 Task: Look for Airbnb properties in Koforidua, Ghana from 2nd December, 2023 to 10th December, 2023 for 1 adult.1  bedroom having 1 bed and 1 bathroom. Property type can be hotel. Look for 4 properties as per requirement.
Action: Mouse moved to (608, 81)
Screenshot: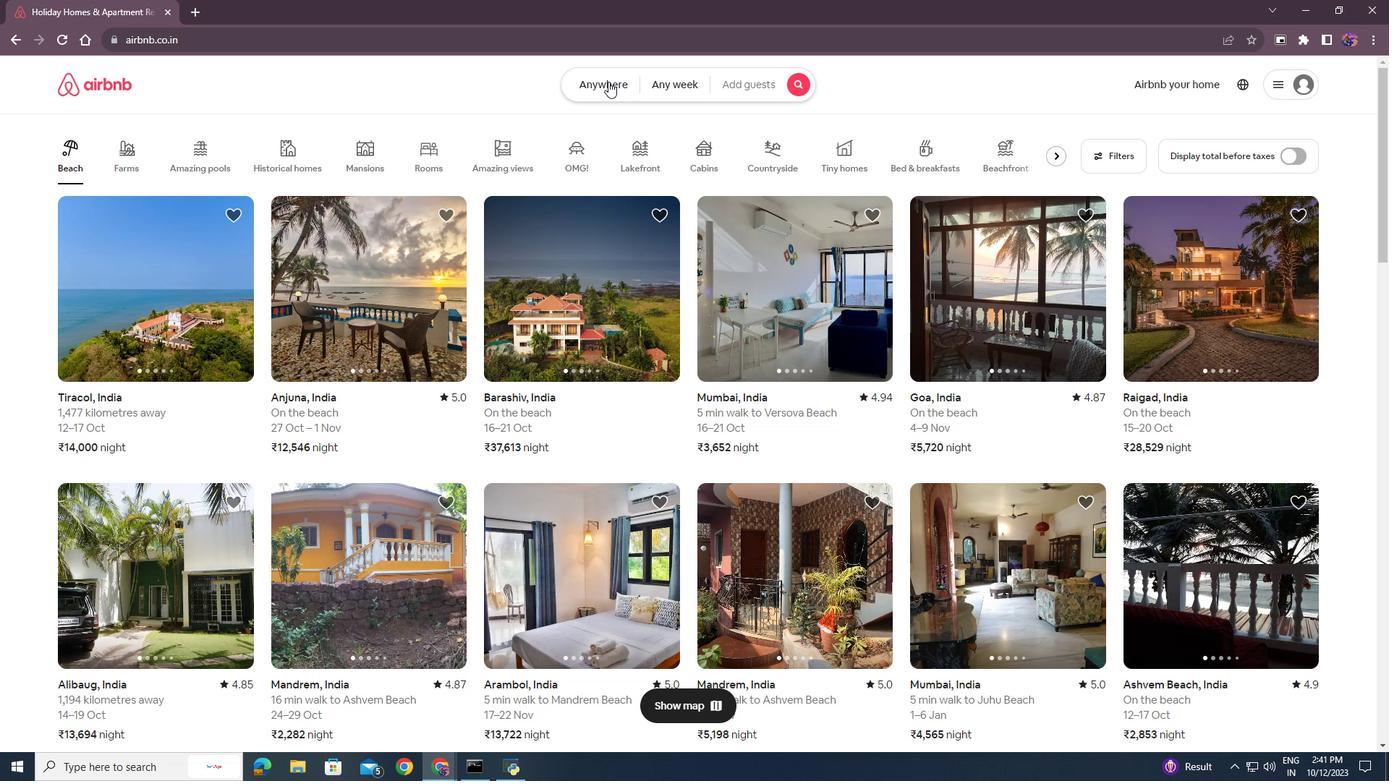 
Action: Mouse pressed left at (608, 81)
Screenshot: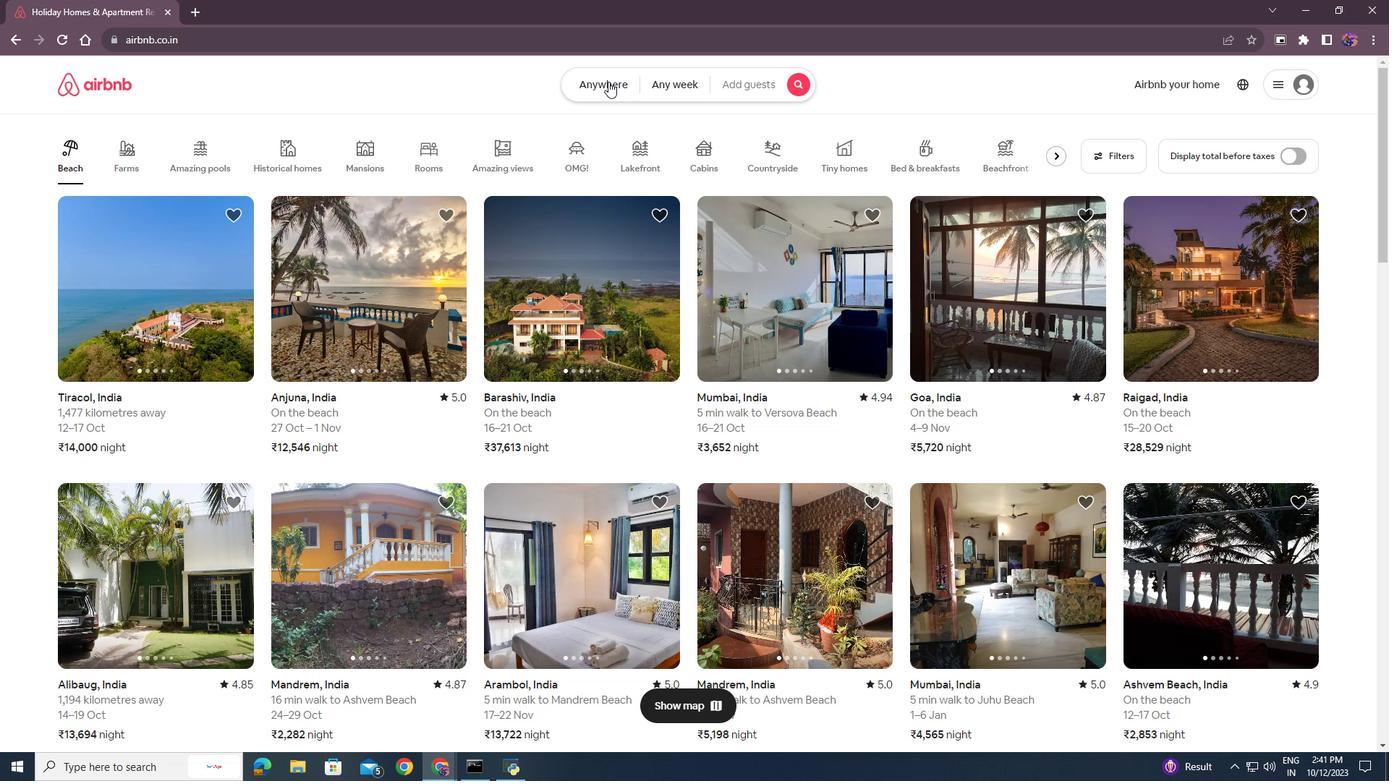 
Action: Mouse moved to (461, 140)
Screenshot: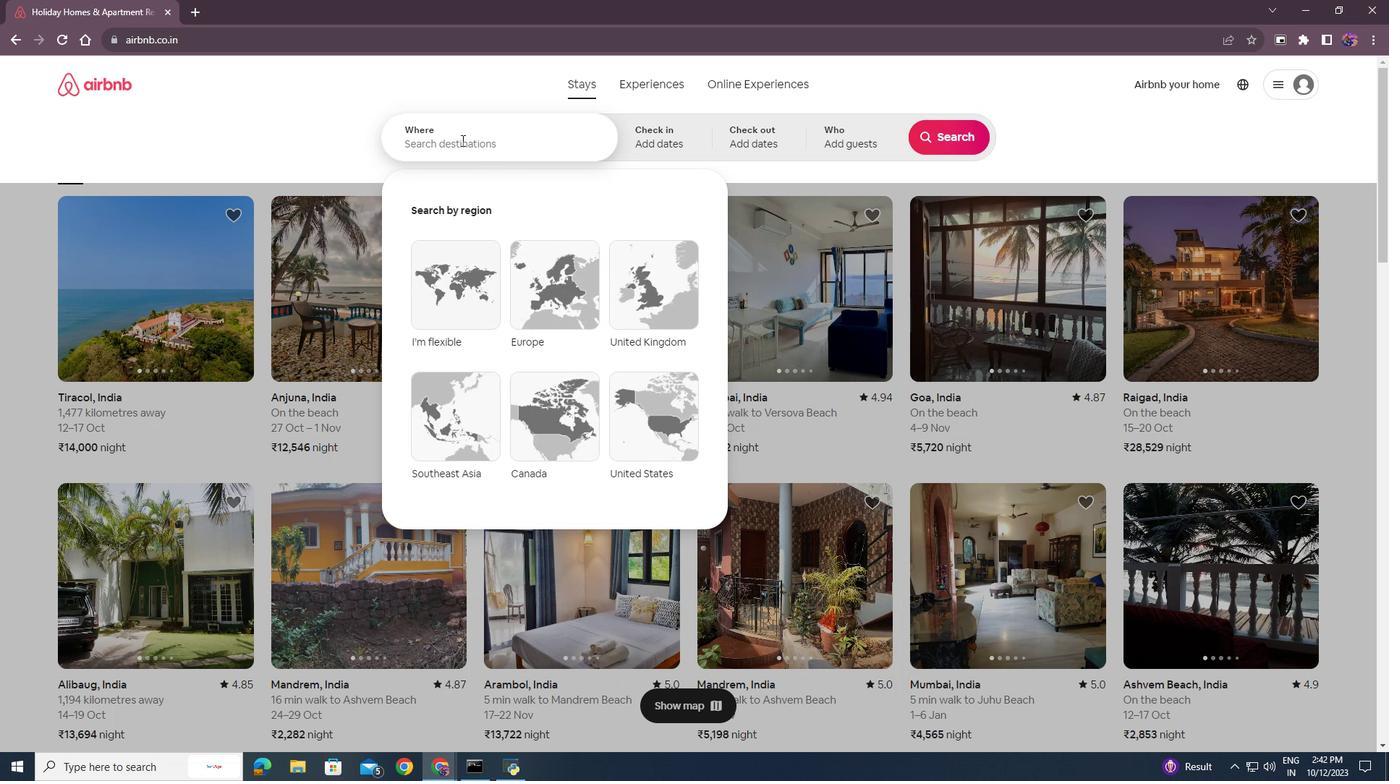 
Action: Mouse pressed left at (461, 140)
Screenshot: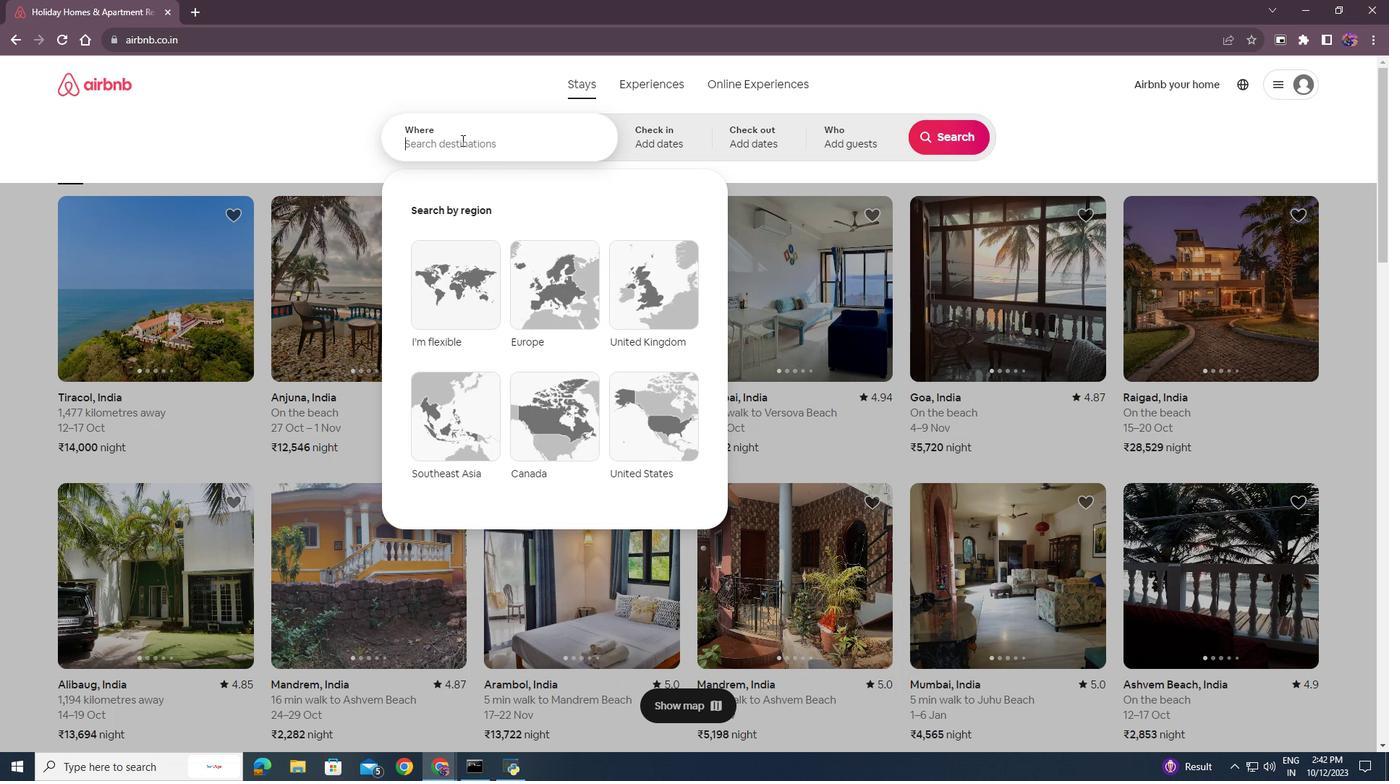 
Action: Key pressed <Key.shift>Koforidua<Key.space>ghana
Screenshot: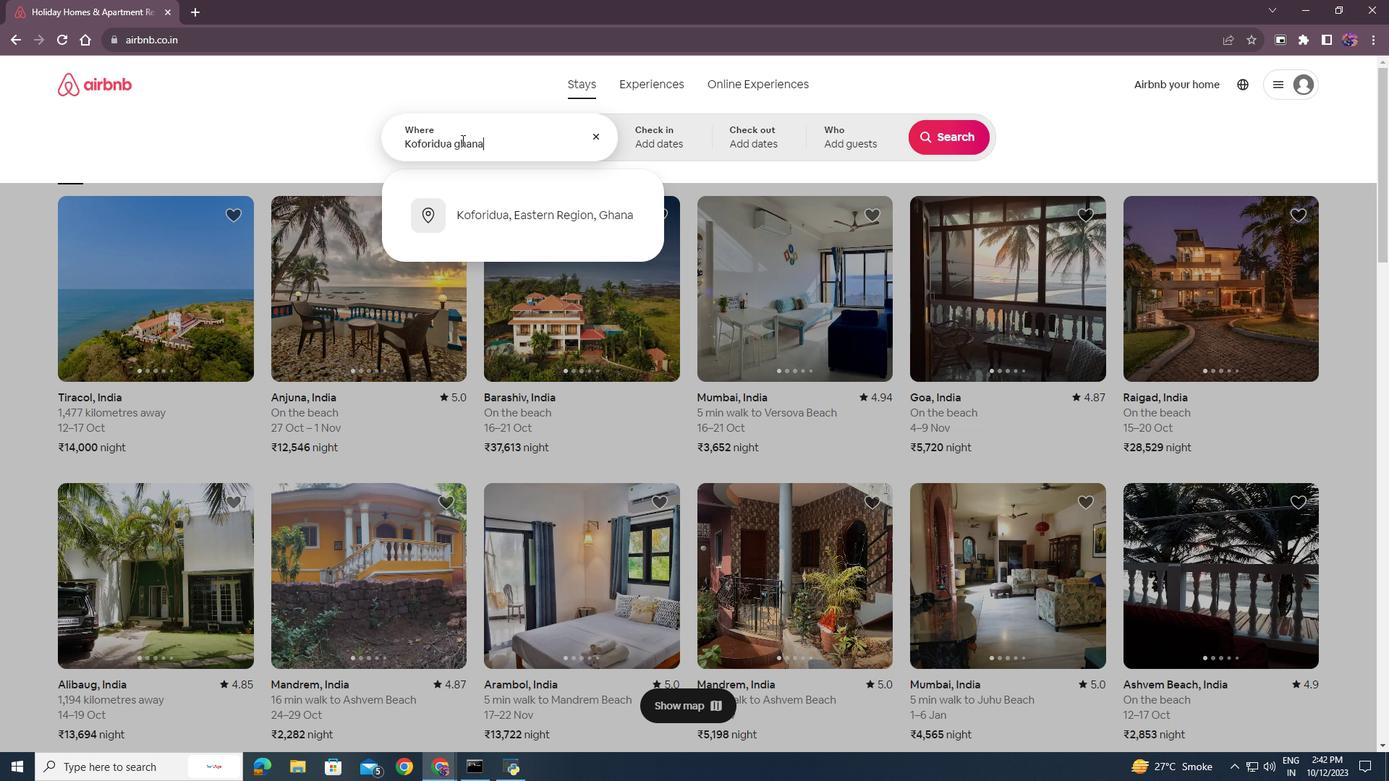
Action: Mouse moved to (646, 131)
Screenshot: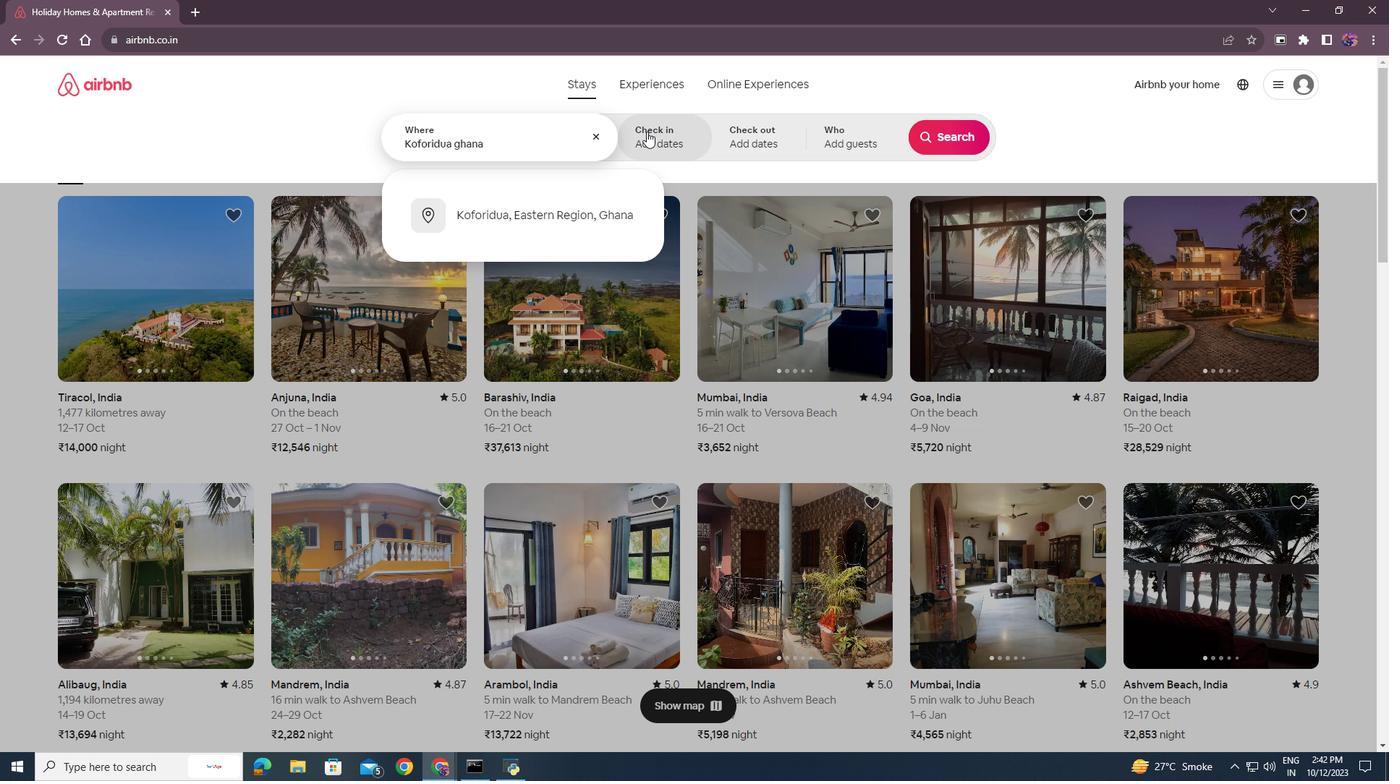 
Action: Mouse pressed left at (646, 131)
Screenshot: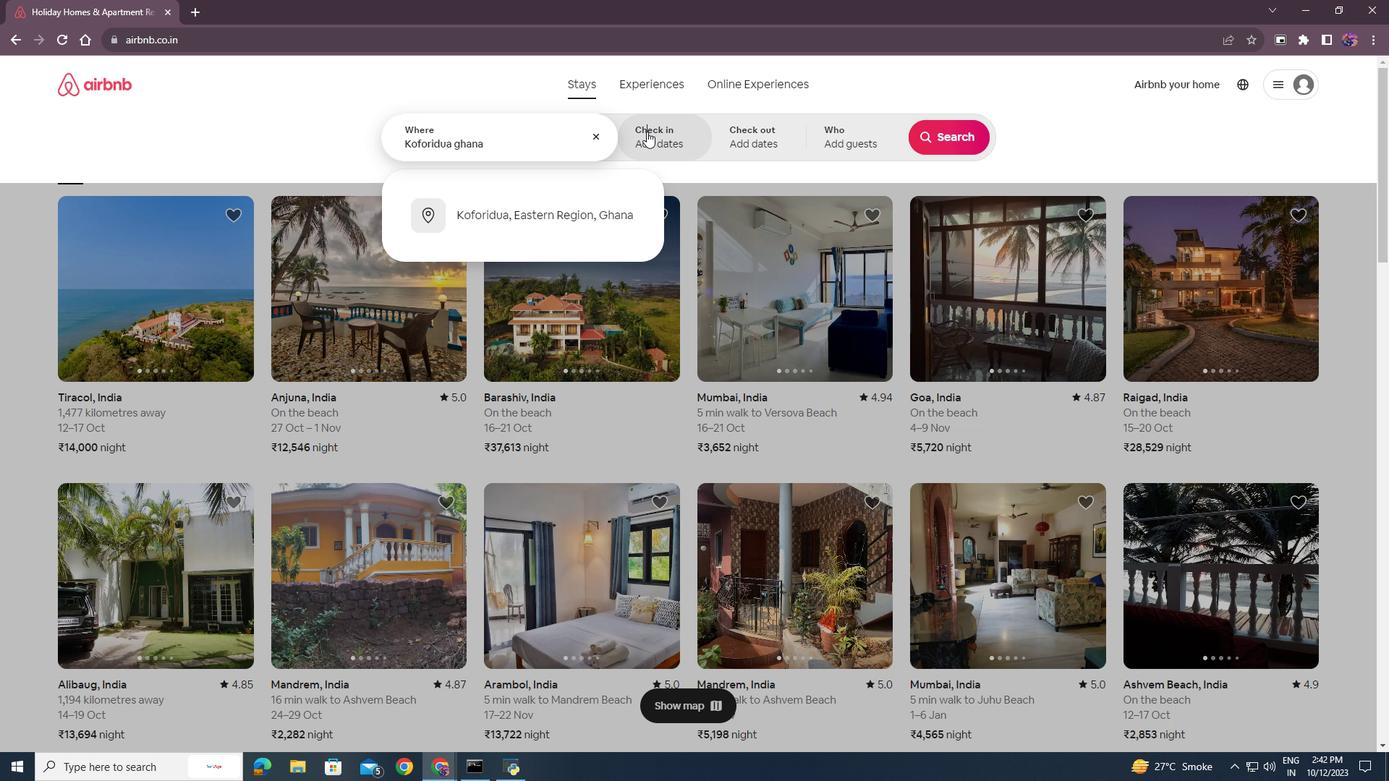 
Action: Mouse moved to (944, 253)
Screenshot: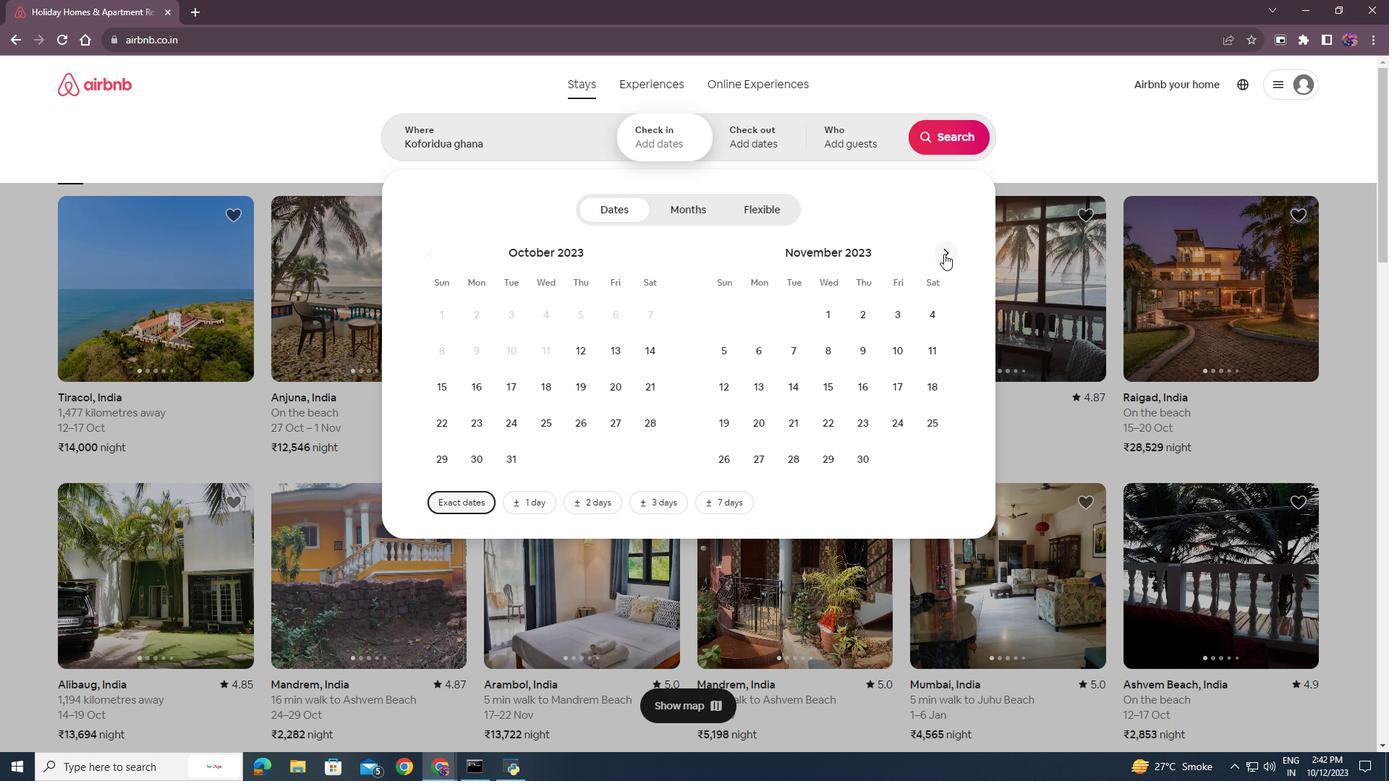 
Action: Mouse pressed left at (944, 253)
Screenshot: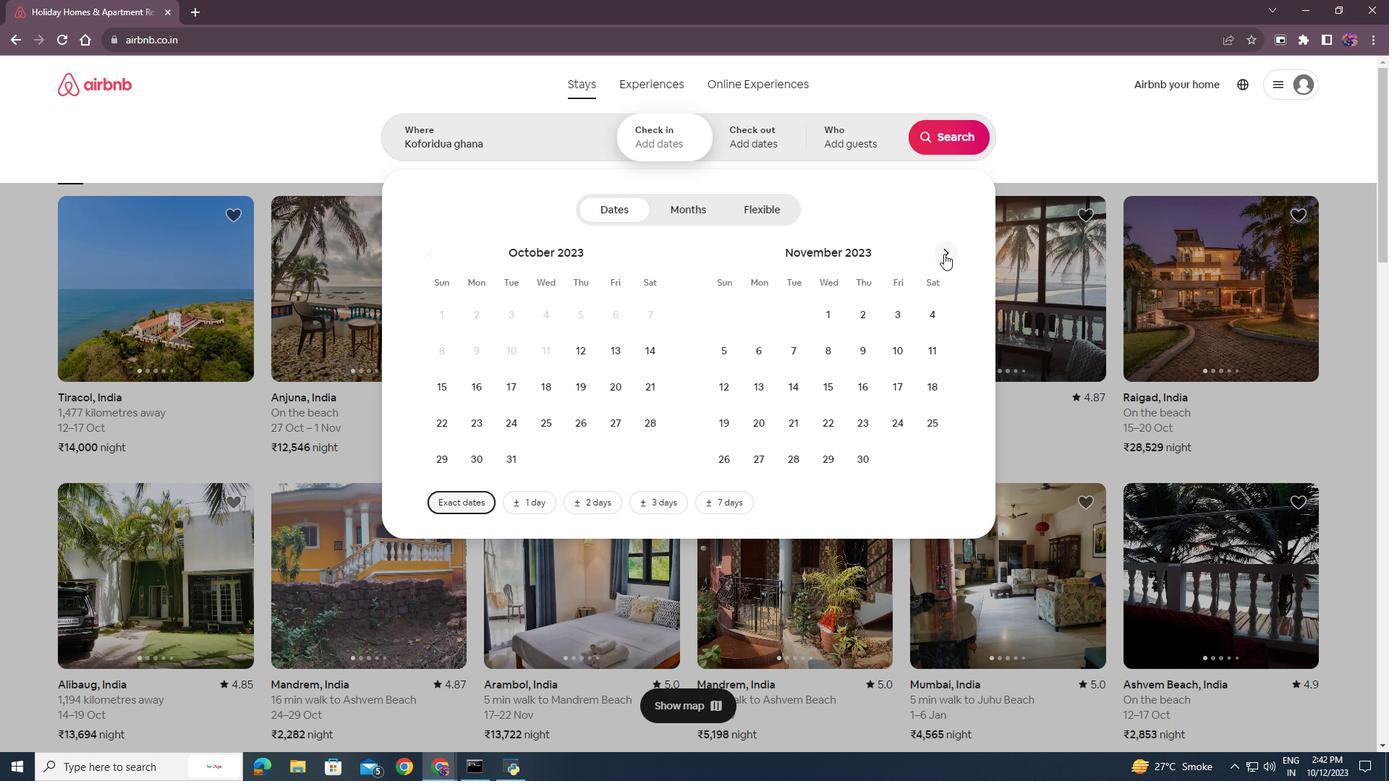 
Action: Mouse moved to (923, 317)
Screenshot: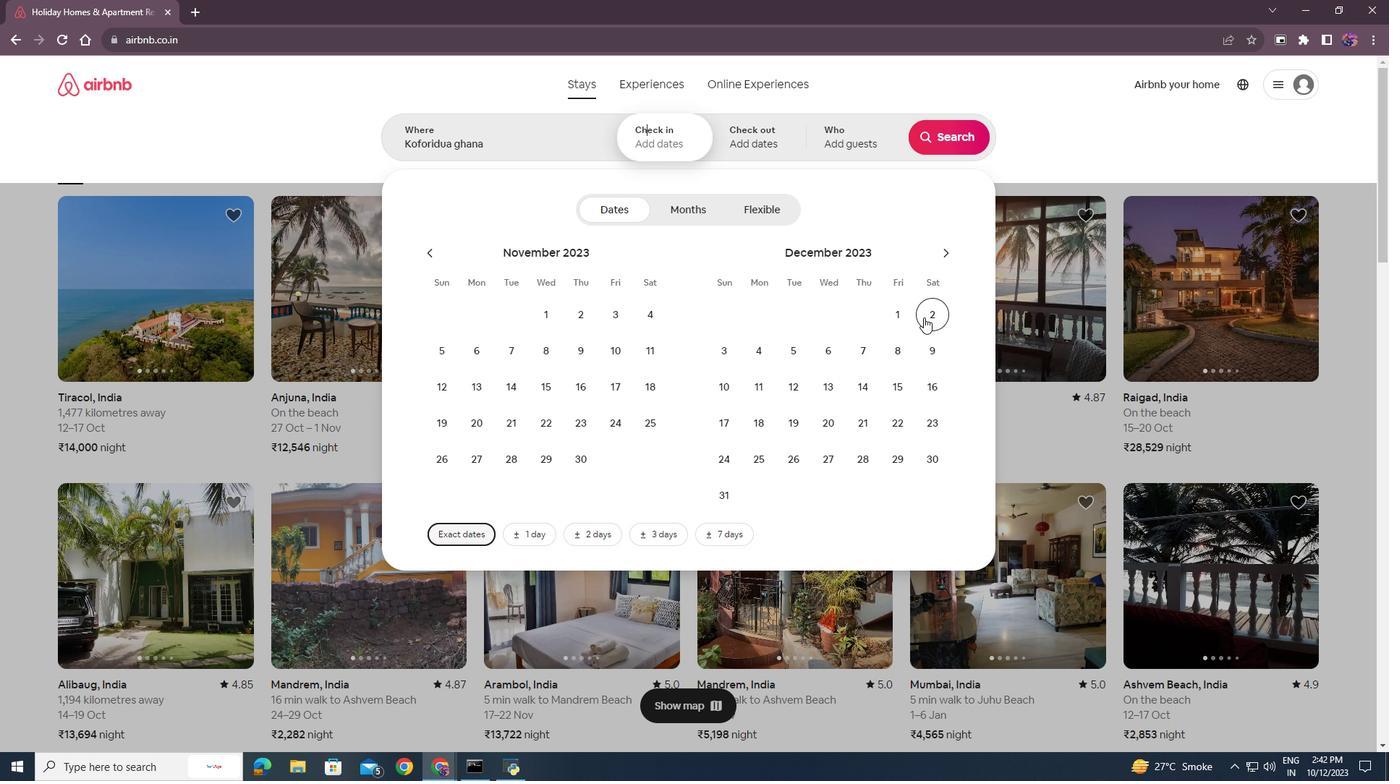 
Action: Mouse pressed left at (923, 317)
Screenshot: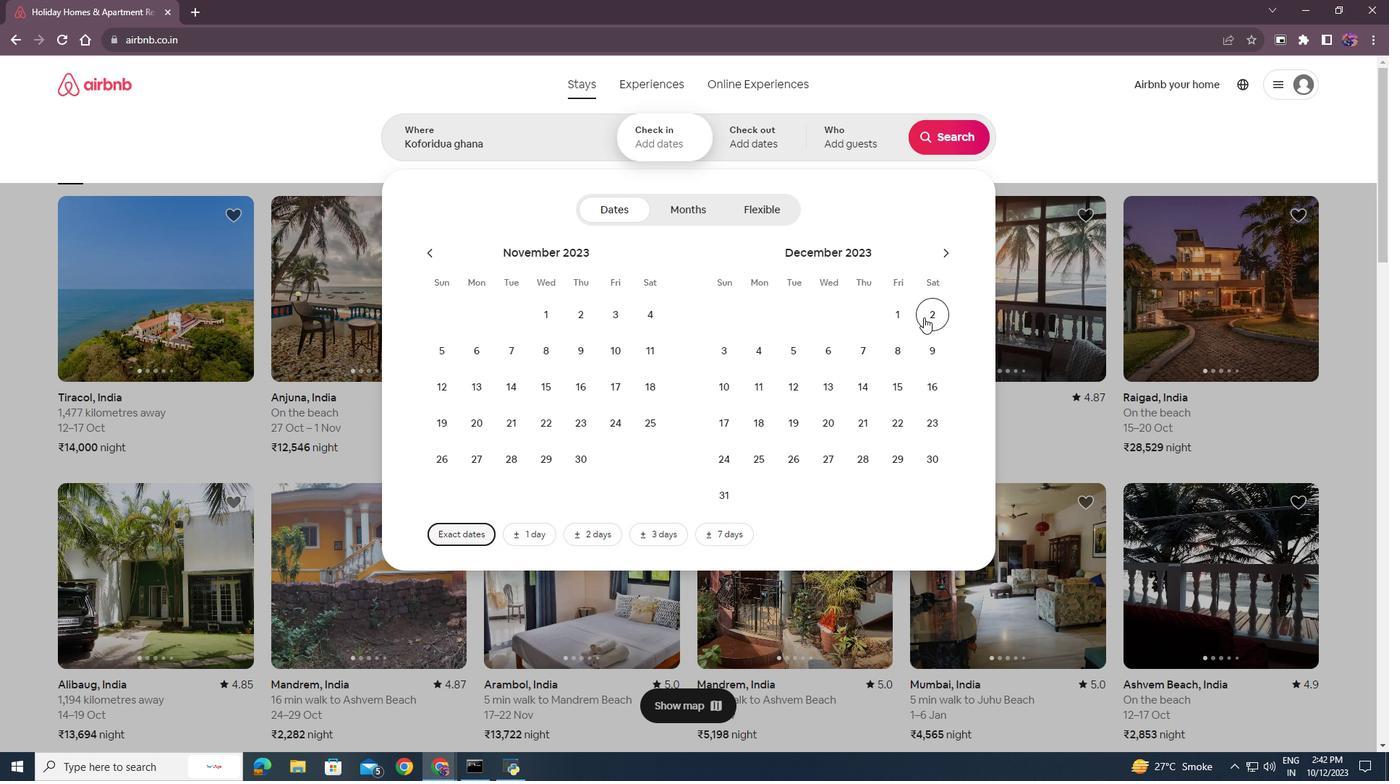 
Action: Mouse moved to (719, 384)
Screenshot: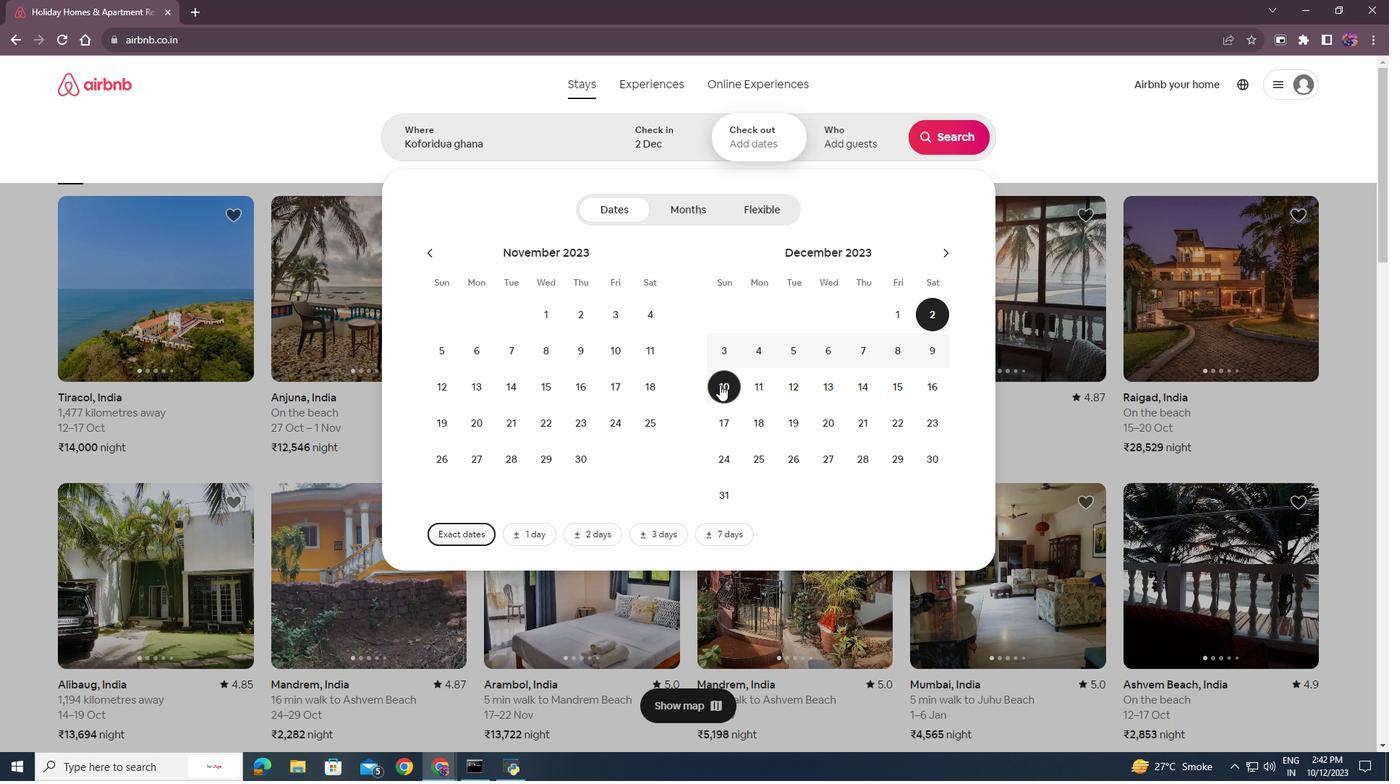 
Action: Mouse pressed left at (719, 384)
Screenshot: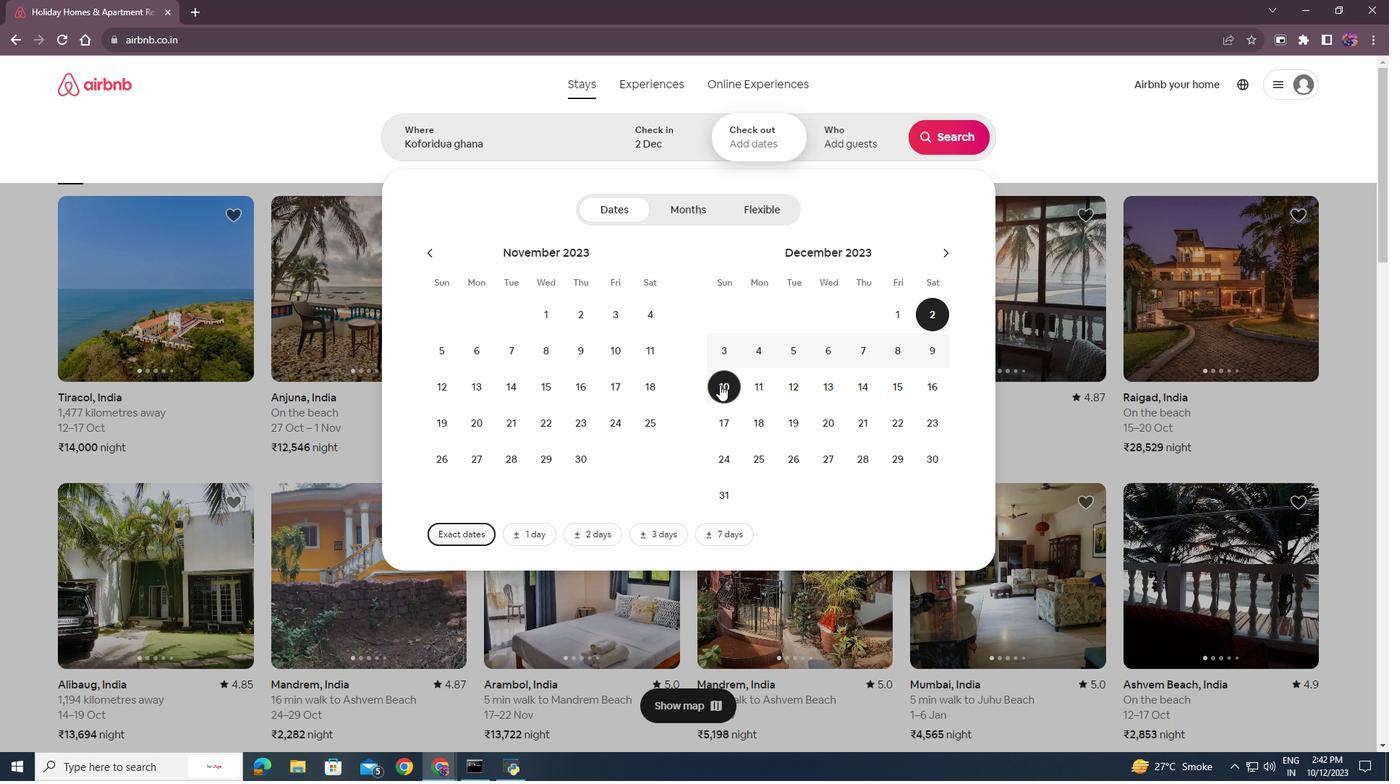 
Action: Mouse moved to (847, 140)
Screenshot: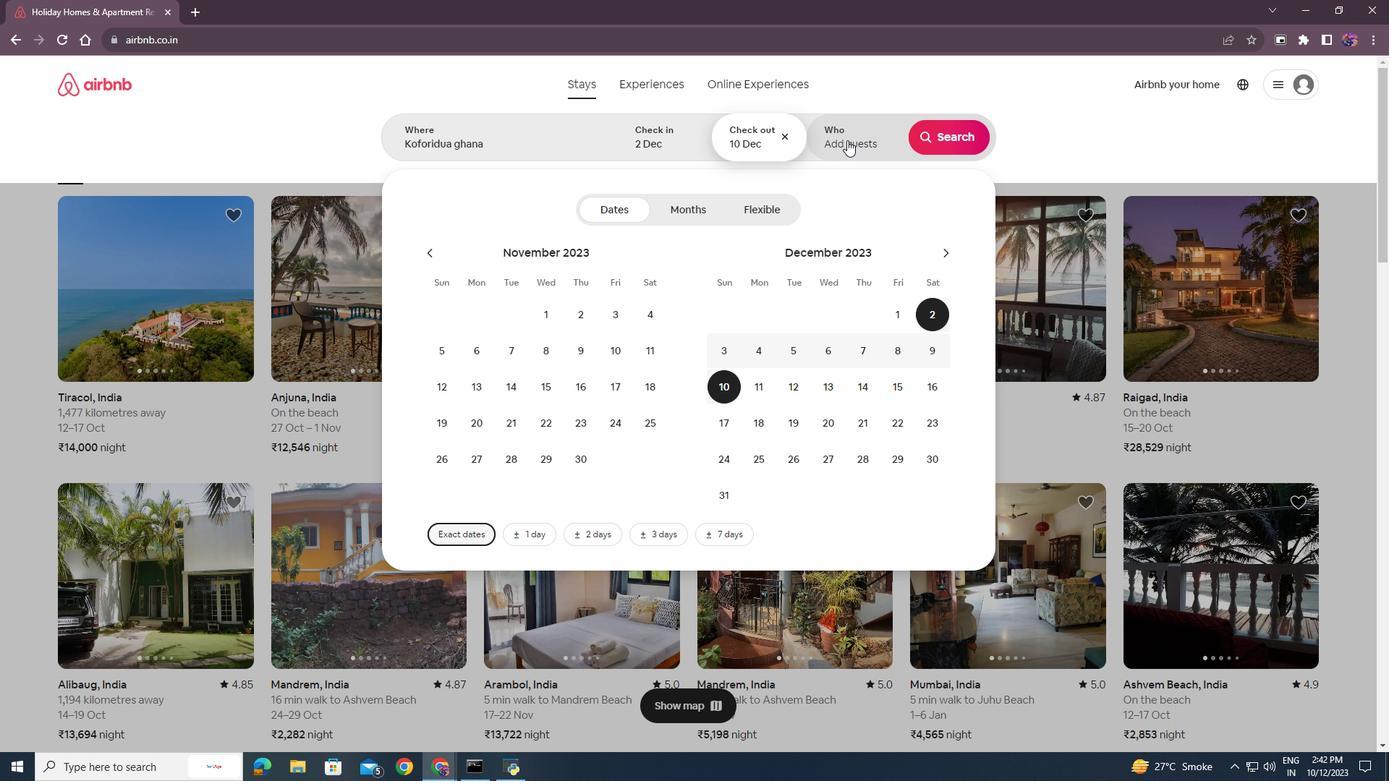 
Action: Mouse pressed left at (847, 140)
Screenshot: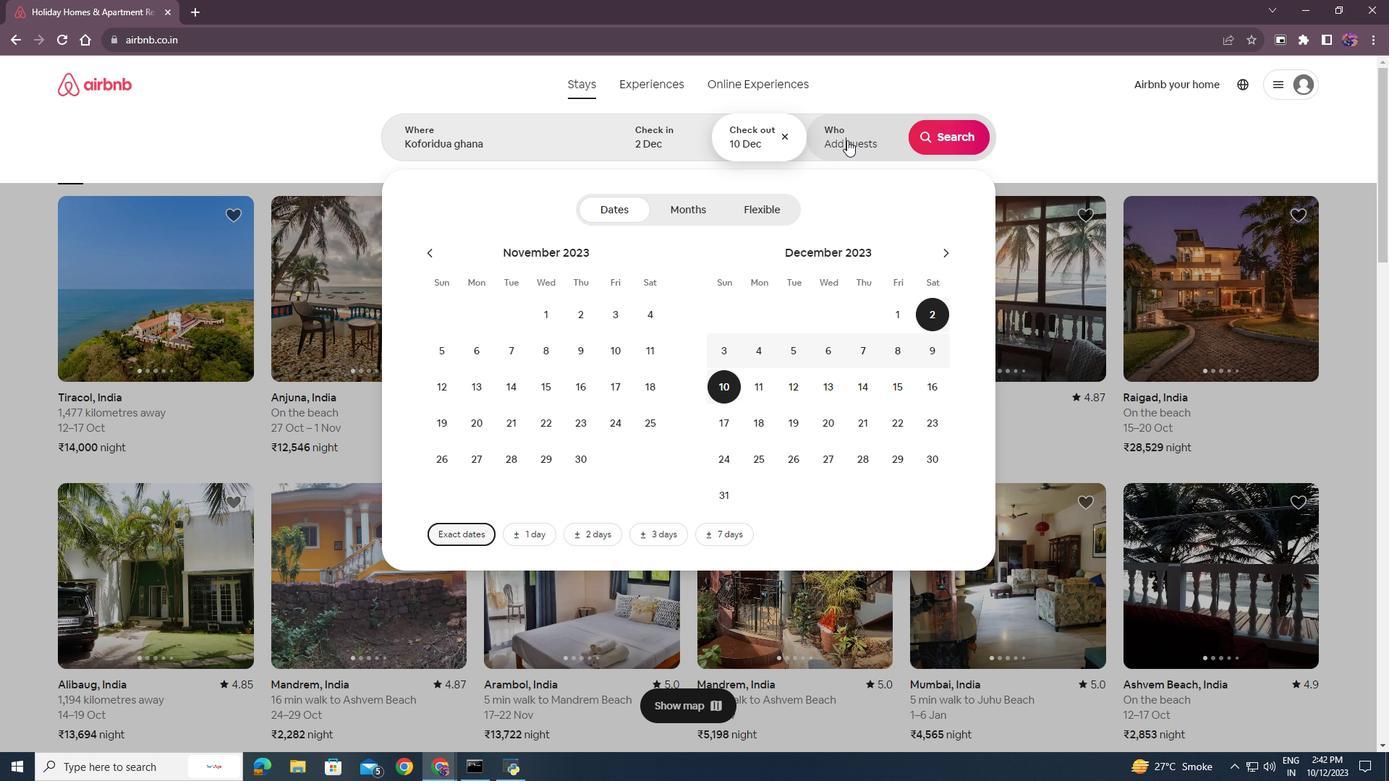 
Action: Mouse moved to (946, 217)
Screenshot: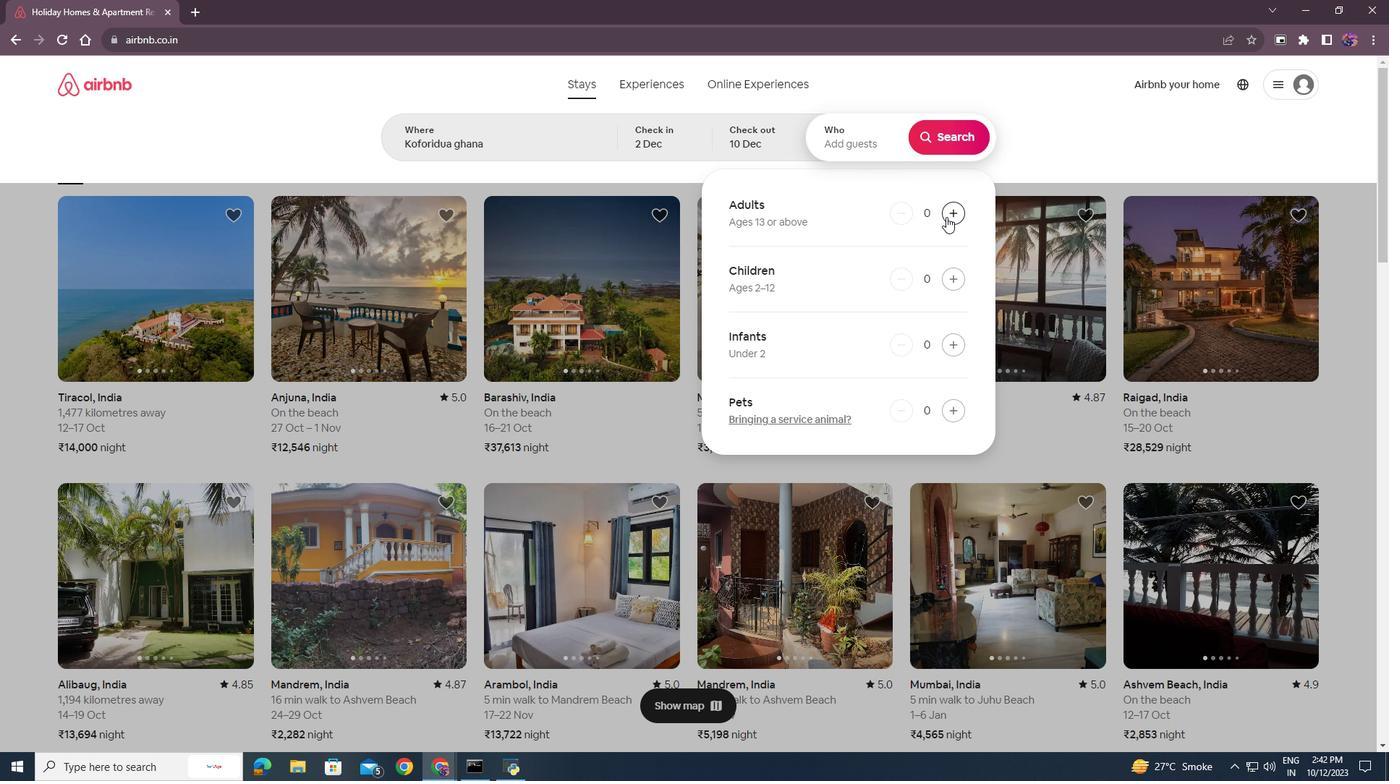 
Action: Mouse pressed left at (946, 217)
Screenshot: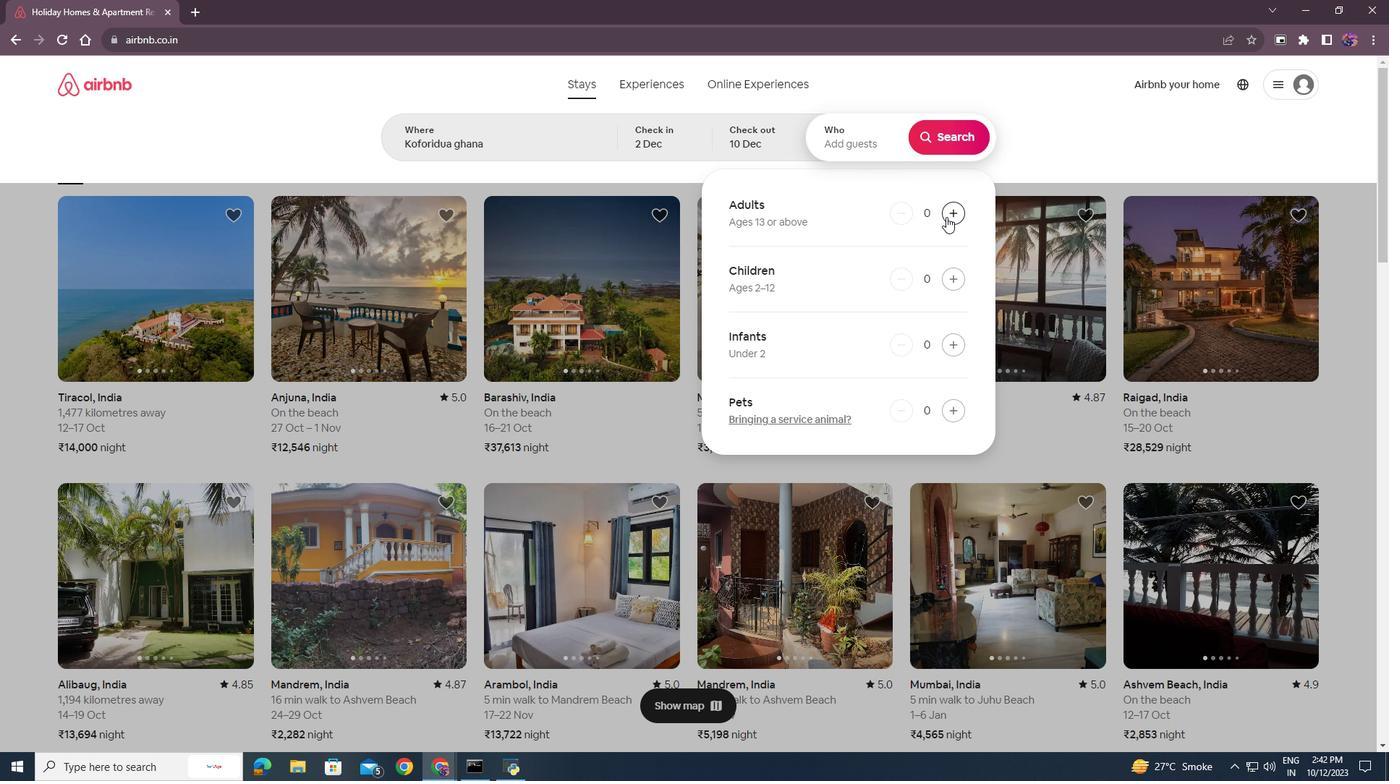 
Action: Mouse moved to (947, 124)
Screenshot: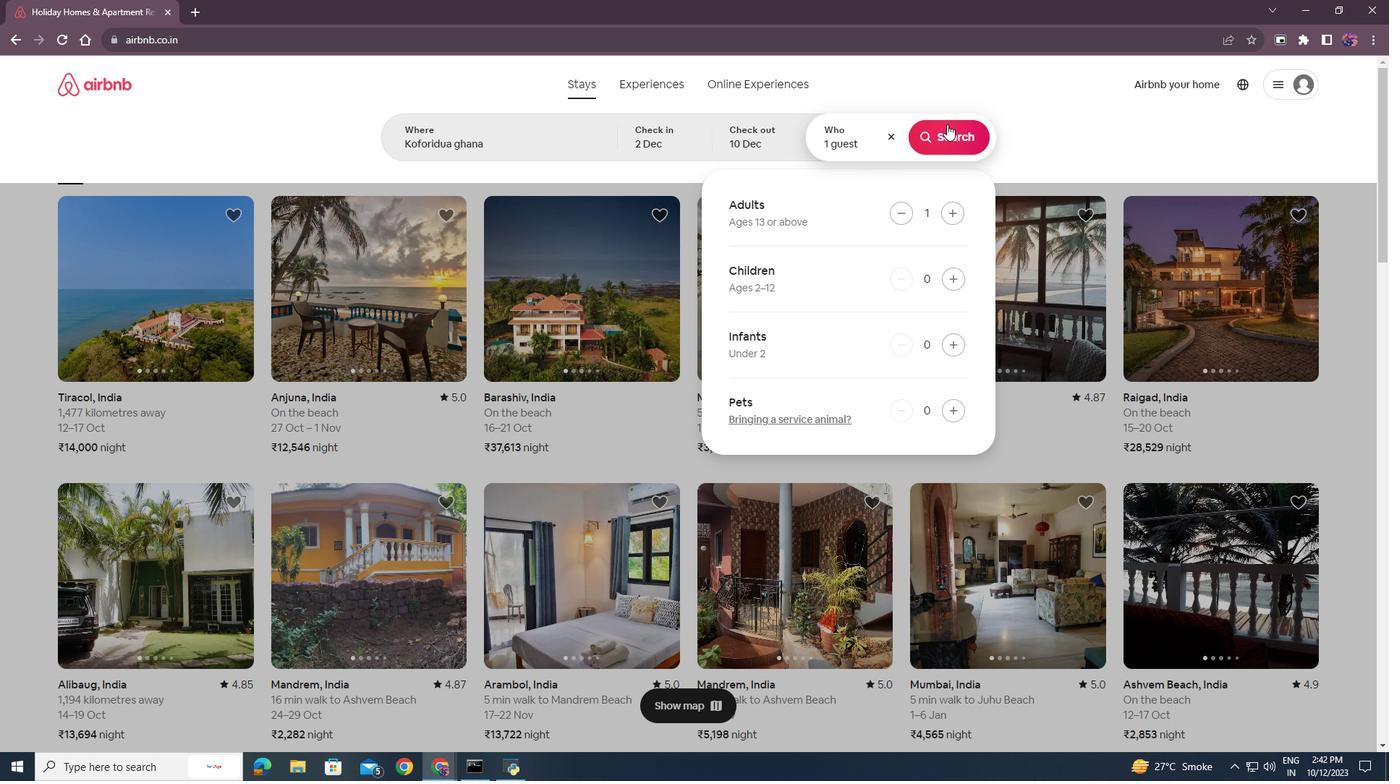 
Action: Mouse pressed left at (947, 124)
Screenshot: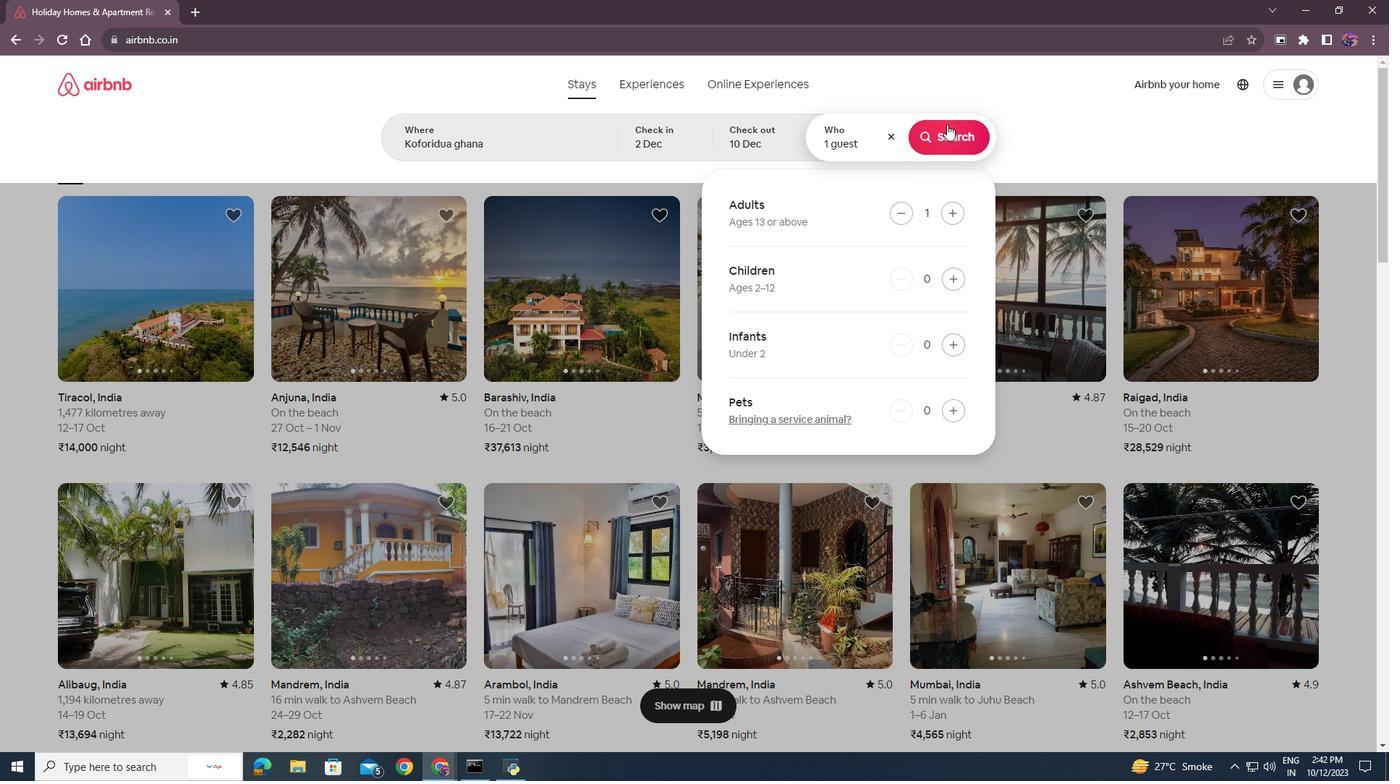 
Action: Mouse moved to (1160, 140)
Screenshot: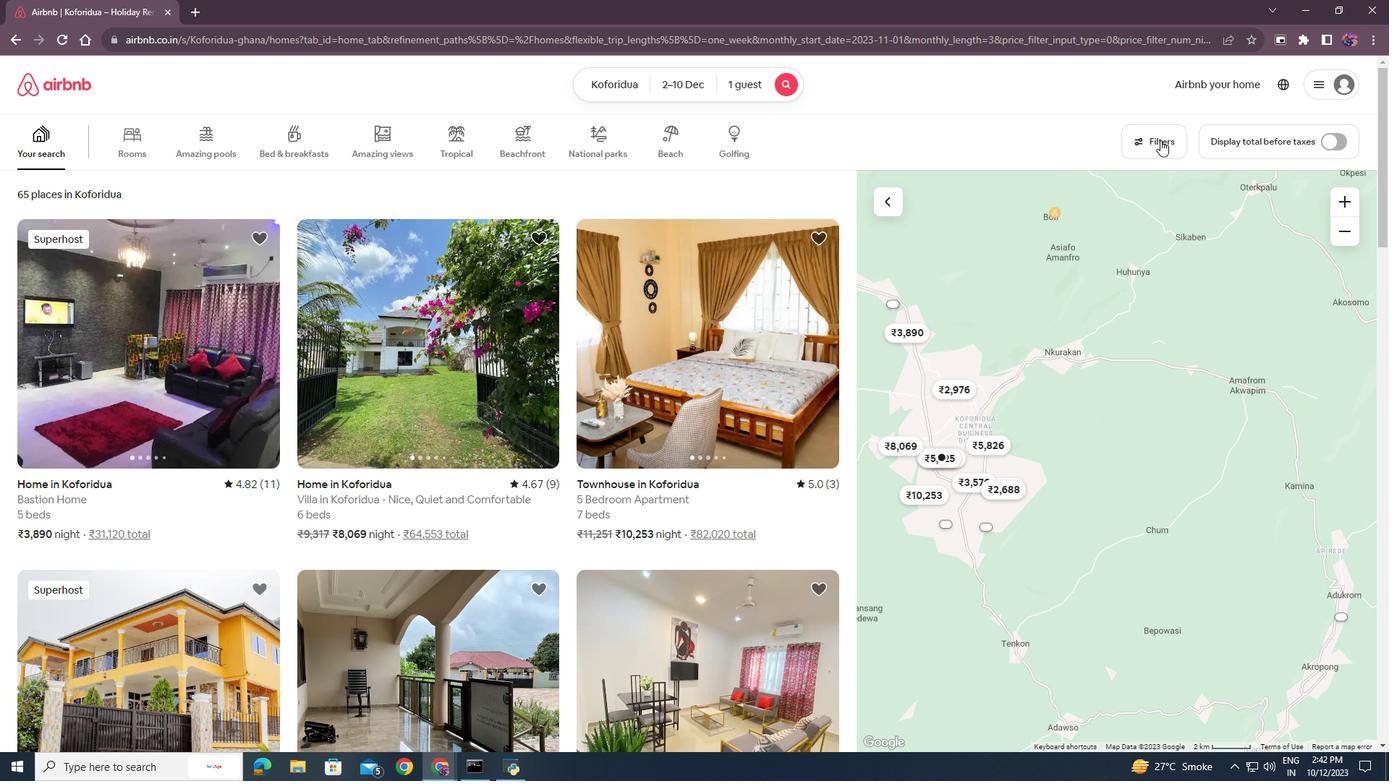
Action: Mouse pressed left at (1160, 140)
Screenshot: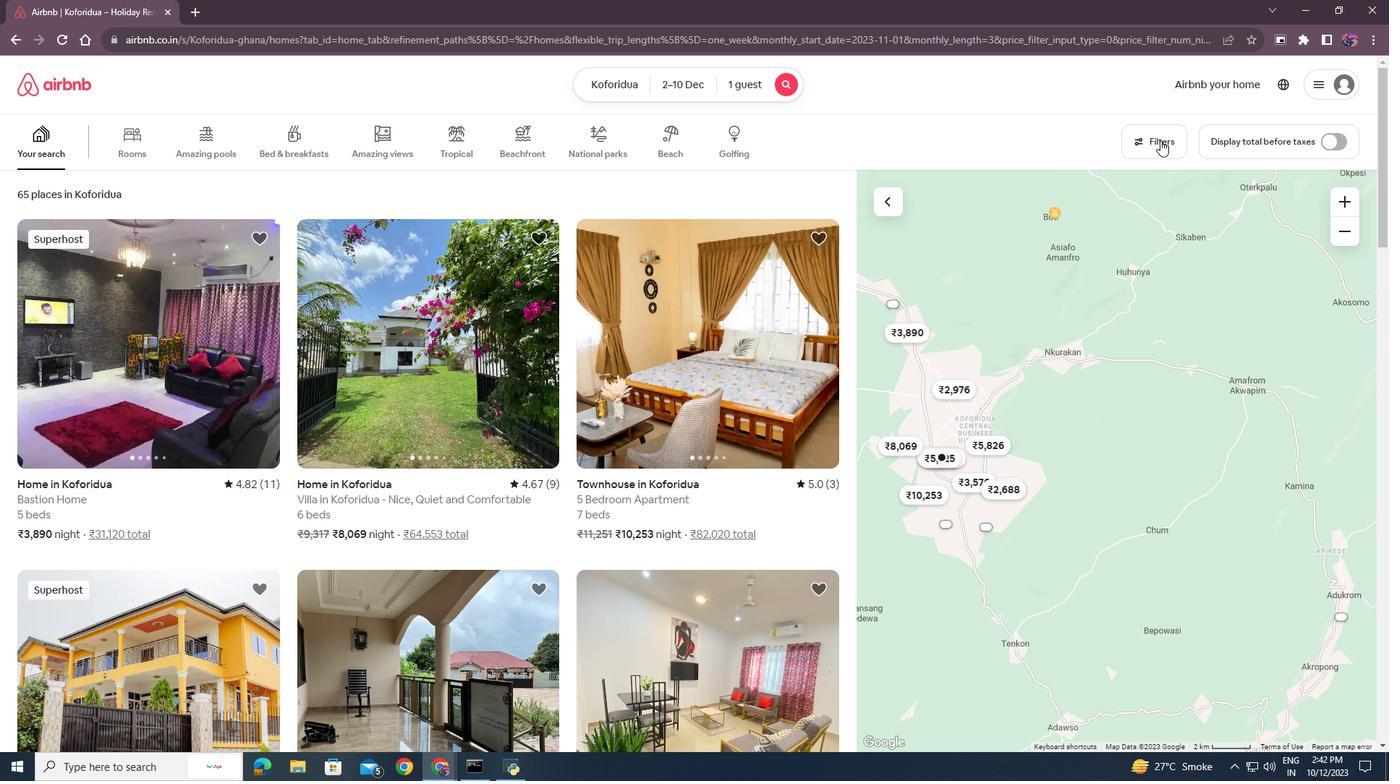 
Action: Mouse moved to (582, 456)
Screenshot: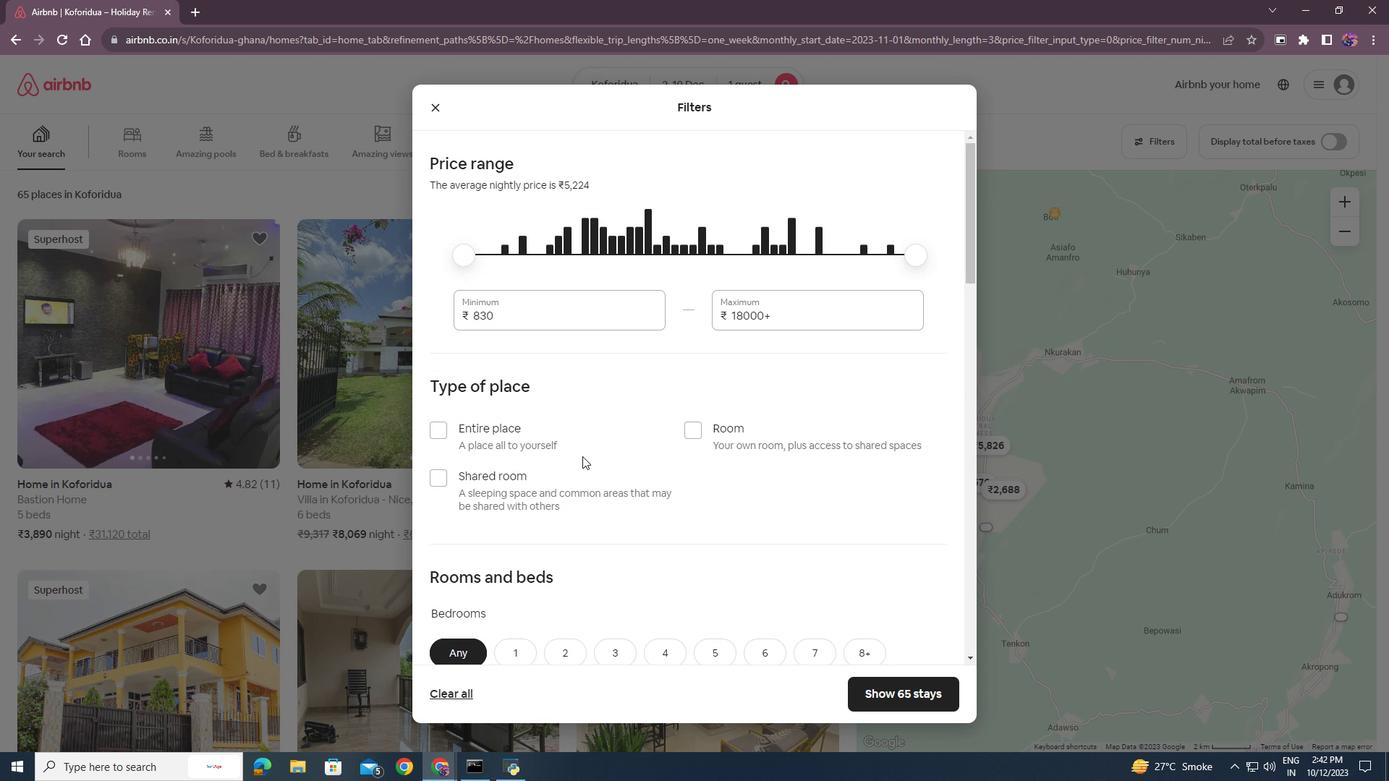 
Action: Mouse scrolled (582, 455) with delta (0, 0)
Screenshot: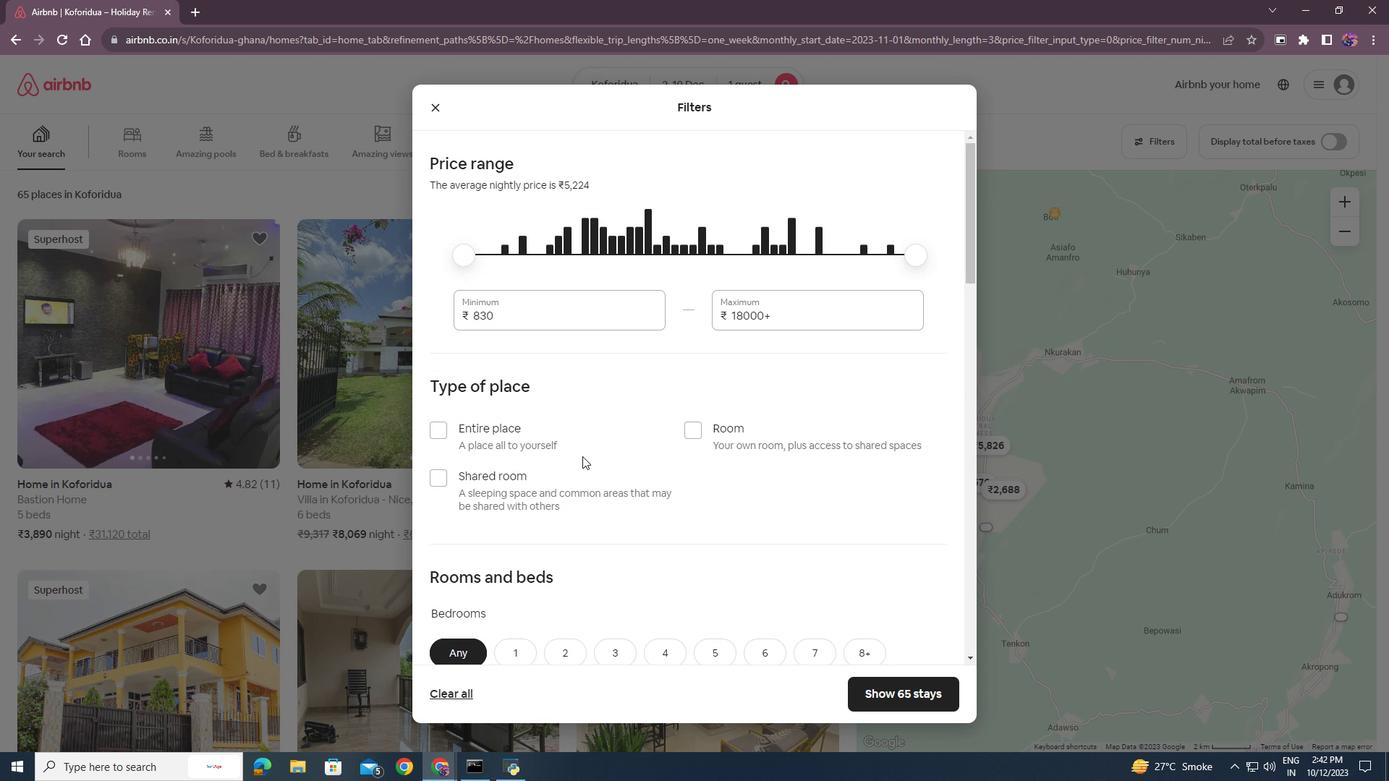 
Action: Mouse scrolled (582, 455) with delta (0, 0)
Screenshot: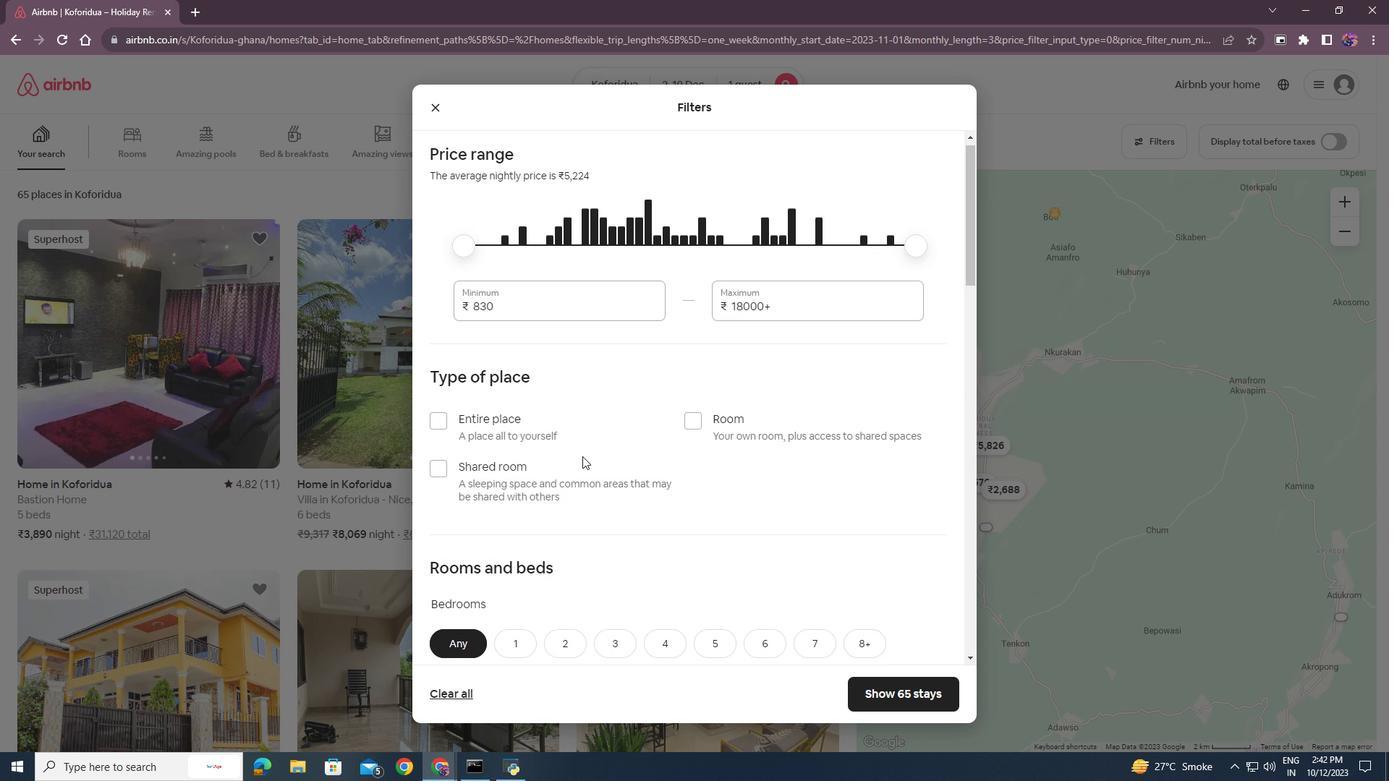 
Action: Mouse moved to (505, 507)
Screenshot: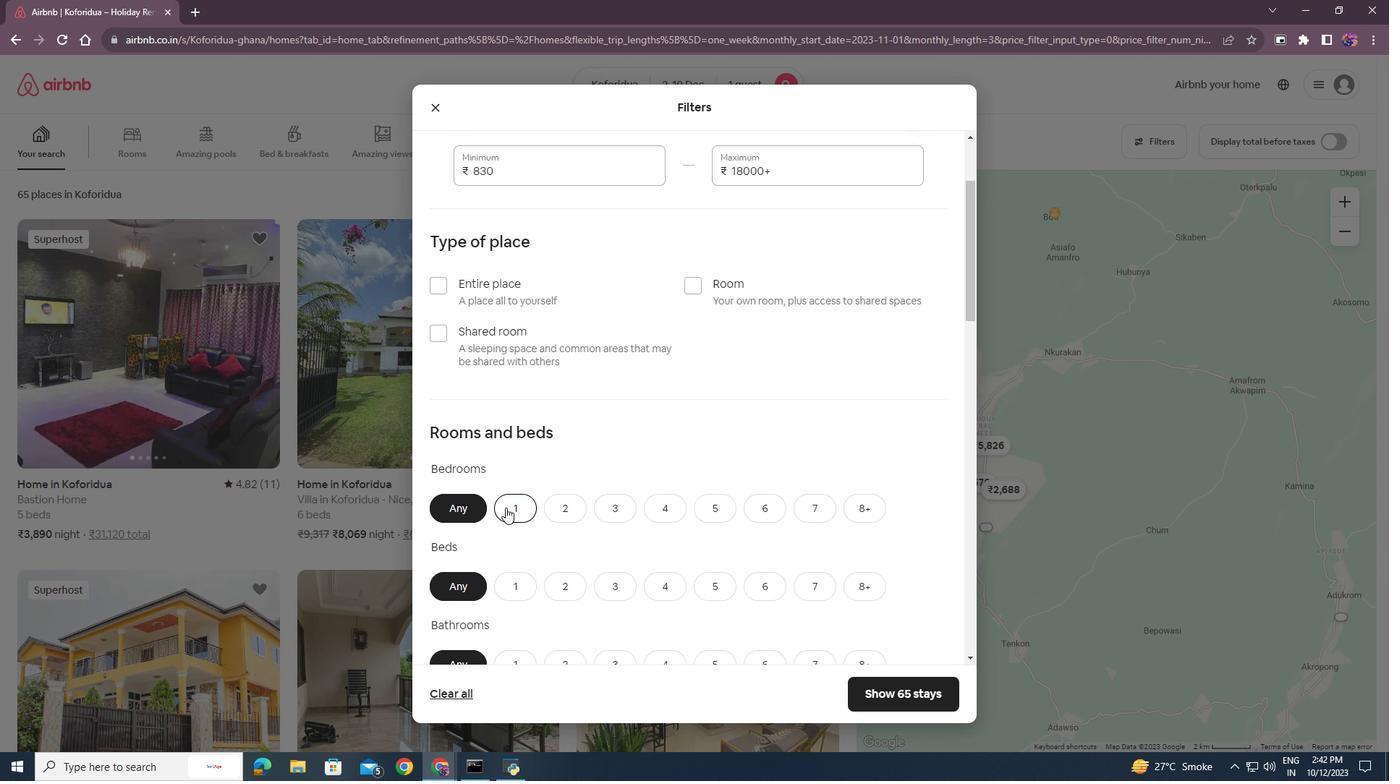 
Action: Mouse pressed left at (505, 507)
Screenshot: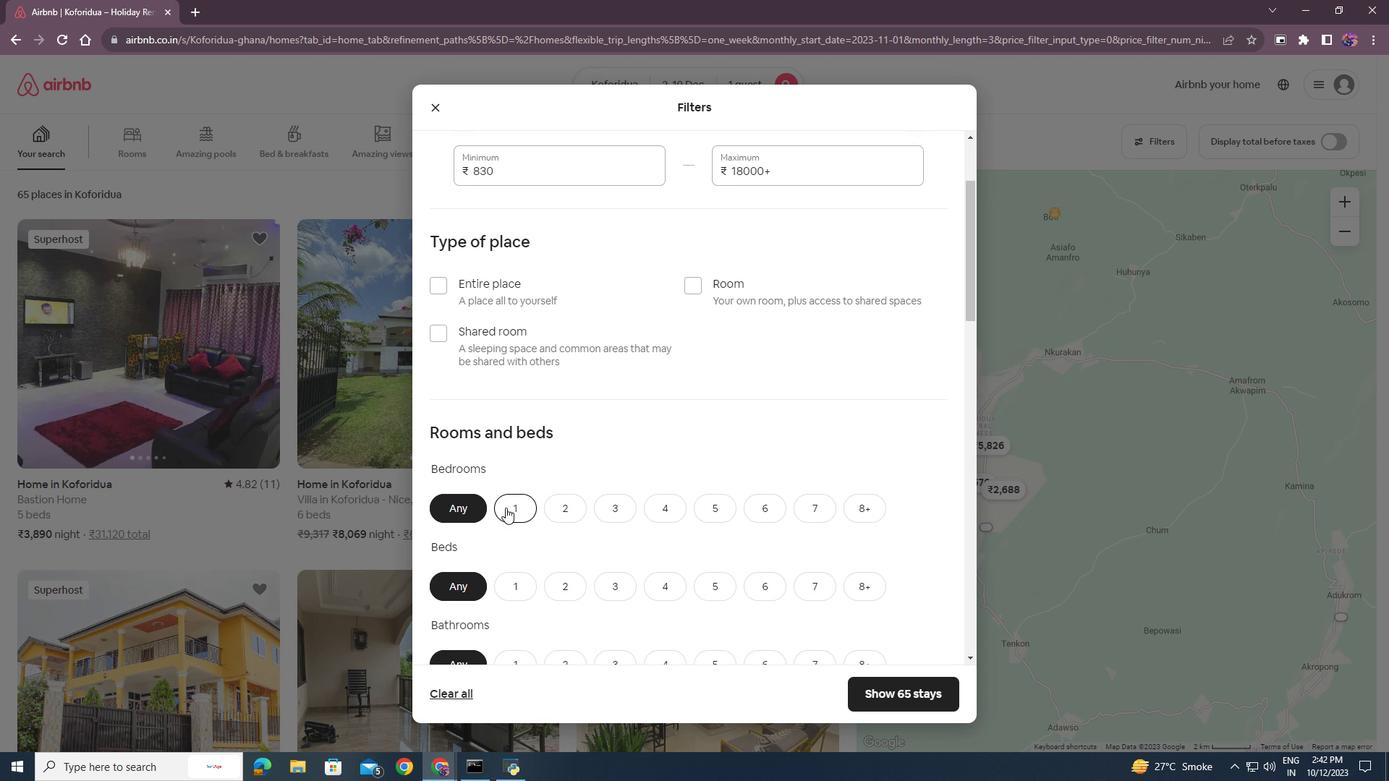 
Action: Mouse moved to (515, 507)
Screenshot: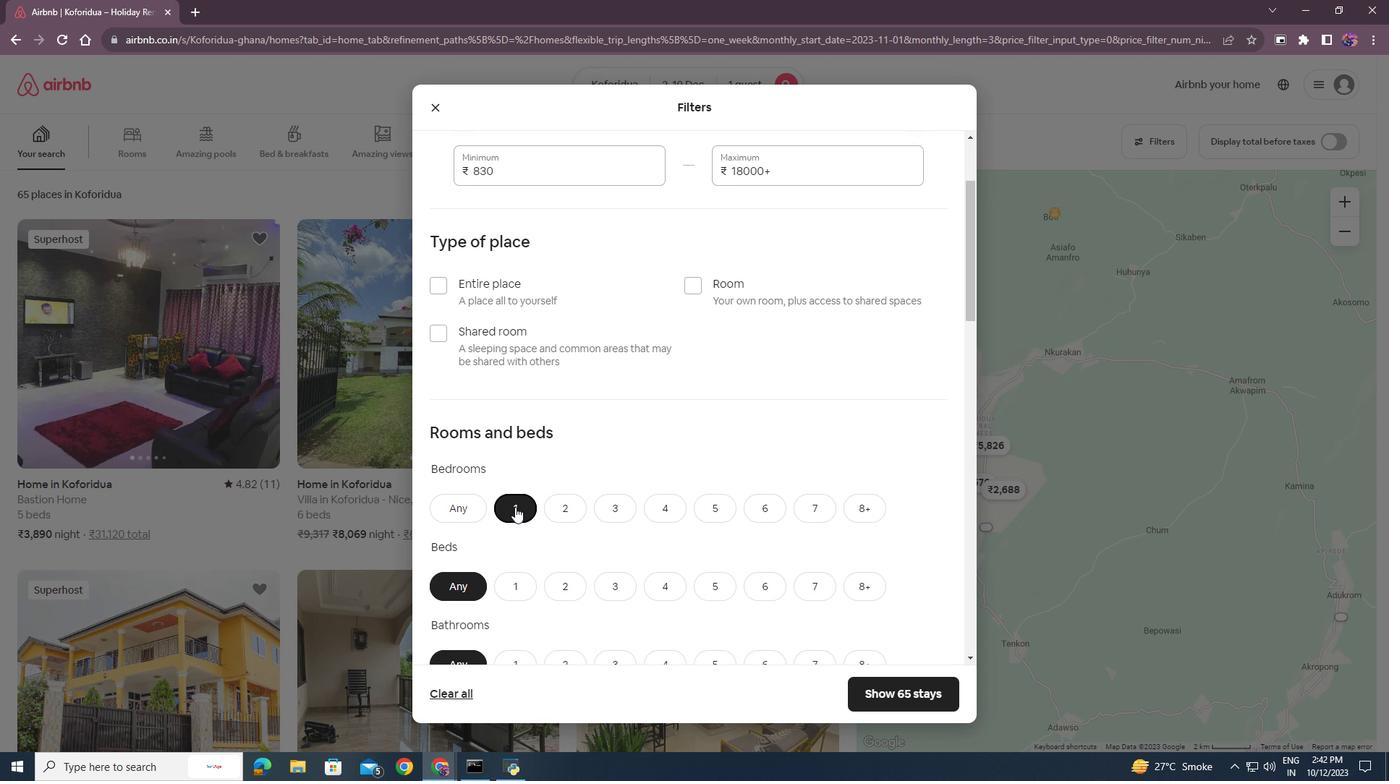 
Action: Mouse scrolled (515, 506) with delta (0, 0)
Screenshot: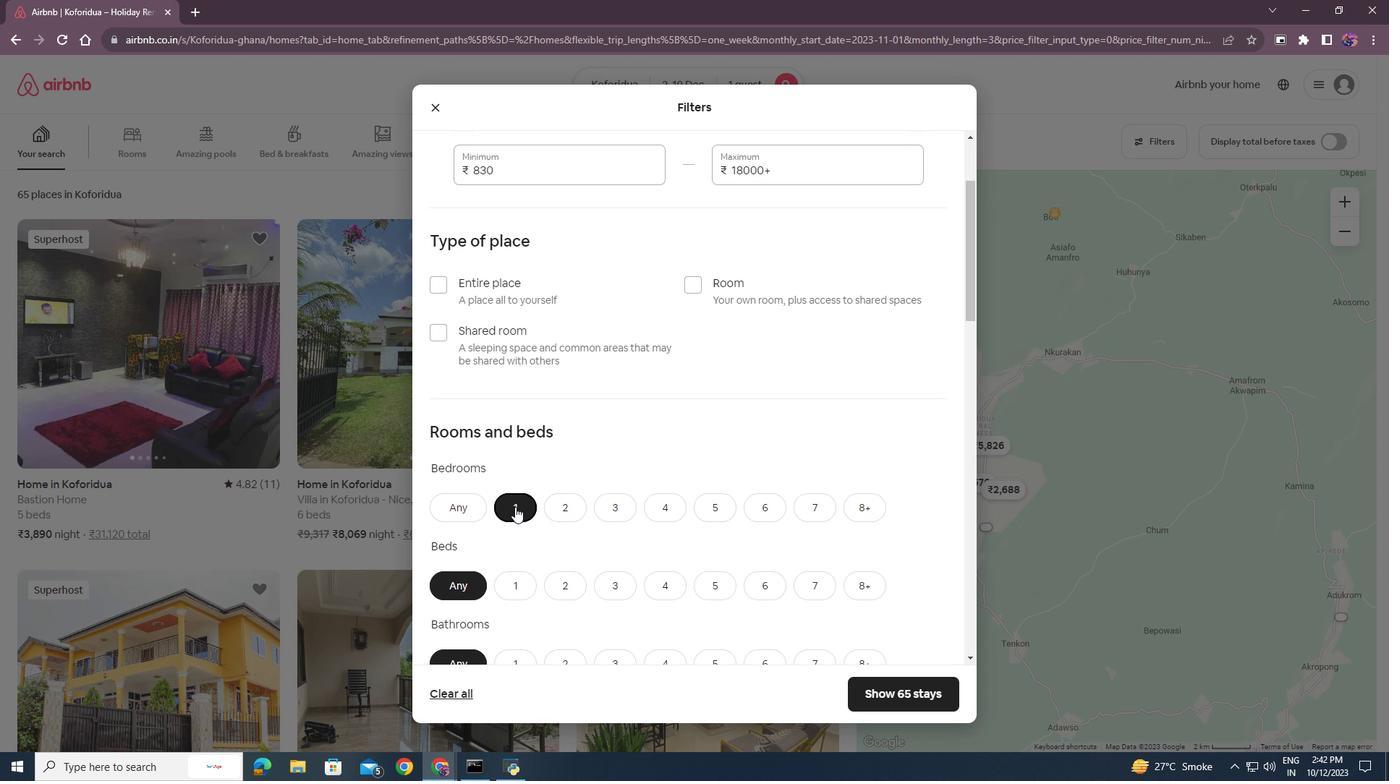 
Action: Mouse scrolled (515, 506) with delta (0, 0)
Screenshot: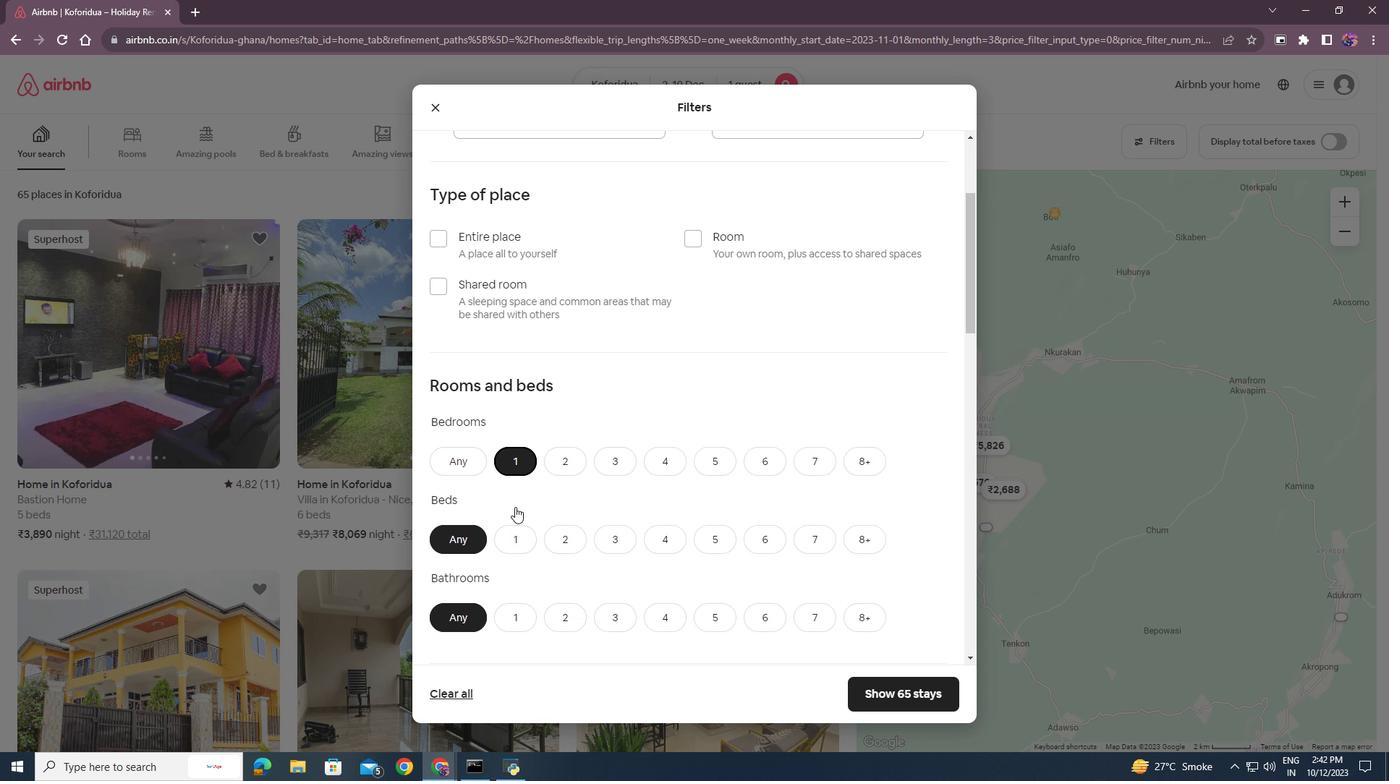 
Action: Mouse moved to (510, 437)
Screenshot: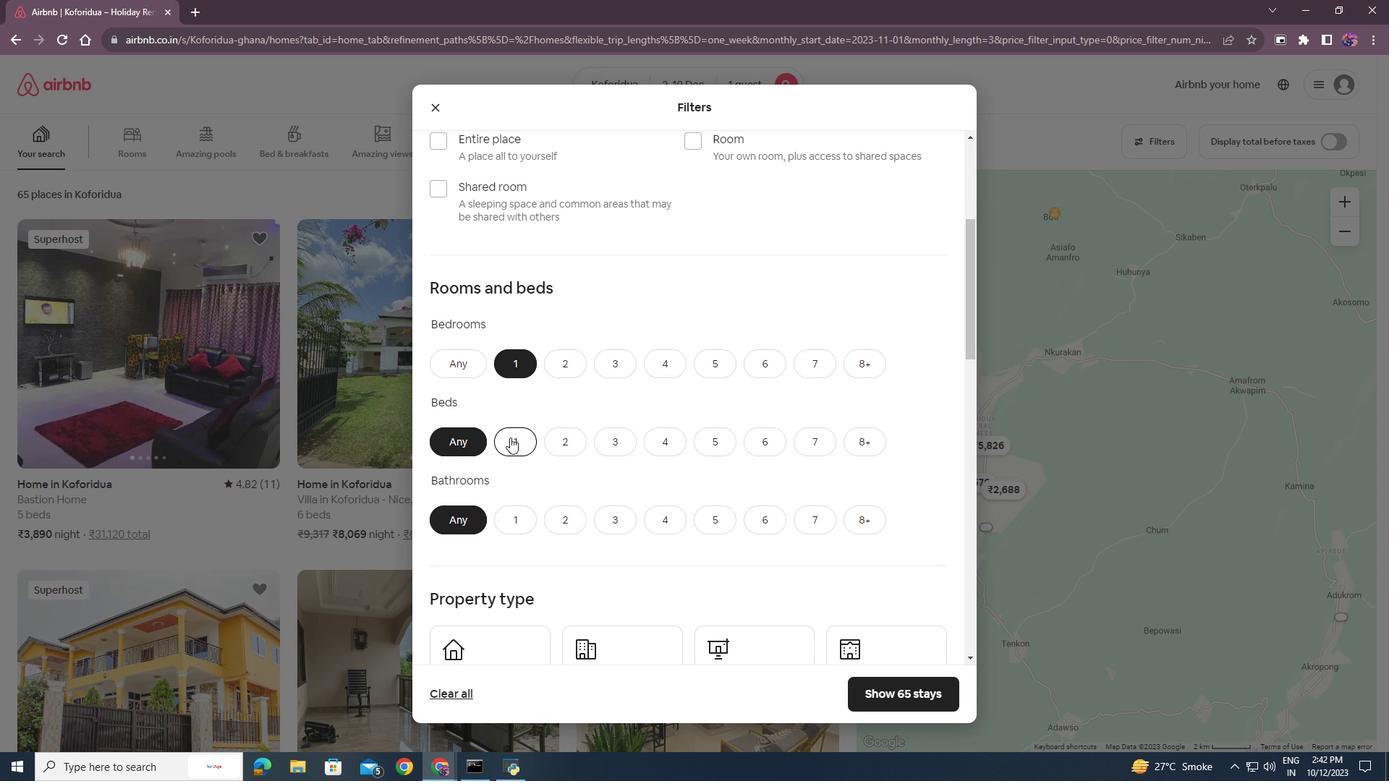 
Action: Mouse pressed left at (510, 437)
Screenshot: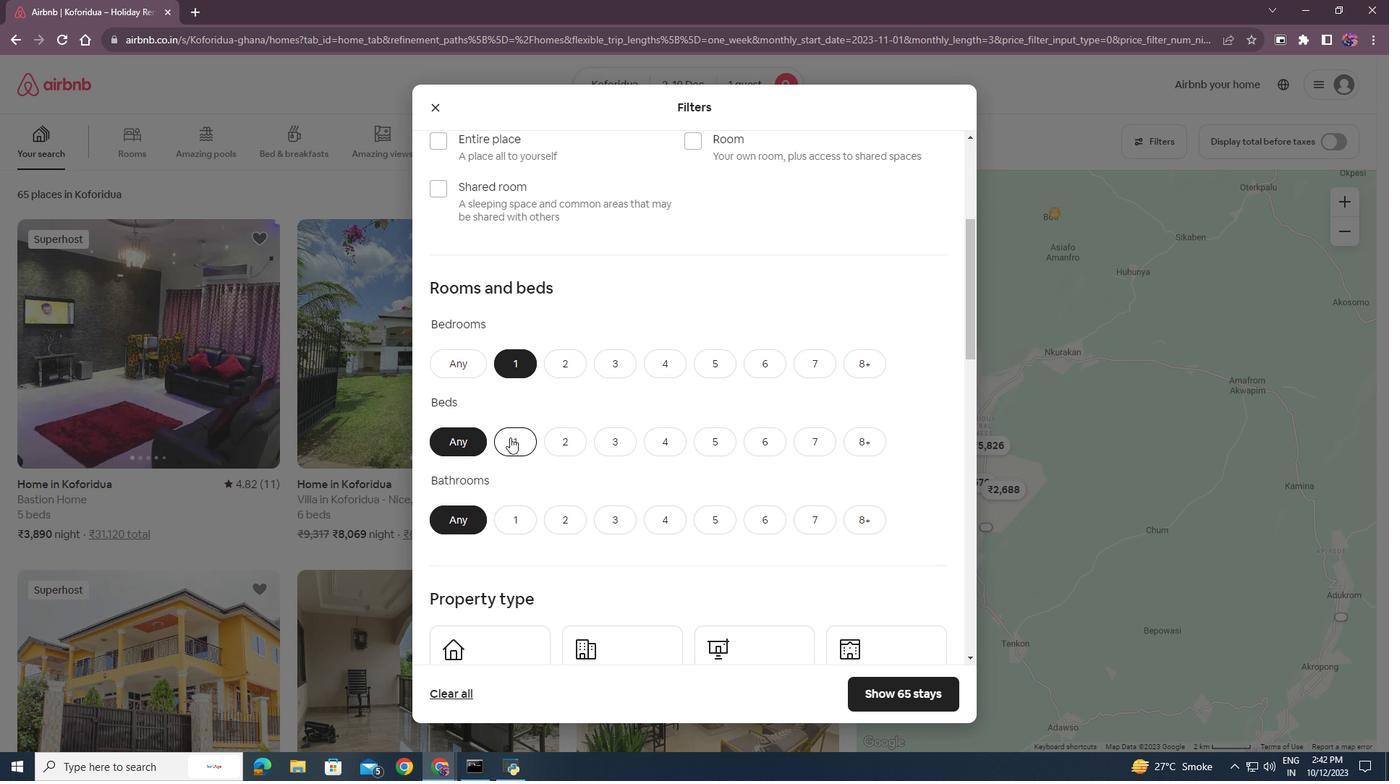 
Action: Mouse moved to (525, 484)
Screenshot: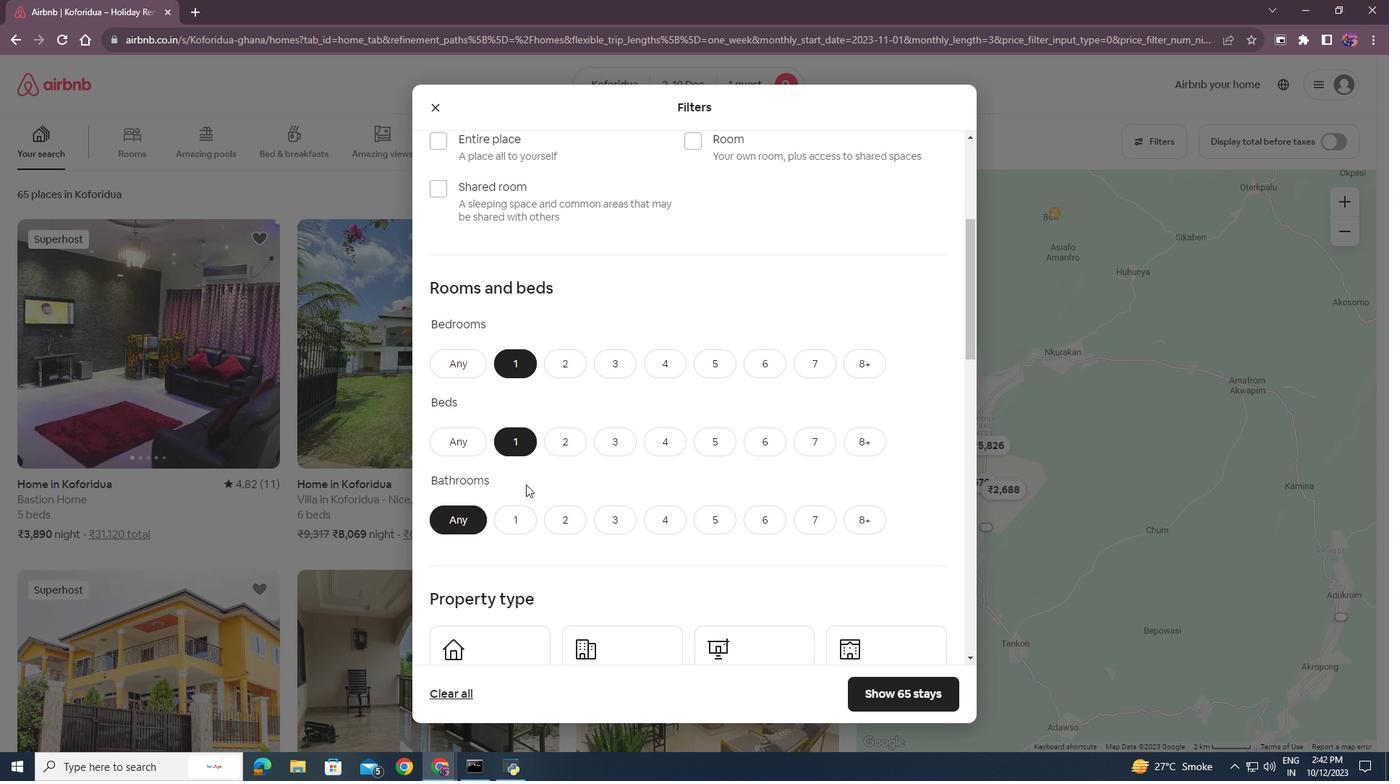 
Action: Mouse scrolled (525, 484) with delta (0, 0)
Screenshot: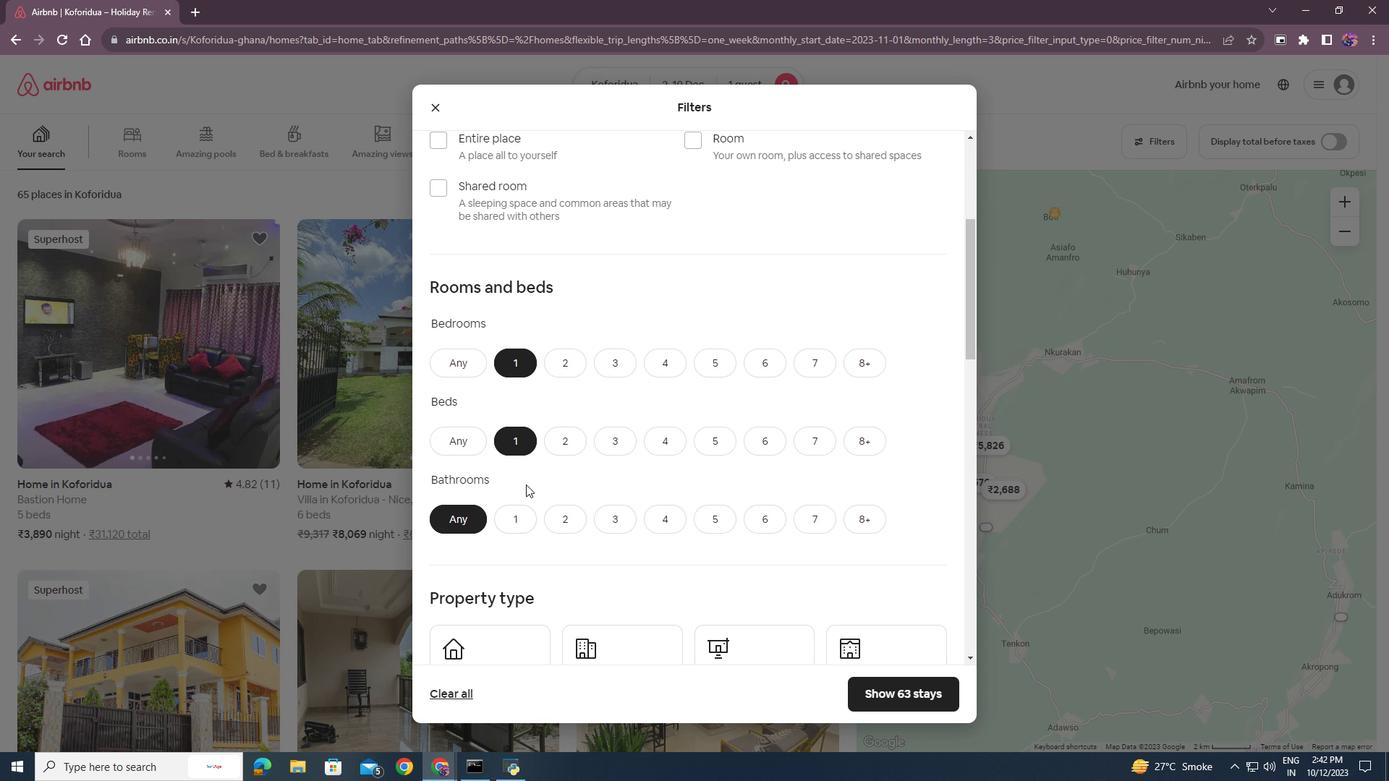 
Action: Mouse moved to (570, 487)
Screenshot: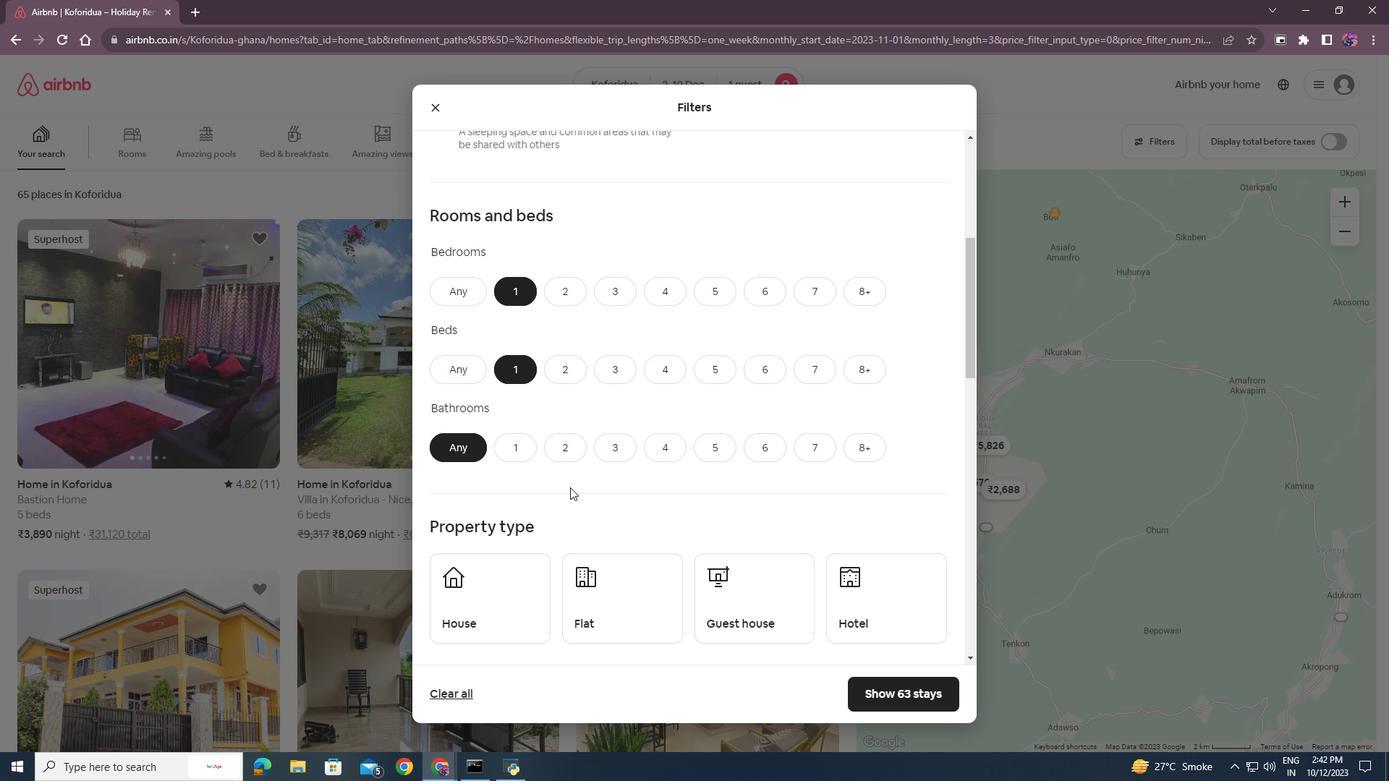 
Action: Mouse scrolled (570, 486) with delta (0, 0)
Screenshot: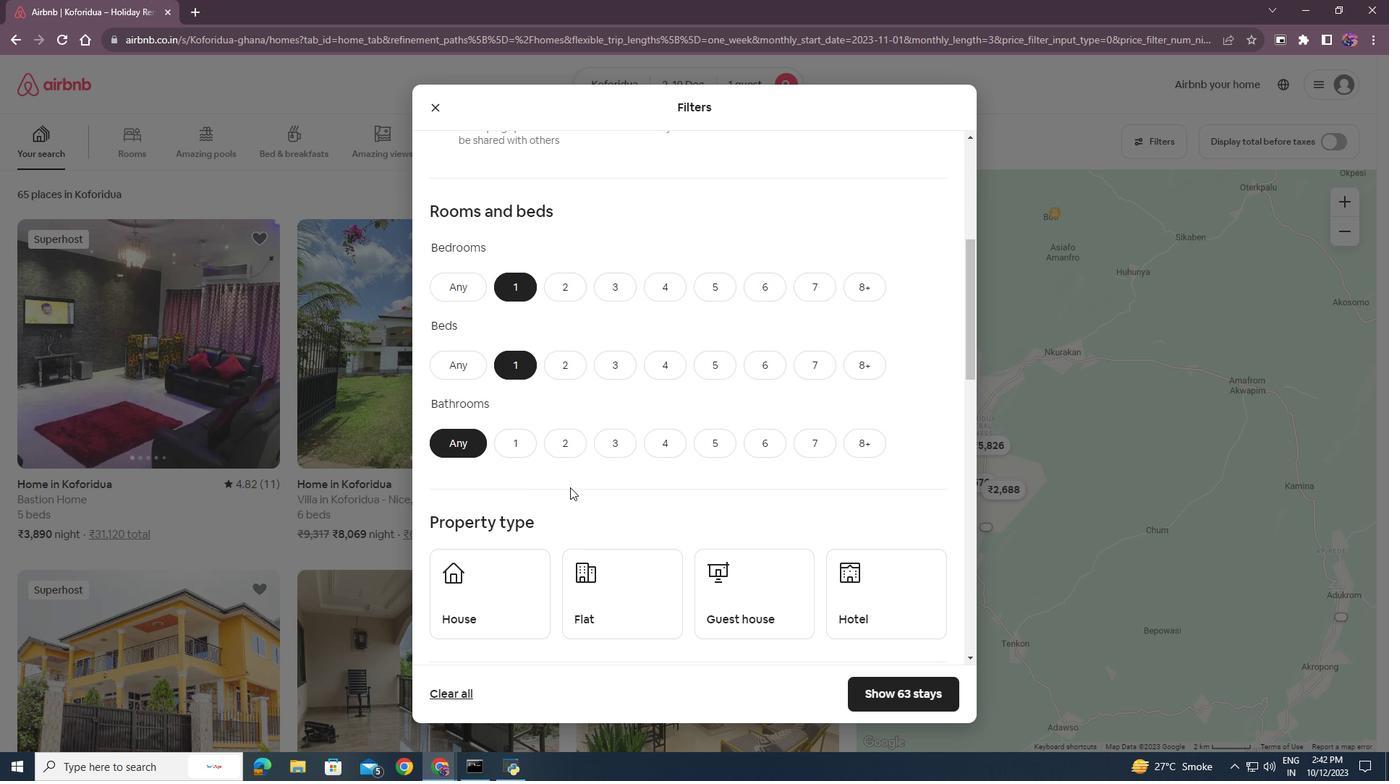 
Action: Mouse moved to (521, 371)
Screenshot: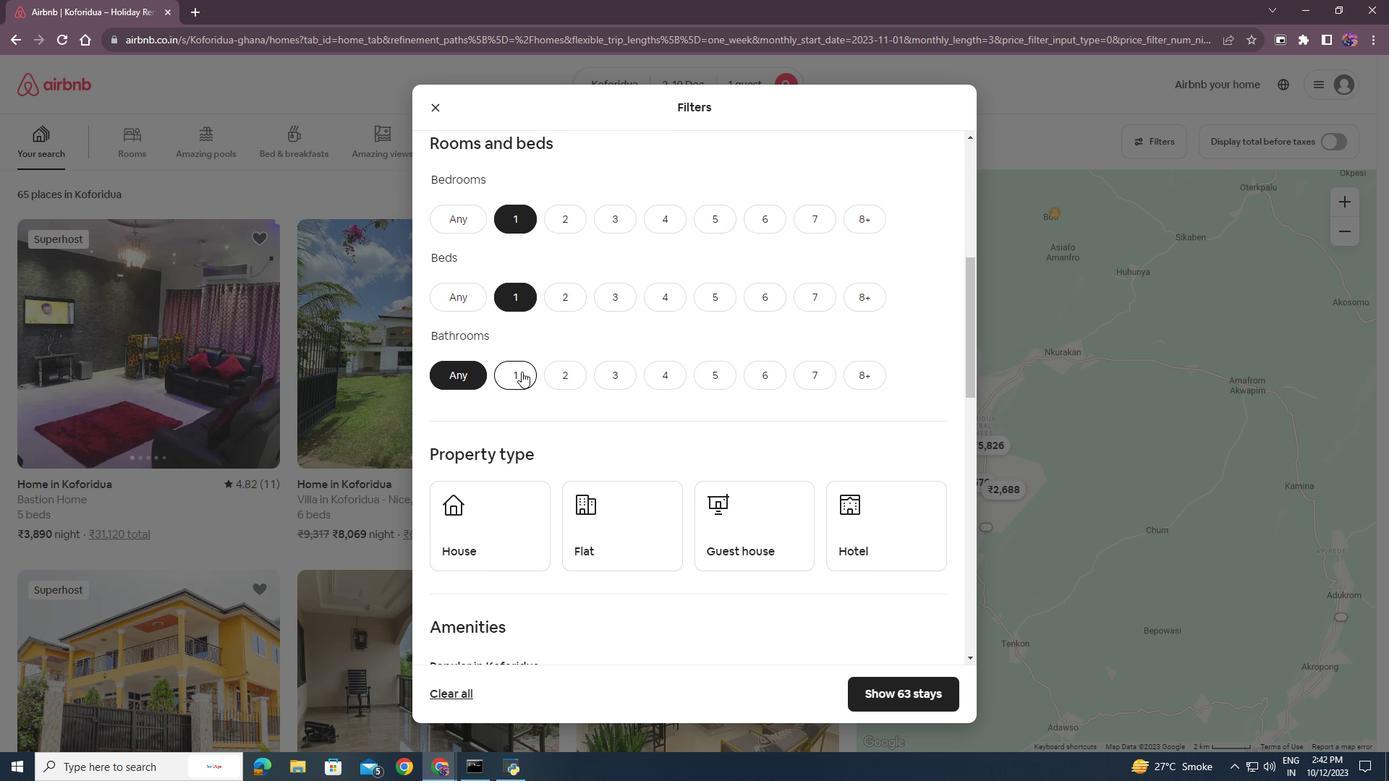 
Action: Mouse pressed left at (521, 371)
Screenshot: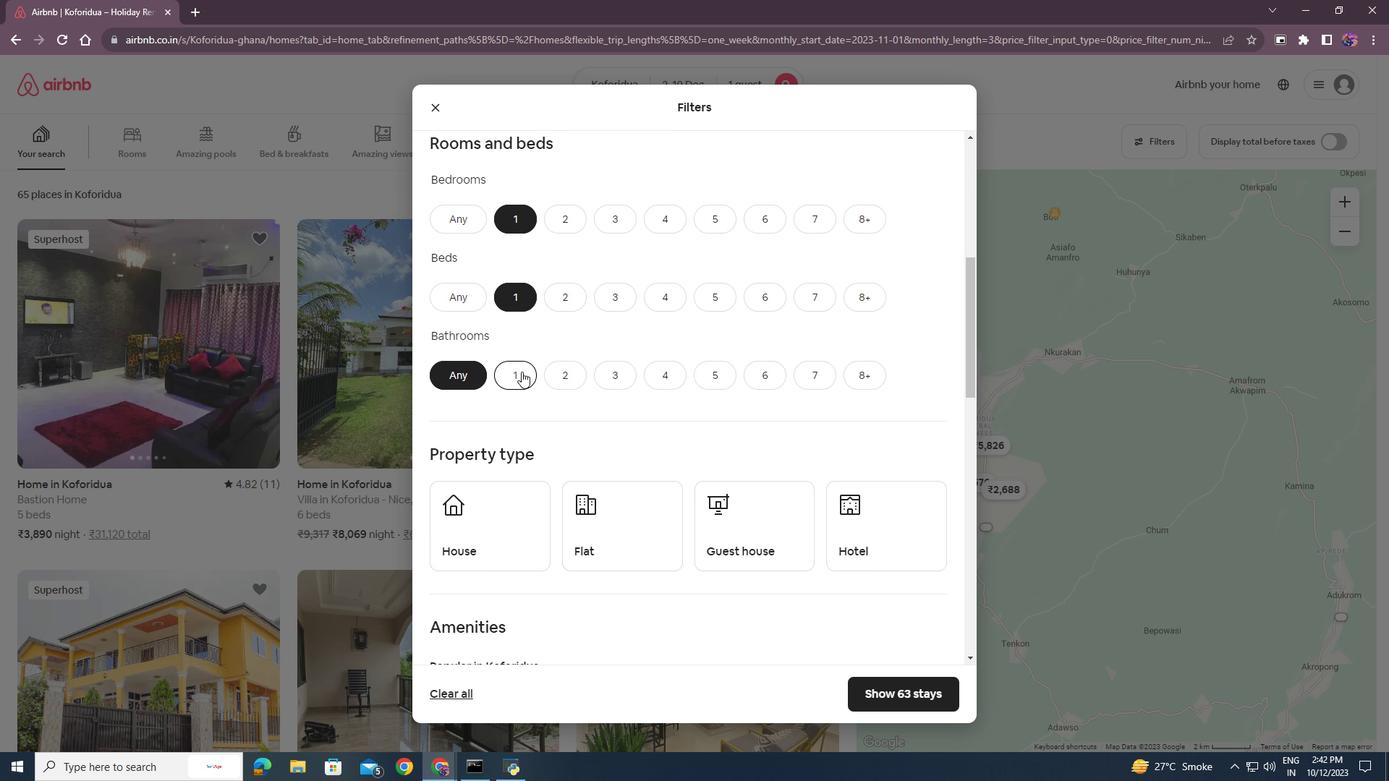 
Action: Mouse moved to (555, 402)
Screenshot: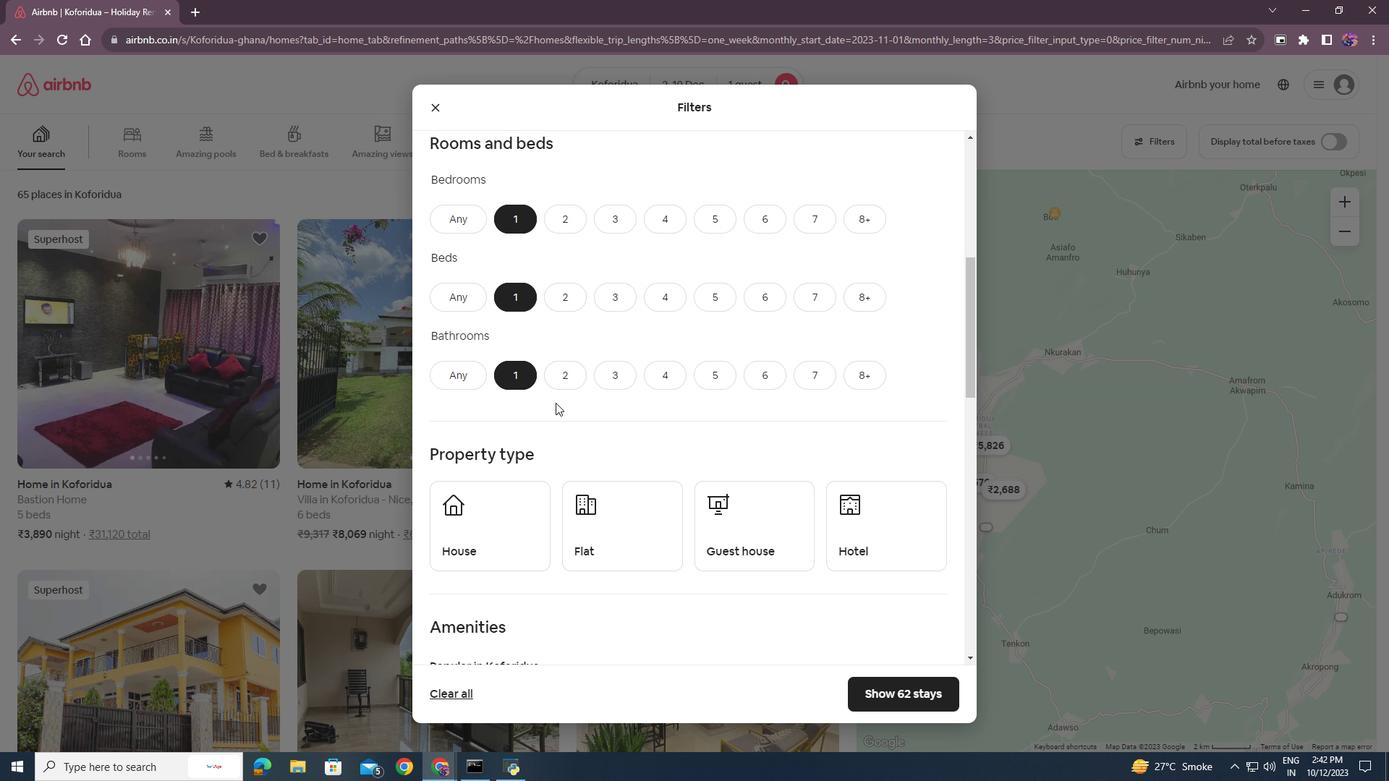 
Action: Mouse scrolled (555, 402) with delta (0, 0)
Screenshot: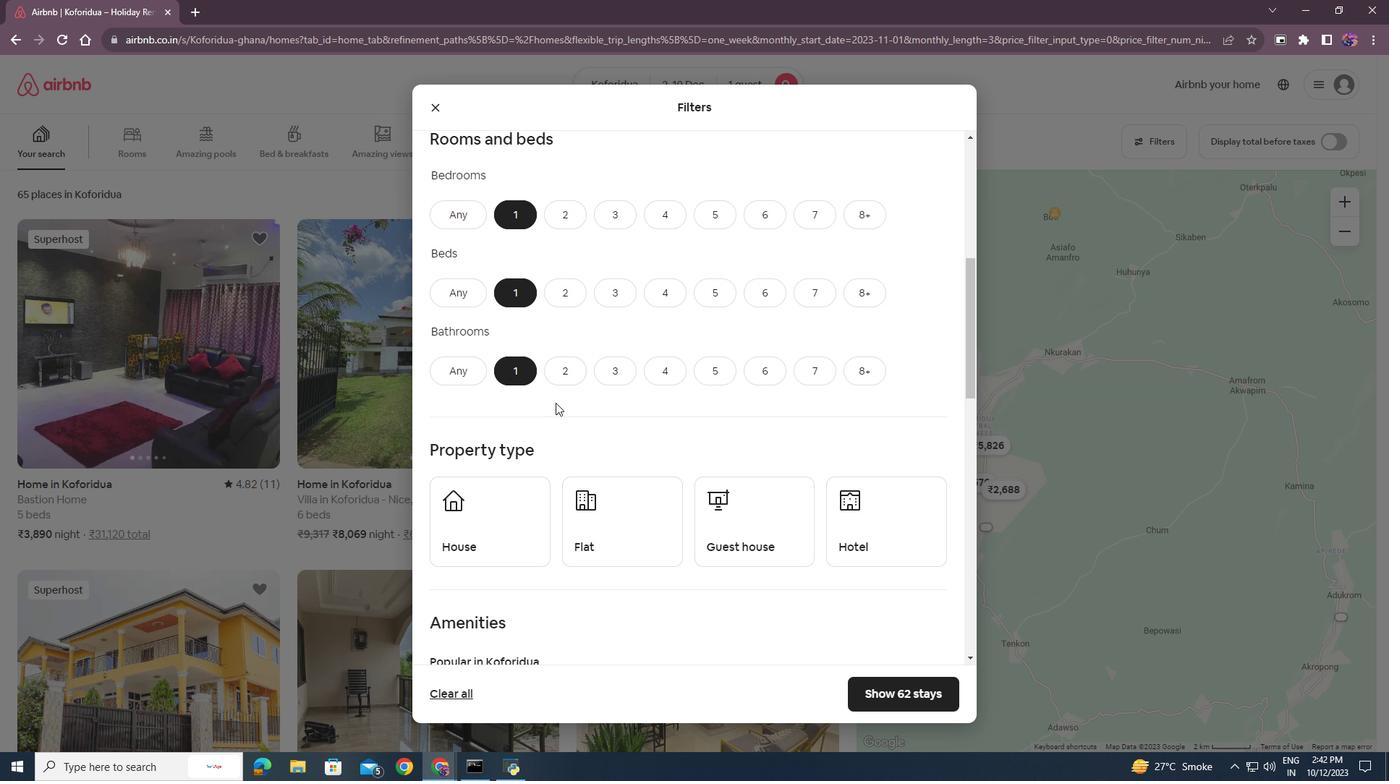 
Action: Mouse moved to (622, 541)
Screenshot: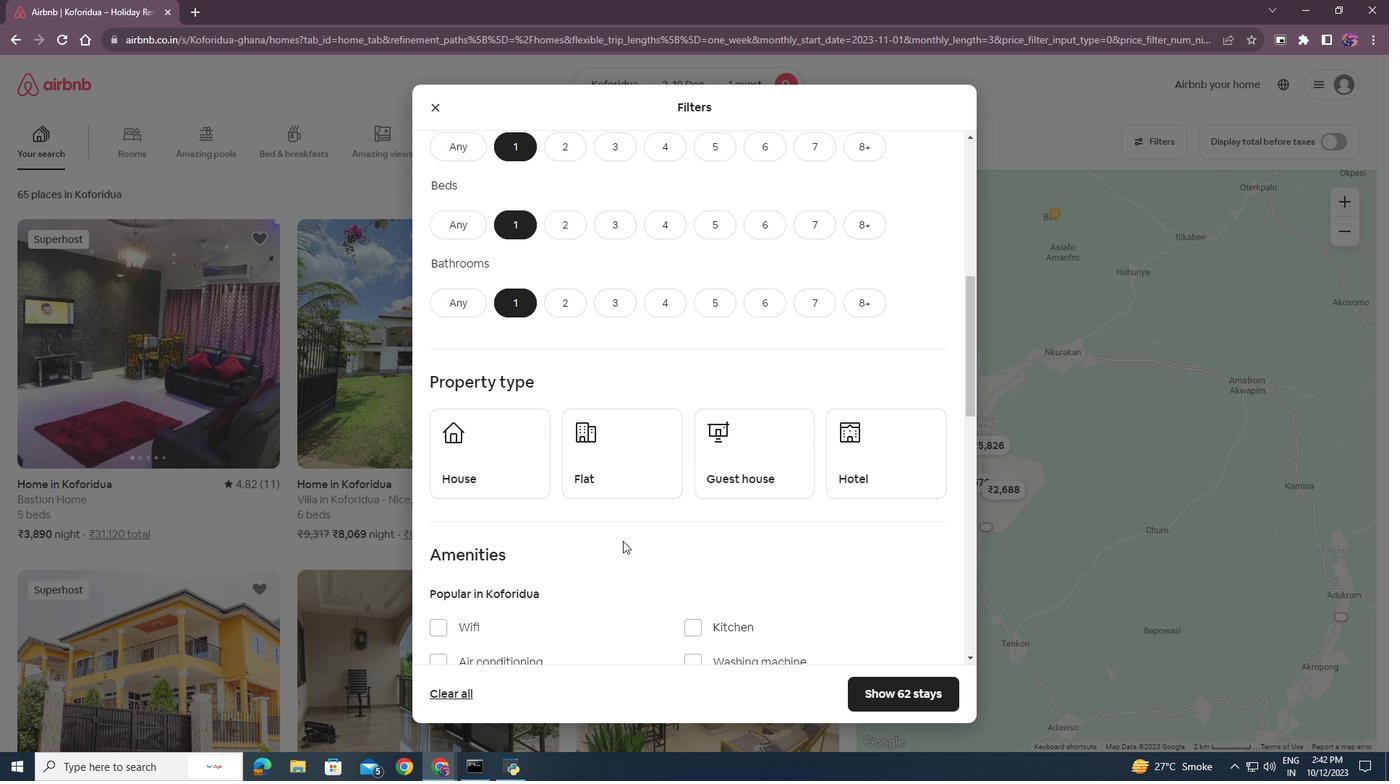 
Action: Mouse scrolled (622, 540) with delta (0, 0)
Screenshot: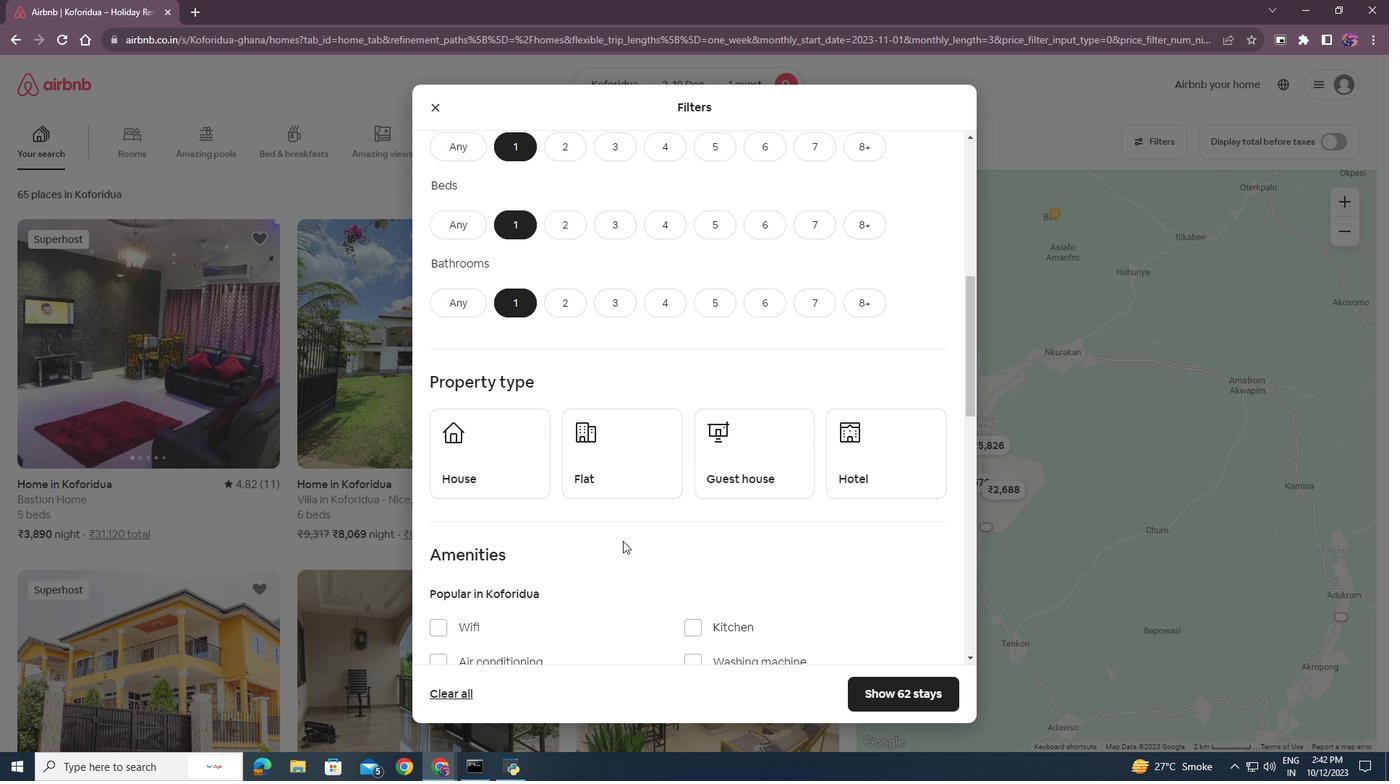 
Action: Mouse moved to (630, 532)
Screenshot: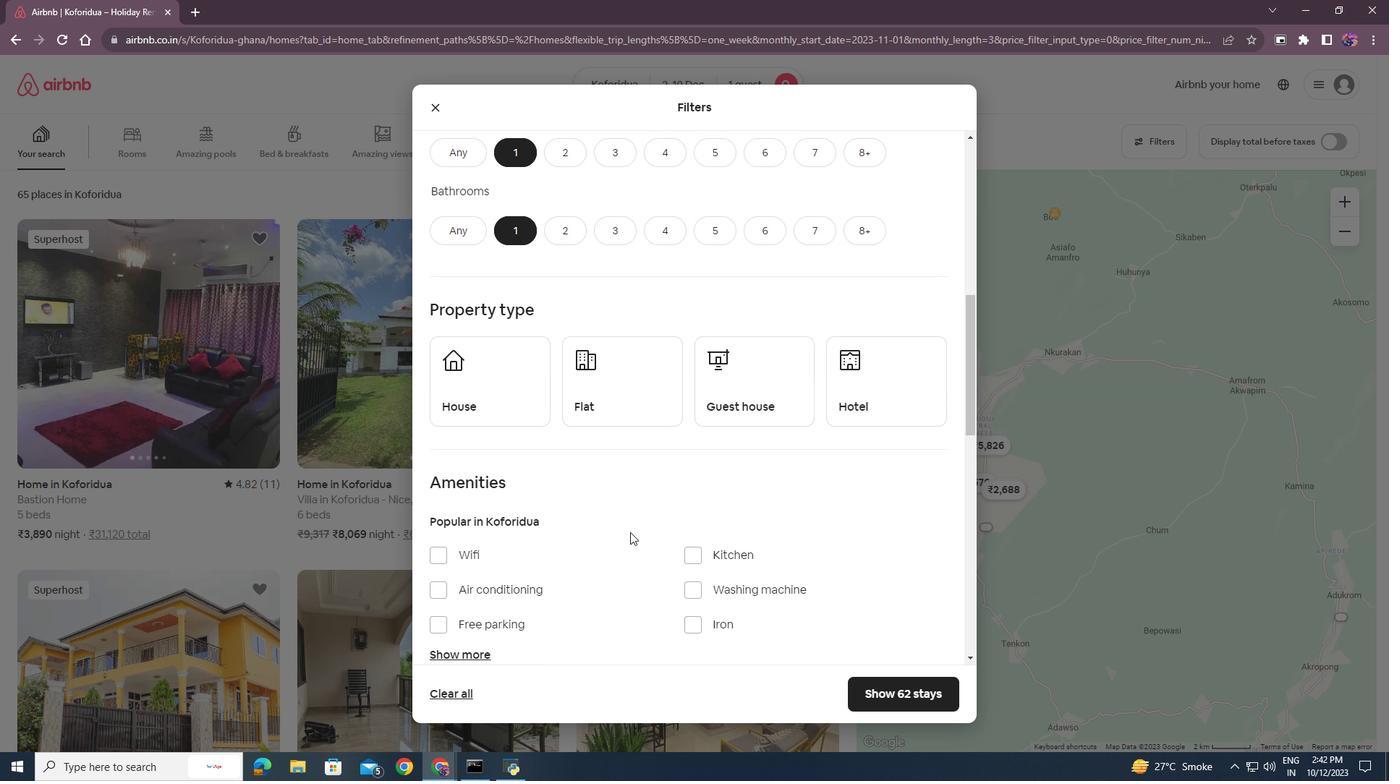 
Action: Mouse scrolled (630, 531) with delta (0, 0)
Screenshot: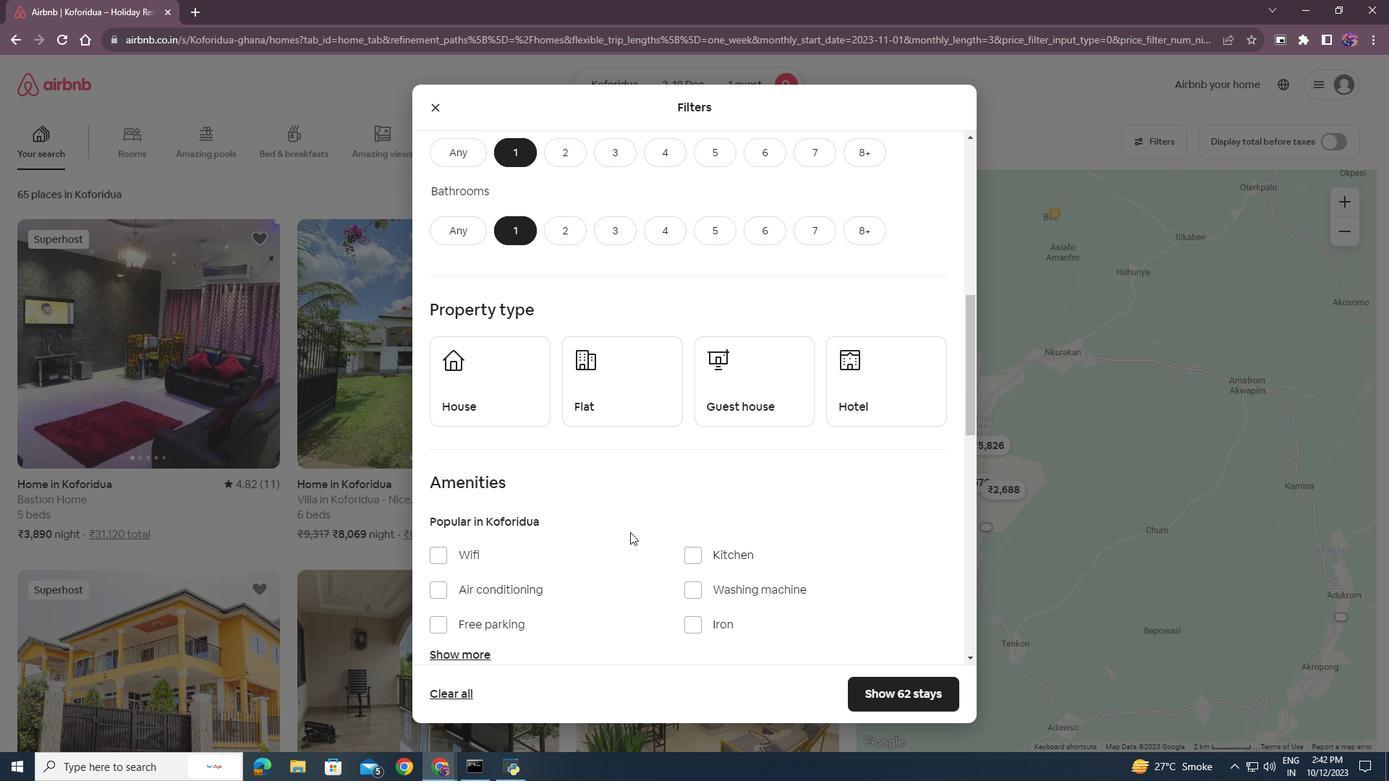 
Action: Mouse moved to (868, 308)
Screenshot: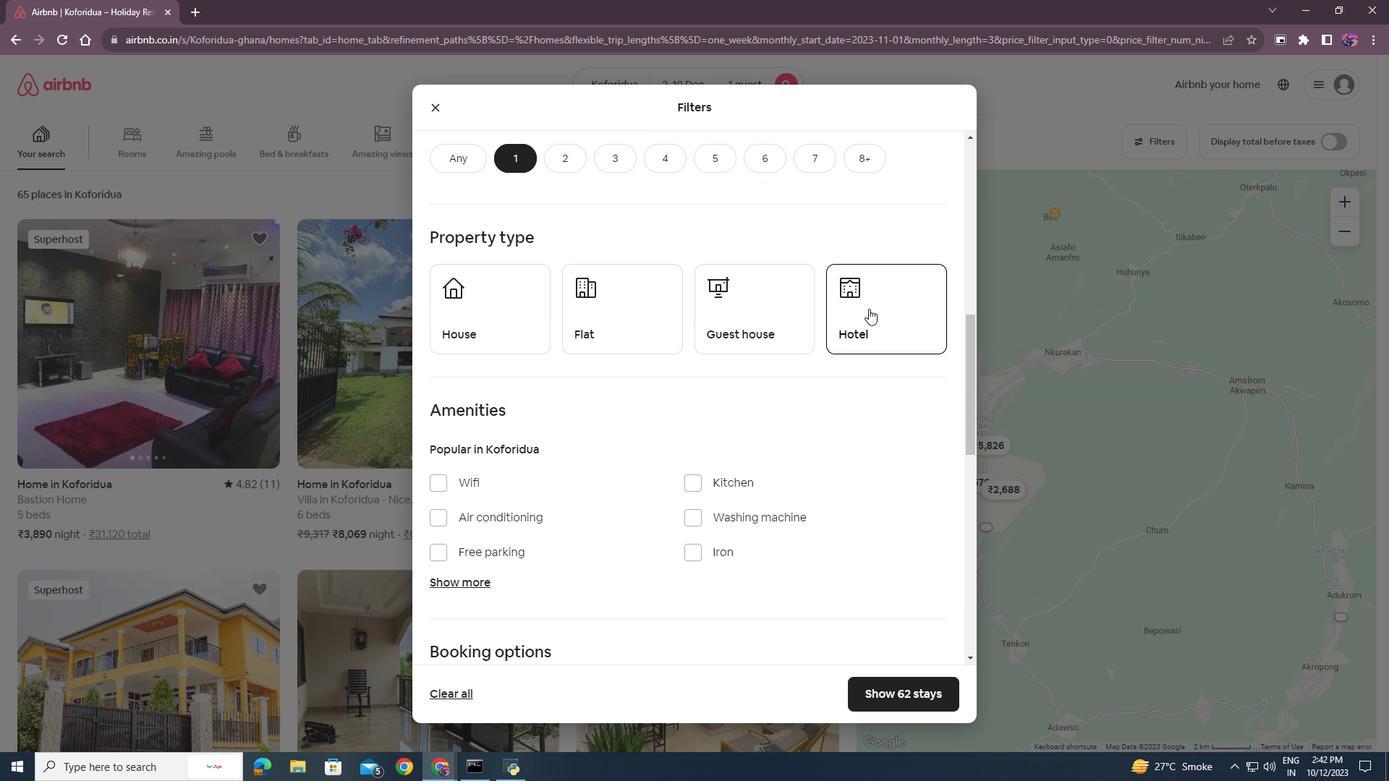 
Action: Mouse pressed left at (868, 308)
Screenshot: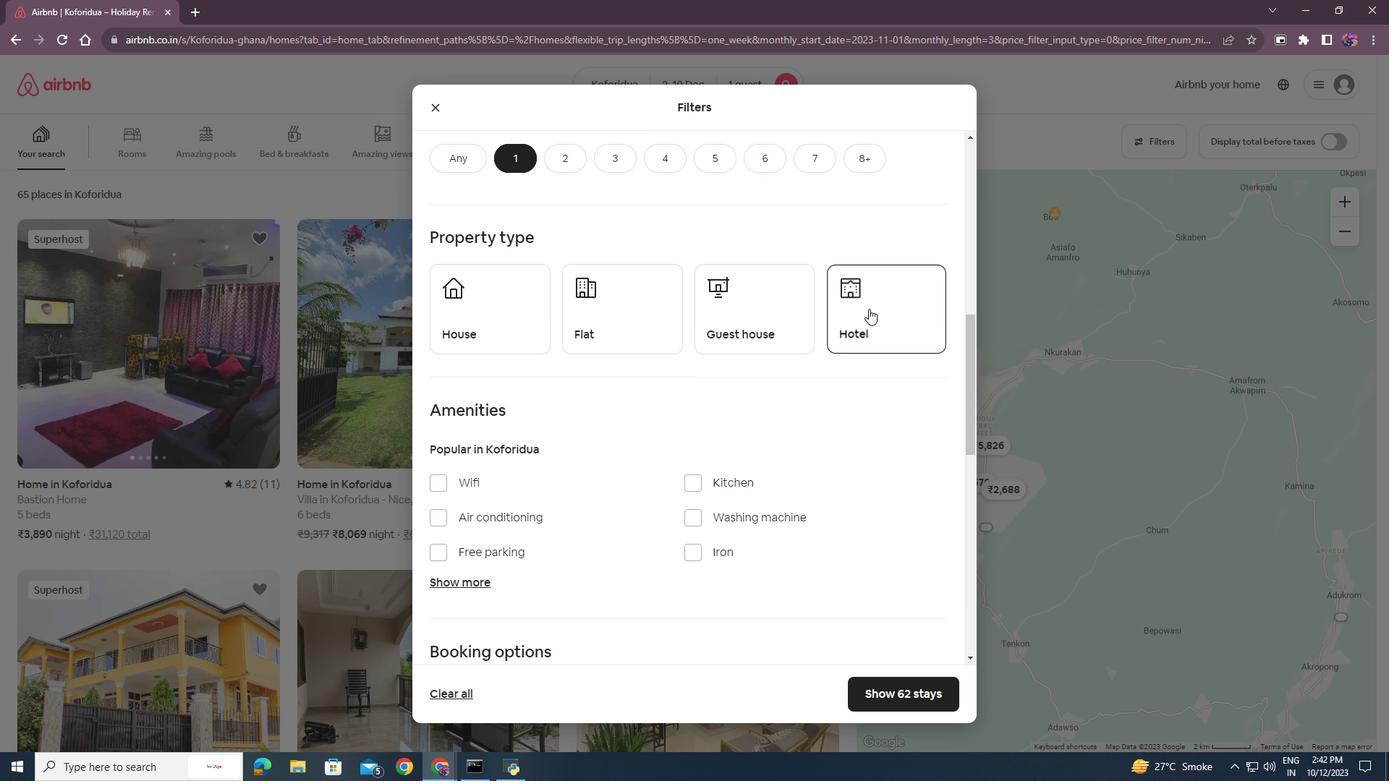 
Action: Mouse moved to (641, 480)
Screenshot: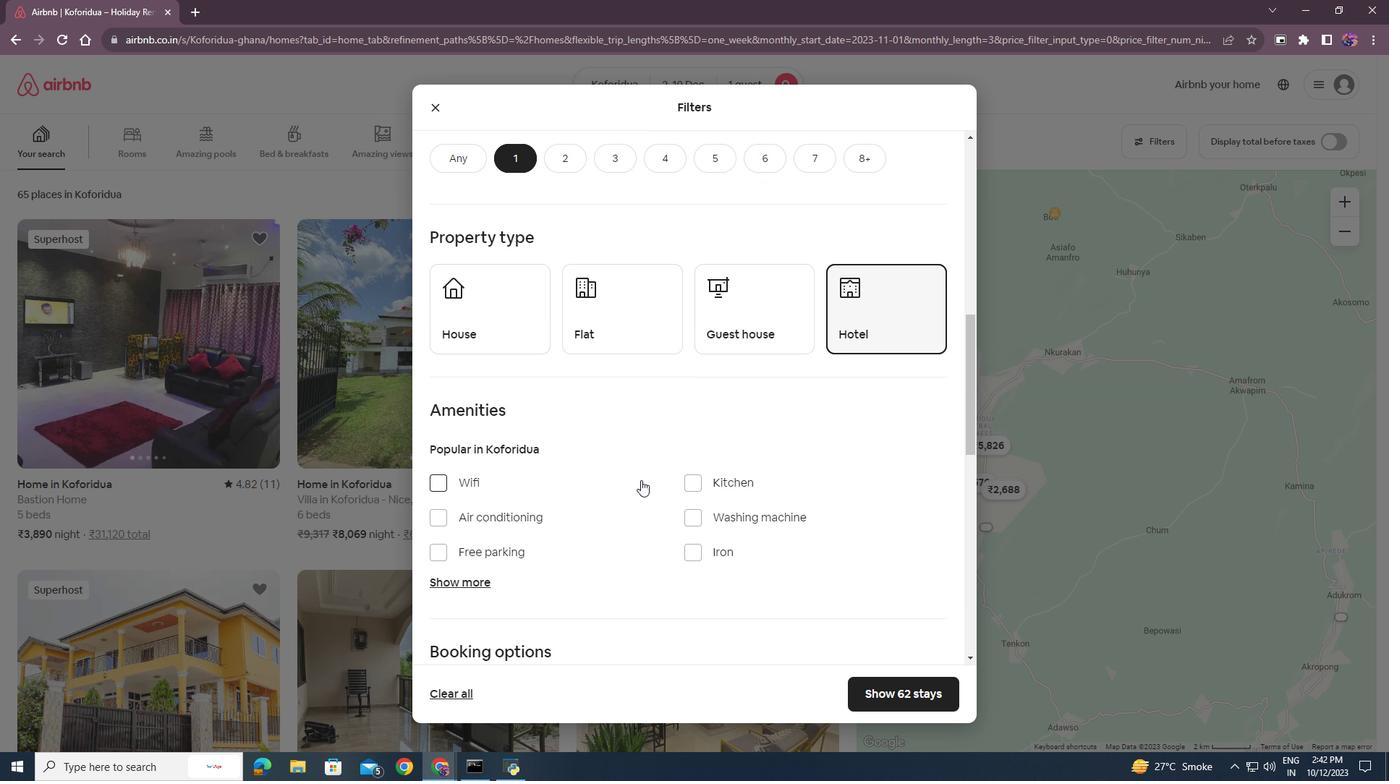 
Action: Mouse scrolled (641, 479) with delta (0, 0)
Screenshot: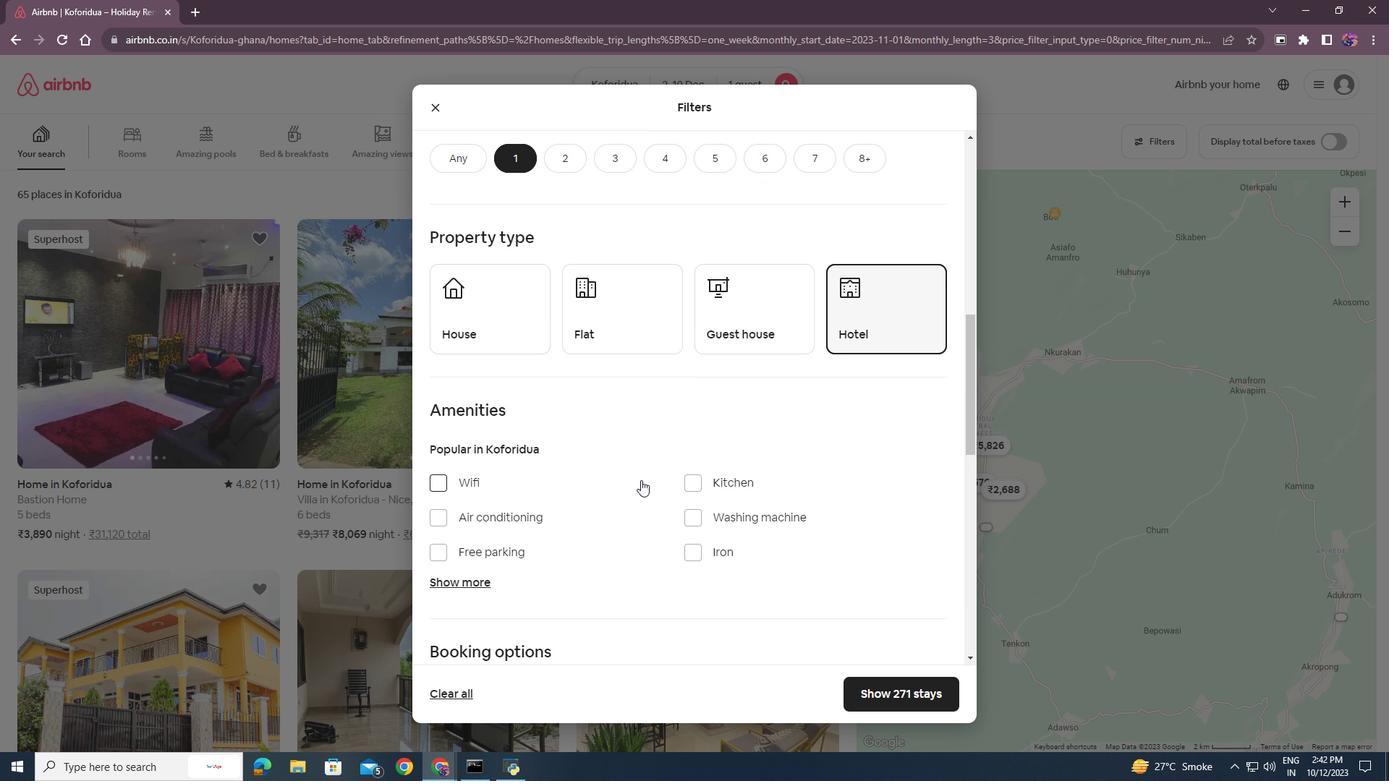 
Action: Mouse moved to (904, 691)
Screenshot: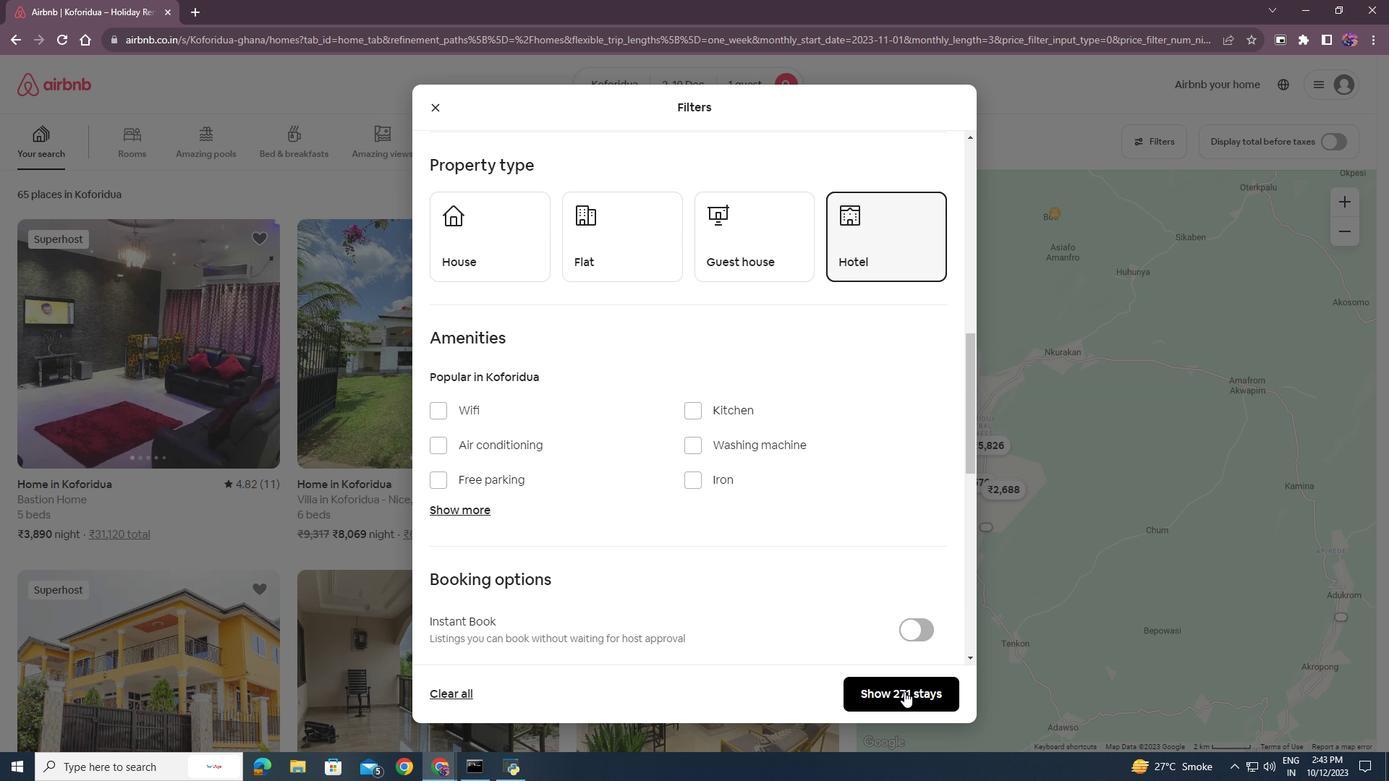 
Action: Mouse pressed left at (904, 691)
Screenshot: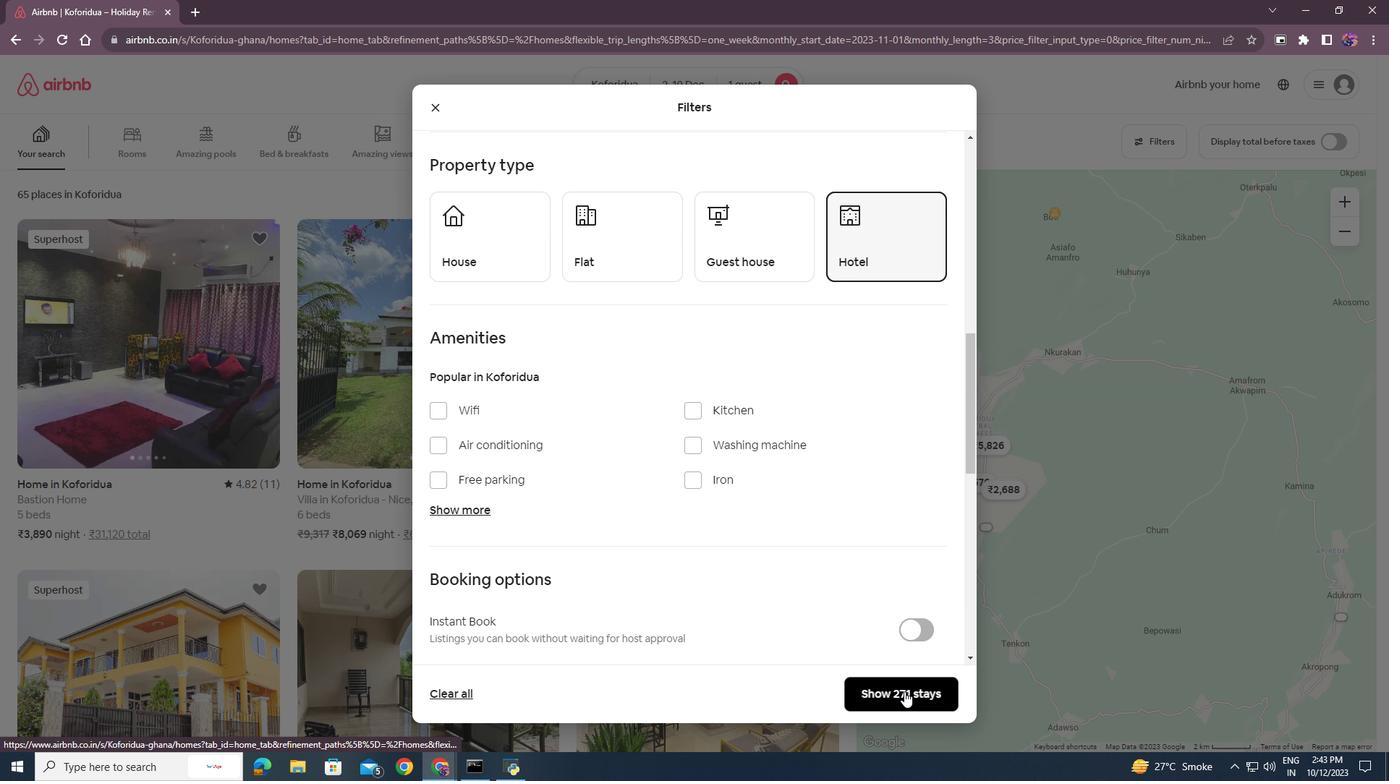 
Action: Mouse moved to (185, 333)
Screenshot: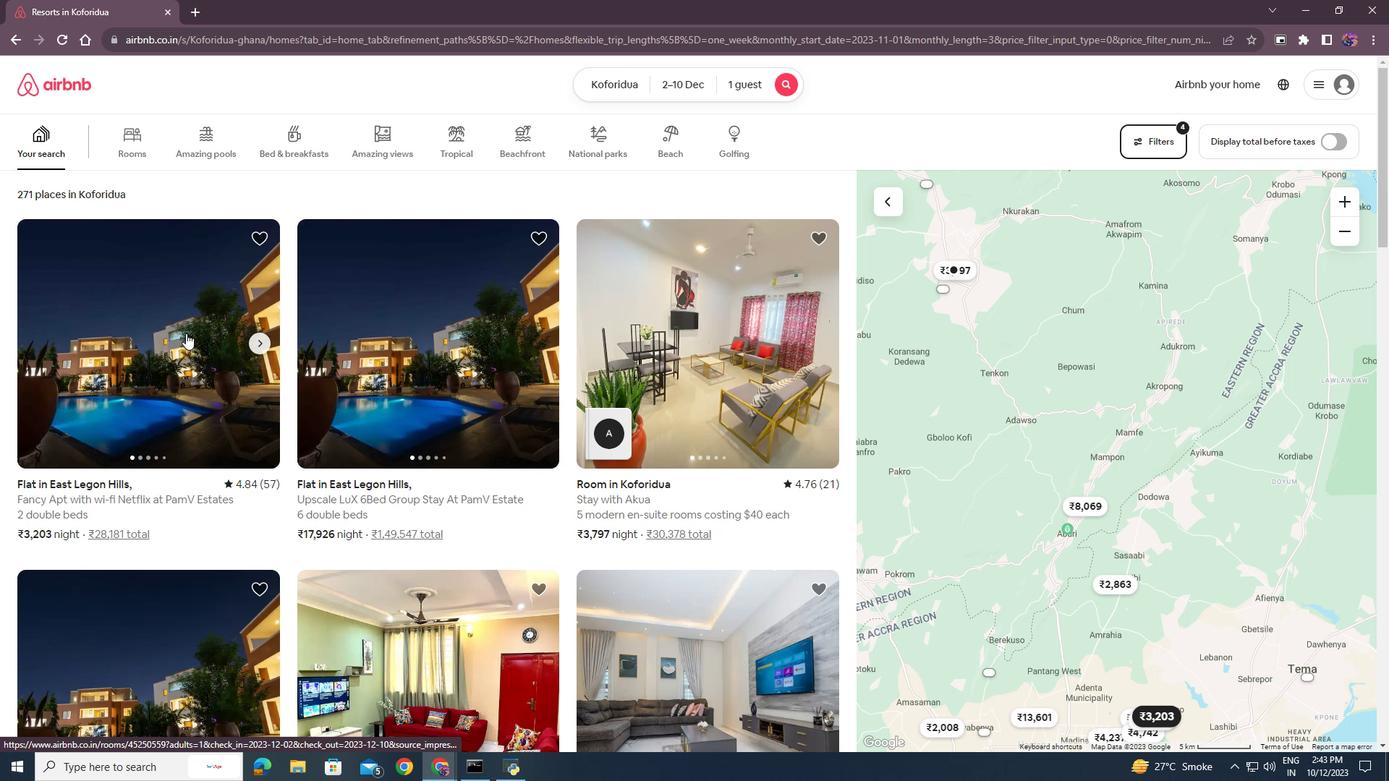 
Action: Mouse pressed left at (185, 333)
Screenshot: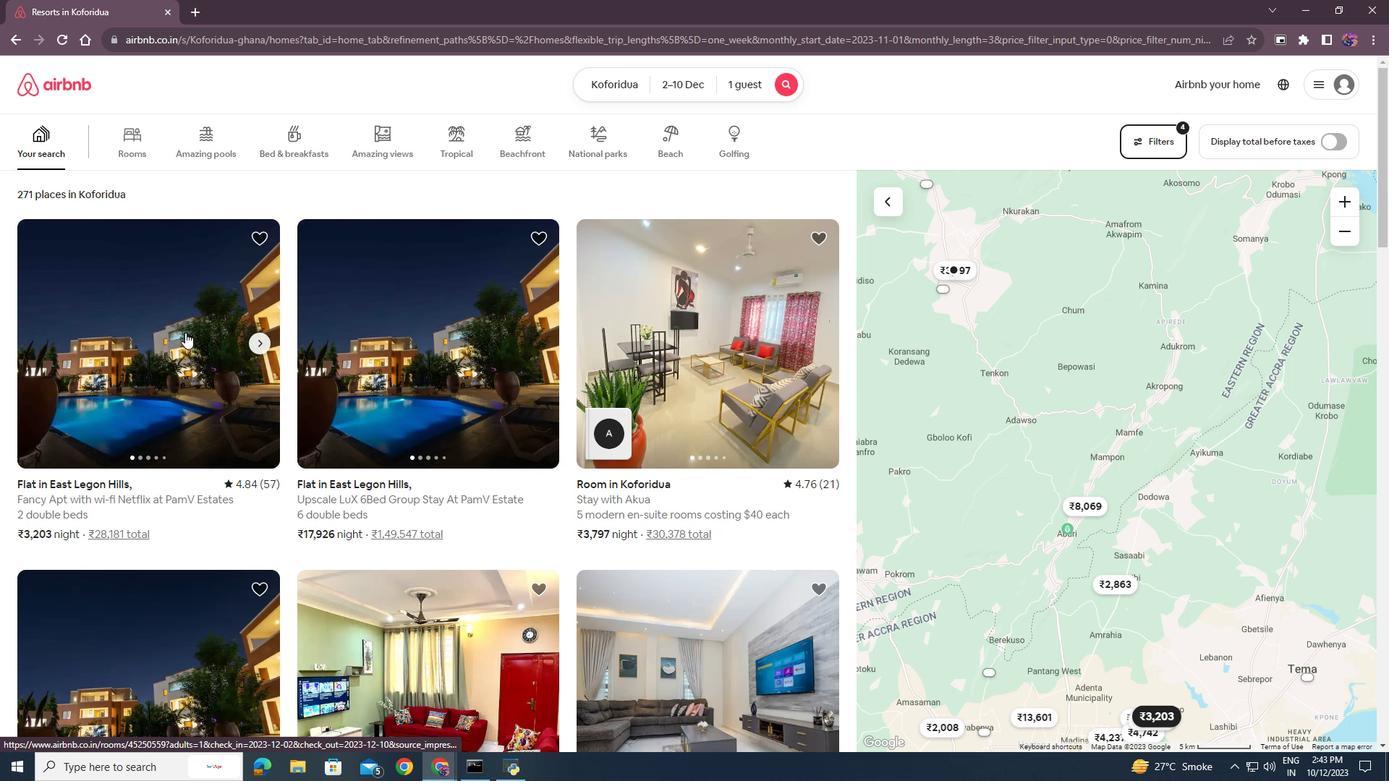 
Action: Mouse moved to (494, 461)
Screenshot: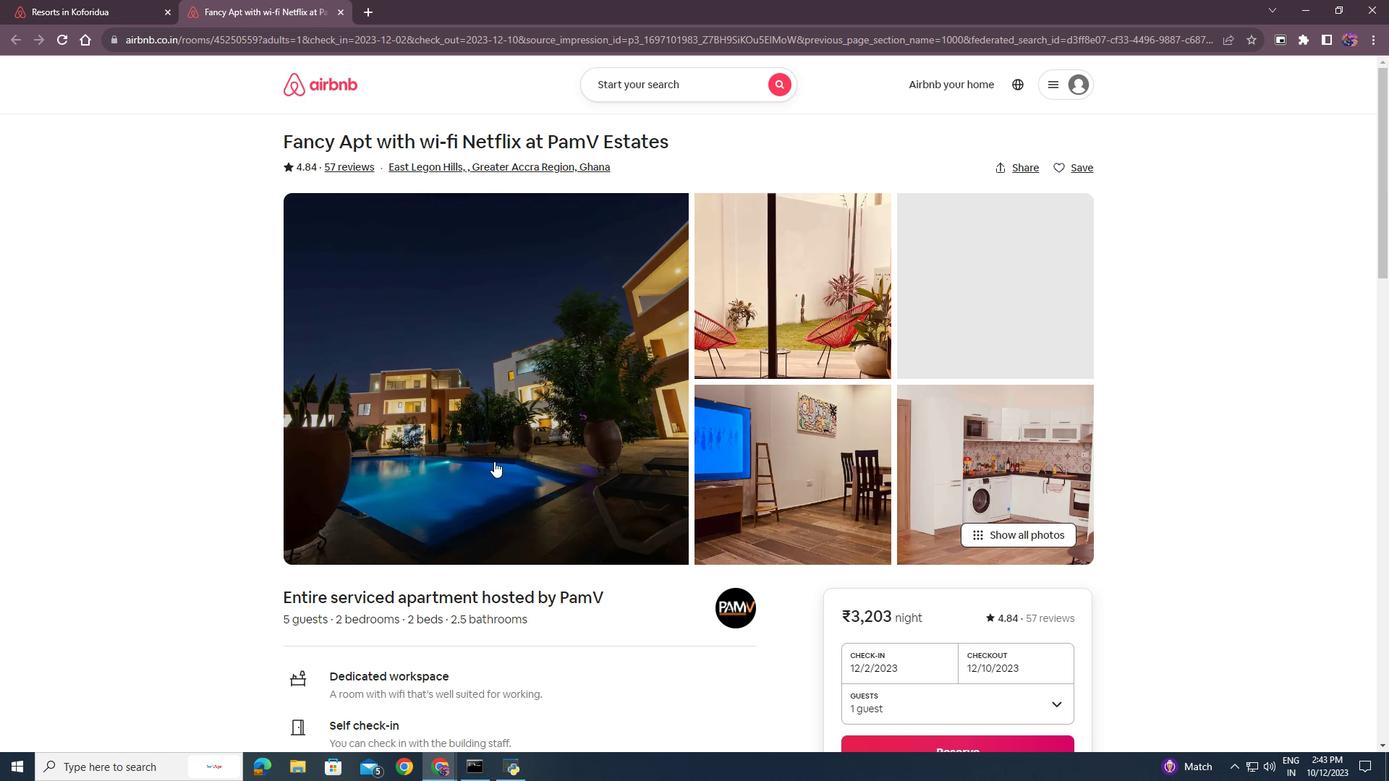 
Action: Mouse scrolled (494, 460) with delta (0, 0)
Screenshot: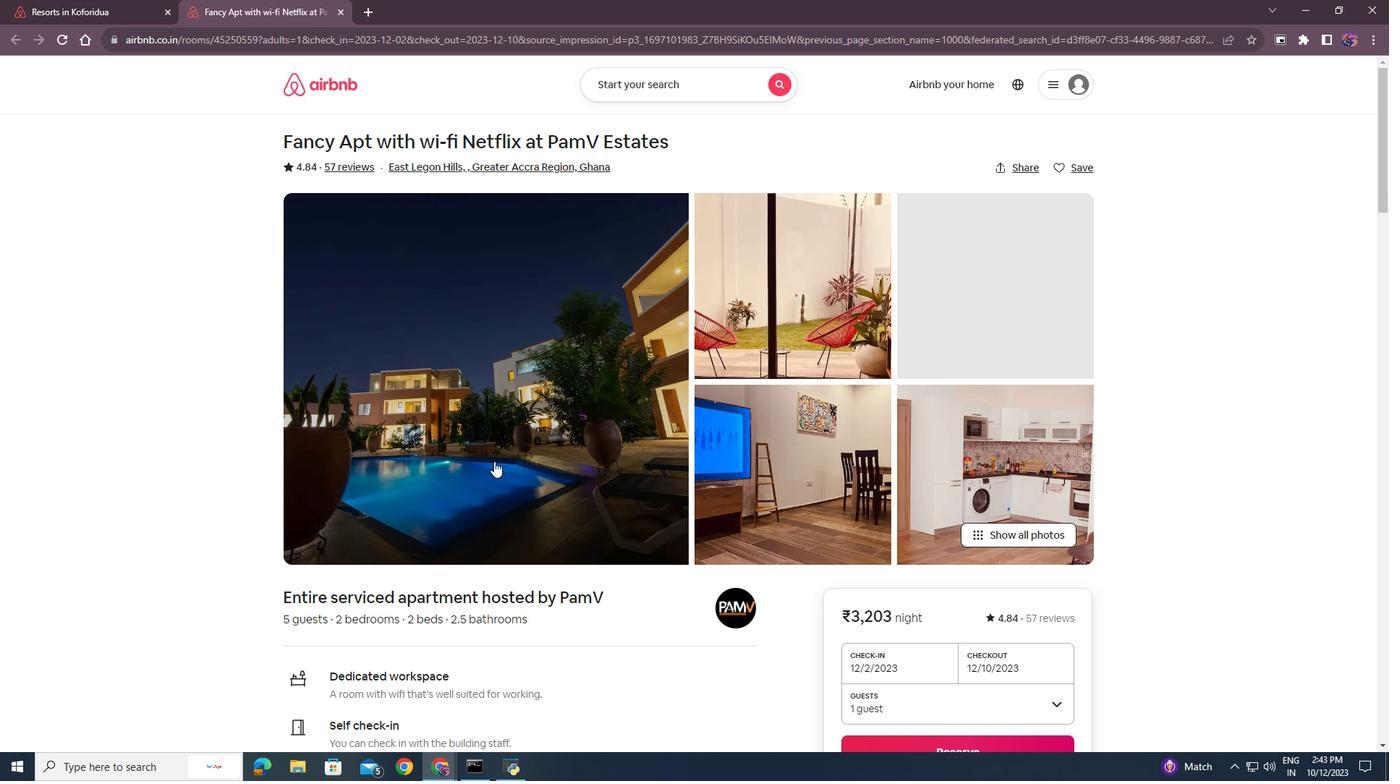 
Action: Mouse moved to (510, 359)
Screenshot: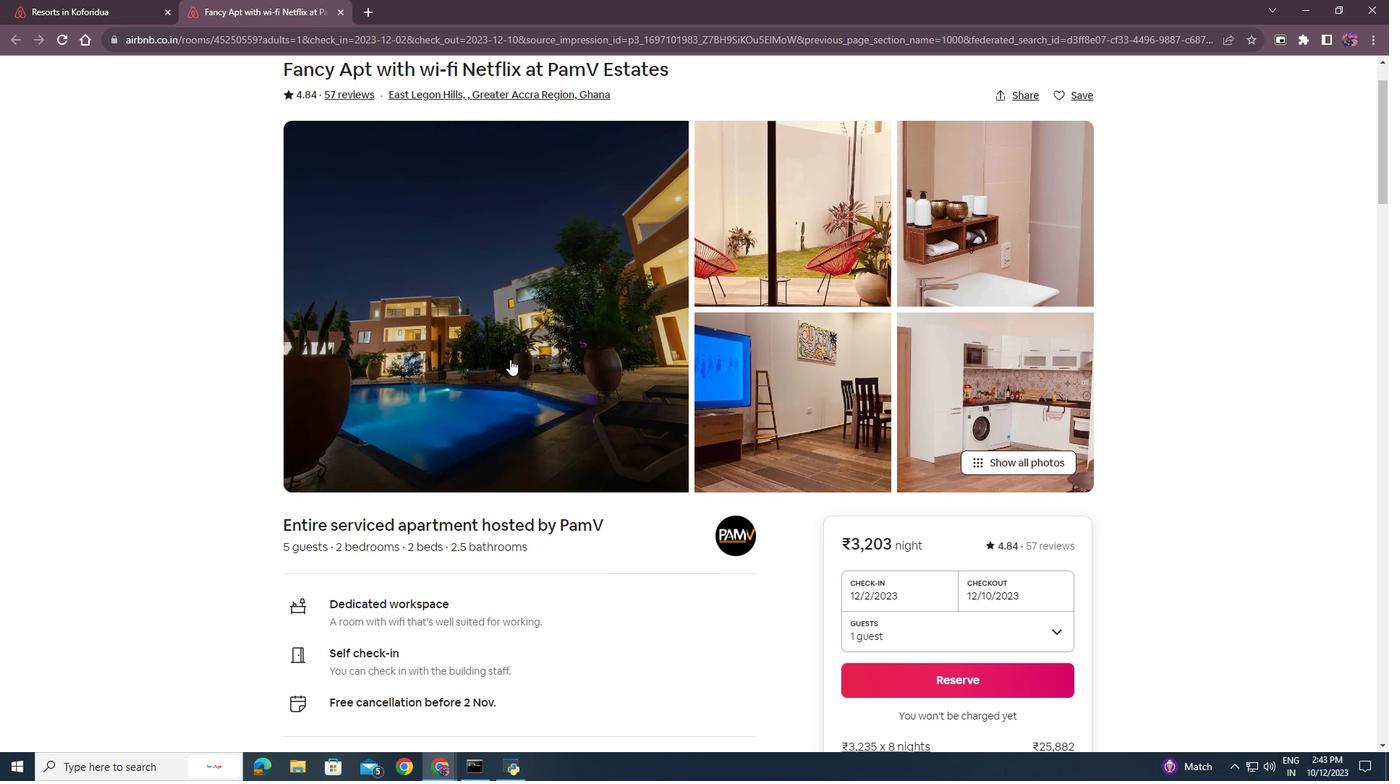
Action: Mouse pressed left at (510, 359)
Screenshot: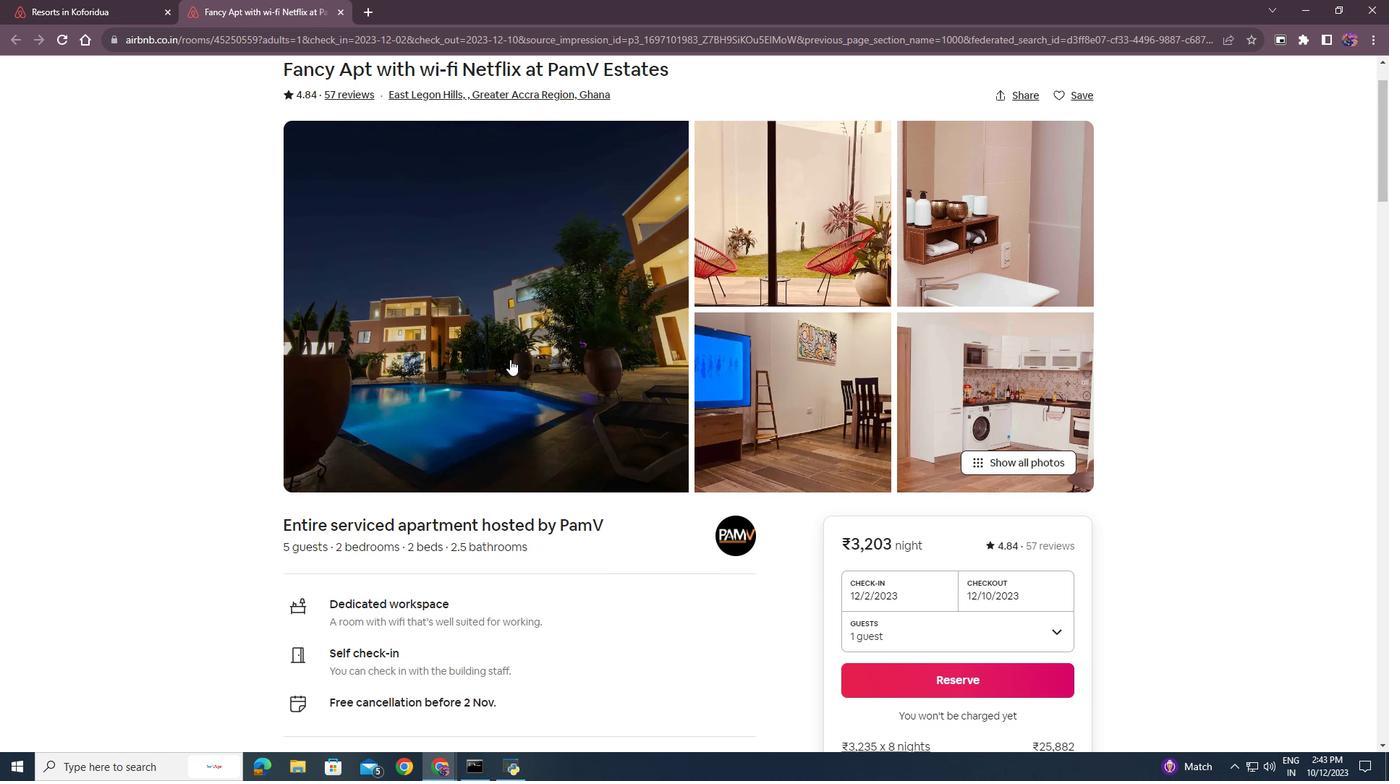 
Action: Mouse moved to (571, 476)
Screenshot: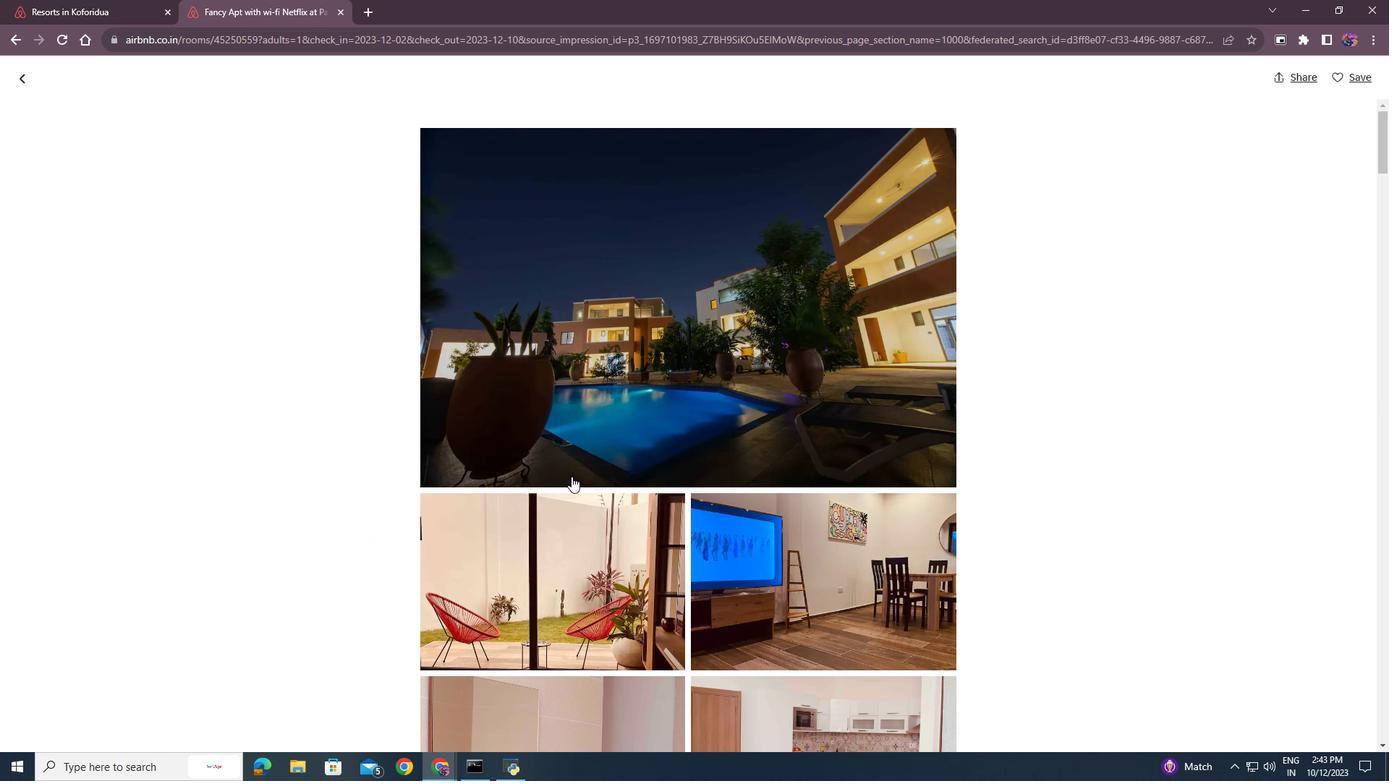 
Action: Mouse scrolled (571, 476) with delta (0, 0)
Screenshot: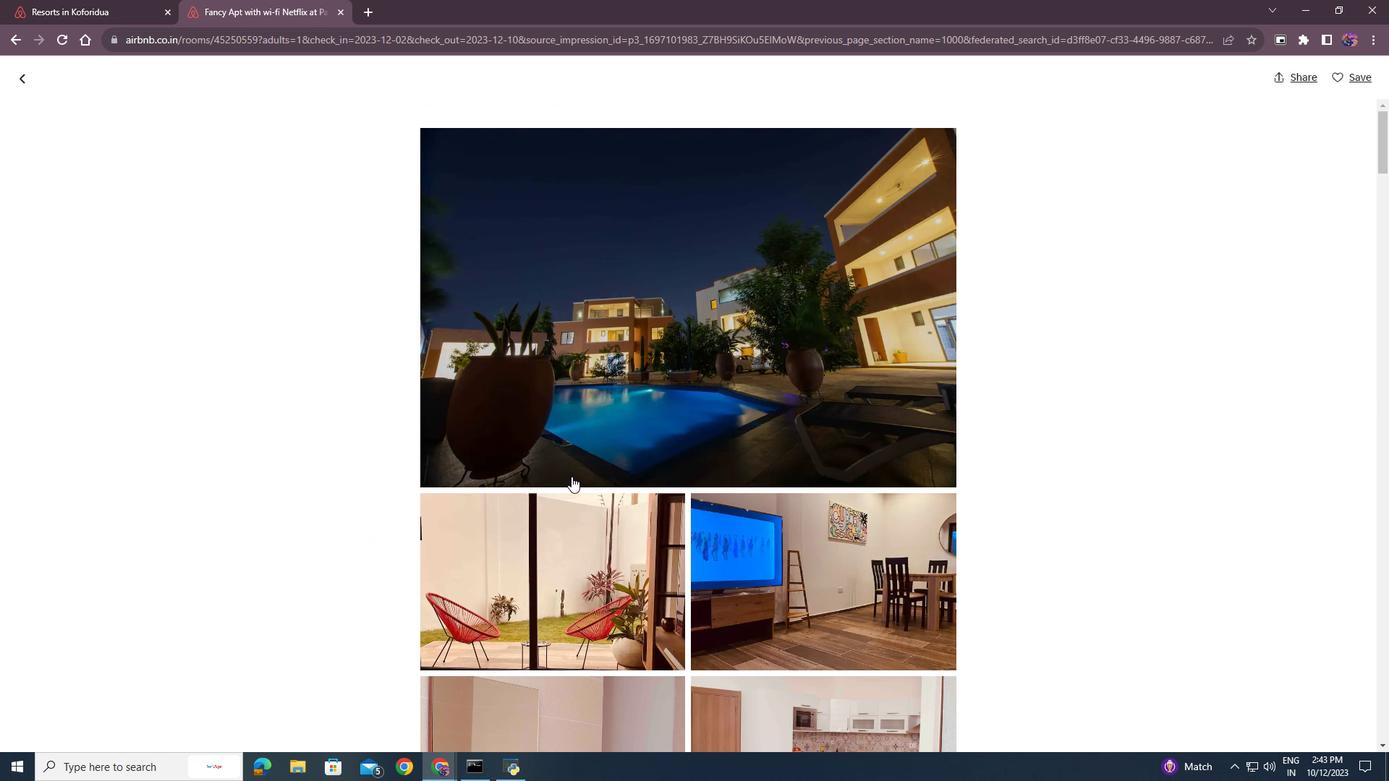 
Action: Mouse scrolled (571, 476) with delta (0, 0)
Screenshot: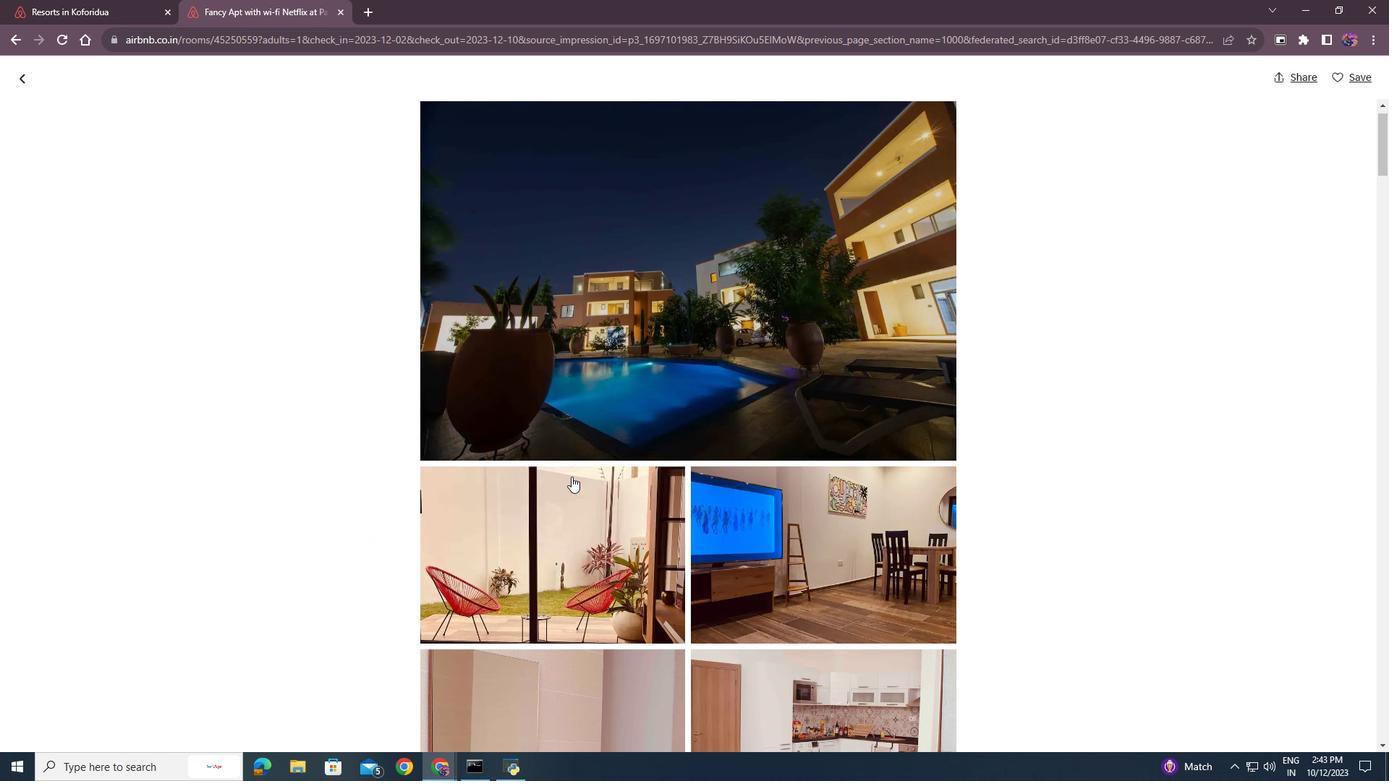 
Action: Mouse scrolled (571, 476) with delta (0, 0)
Screenshot: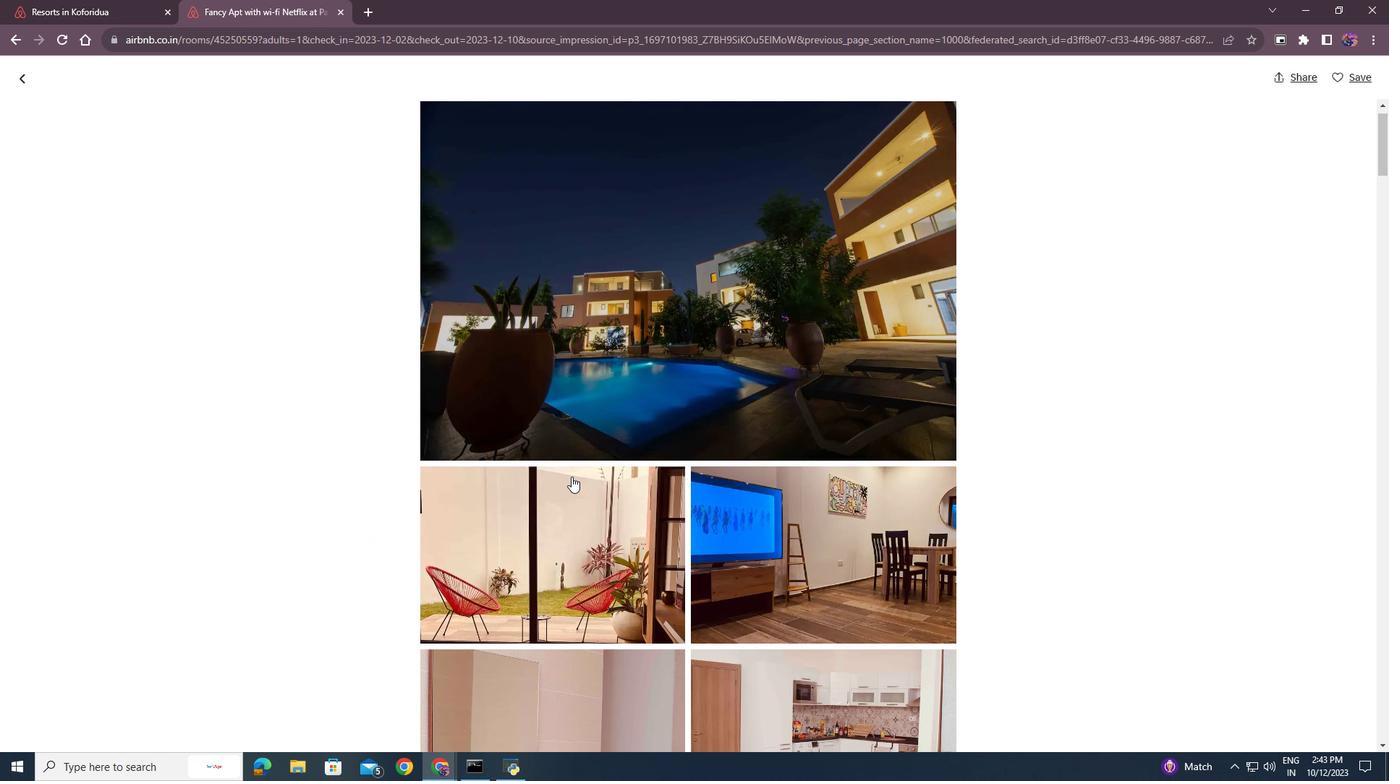 
Action: Mouse scrolled (571, 476) with delta (0, 0)
Screenshot: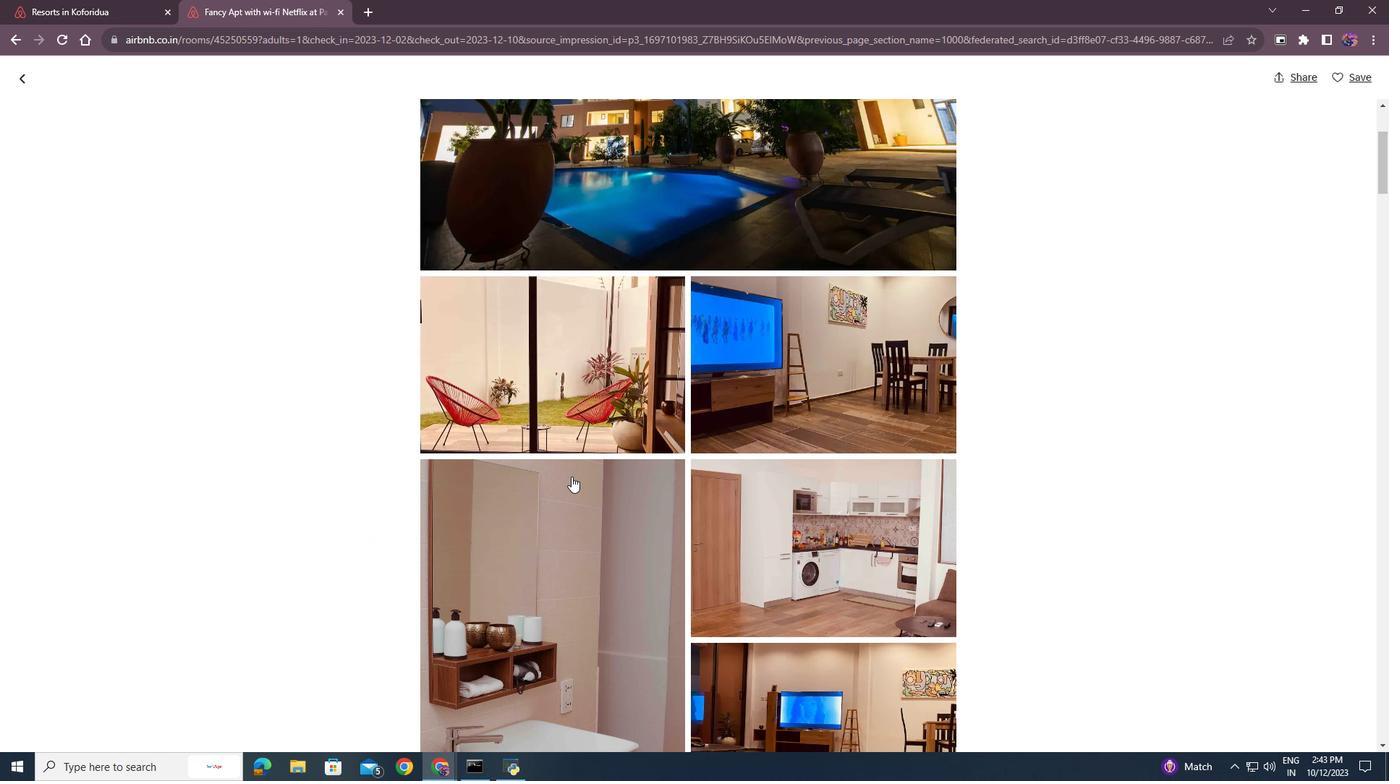 
Action: Mouse scrolled (571, 476) with delta (0, 0)
Screenshot: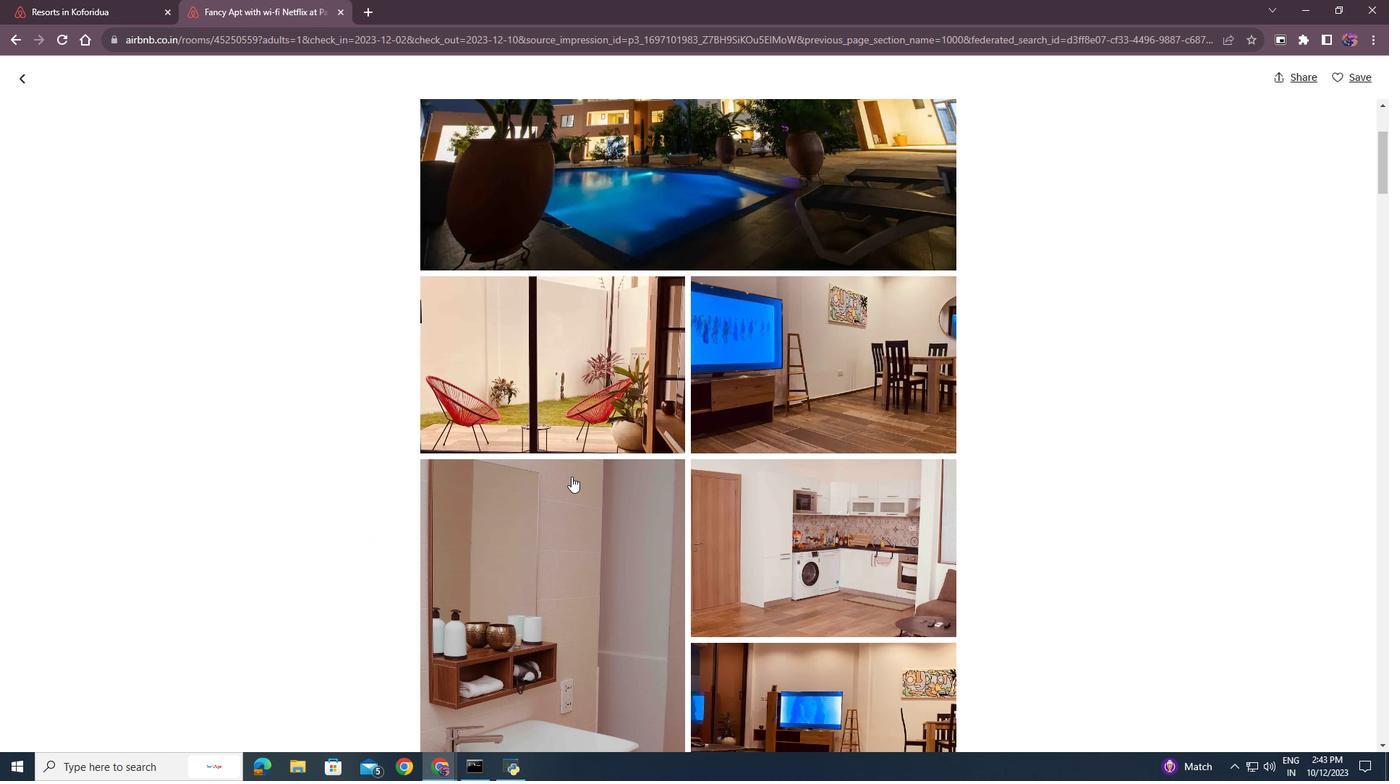 
Action: Mouse scrolled (571, 476) with delta (0, 0)
Screenshot: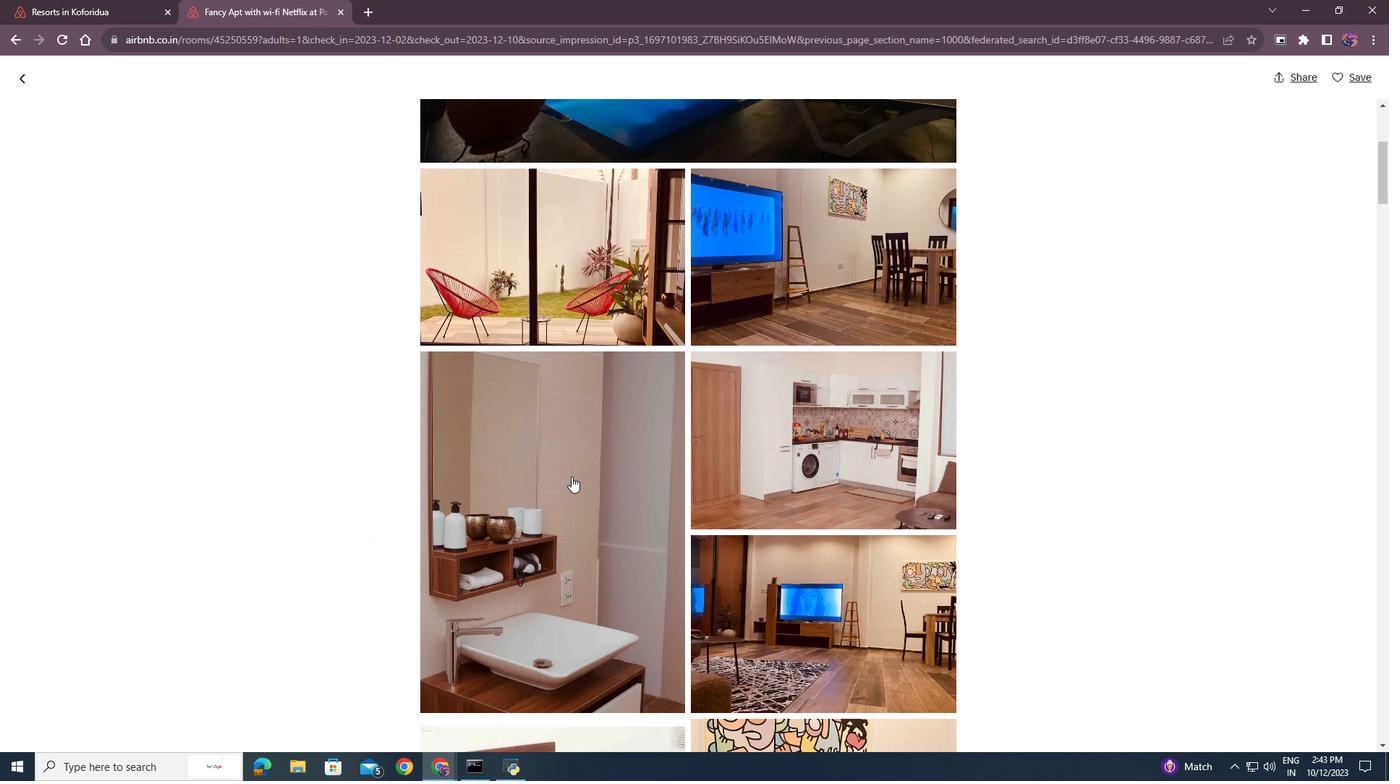 
Action: Mouse scrolled (571, 476) with delta (0, 0)
Screenshot: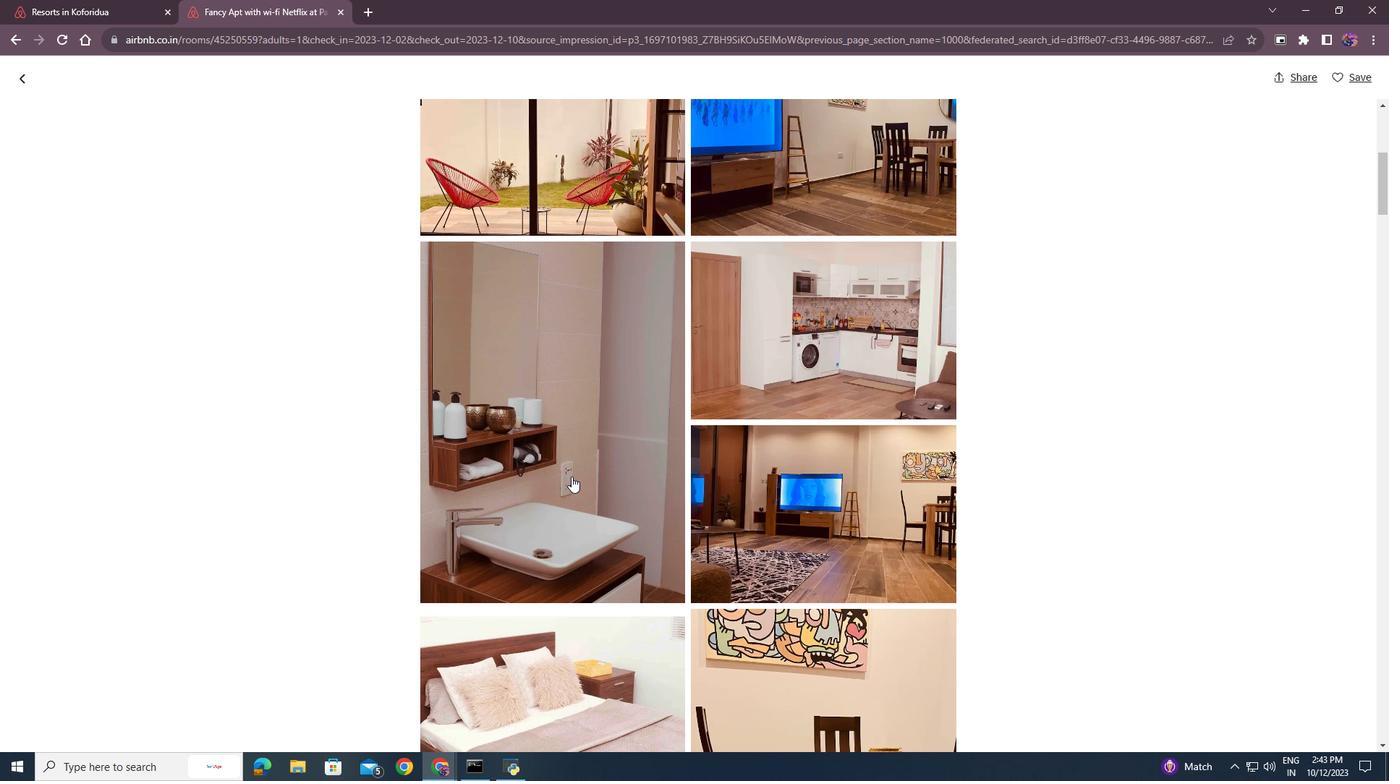 
Action: Mouse scrolled (571, 476) with delta (0, 0)
Screenshot: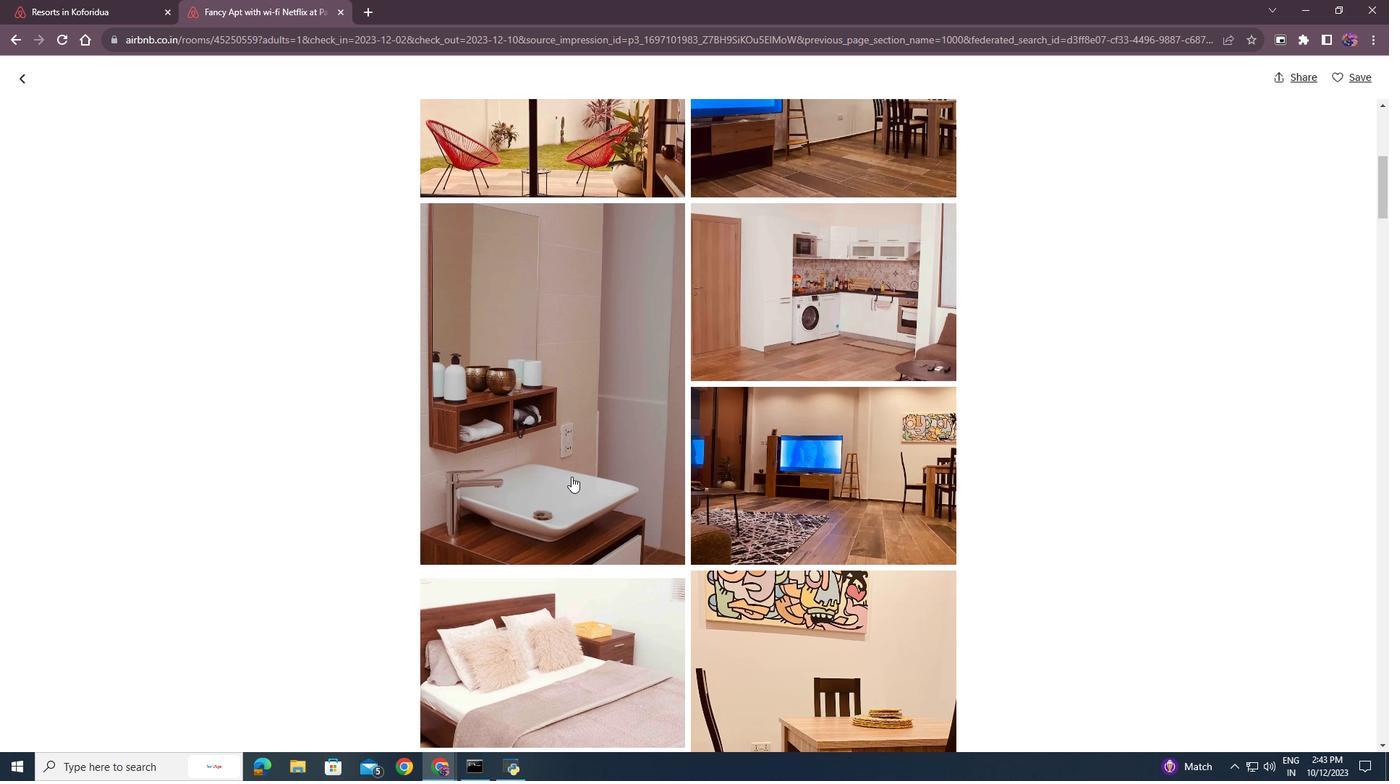 
Action: Mouse scrolled (571, 476) with delta (0, 0)
Screenshot: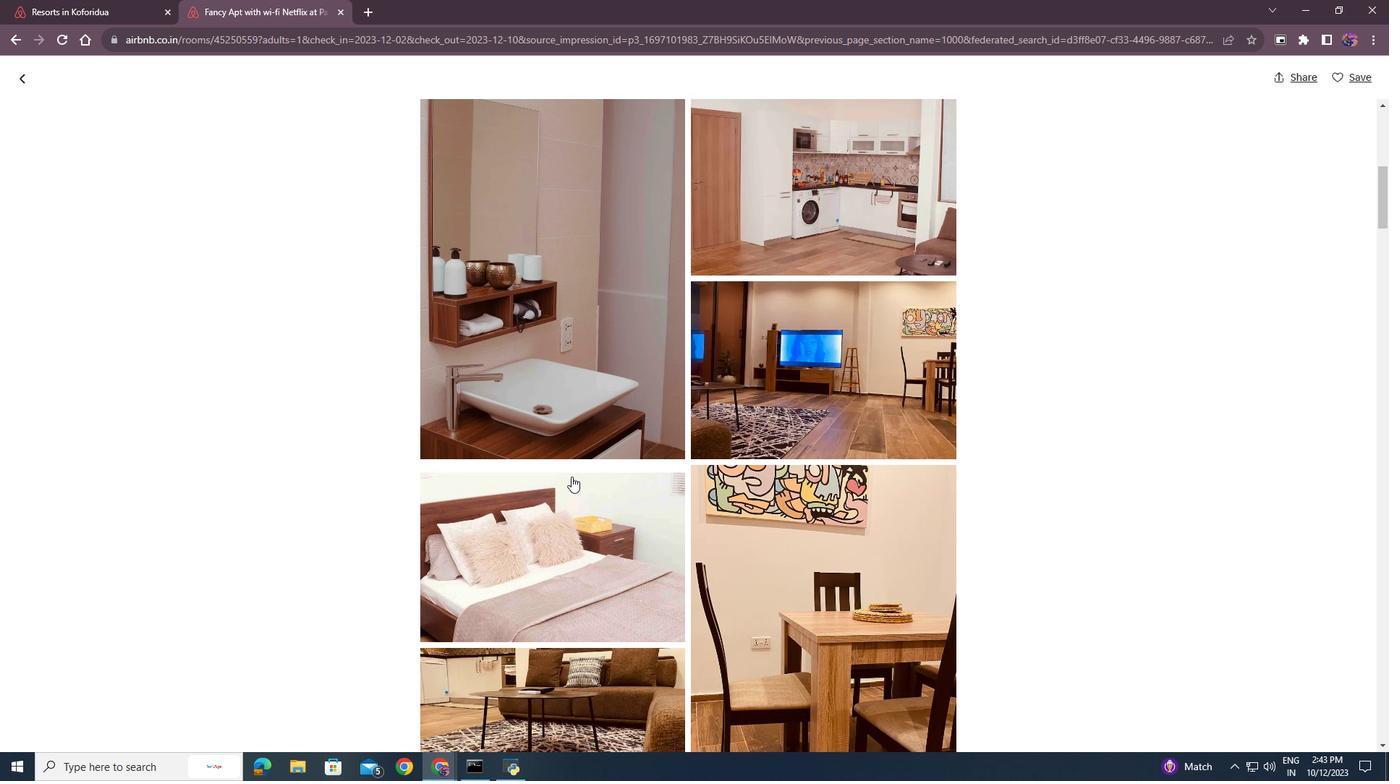 
Action: Mouse scrolled (571, 476) with delta (0, 0)
Screenshot: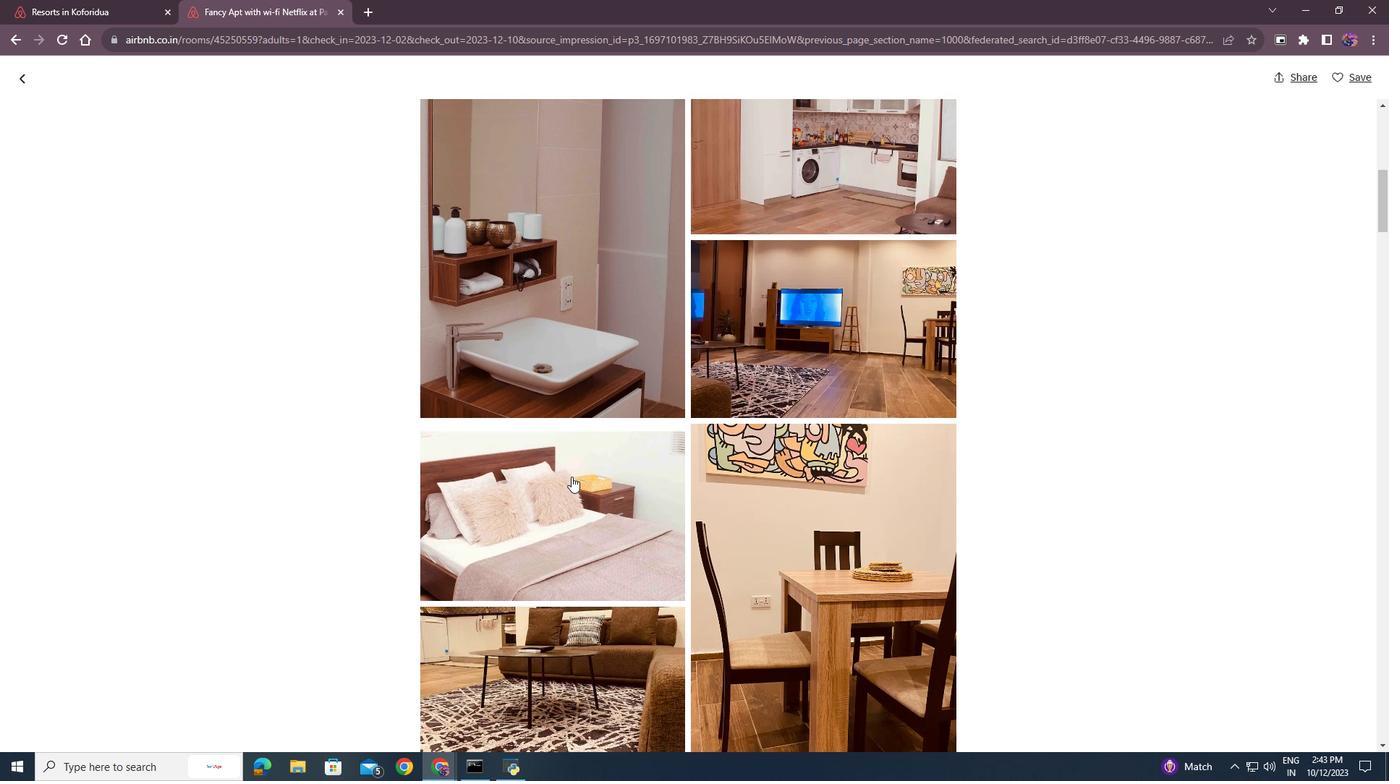
Action: Mouse scrolled (571, 476) with delta (0, 0)
Screenshot: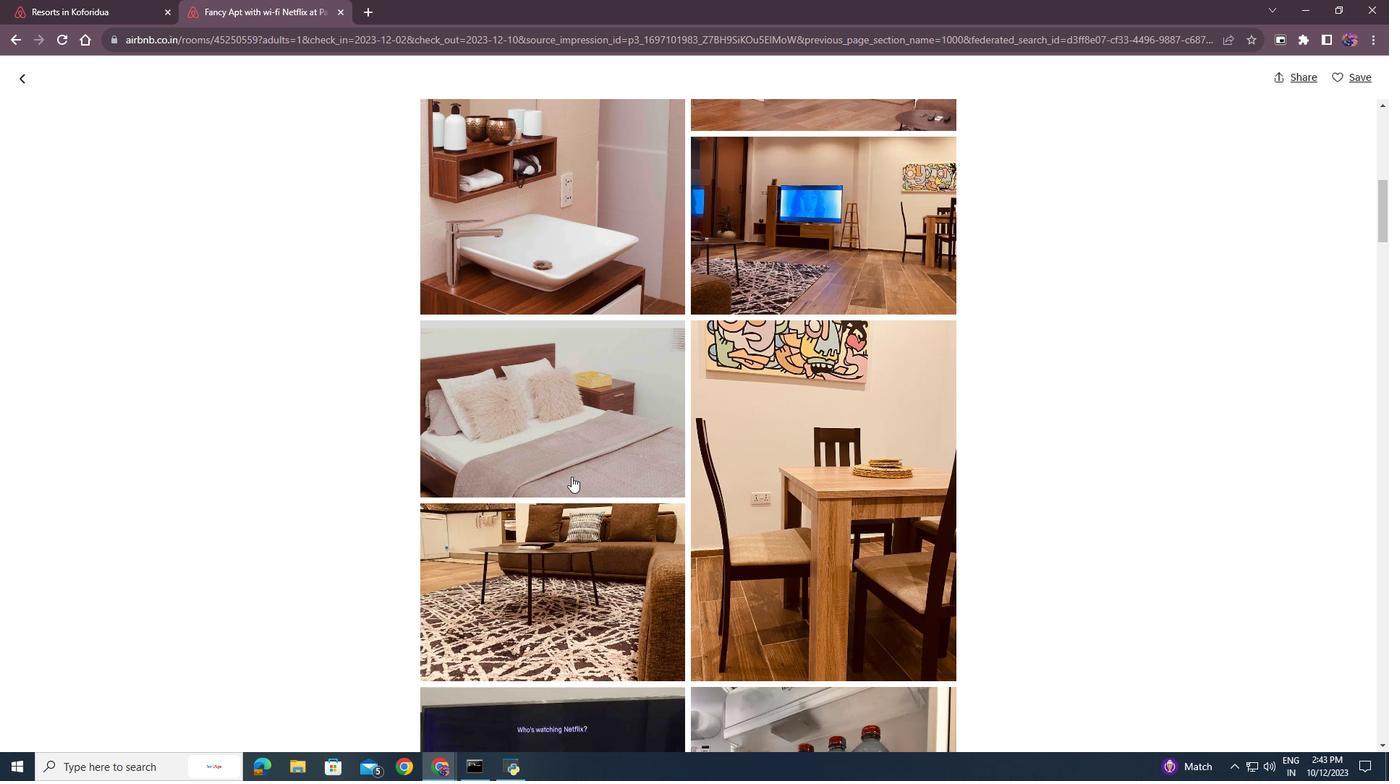
Action: Mouse scrolled (571, 476) with delta (0, 0)
Screenshot: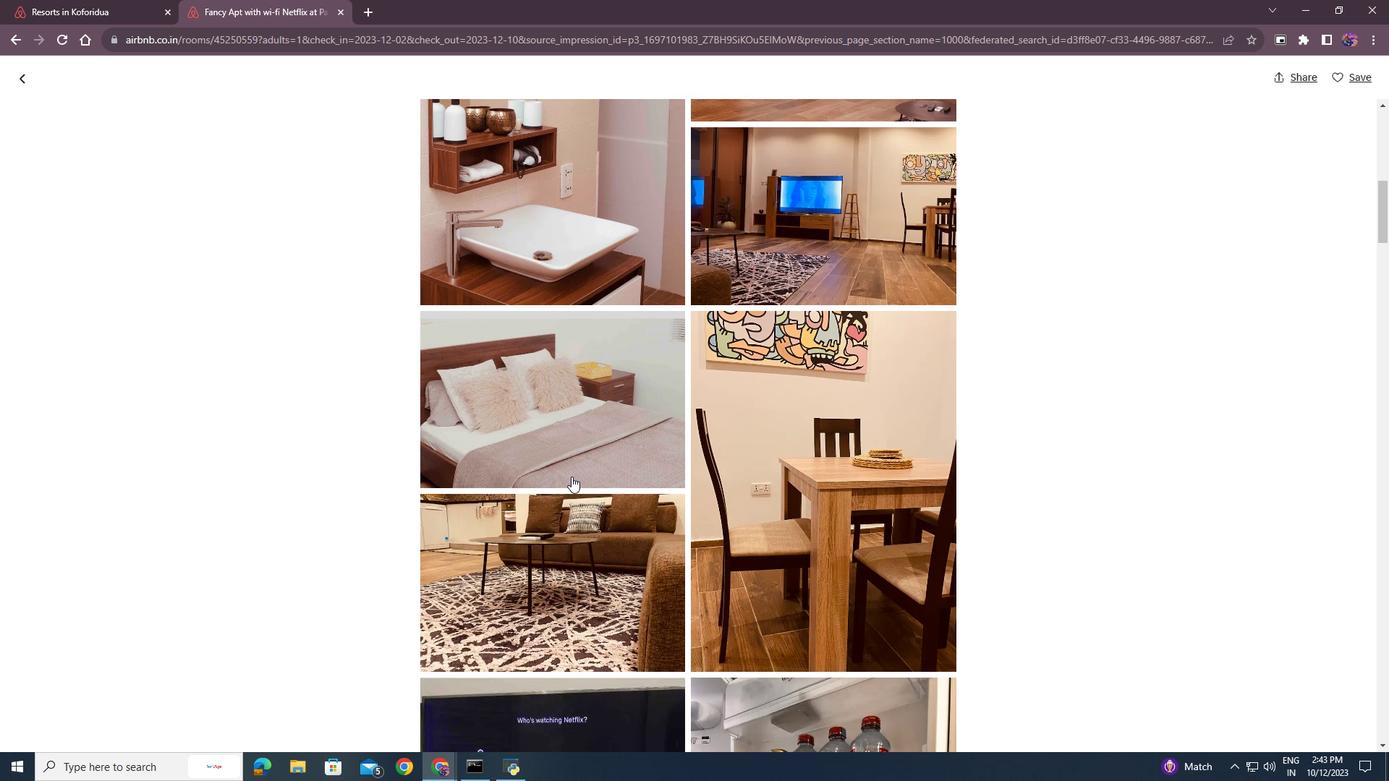 
Action: Mouse scrolled (571, 476) with delta (0, 0)
Screenshot: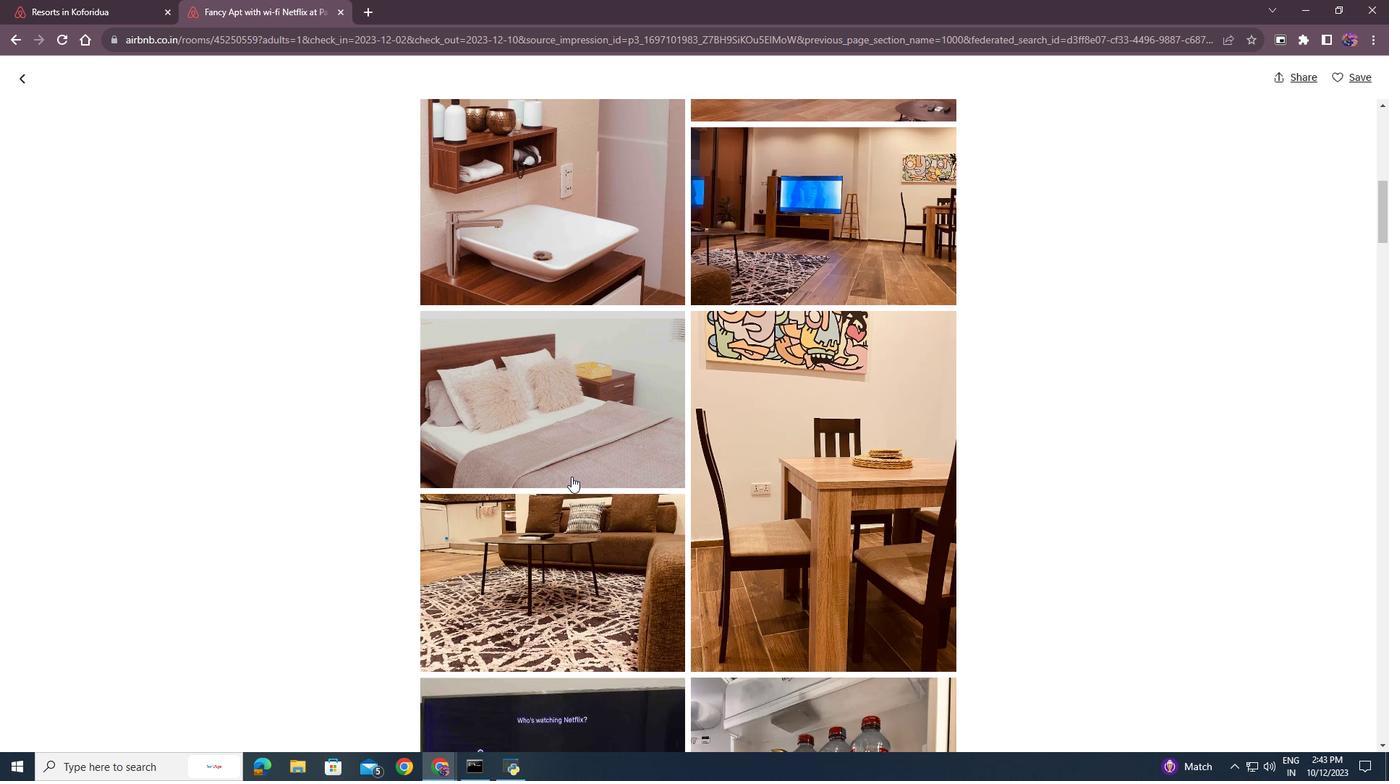 
Action: Mouse scrolled (571, 476) with delta (0, 0)
Screenshot: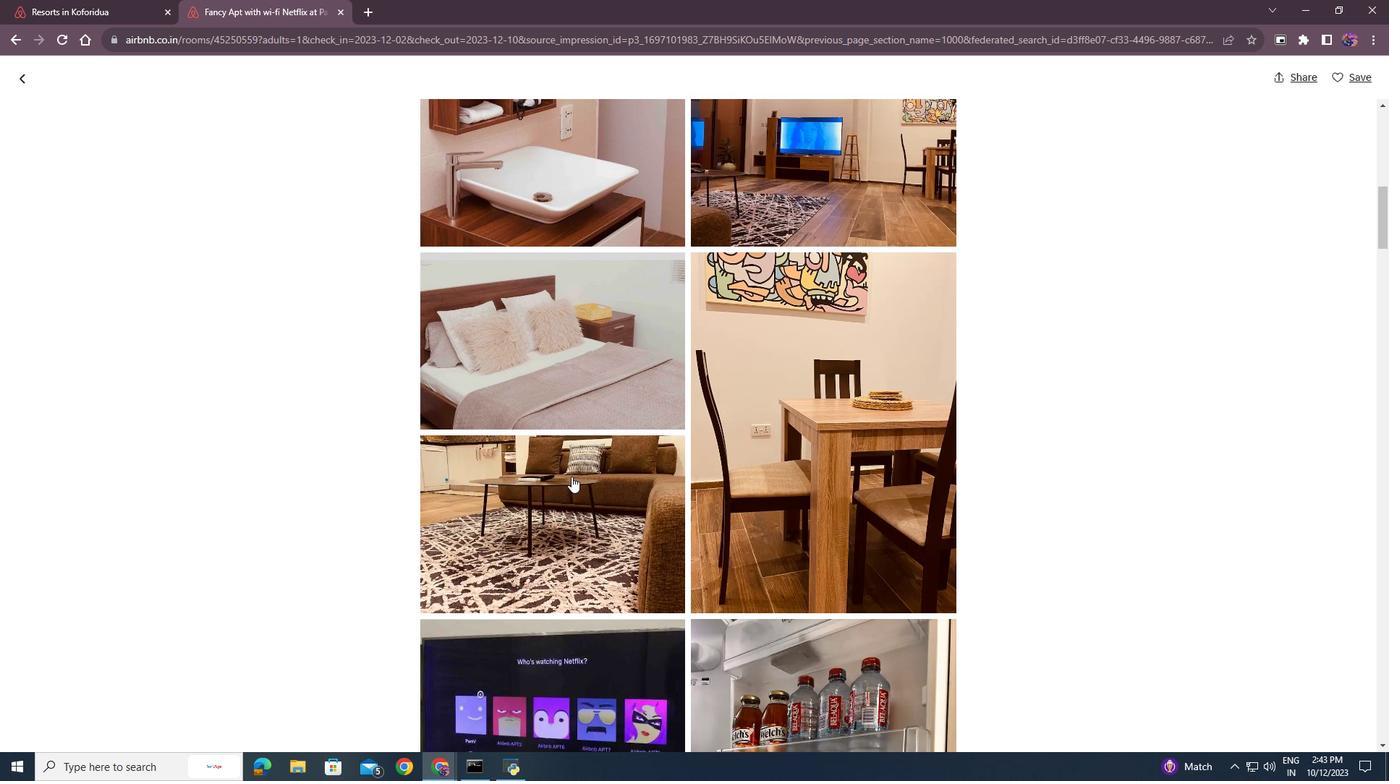 
Action: Mouse scrolled (571, 476) with delta (0, 0)
Screenshot: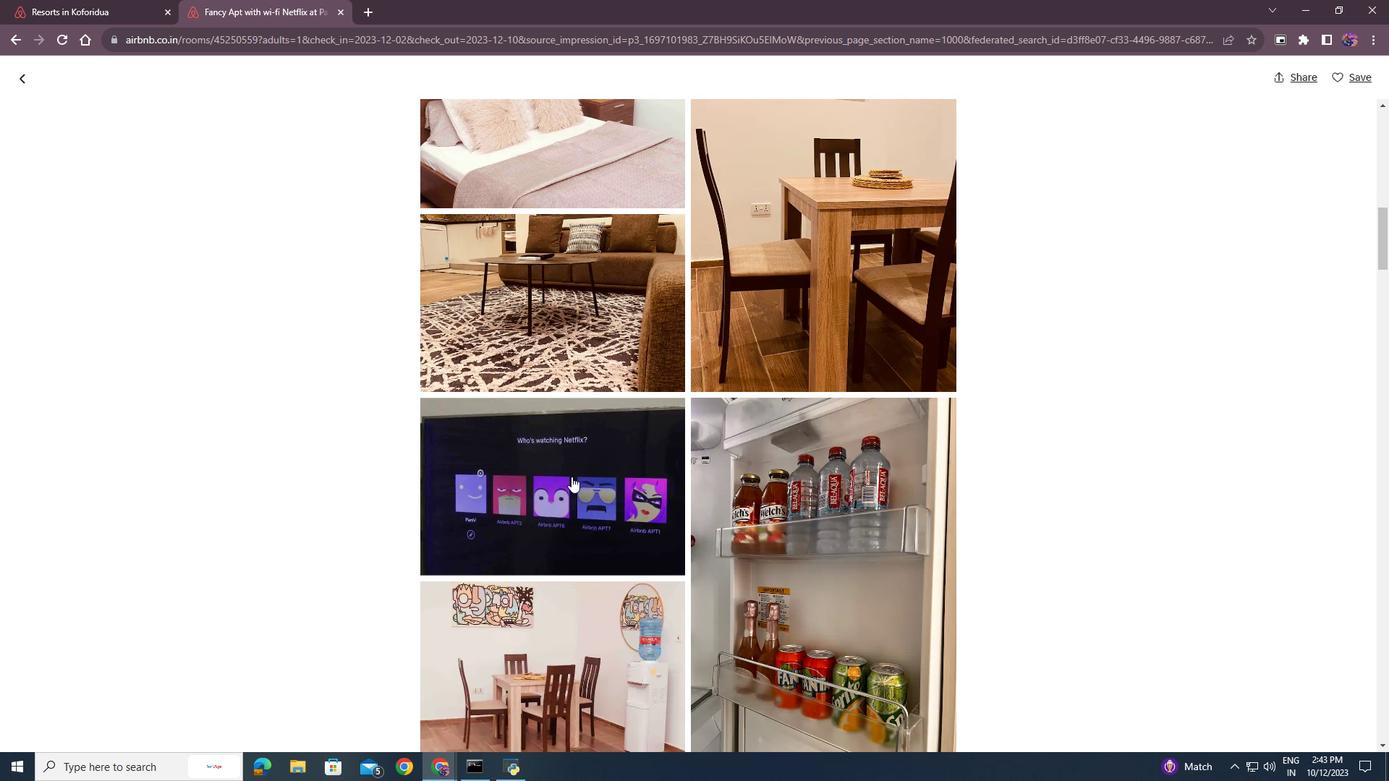 
Action: Mouse scrolled (571, 476) with delta (0, 0)
Screenshot: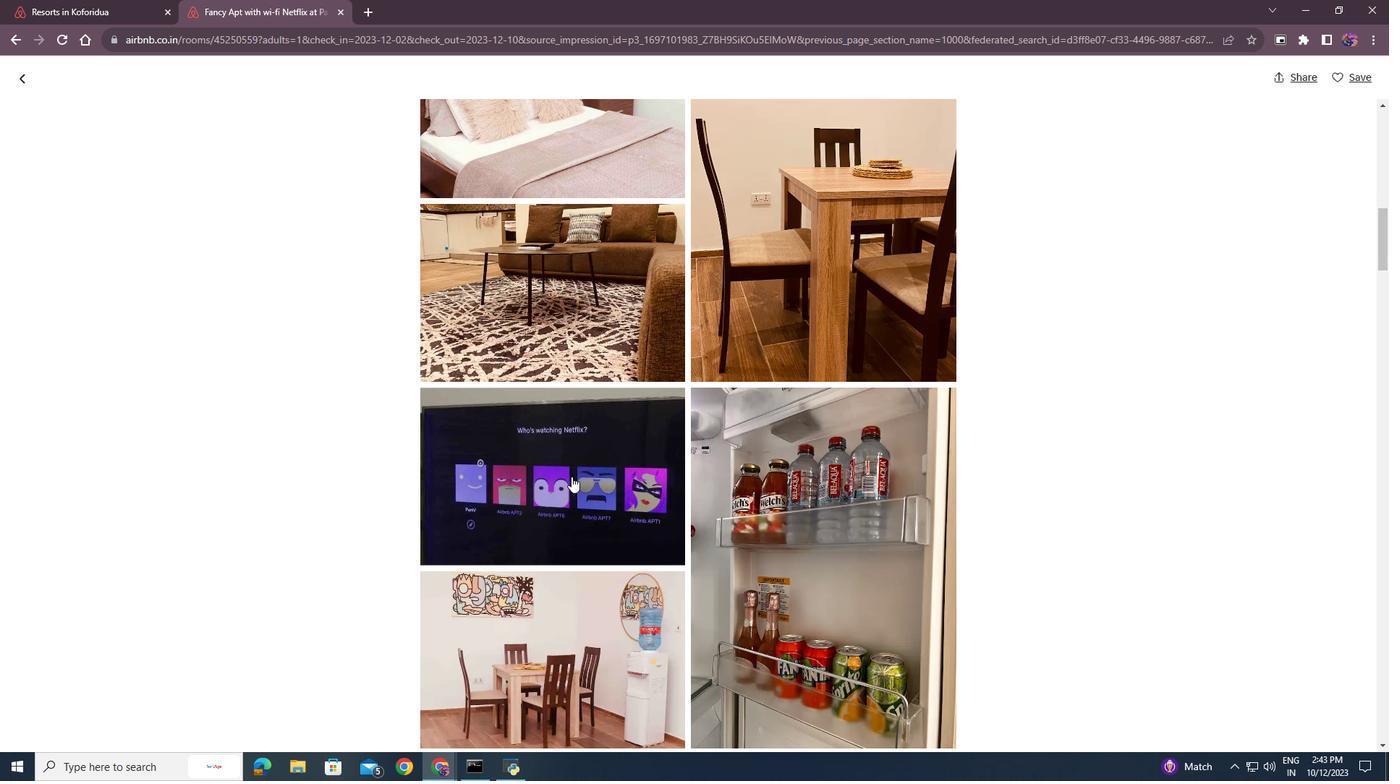 
Action: Mouse scrolled (571, 476) with delta (0, 0)
Screenshot: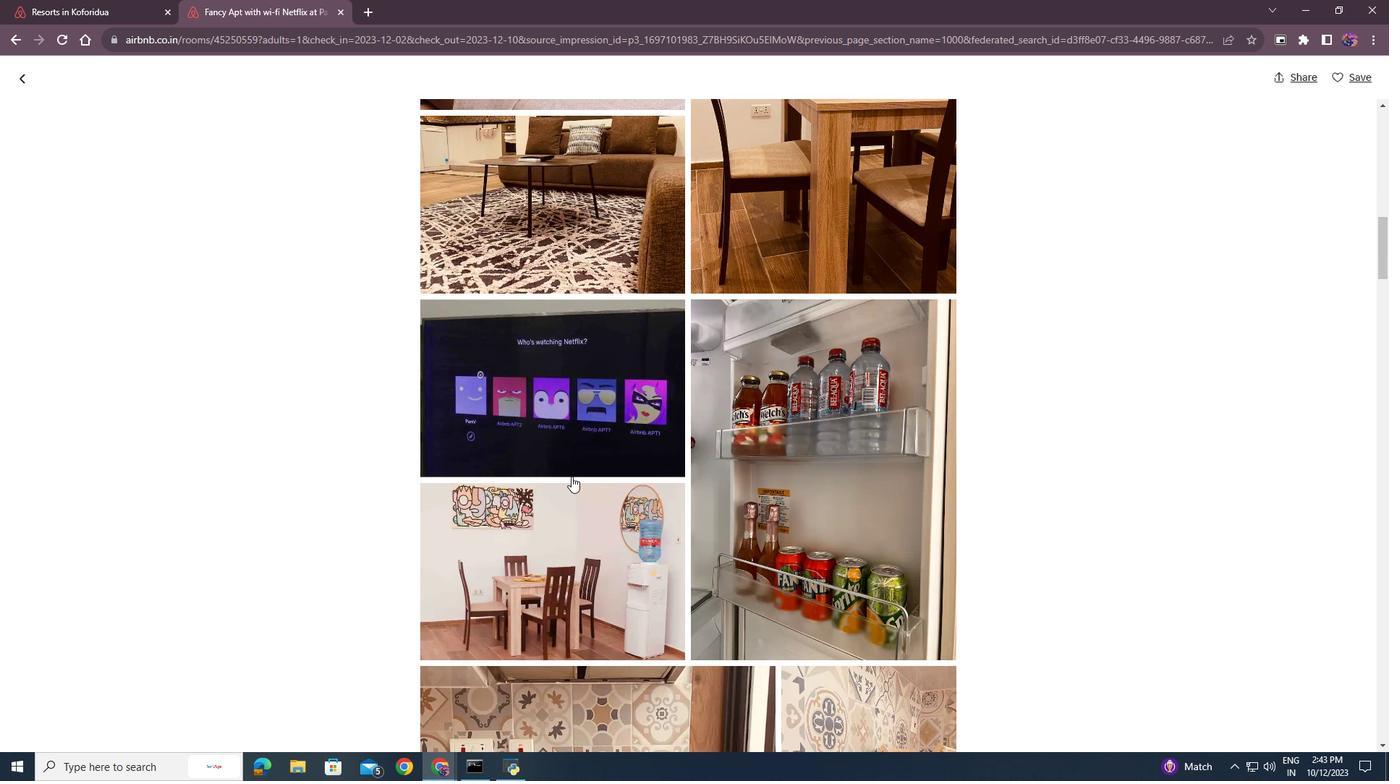 
Action: Mouse scrolled (571, 476) with delta (0, 0)
Screenshot: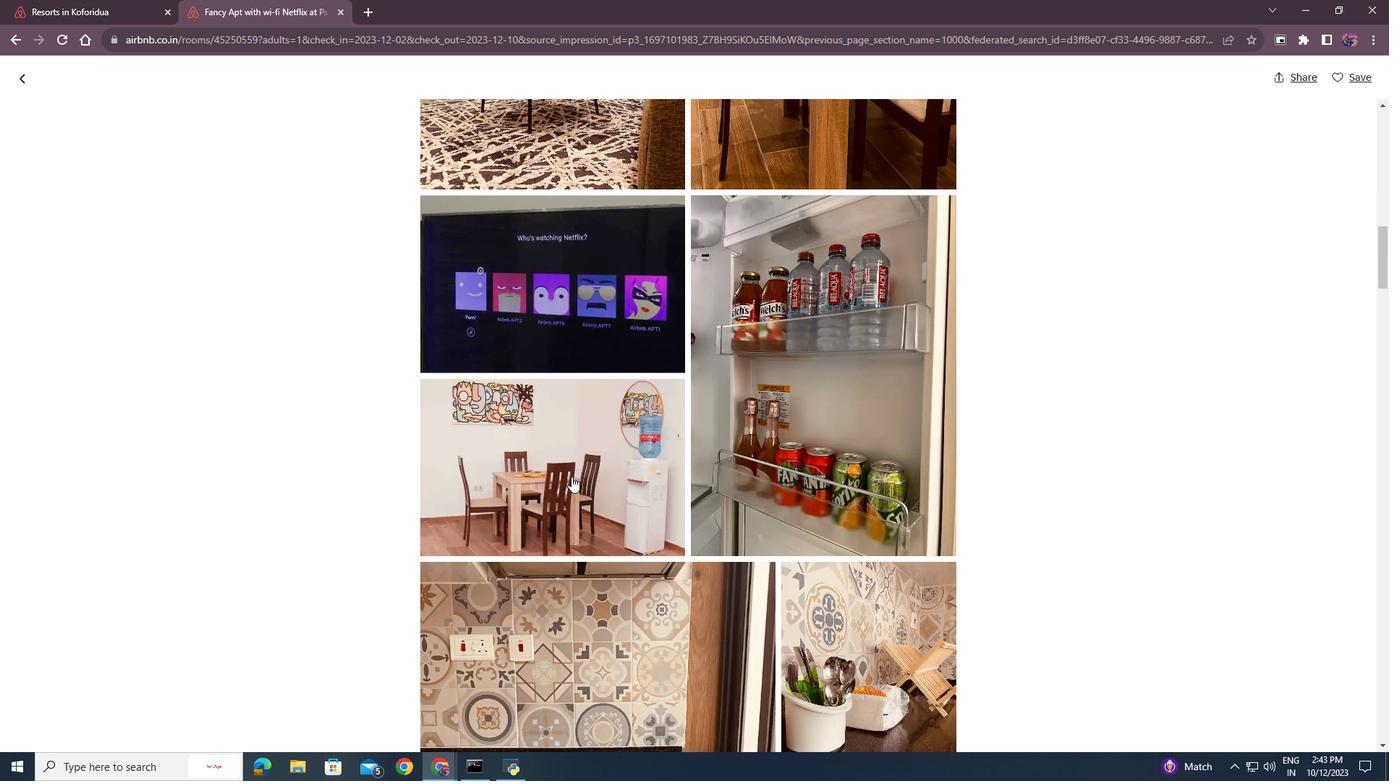 
Action: Mouse scrolled (571, 476) with delta (0, 0)
Screenshot: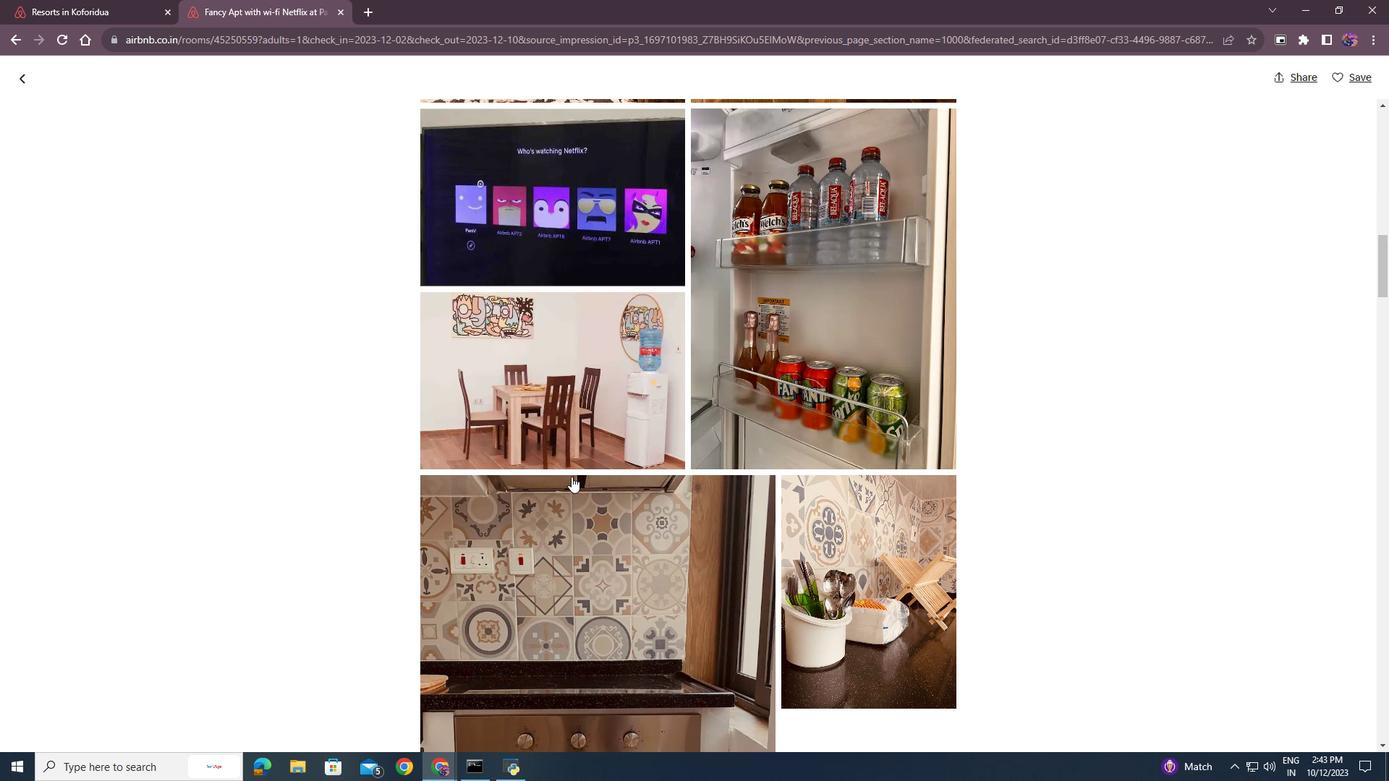 
Action: Mouse scrolled (571, 476) with delta (0, 0)
Screenshot: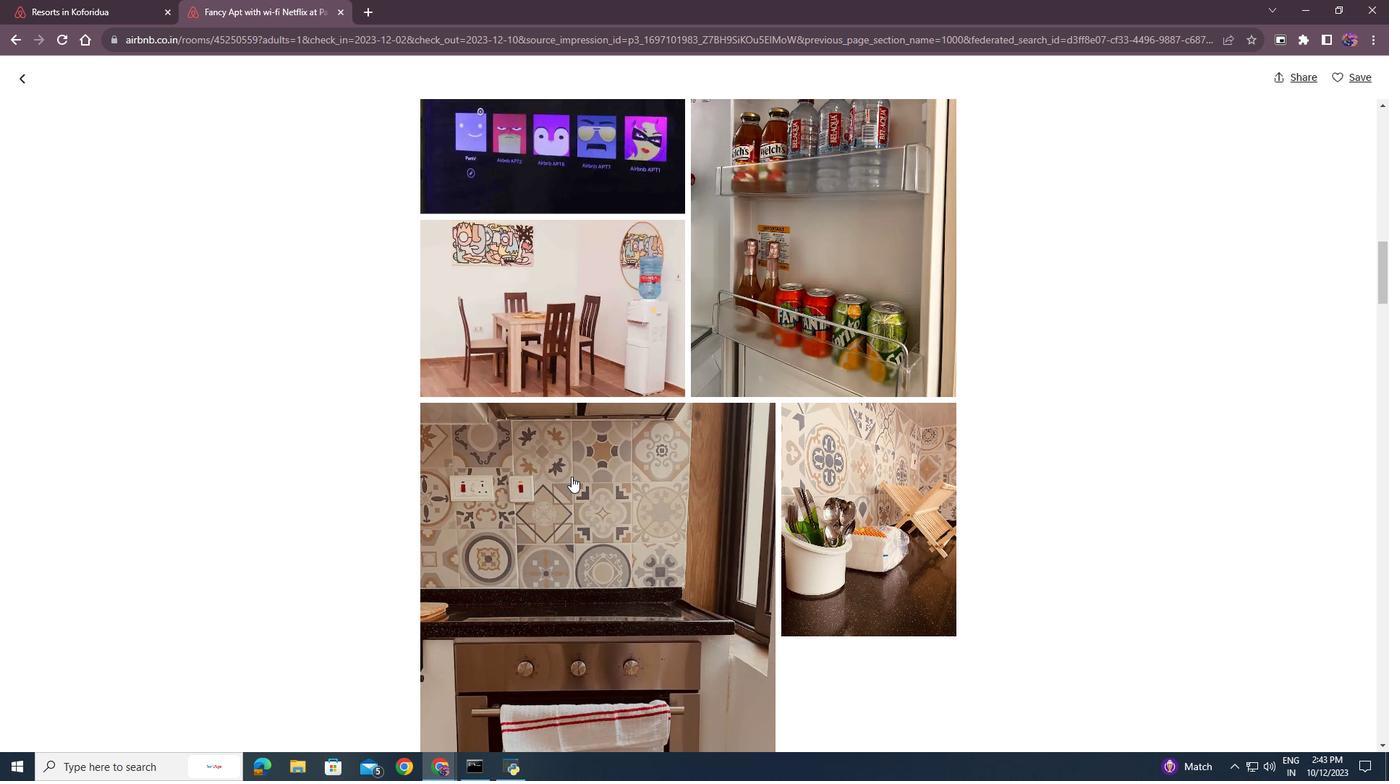 
Action: Mouse scrolled (571, 476) with delta (0, 0)
Screenshot: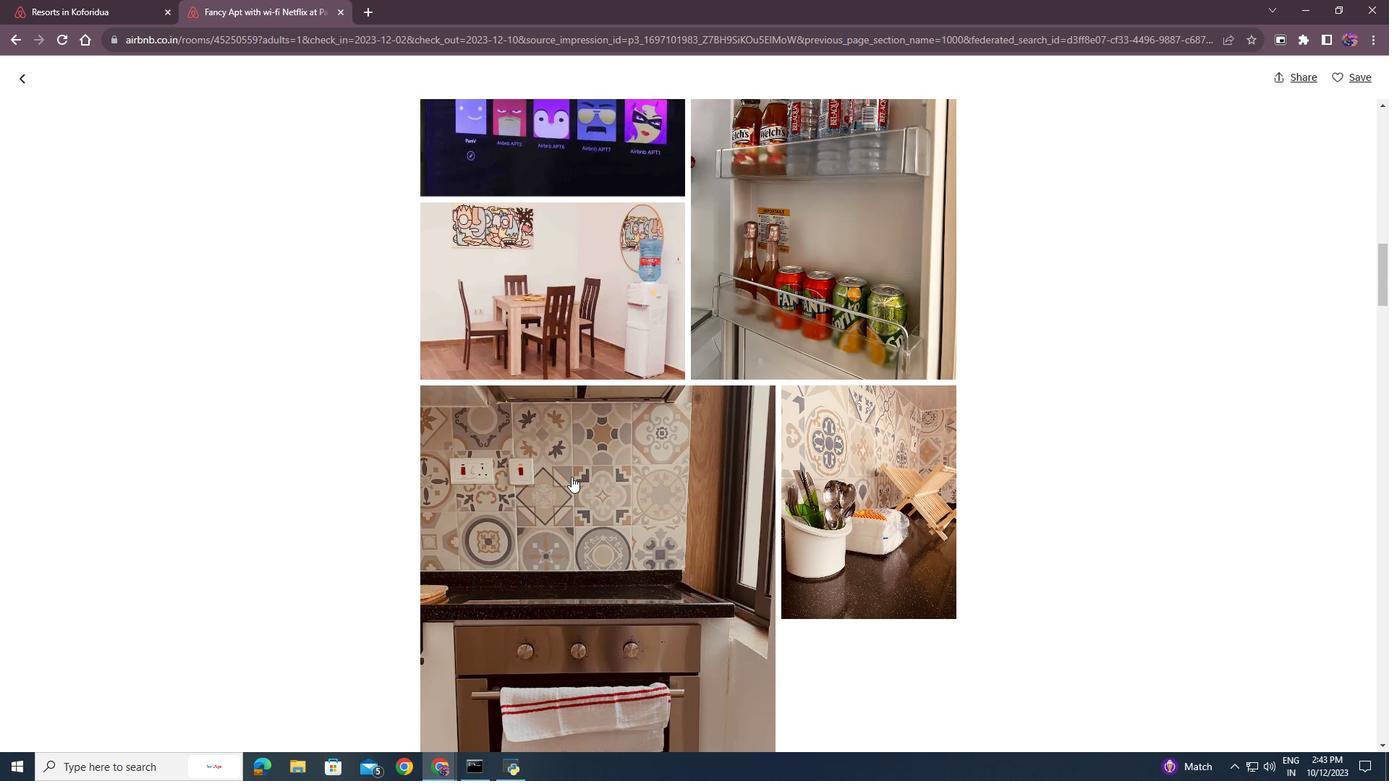 
Action: Mouse scrolled (571, 476) with delta (0, 0)
Screenshot: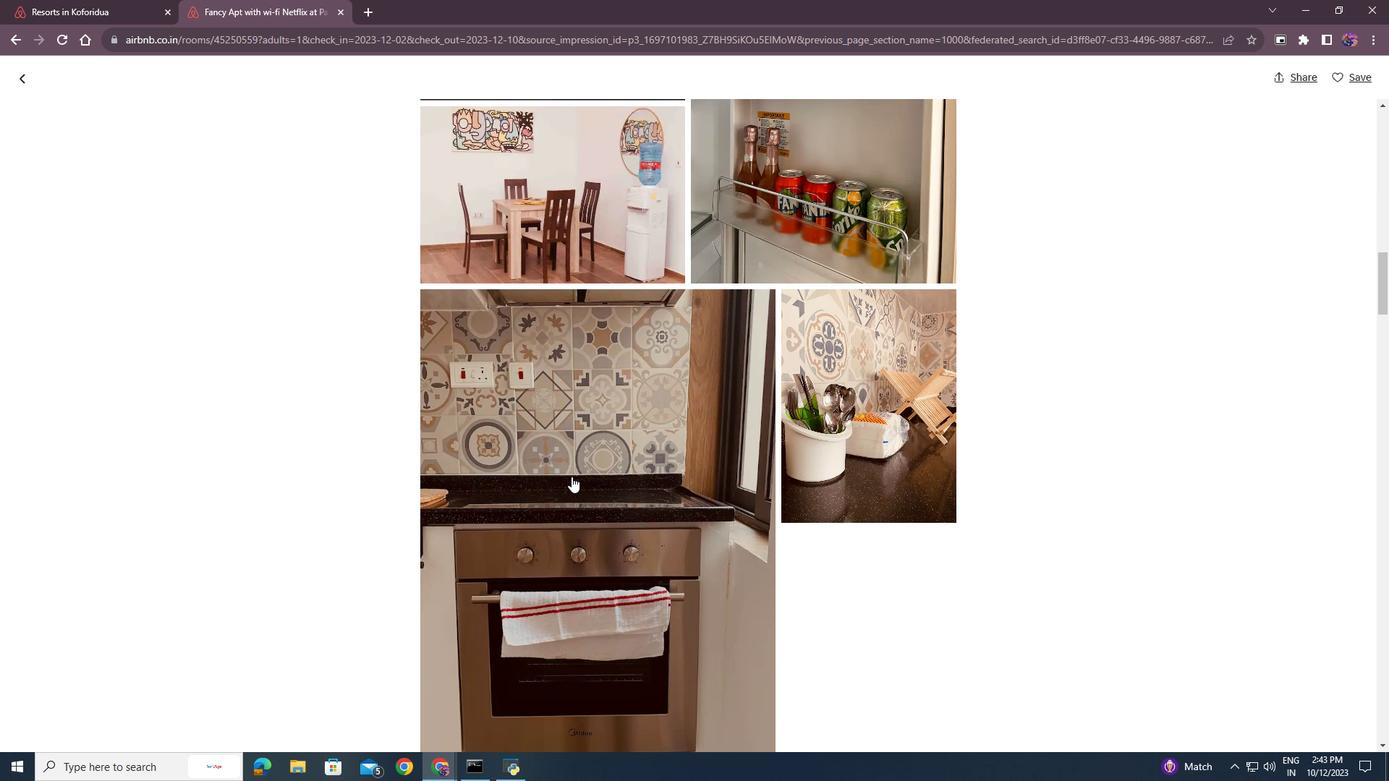 
Action: Mouse scrolled (571, 476) with delta (0, 0)
Screenshot: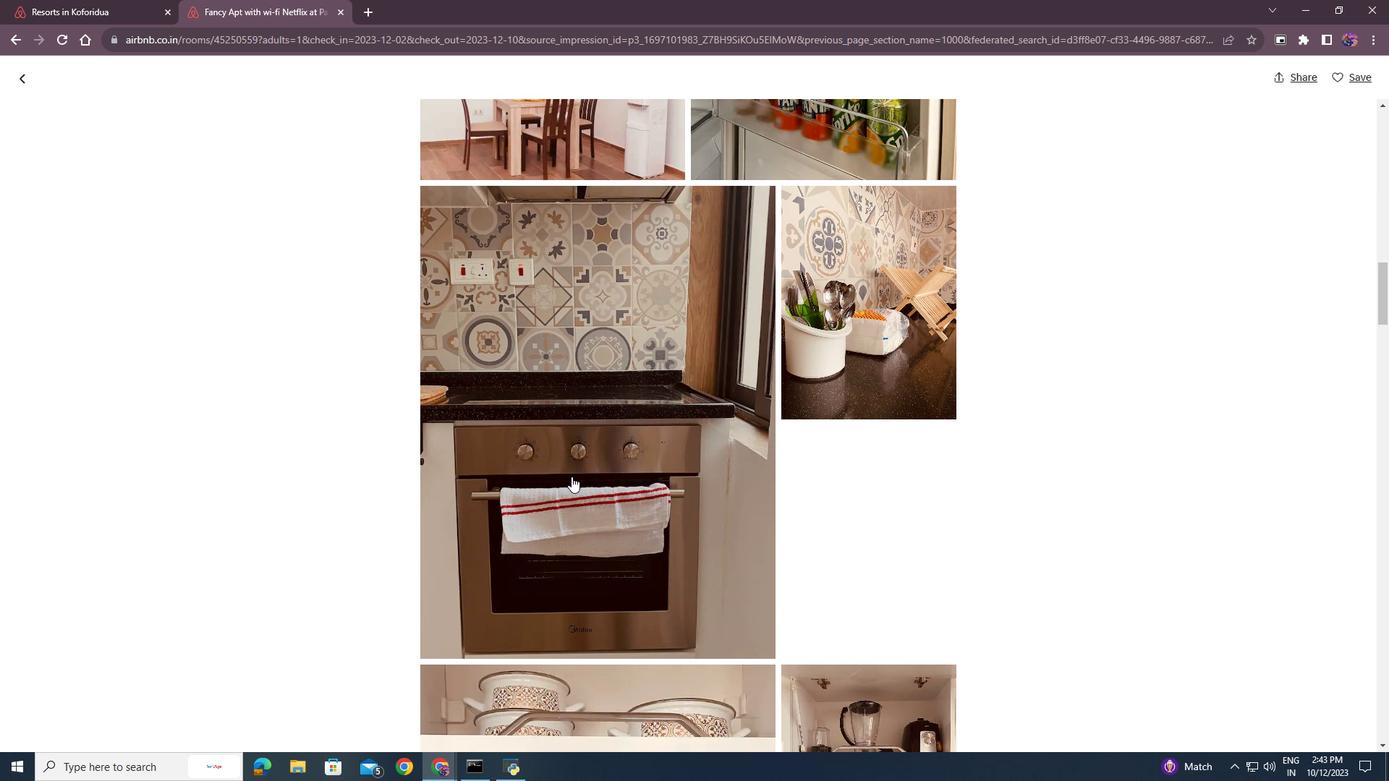 
Action: Mouse scrolled (571, 476) with delta (0, 0)
Screenshot: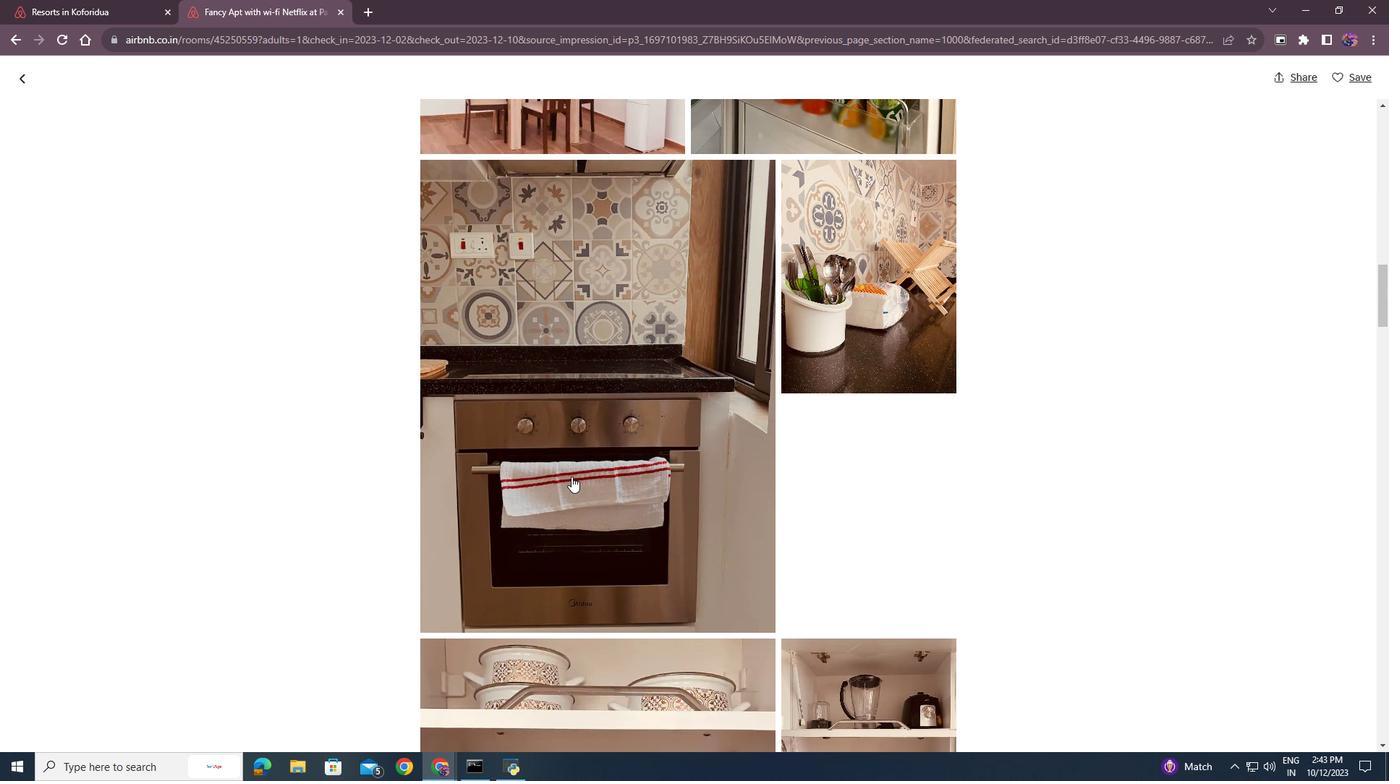 
Action: Mouse scrolled (571, 476) with delta (0, 0)
Screenshot: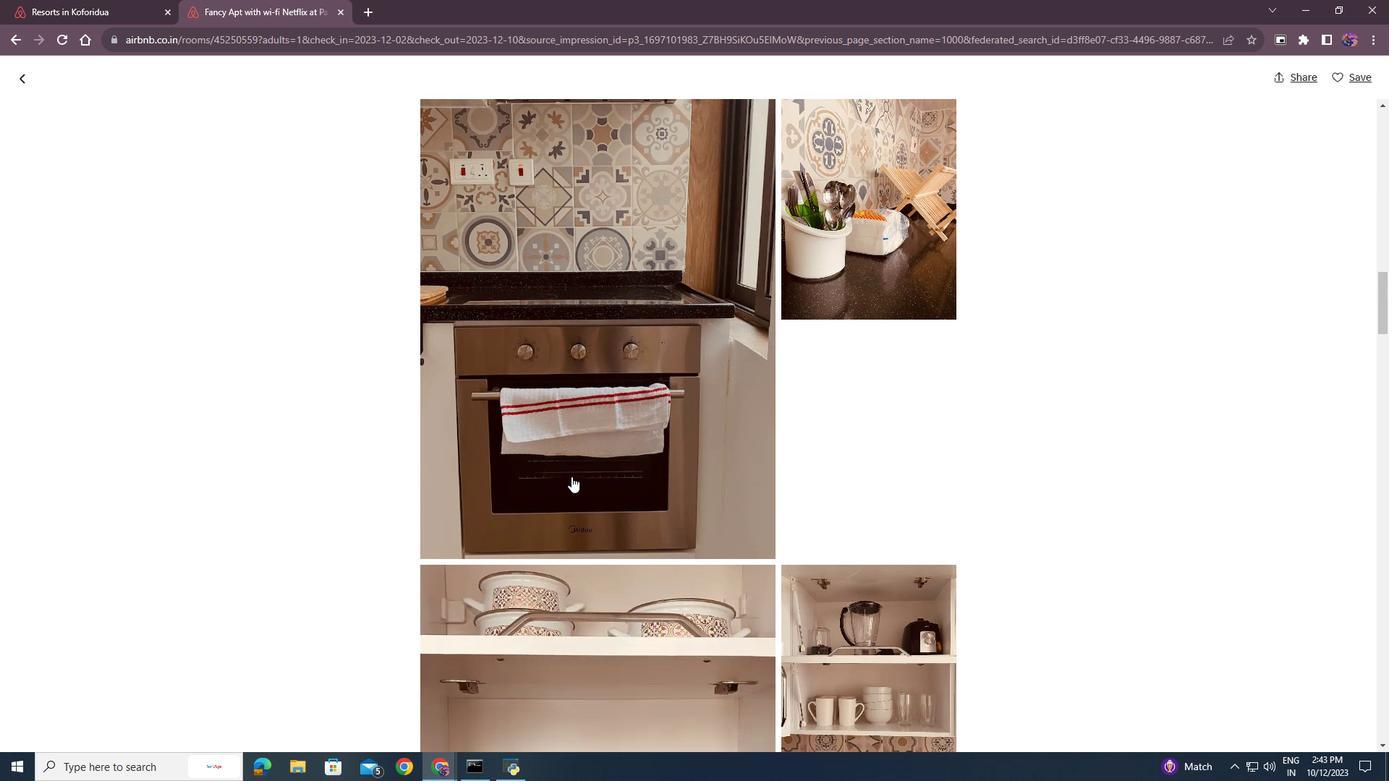 
Action: Mouse scrolled (571, 476) with delta (0, 0)
Screenshot: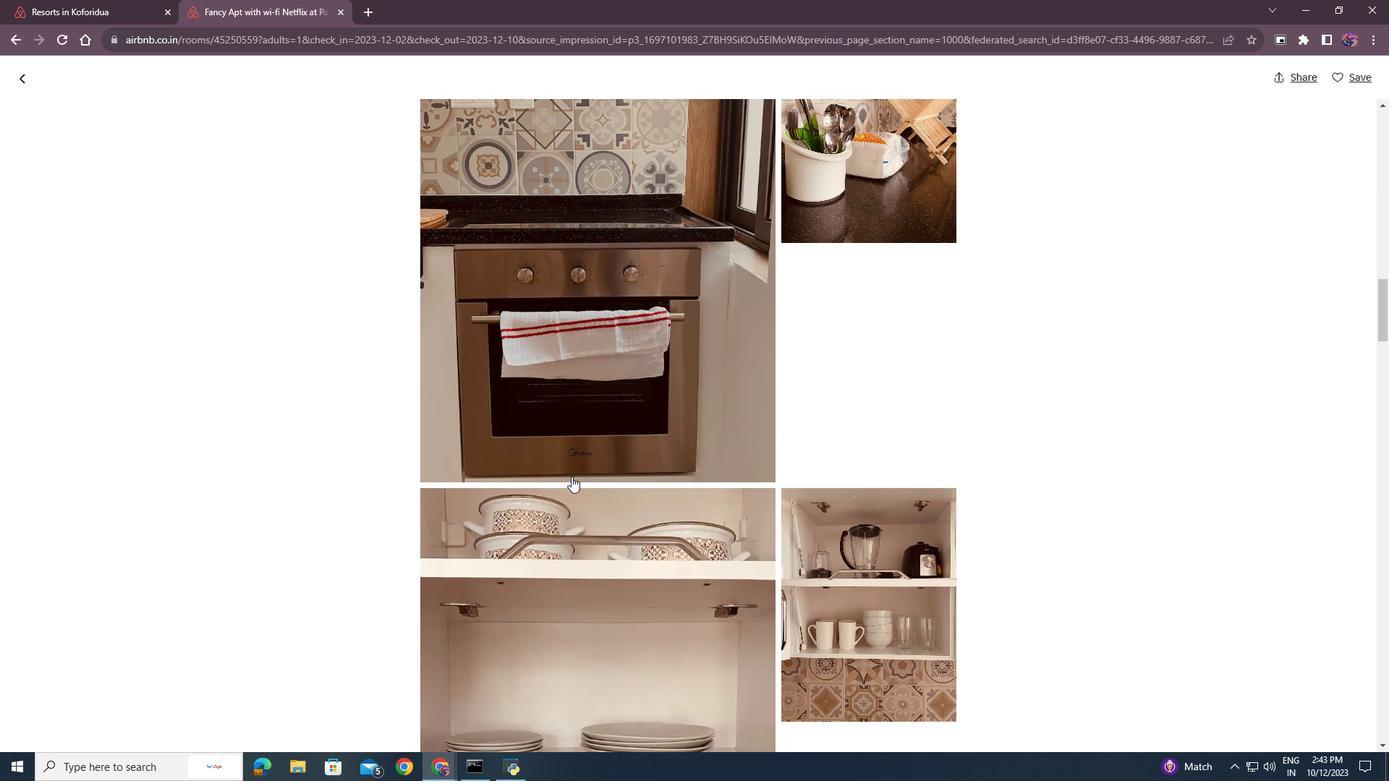 
Action: Mouse scrolled (571, 476) with delta (0, 0)
Screenshot: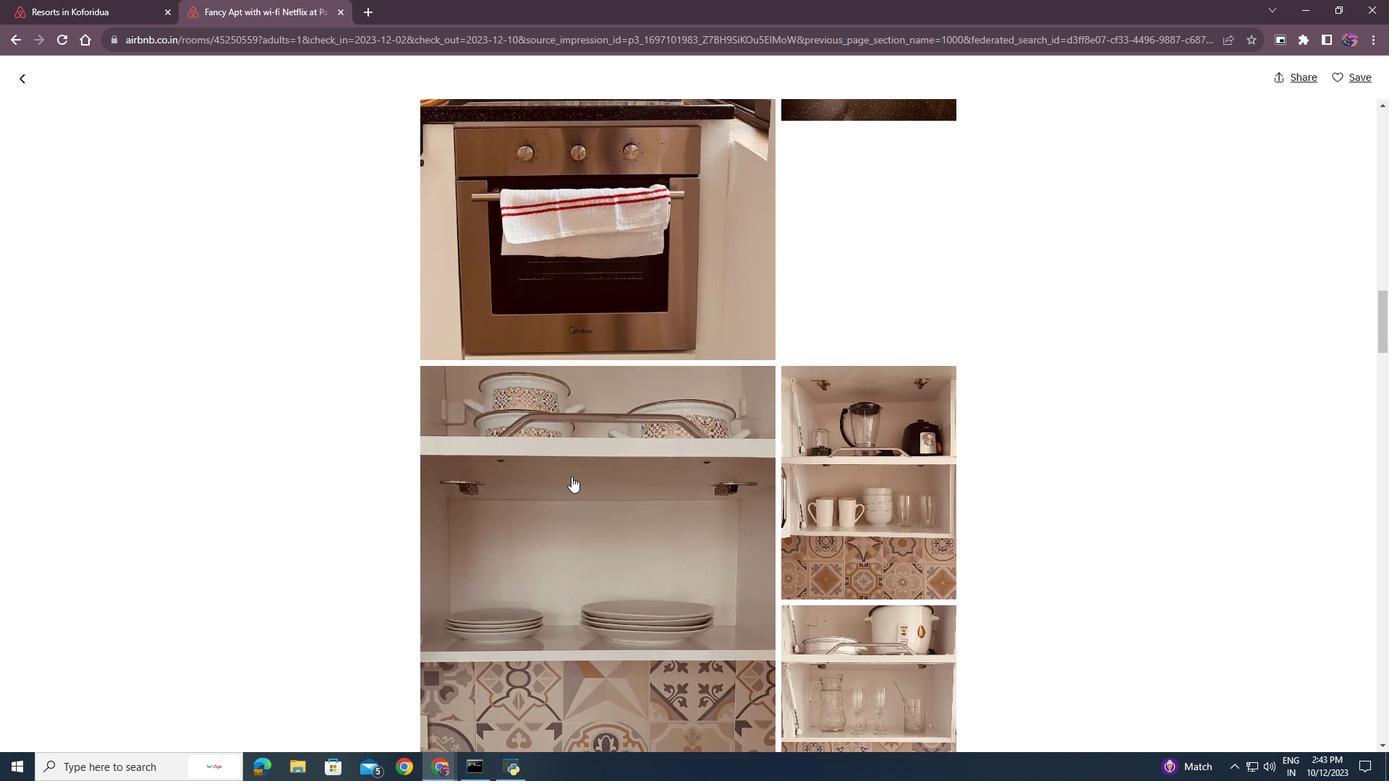 
Action: Mouse scrolled (571, 476) with delta (0, 0)
Screenshot: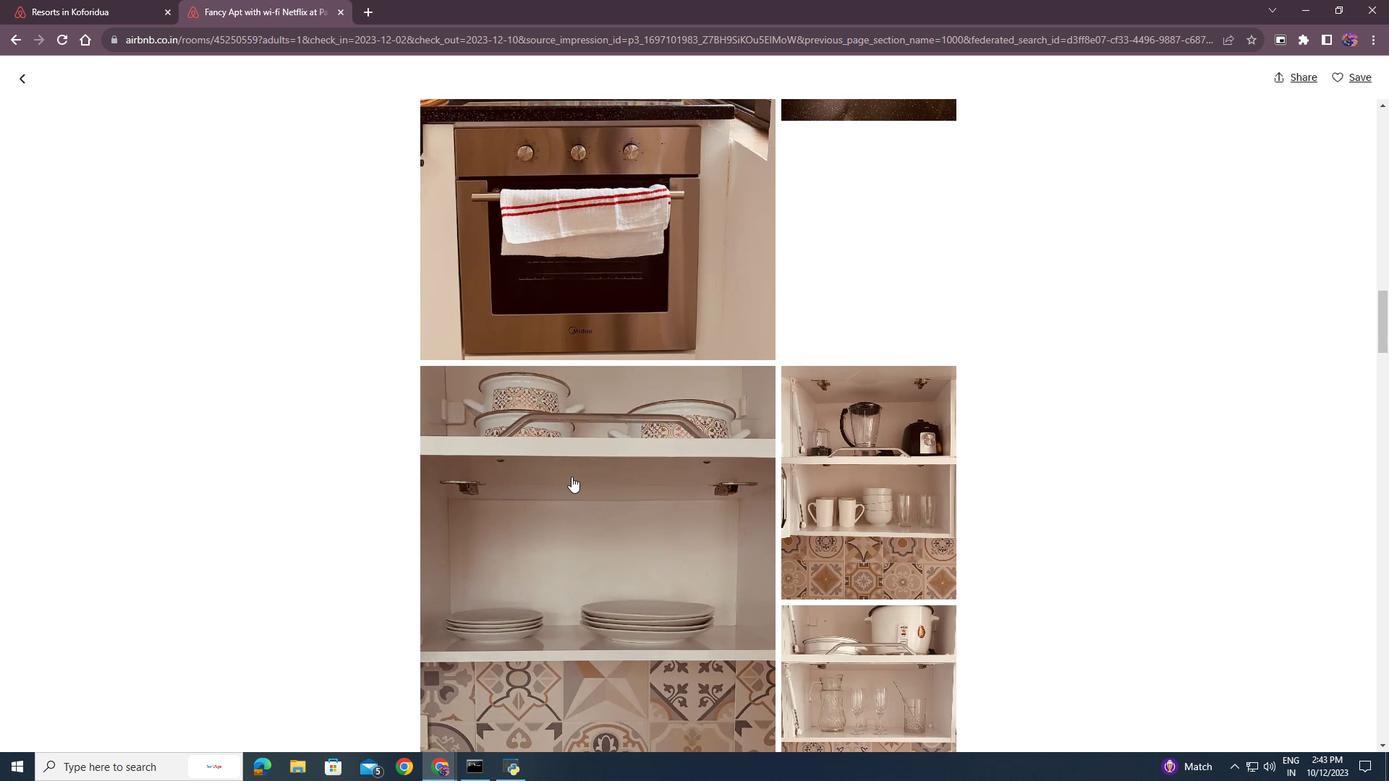 
Action: Mouse scrolled (571, 476) with delta (0, 0)
Screenshot: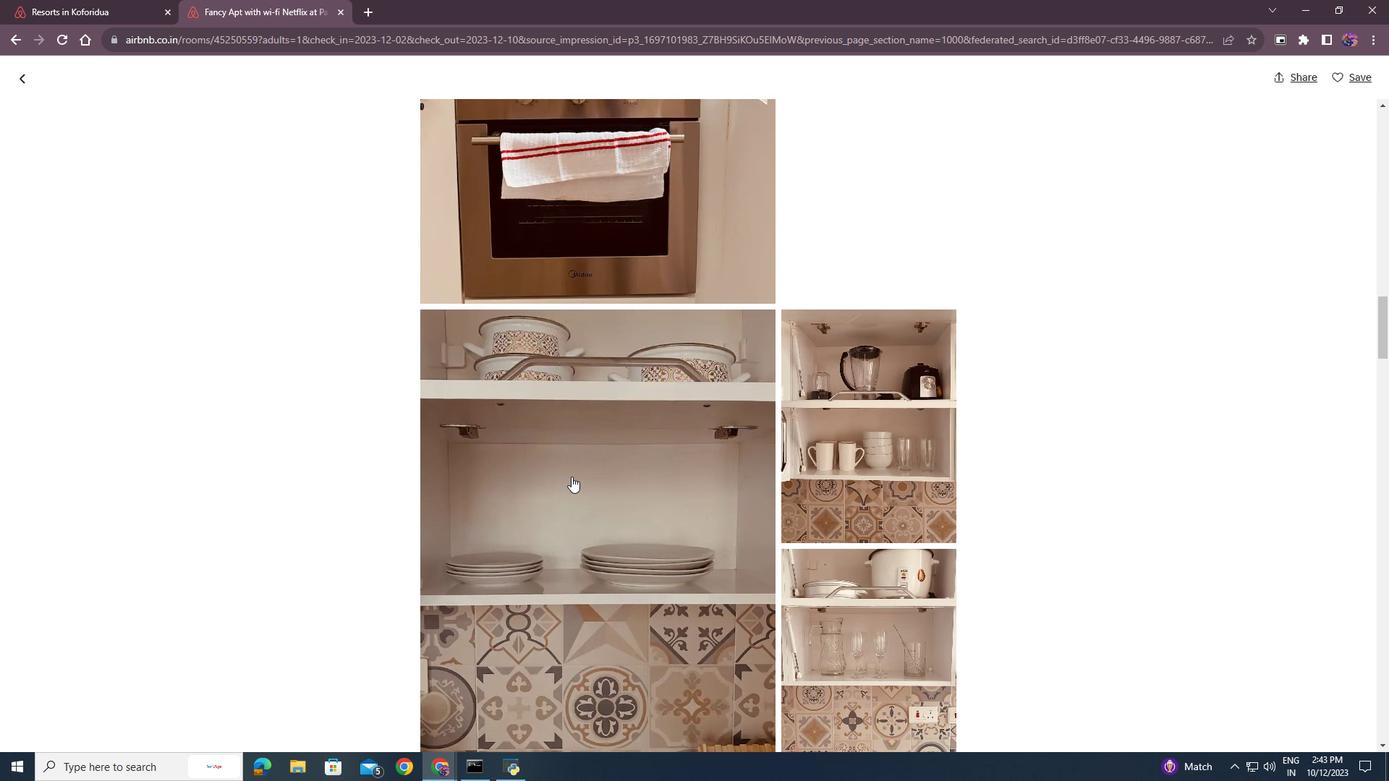 
Action: Mouse scrolled (571, 476) with delta (0, 0)
Screenshot: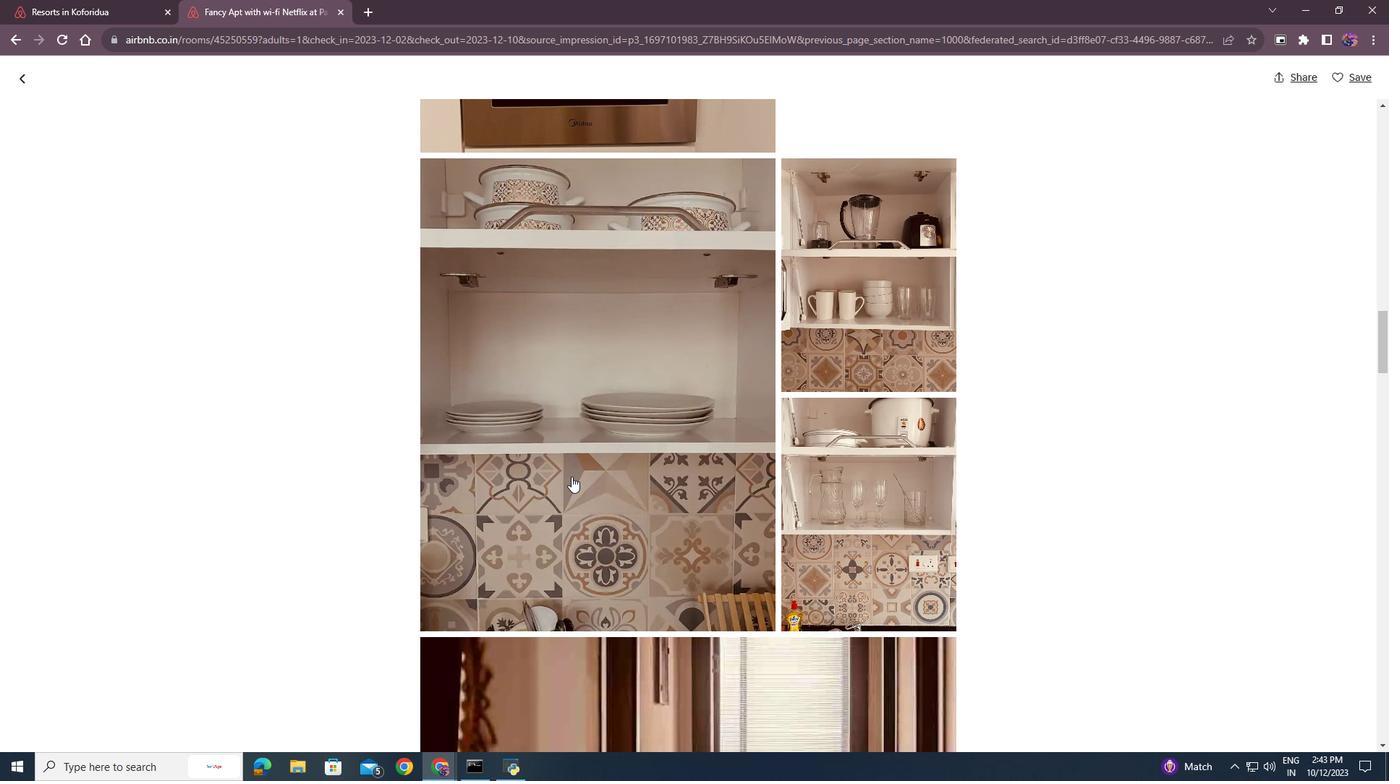 
Action: Mouse scrolled (571, 476) with delta (0, 0)
Screenshot: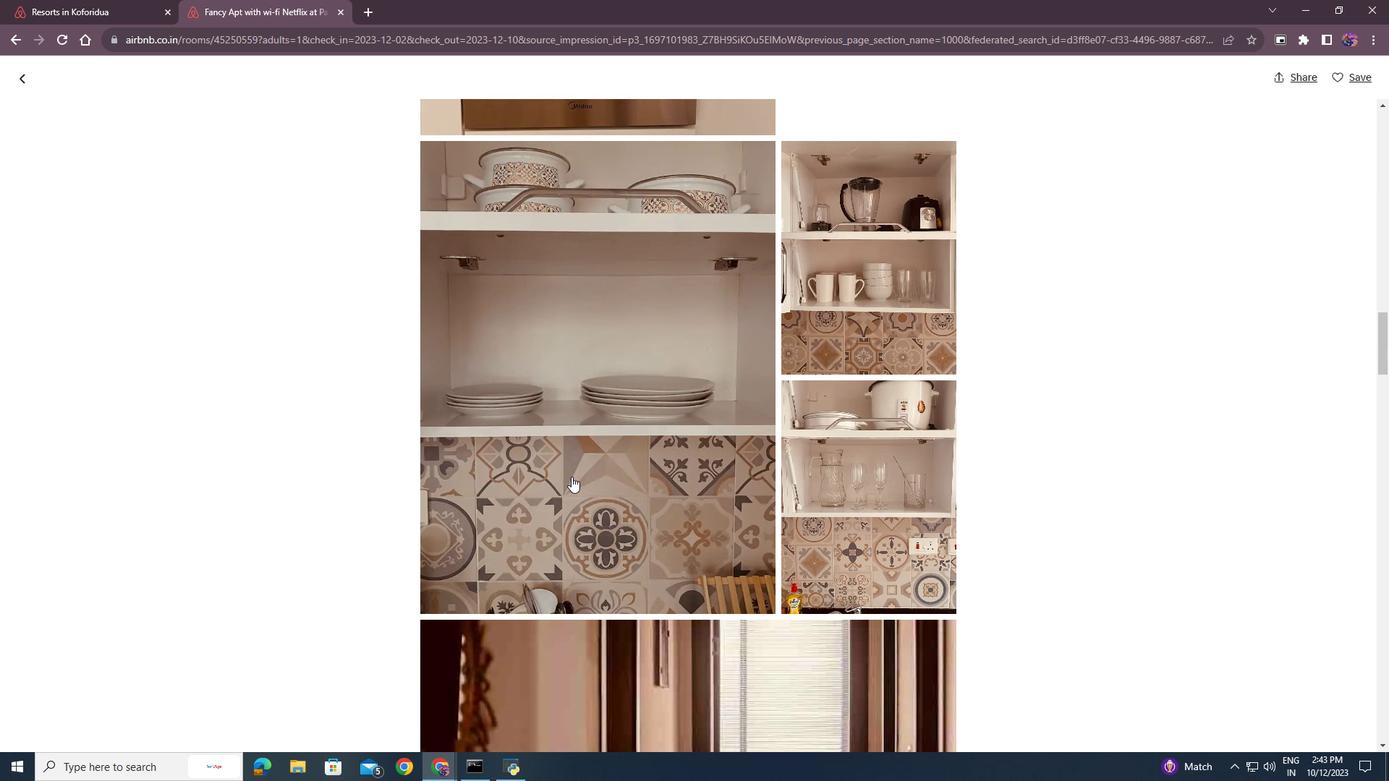 
Action: Mouse scrolled (571, 476) with delta (0, 0)
Screenshot: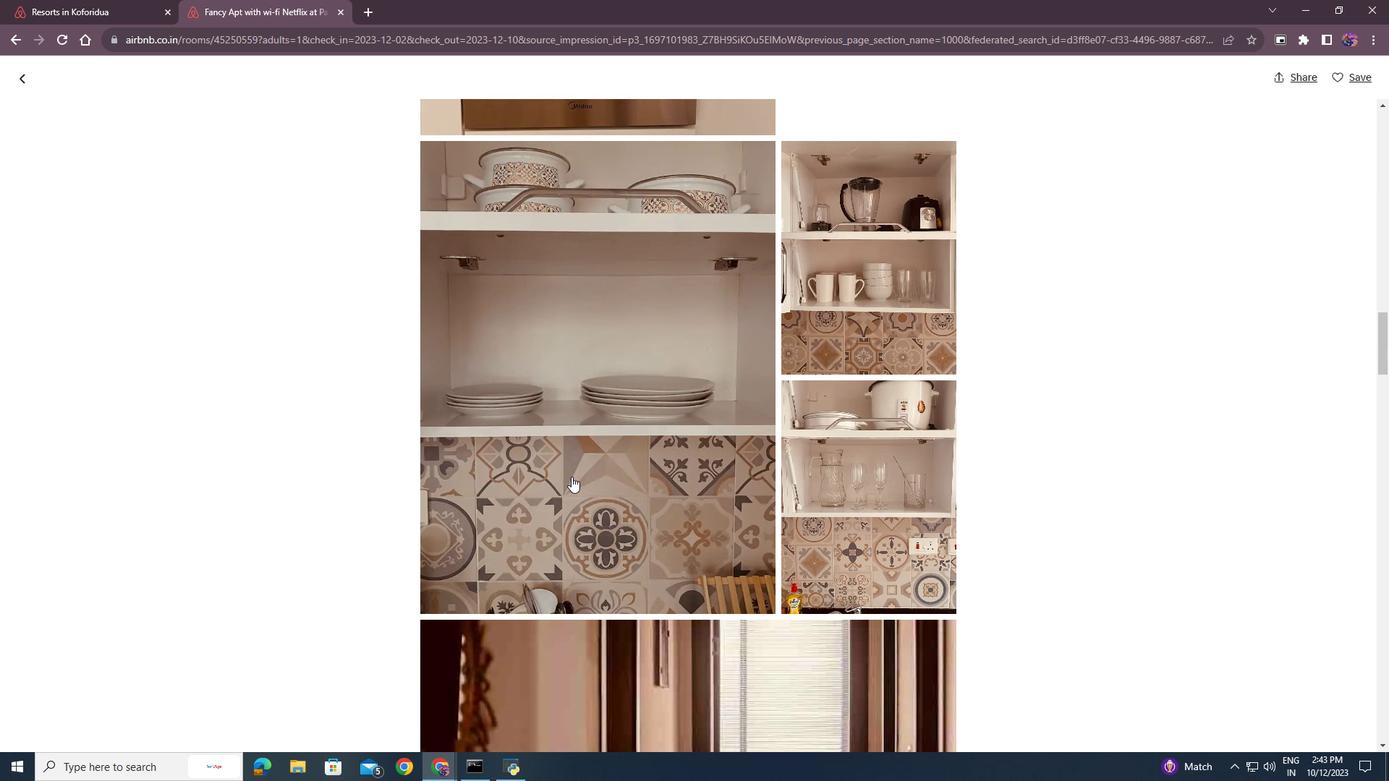 
Action: Mouse scrolled (571, 476) with delta (0, 0)
Screenshot: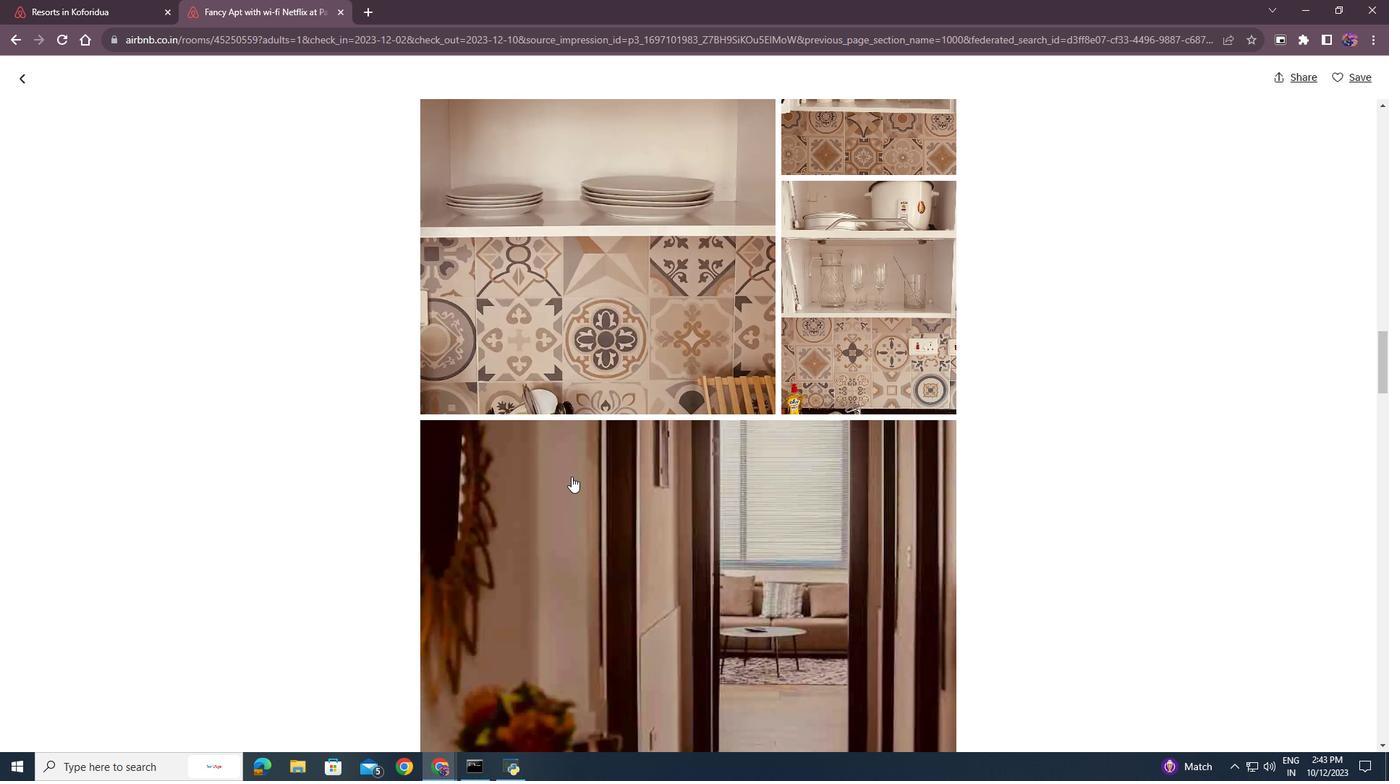 
Action: Mouse scrolled (571, 476) with delta (0, 0)
Screenshot: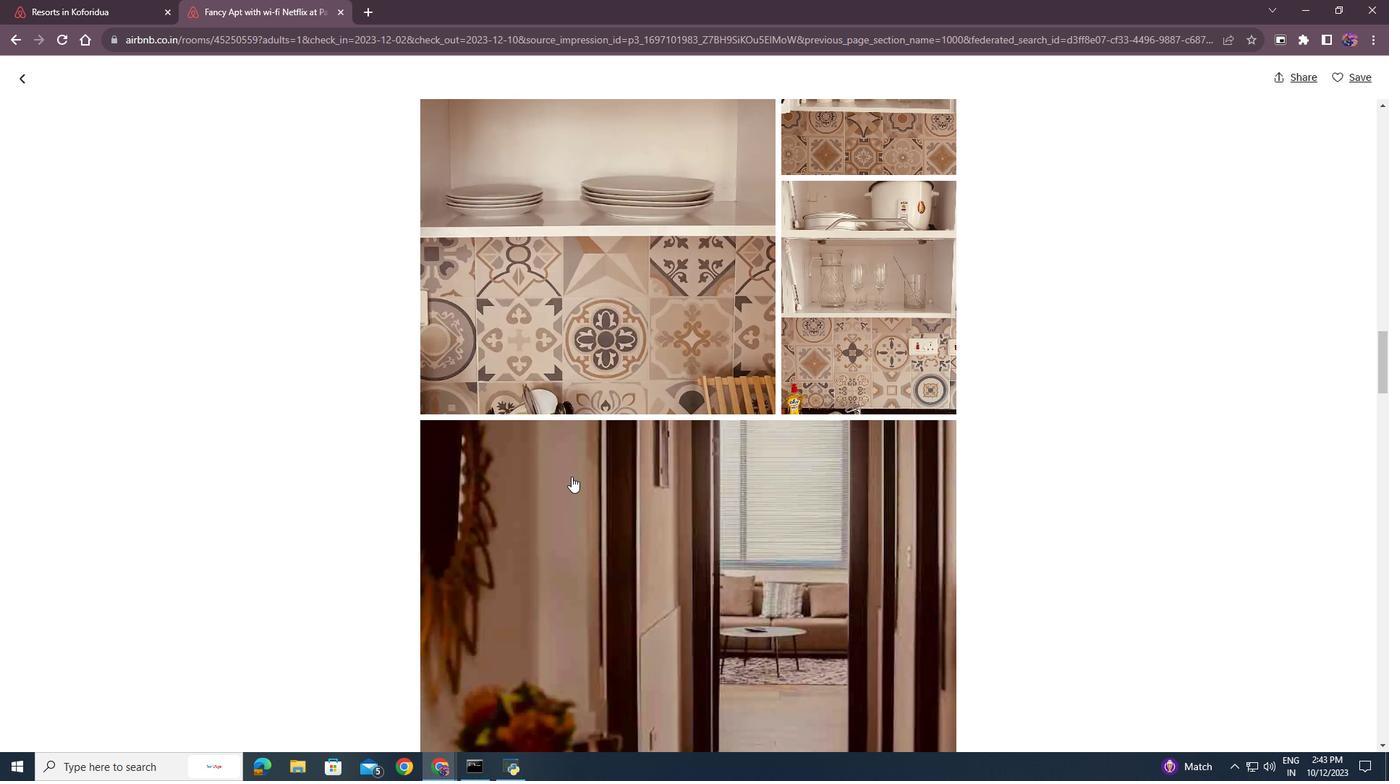
Action: Mouse scrolled (571, 476) with delta (0, 0)
Screenshot: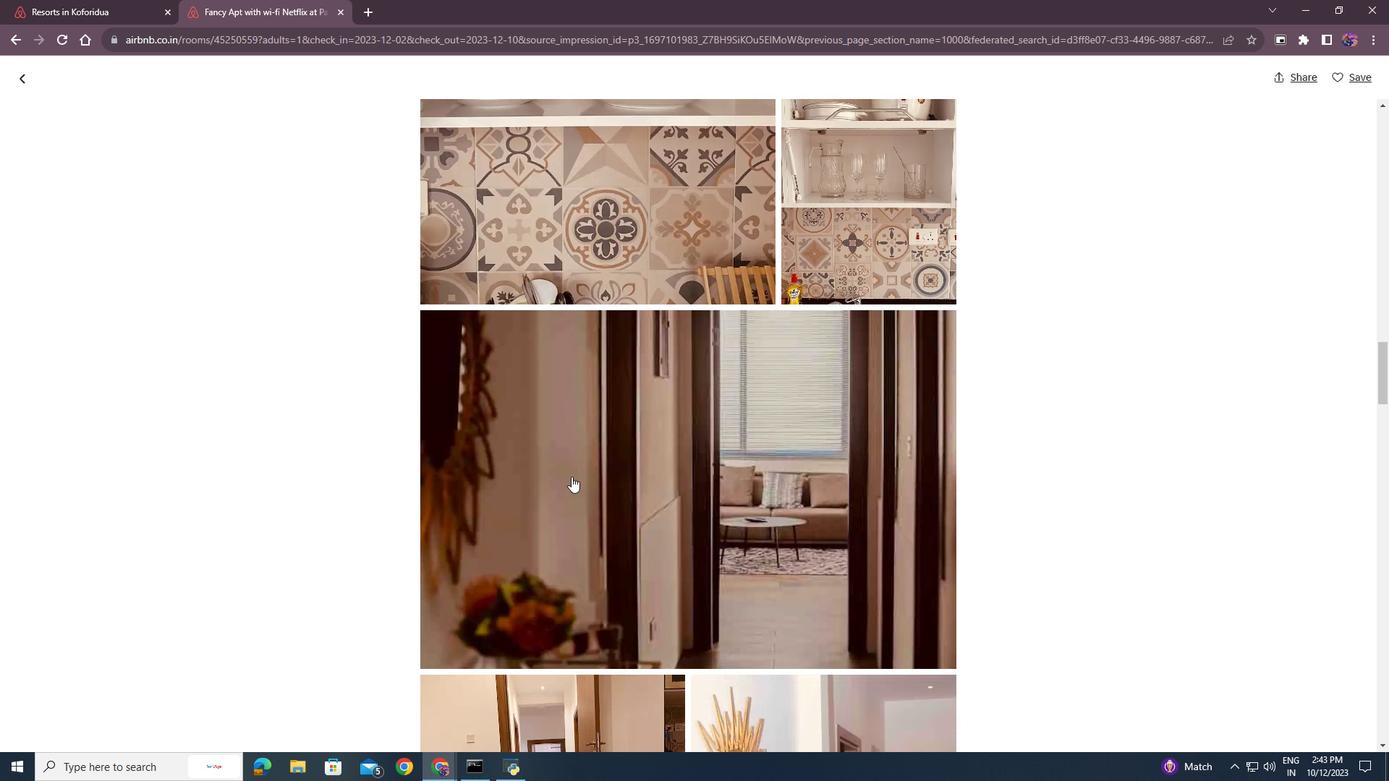 
Action: Mouse scrolled (571, 476) with delta (0, 0)
Screenshot: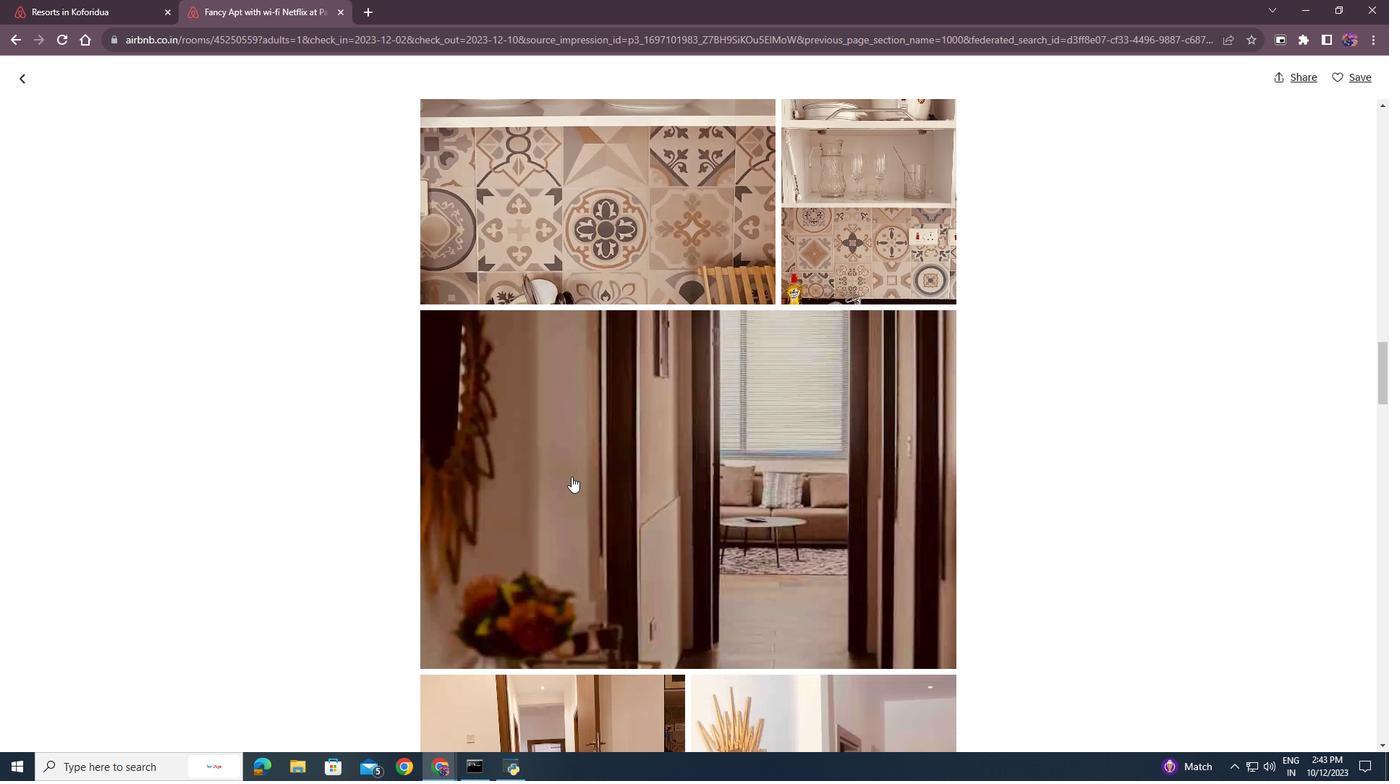 
Action: Mouse scrolled (571, 476) with delta (0, 0)
Screenshot: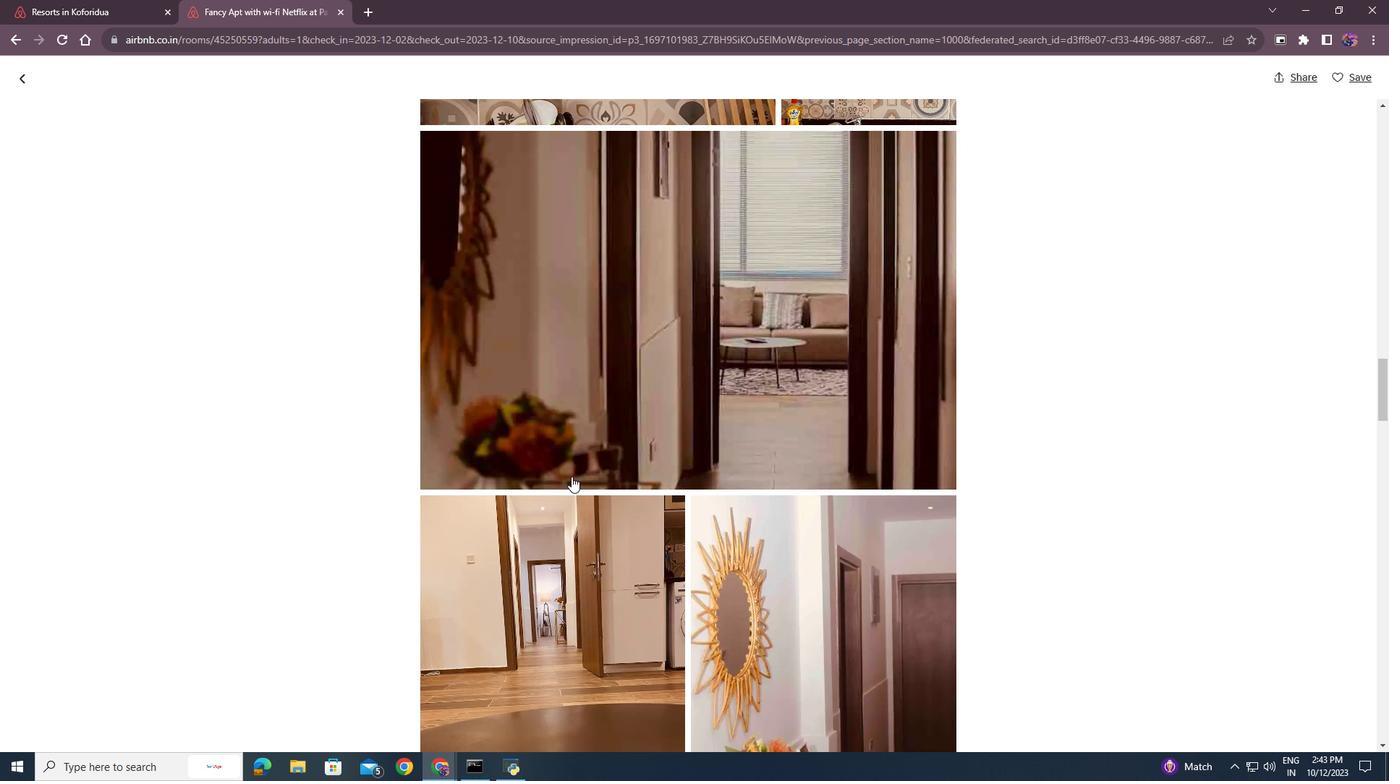 
Action: Mouse scrolled (571, 476) with delta (0, 0)
Screenshot: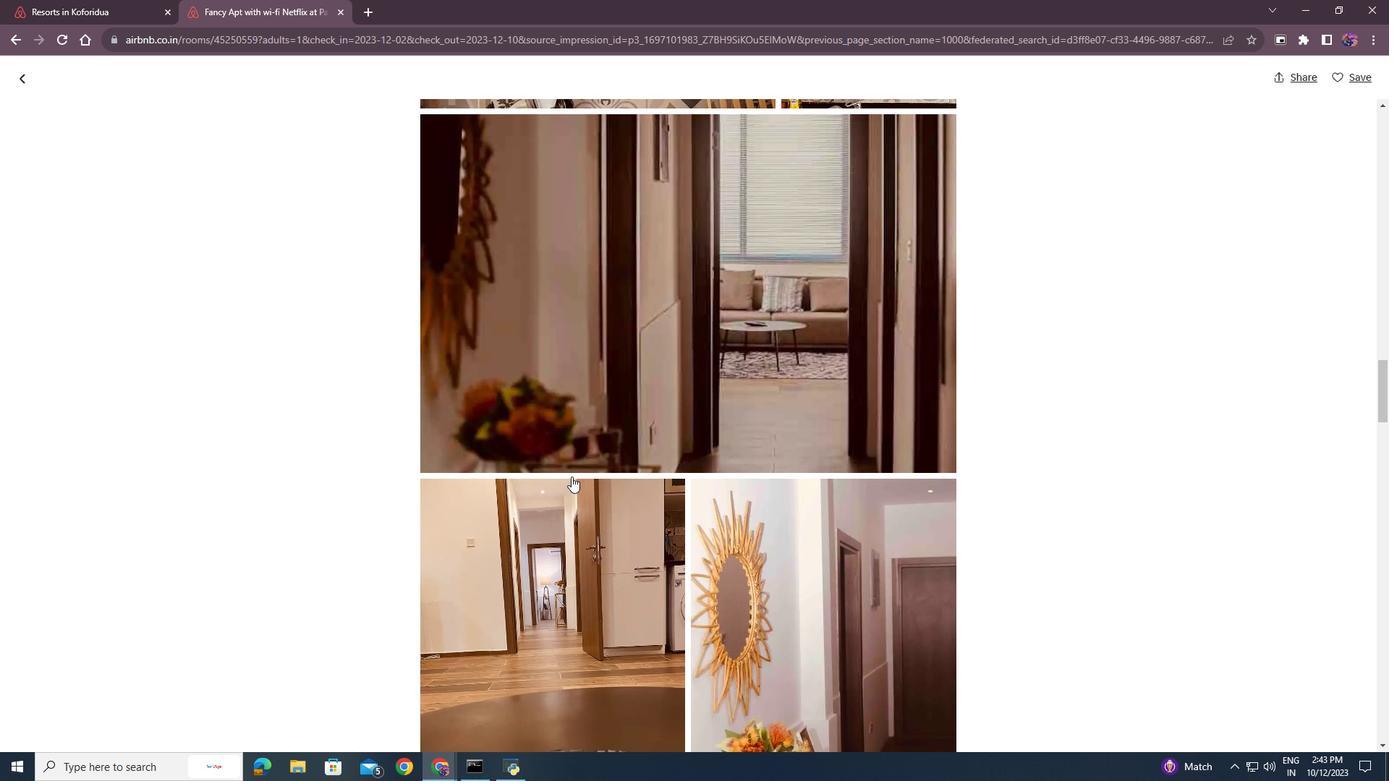 
Action: Mouse moved to (570, 476)
Screenshot: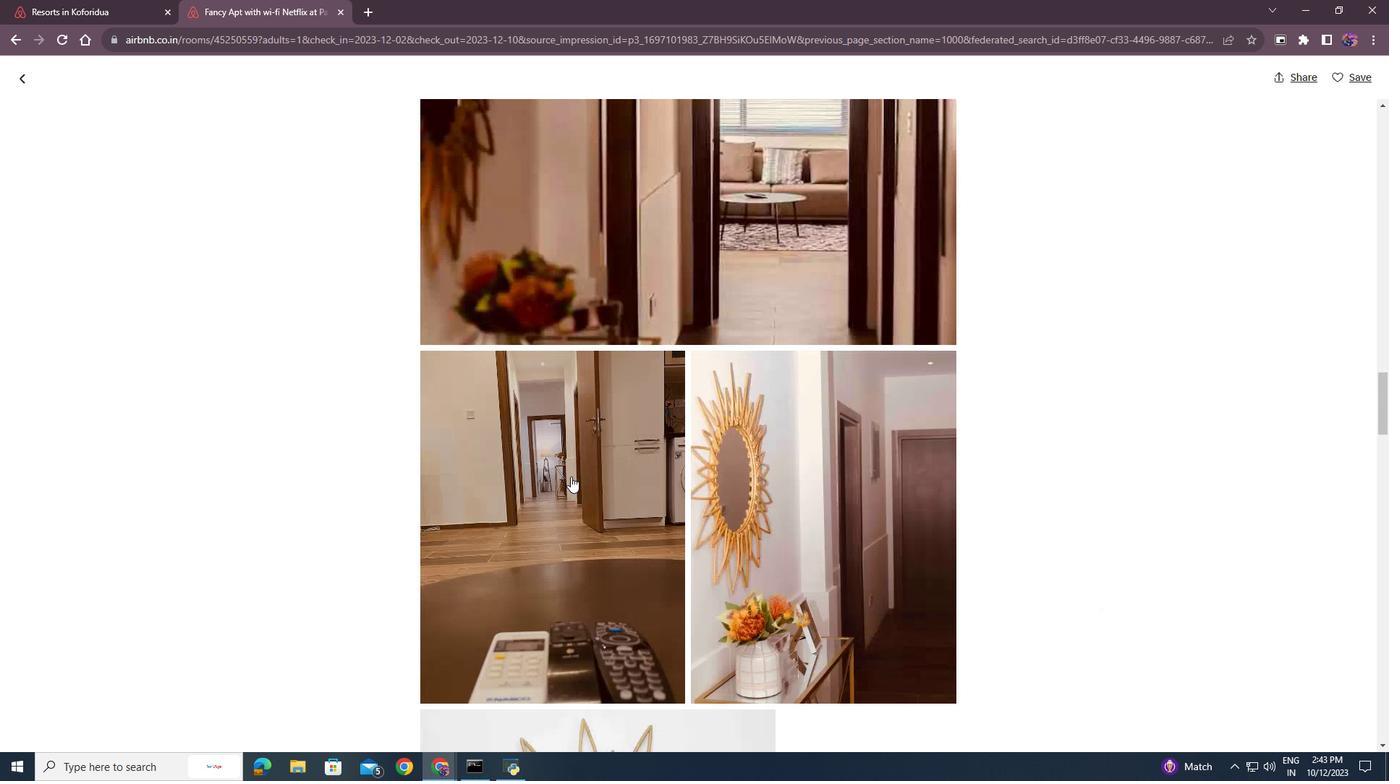 
Action: Mouse scrolled (570, 476) with delta (0, 0)
Screenshot: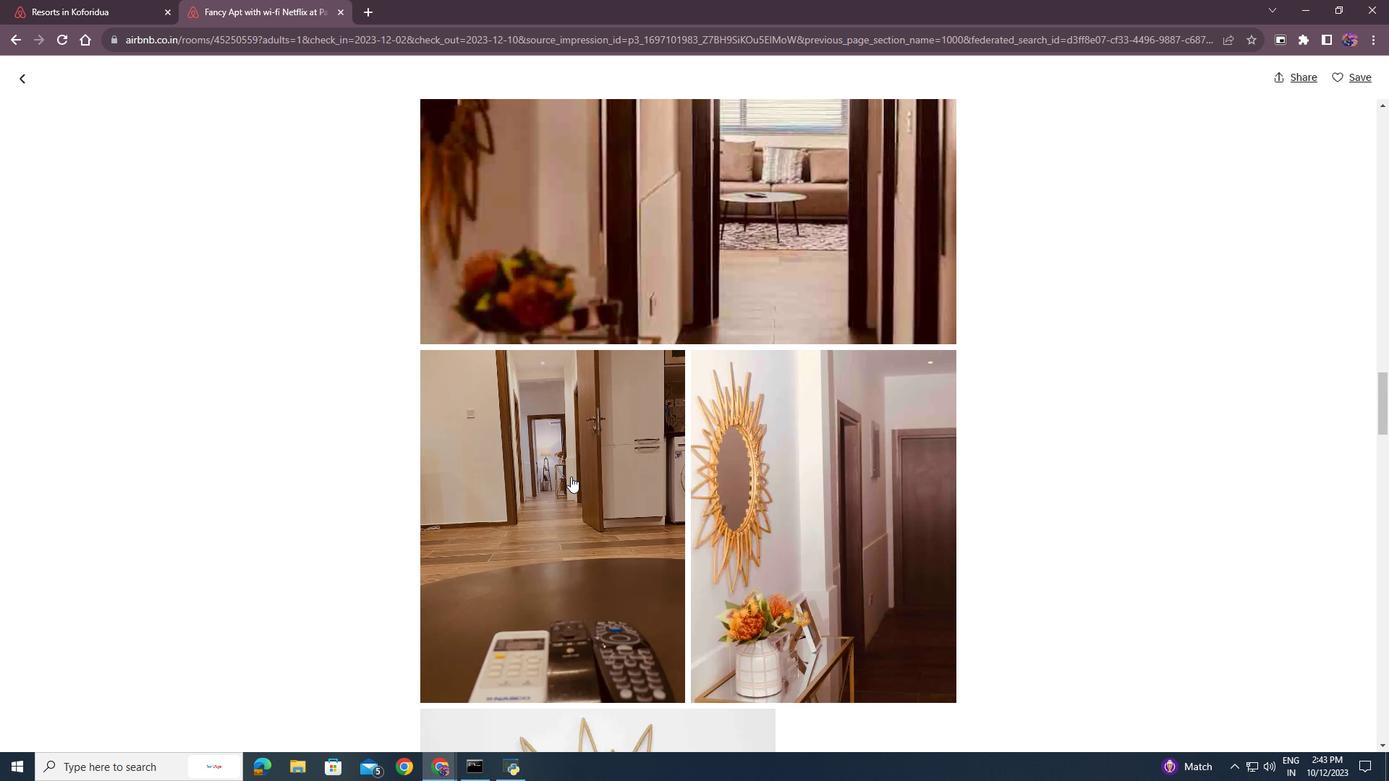 
Action: Mouse scrolled (570, 476) with delta (0, 0)
Screenshot: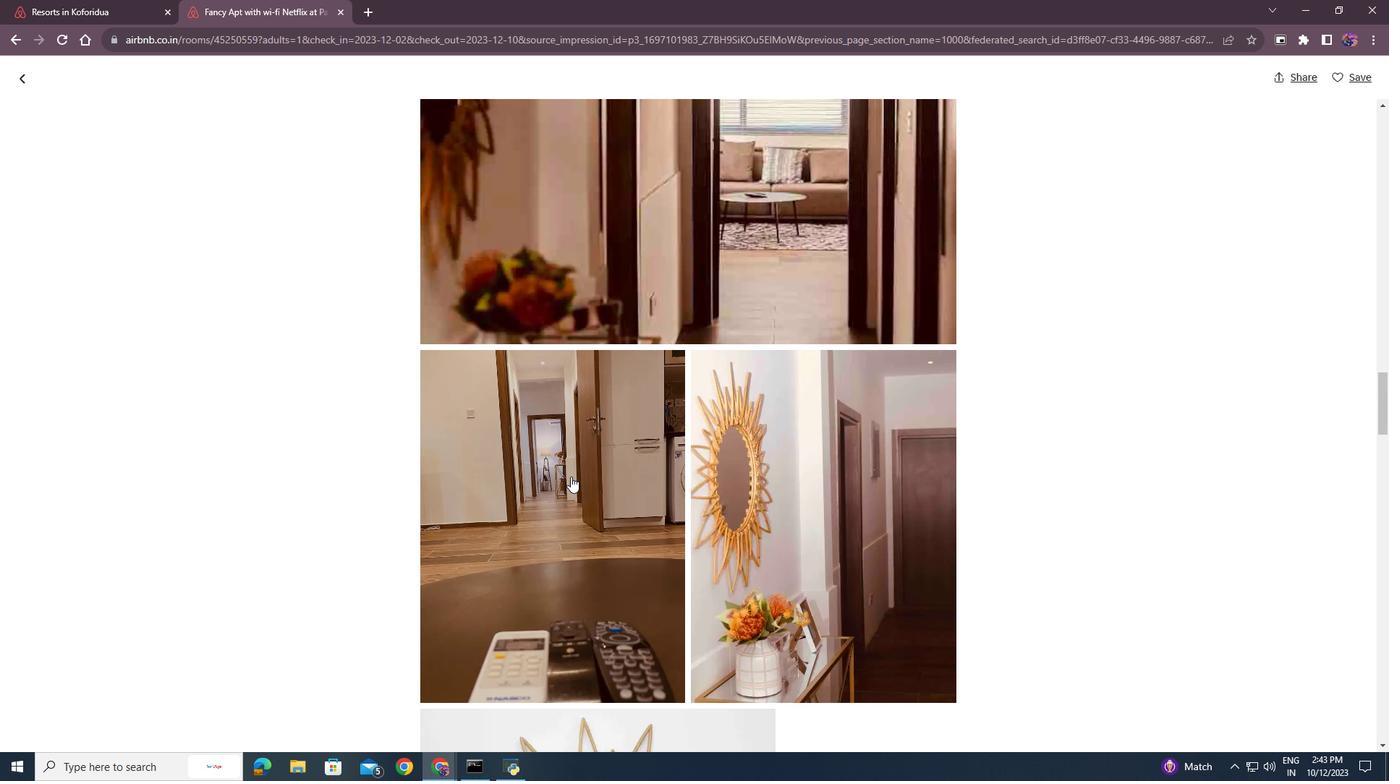 
Action: Mouse scrolled (570, 476) with delta (0, 0)
Screenshot: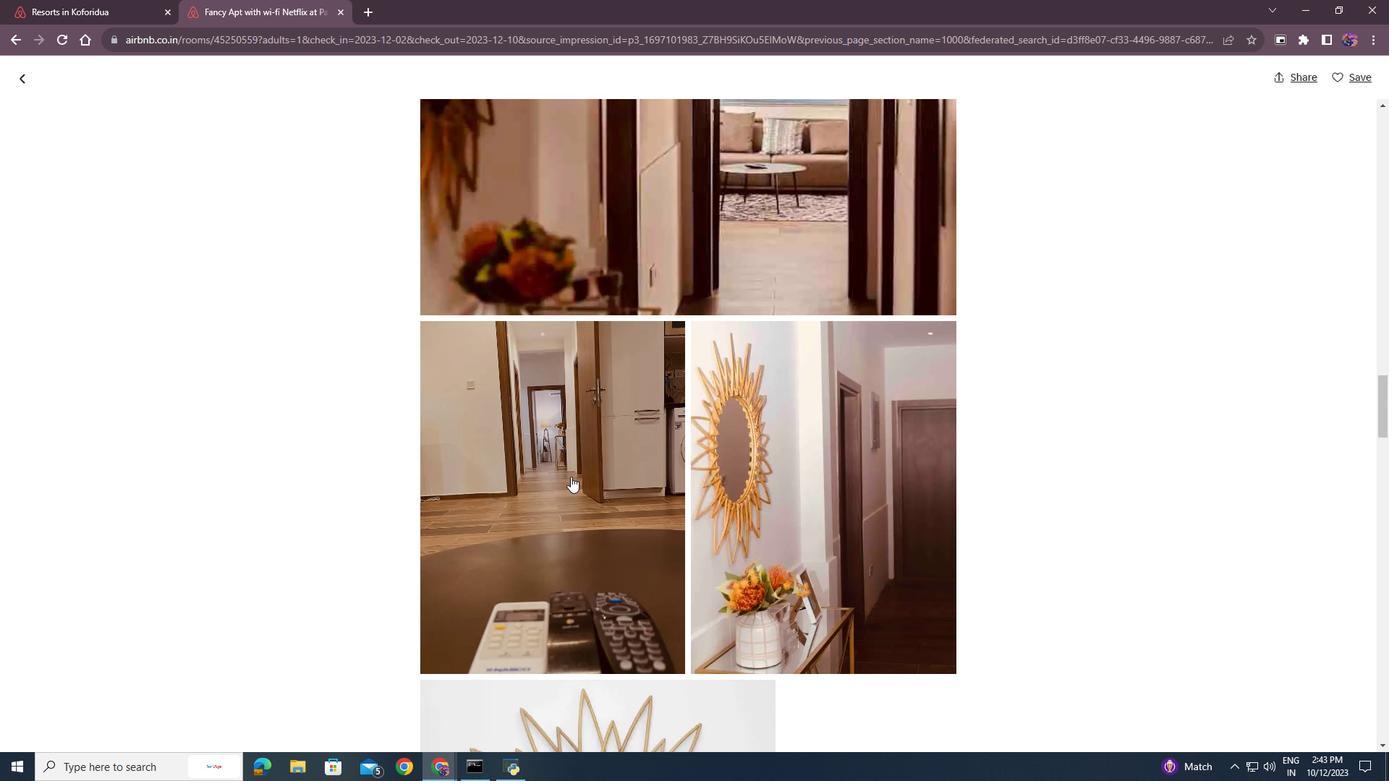 
Action: Mouse scrolled (570, 476) with delta (0, 0)
Screenshot: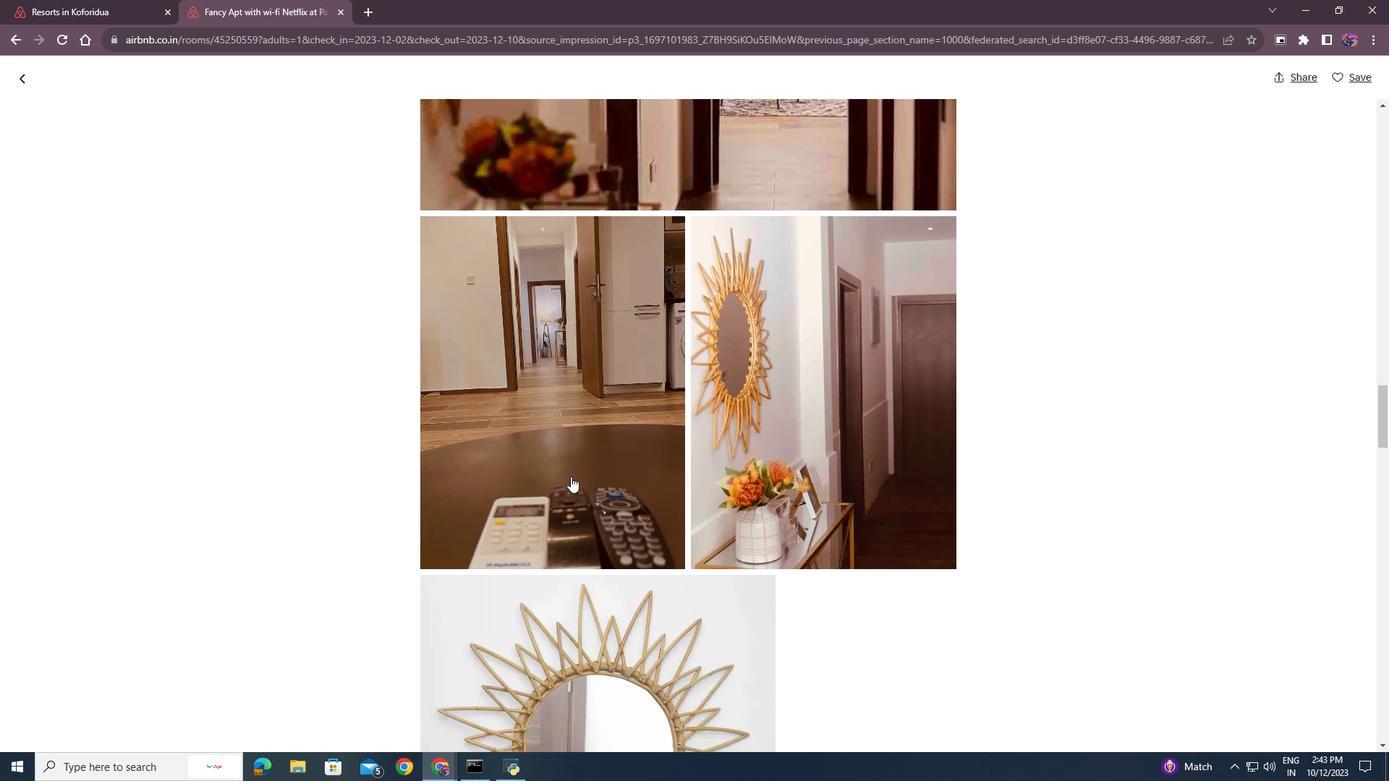 
Action: Mouse scrolled (570, 476) with delta (0, 0)
Screenshot: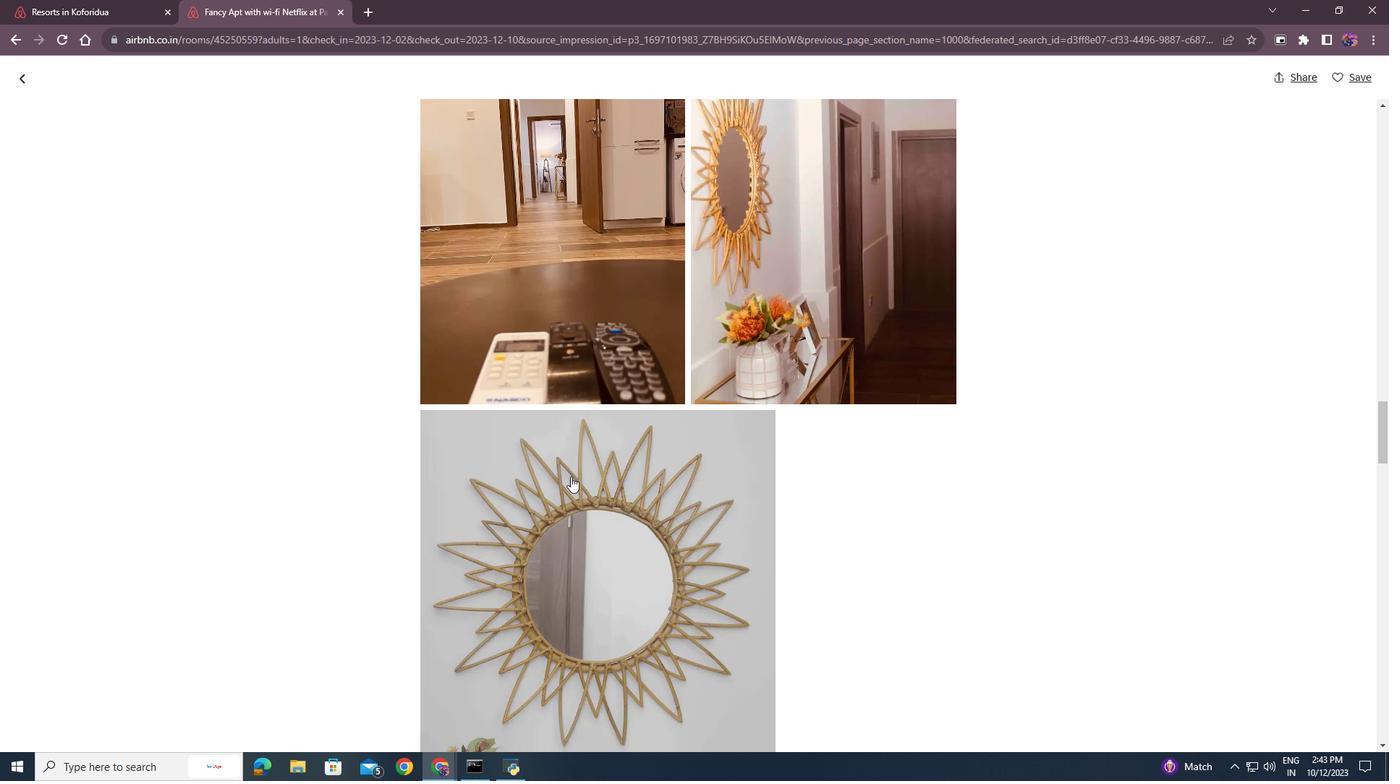 
Action: Mouse scrolled (570, 476) with delta (0, 0)
Screenshot: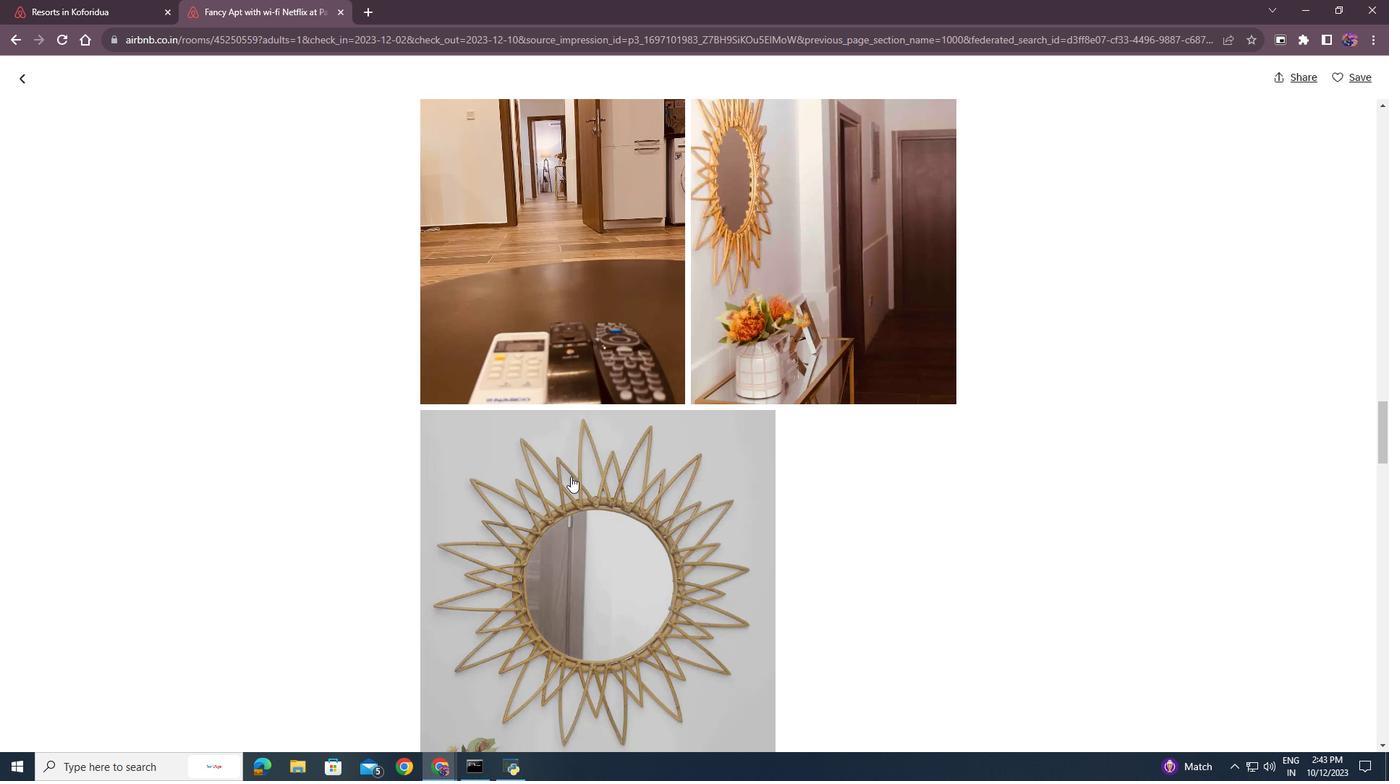 
Action: Mouse scrolled (570, 476) with delta (0, 0)
Screenshot: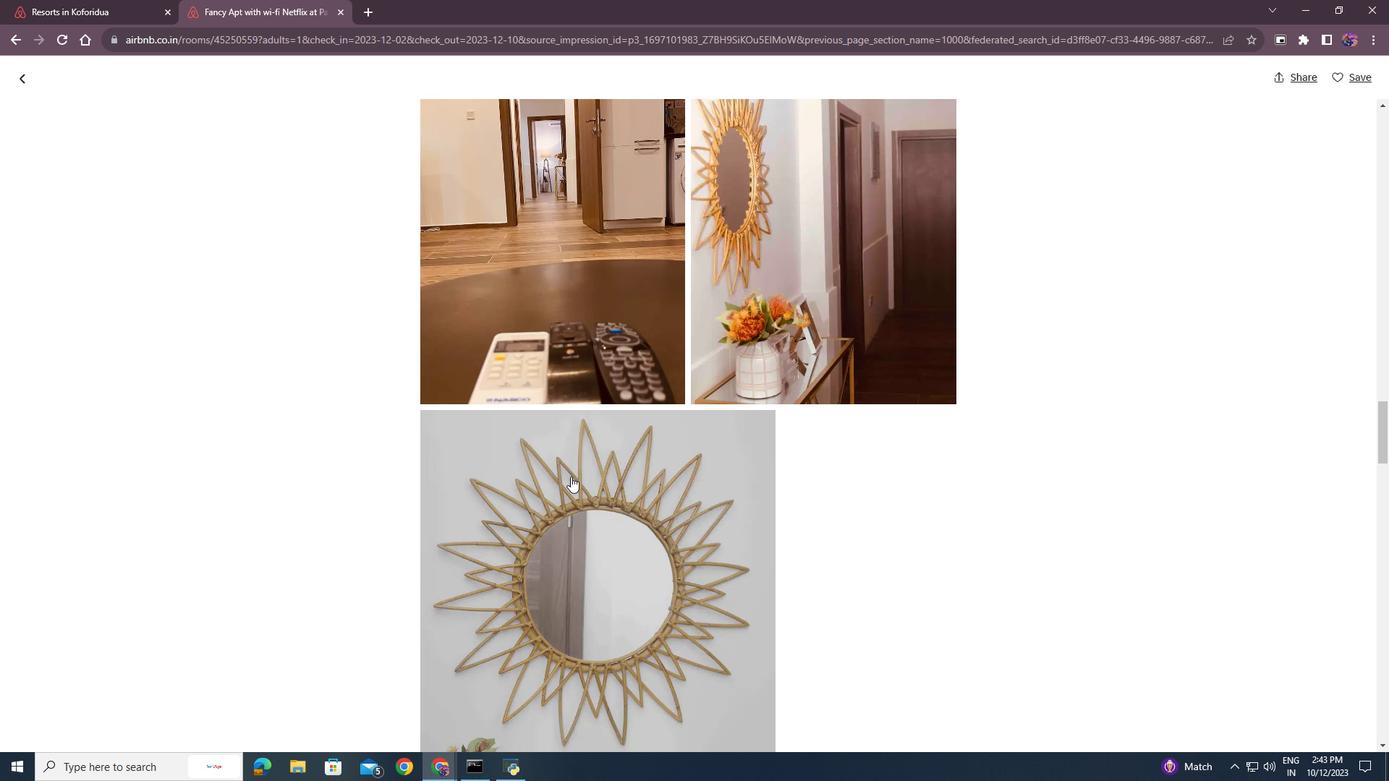 
Action: Mouse scrolled (570, 476) with delta (0, 0)
Screenshot: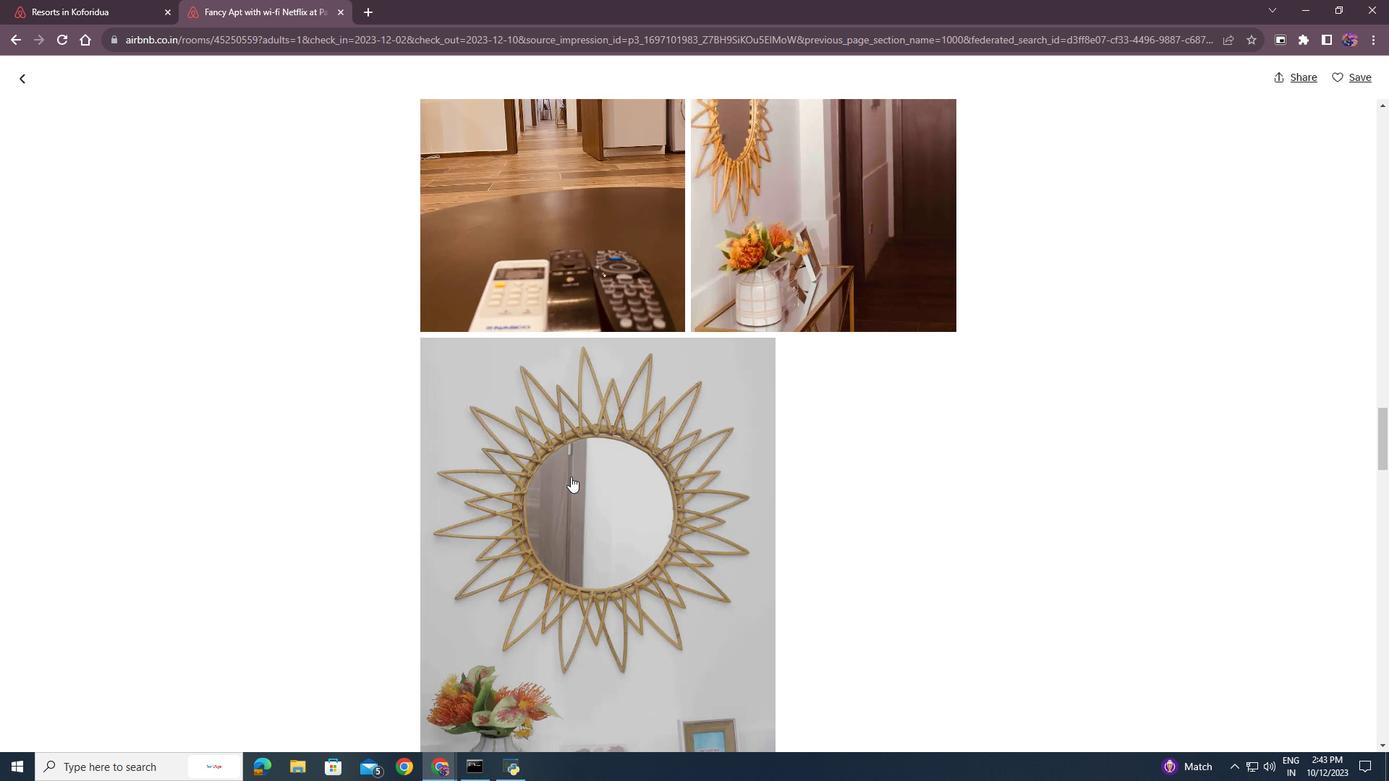 
Action: Mouse scrolled (570, 476) with delta (0, 0)
Screenshot: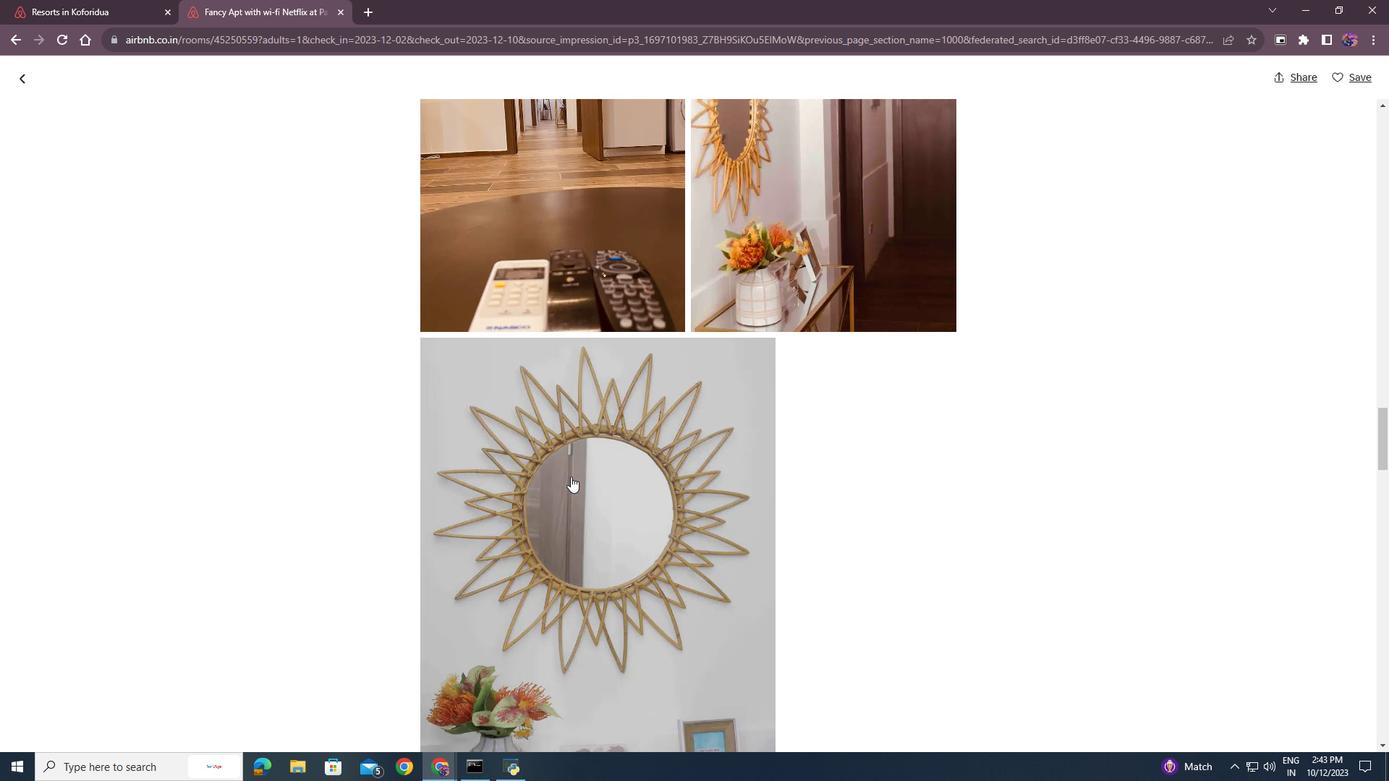 
Action: Mouse scrolled (570, 476) with delta (0, 0)
Screenshot: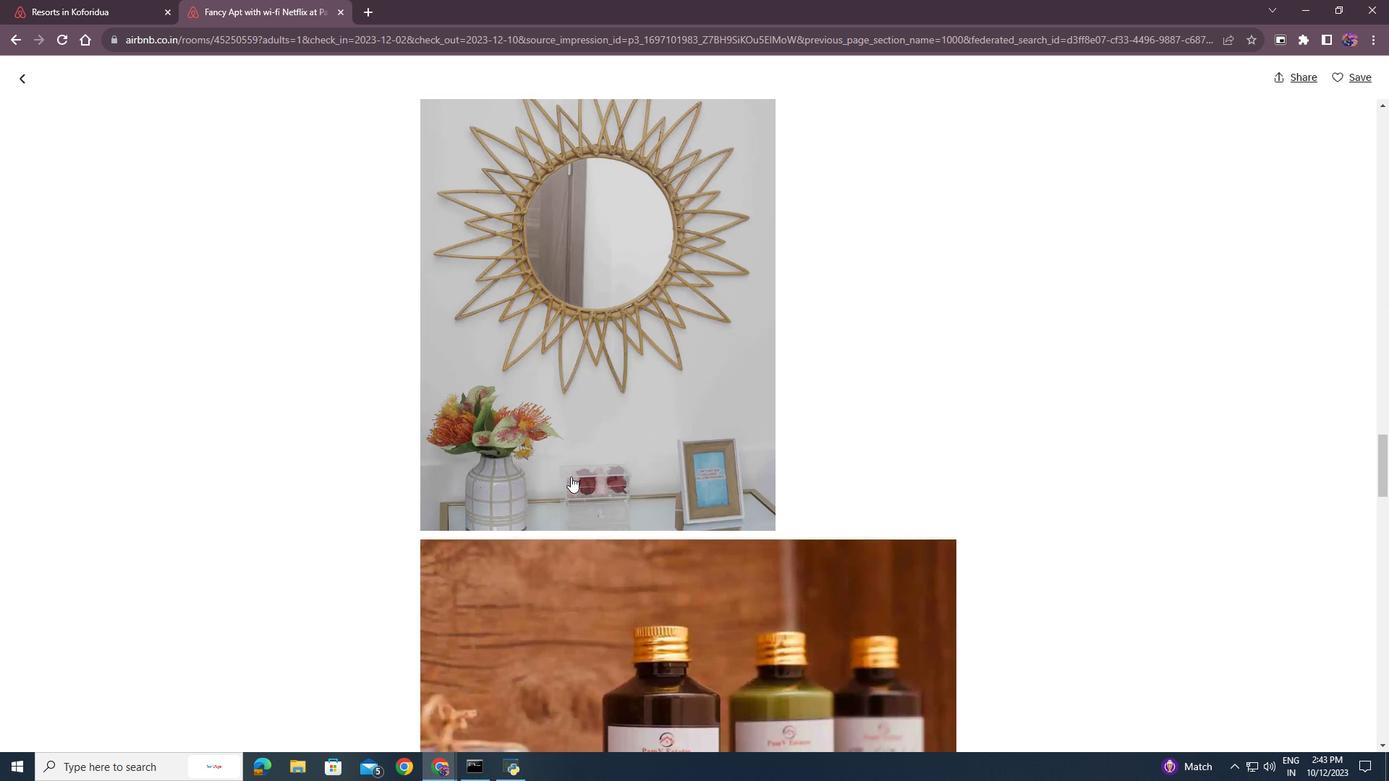 
Action: Mouse scrolled (570, 476) with delta (0, 0)
Screenshot: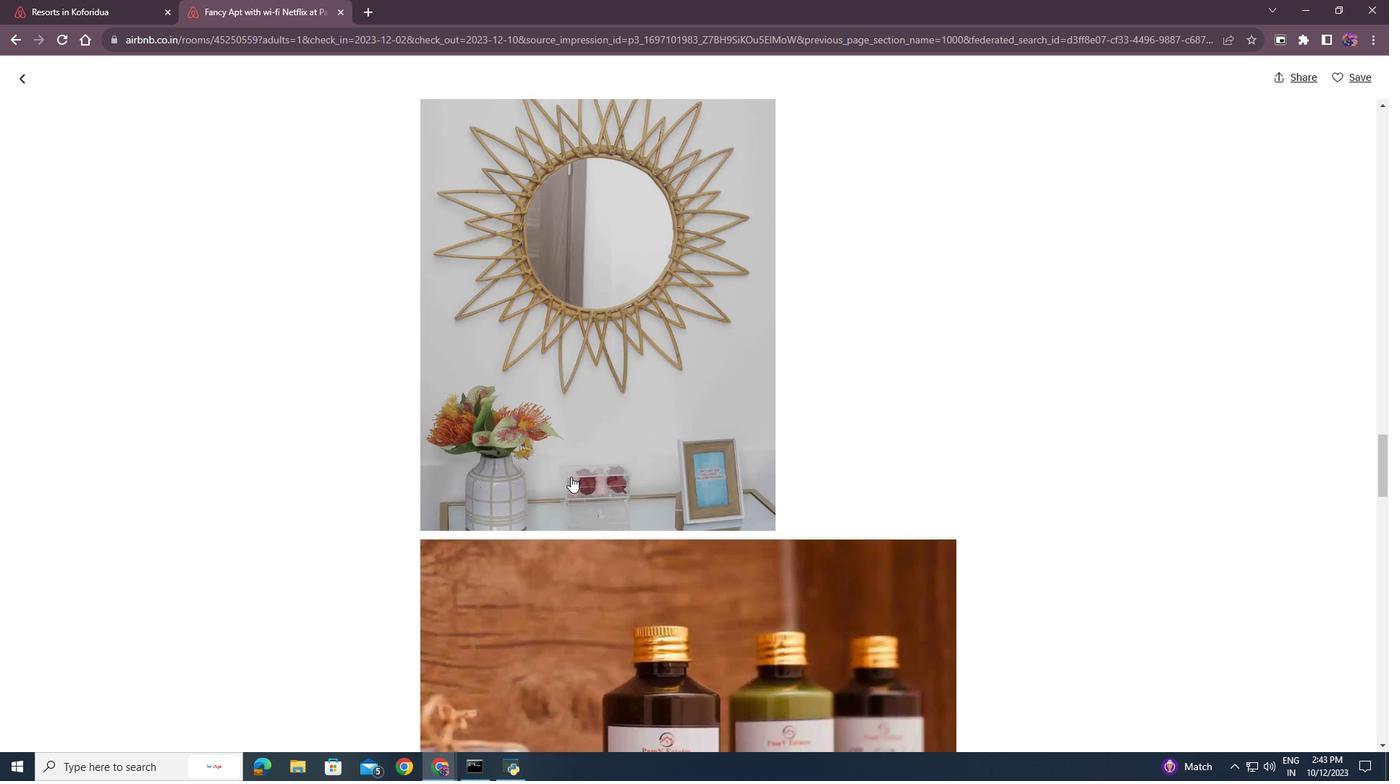 
Action: Mouse scrolled (570, 476) with delta (0, 0)
Screenshot: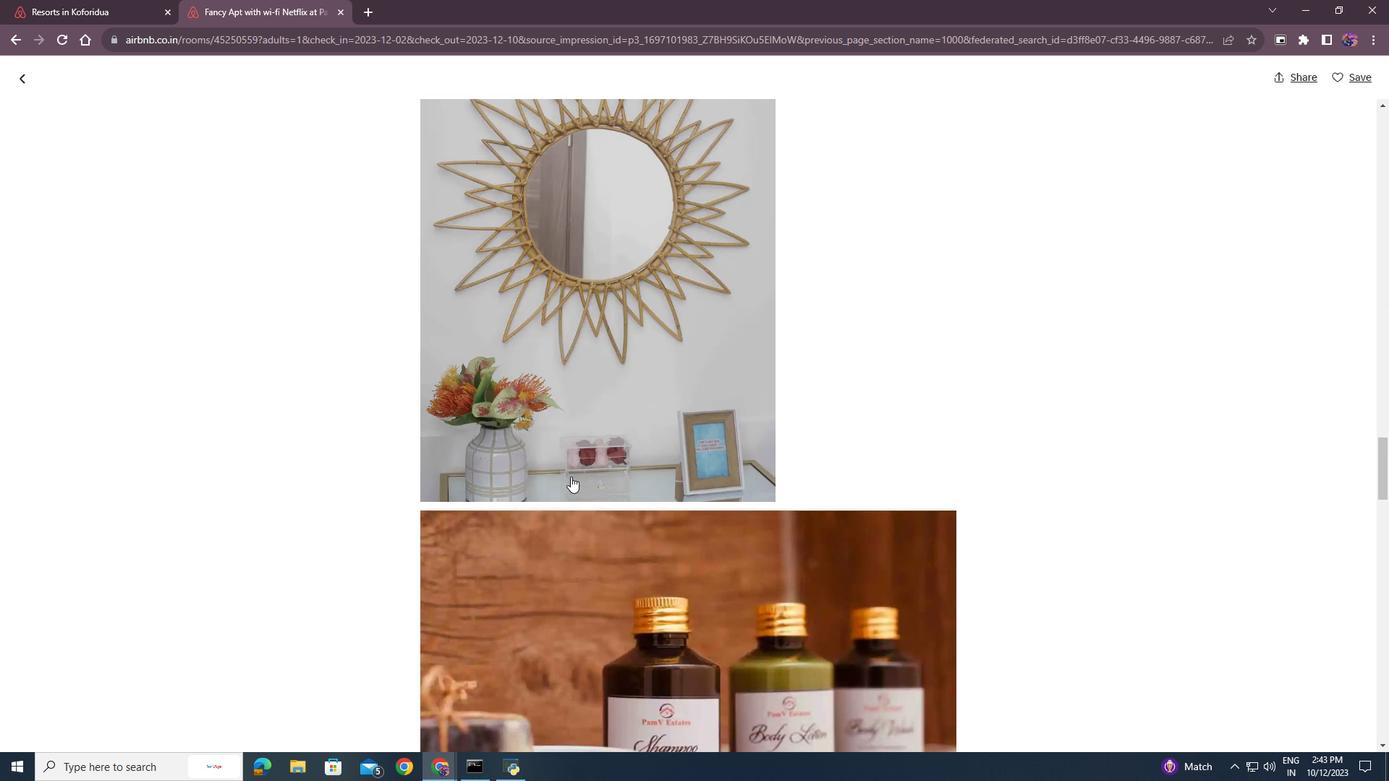 
Action: Mouse scrolled (570, 476) with delta (0, 0)
Screenshot: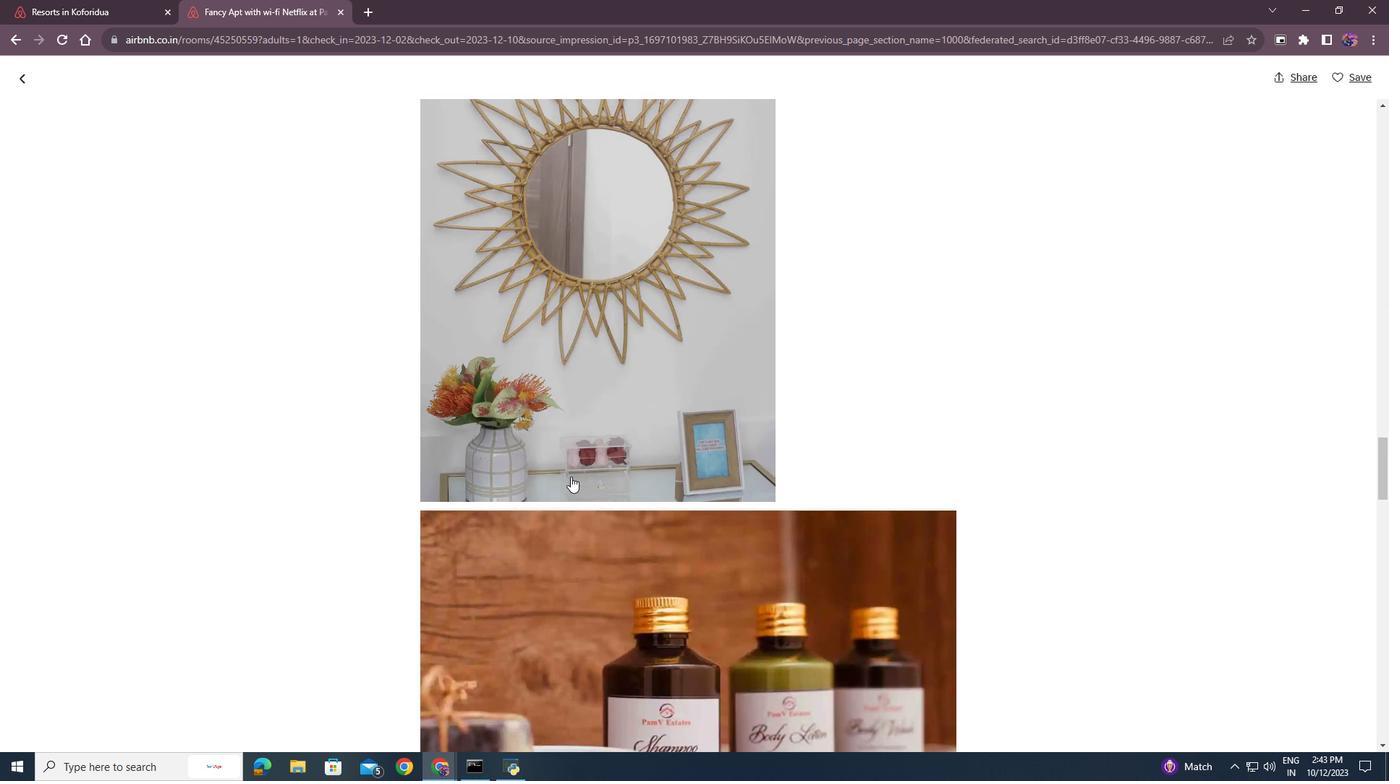
Action: Mouse scrolled (570, 476) with delta (0, 0)
Screenshot: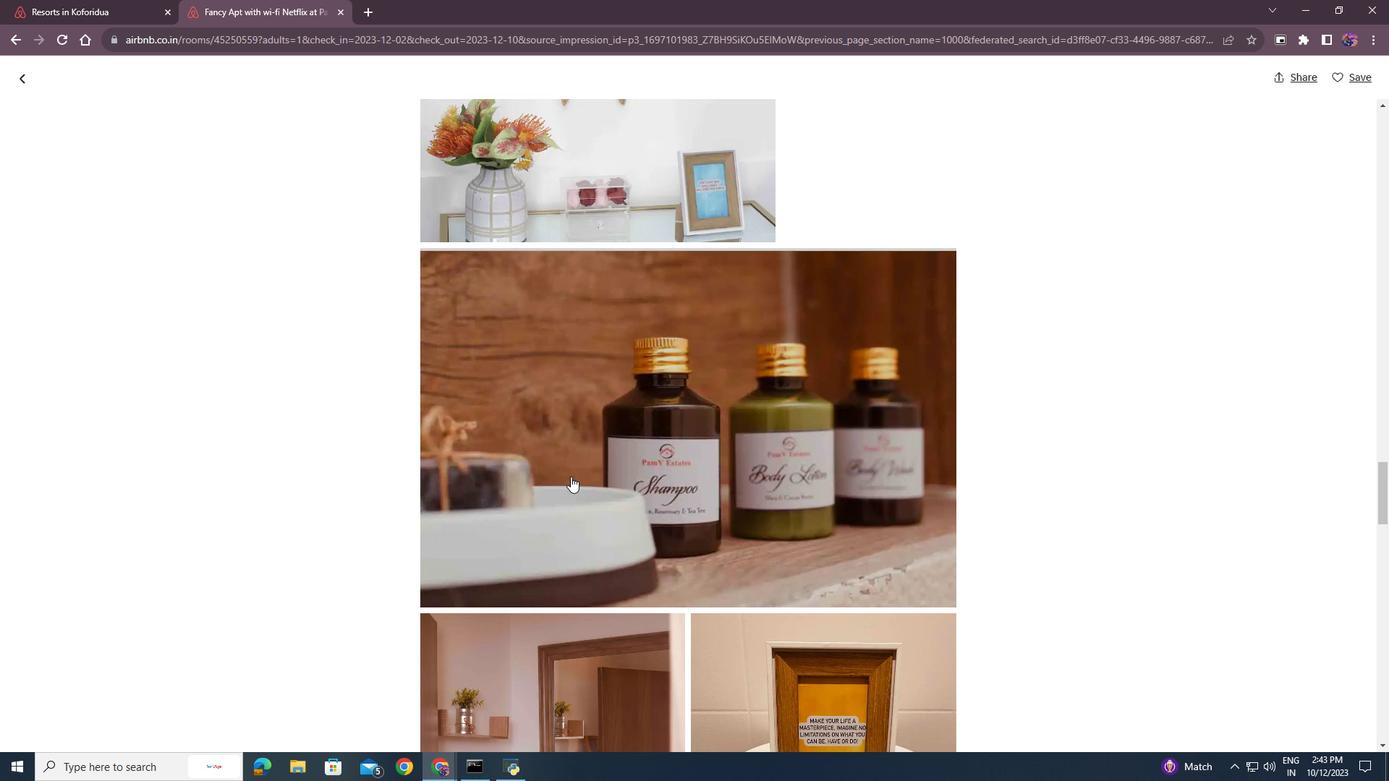
Action: Mouse scrolled (570, 476) with delta (0, 0)
Screenshot: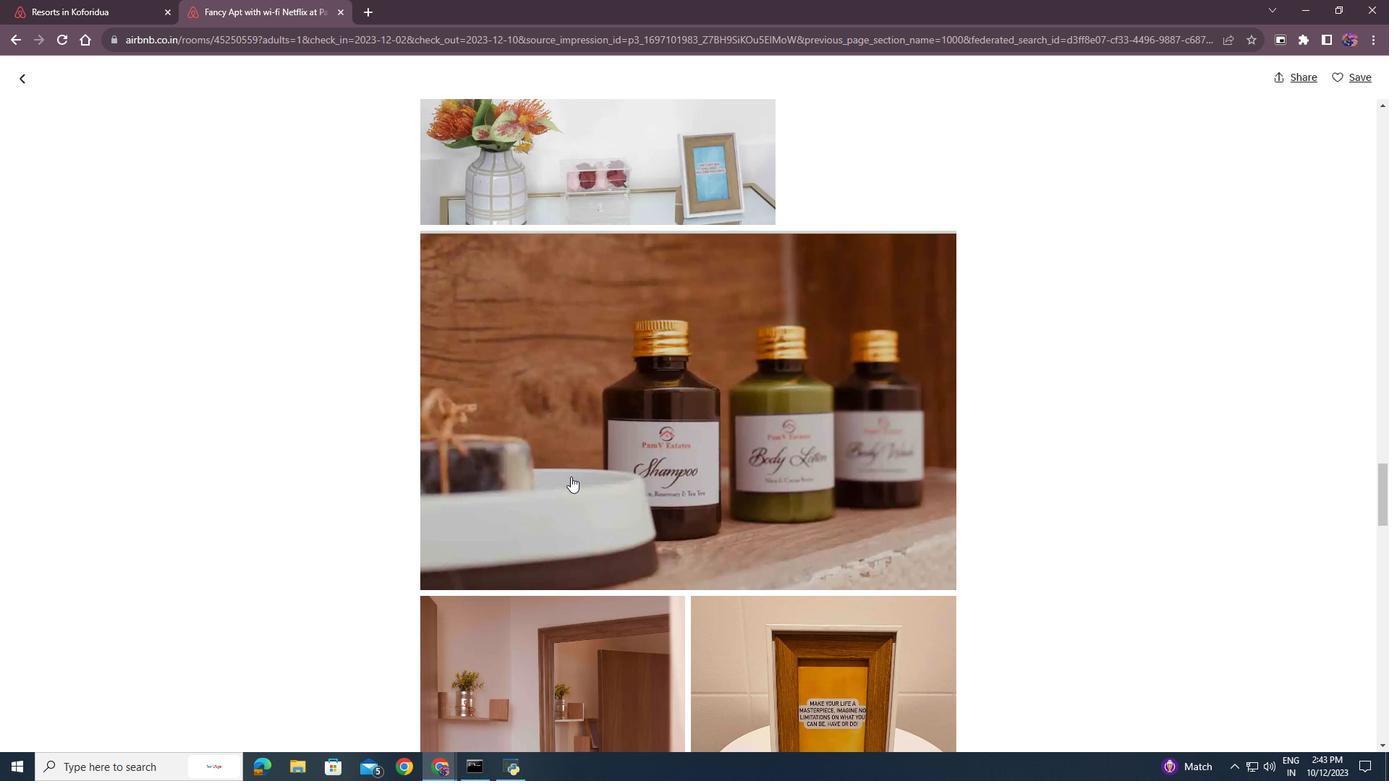 
Action: Mouse scrolled (570, 476) with delta (0, 0)
Screenshot: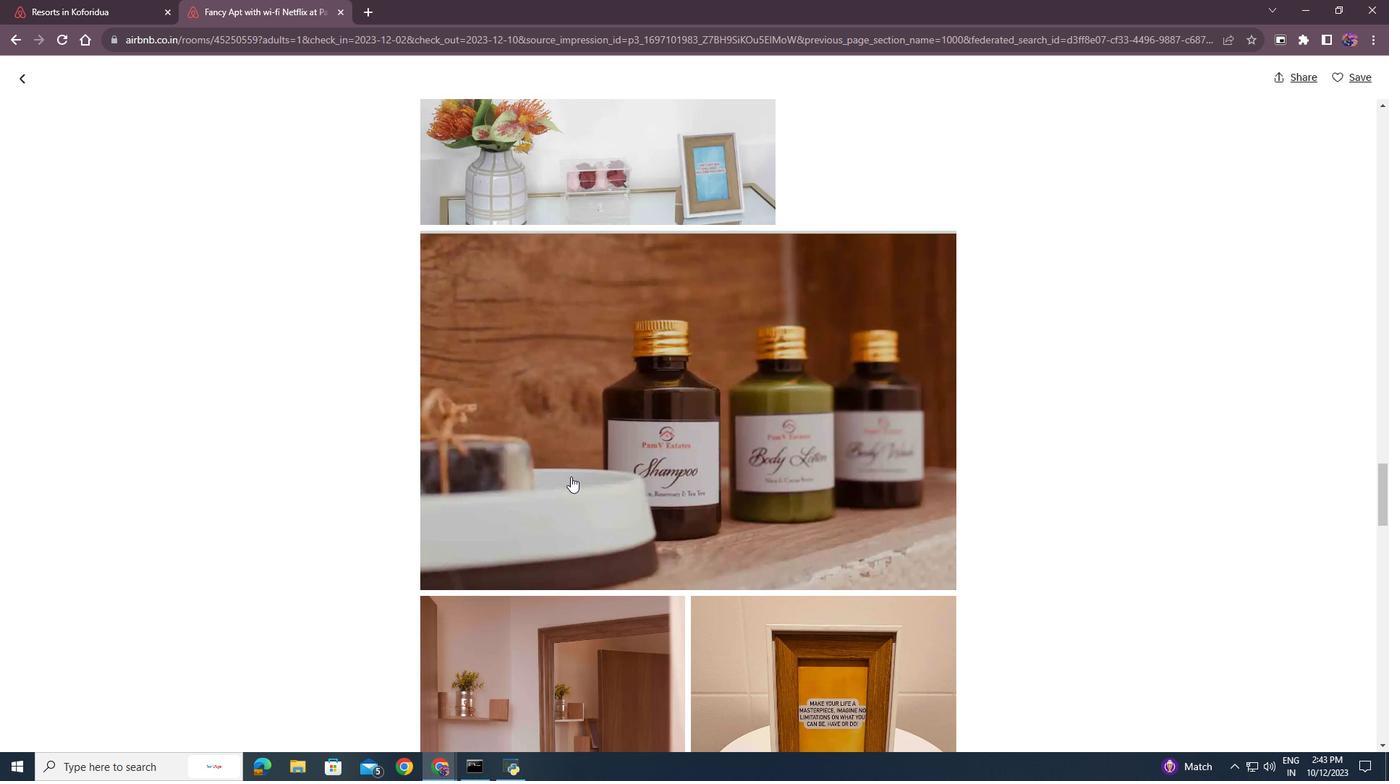 
Action: Mouse scrolled (570, 476) with delta (0, 0)
Screenshot: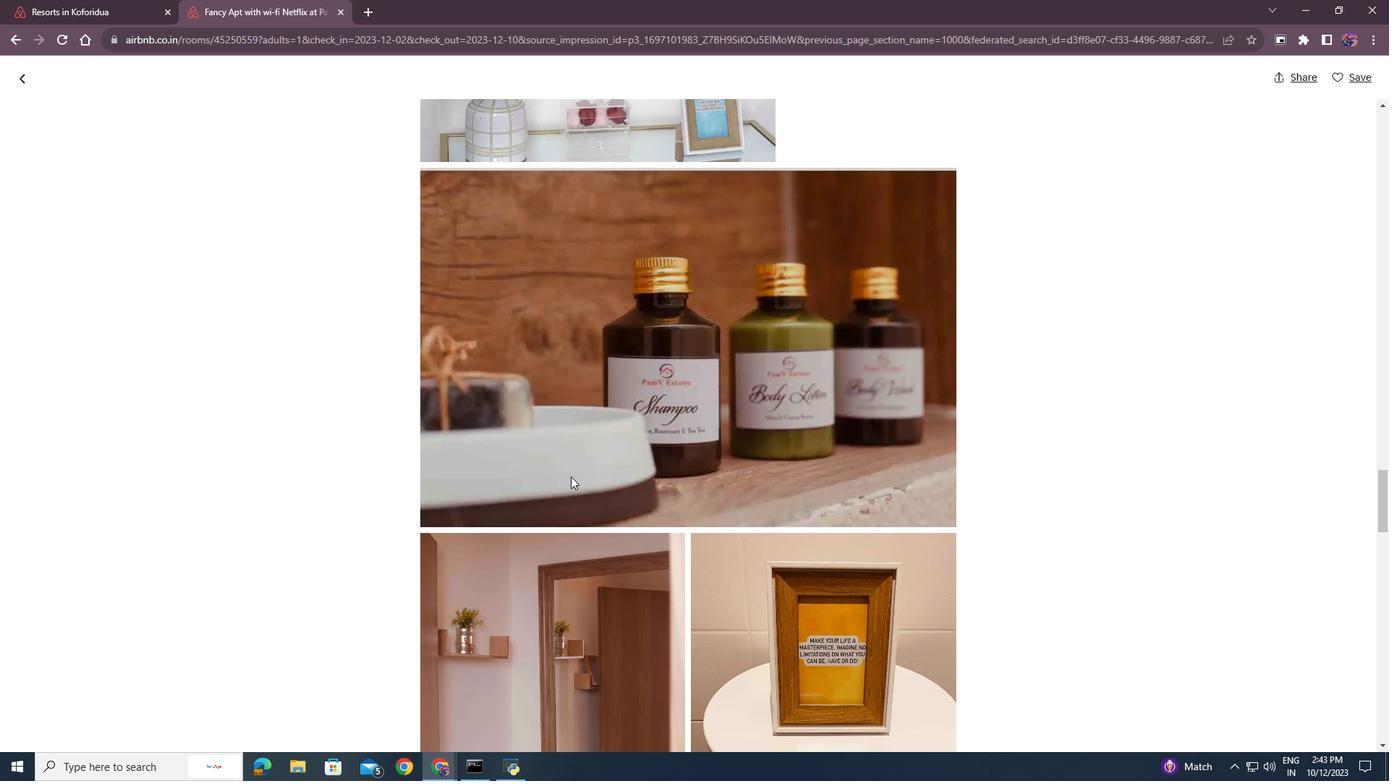 
Action: Mouse scrolled (570, 476) with delta (0, 0)
Screenshot: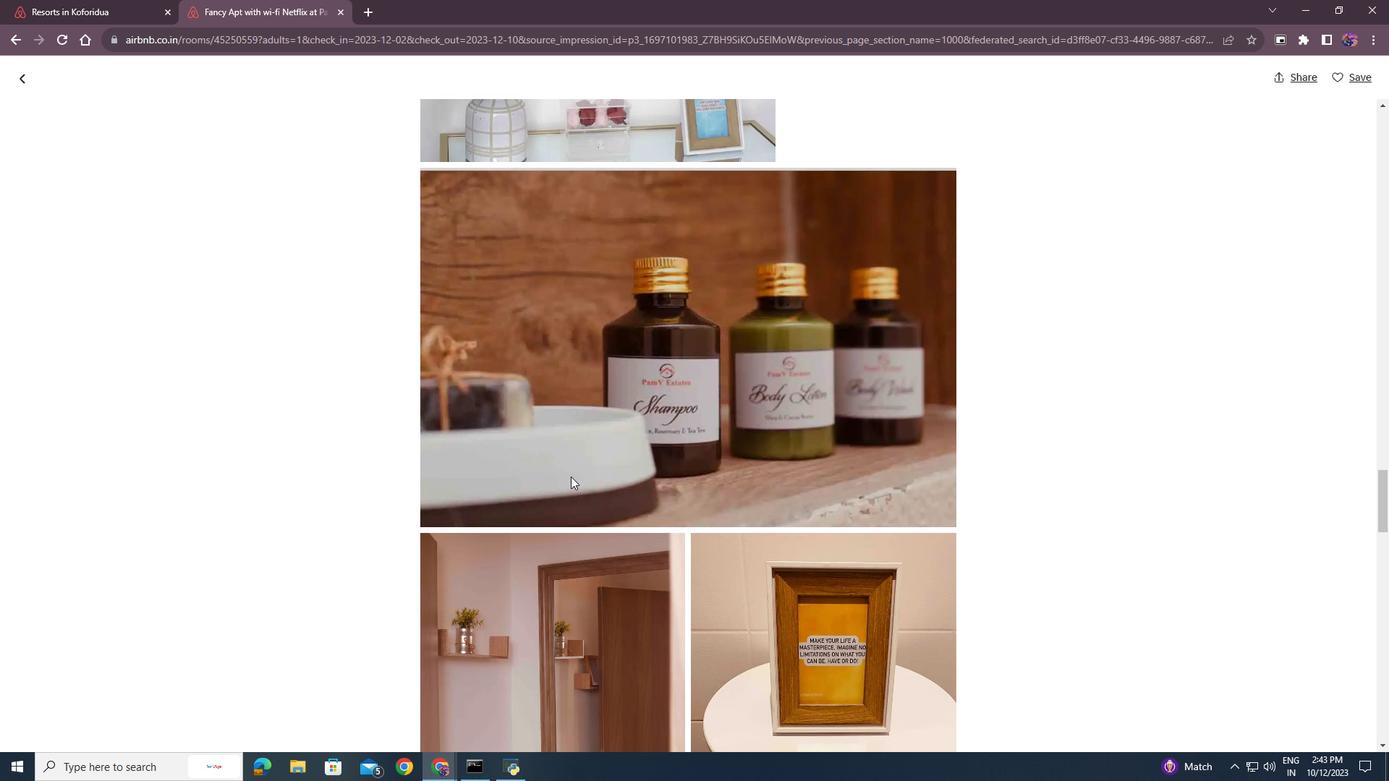 
Action: Mouse scrolled (570, 476) with delta (0, 0)
Screenshot: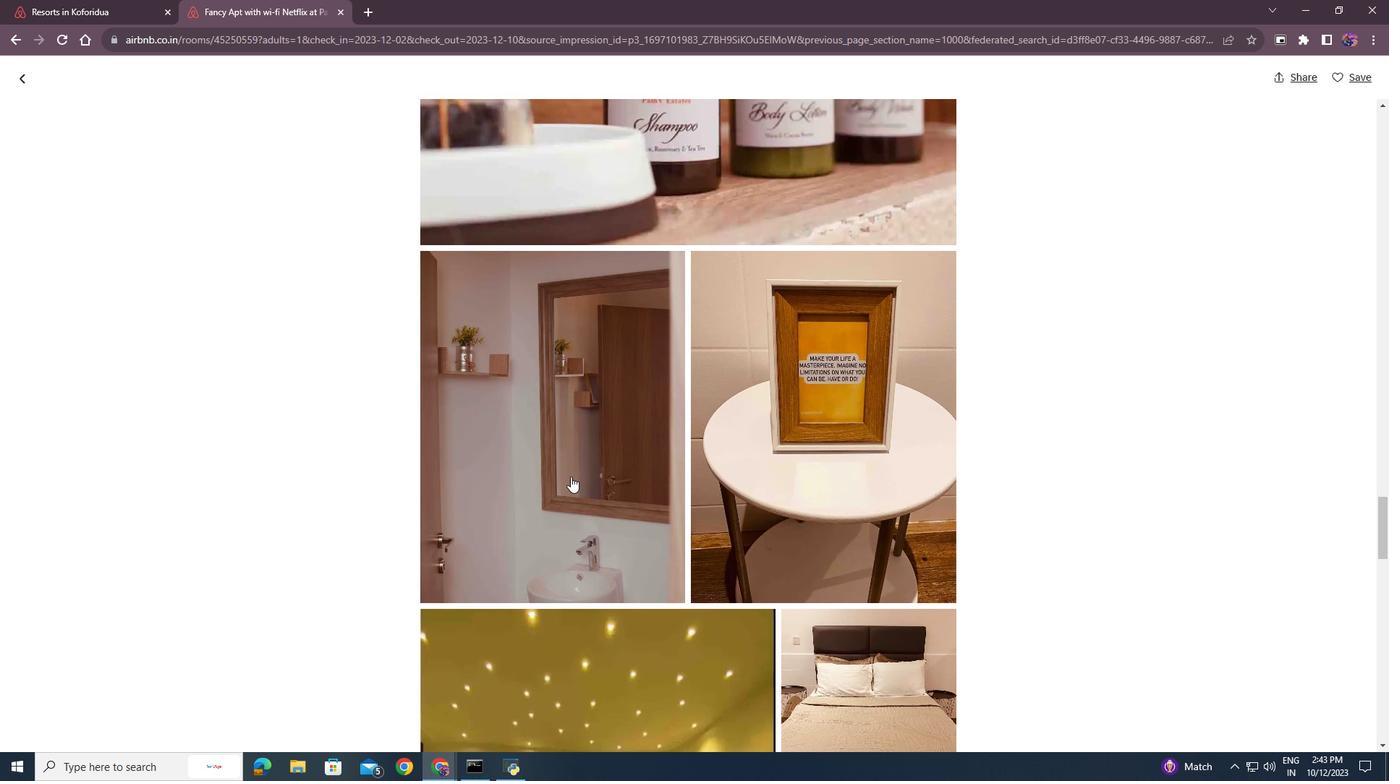 
Action: Mouse scrolled (570, 476) with delta (0, 0)
Screenshot: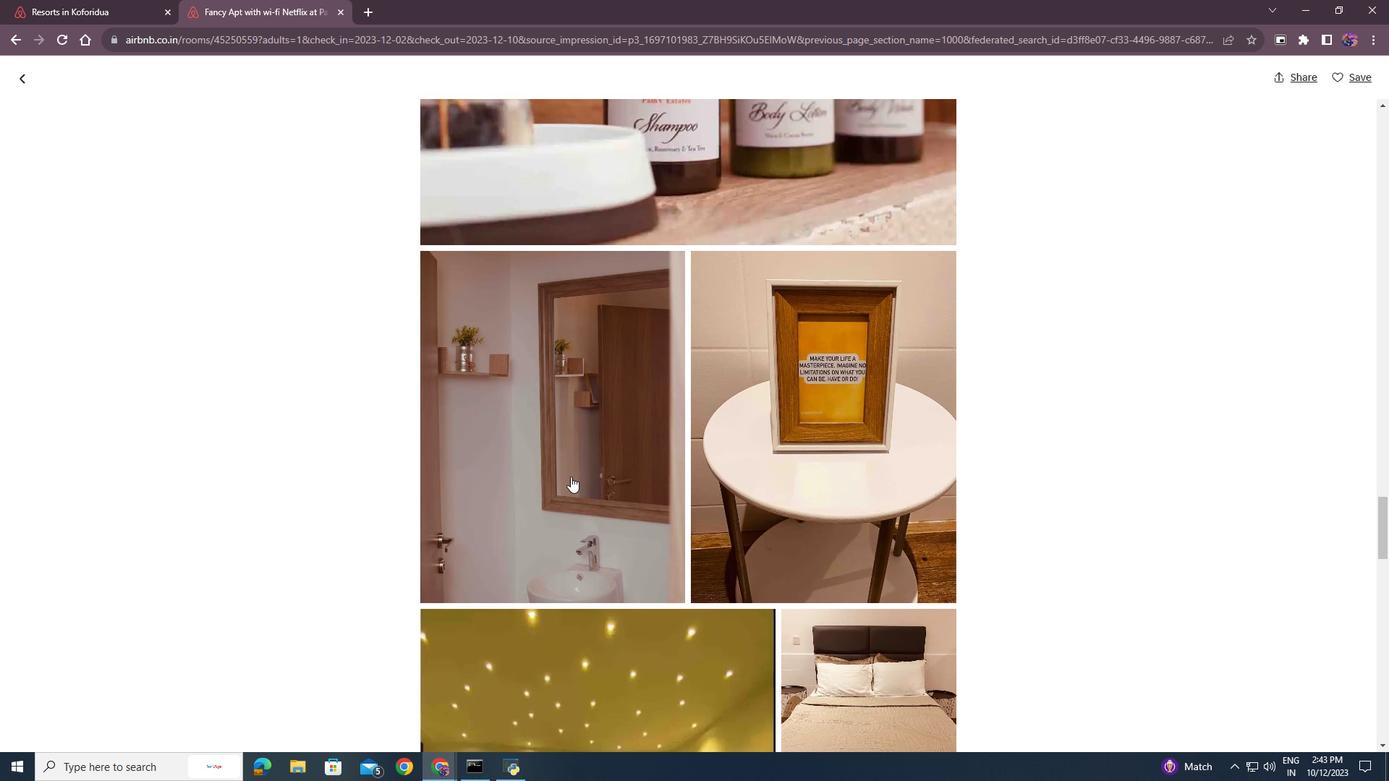 
Action: Mouse scrolled (570, 476) with delta (0, 0)
Screenshot: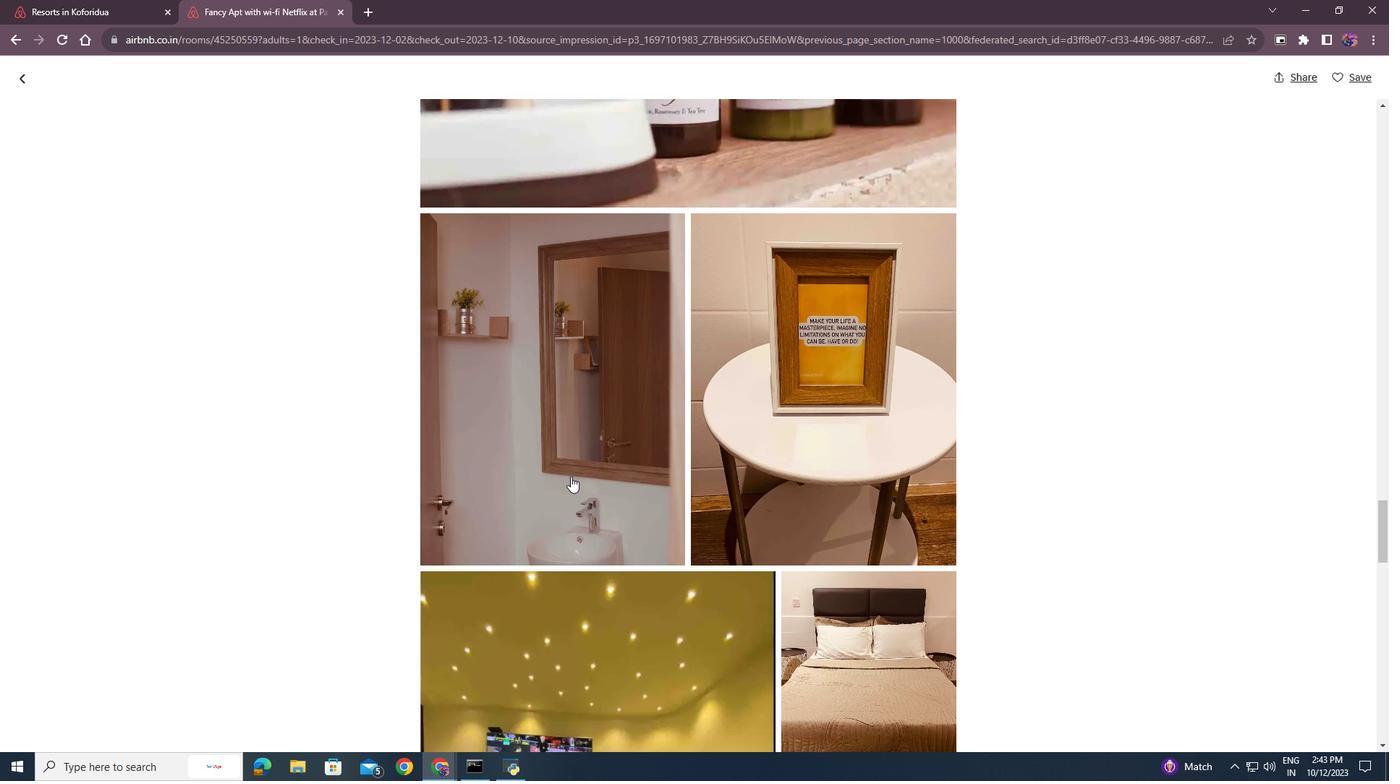 
Action: Mouse scrolled (570, 476) with delta (0, 0)
Screenshot: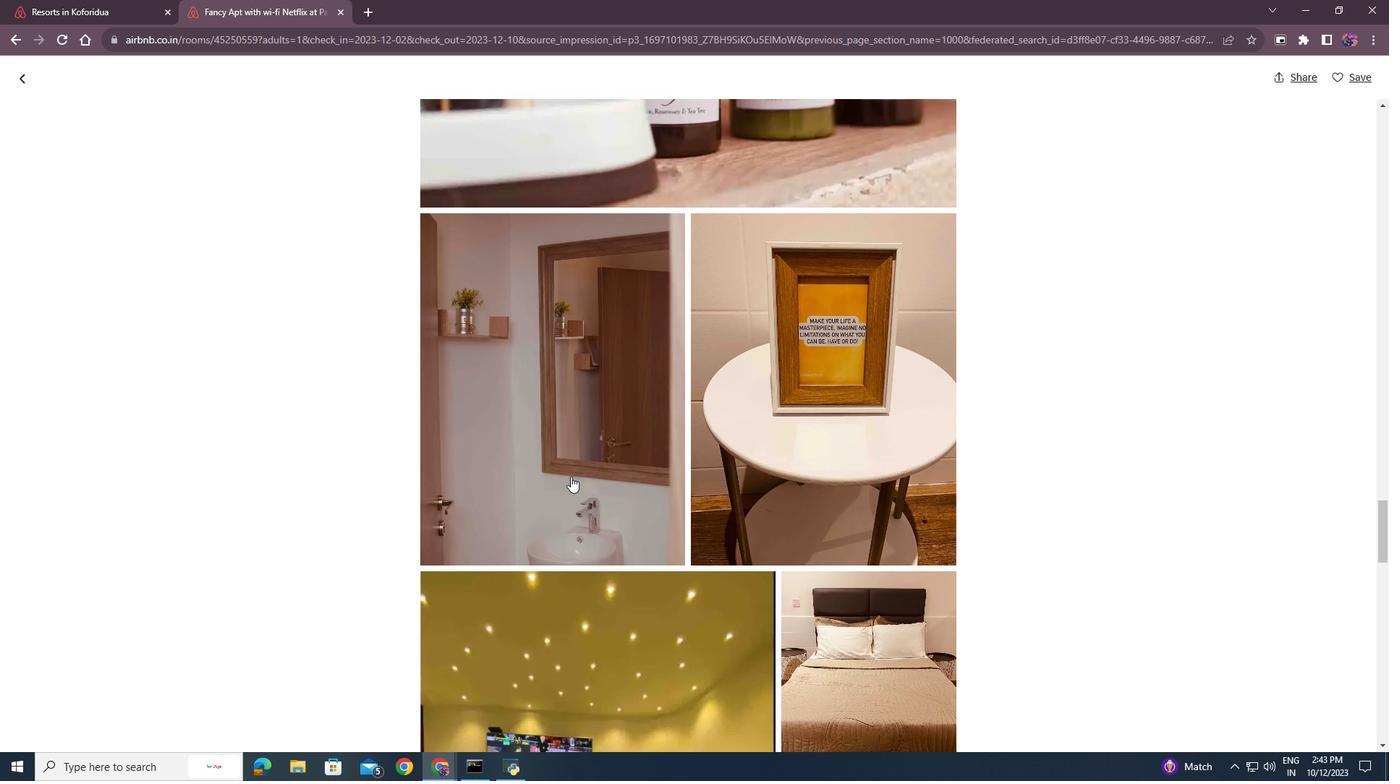 
Action: Mouse scrolled (570, 476) with delta (0, 0)
Screenshot: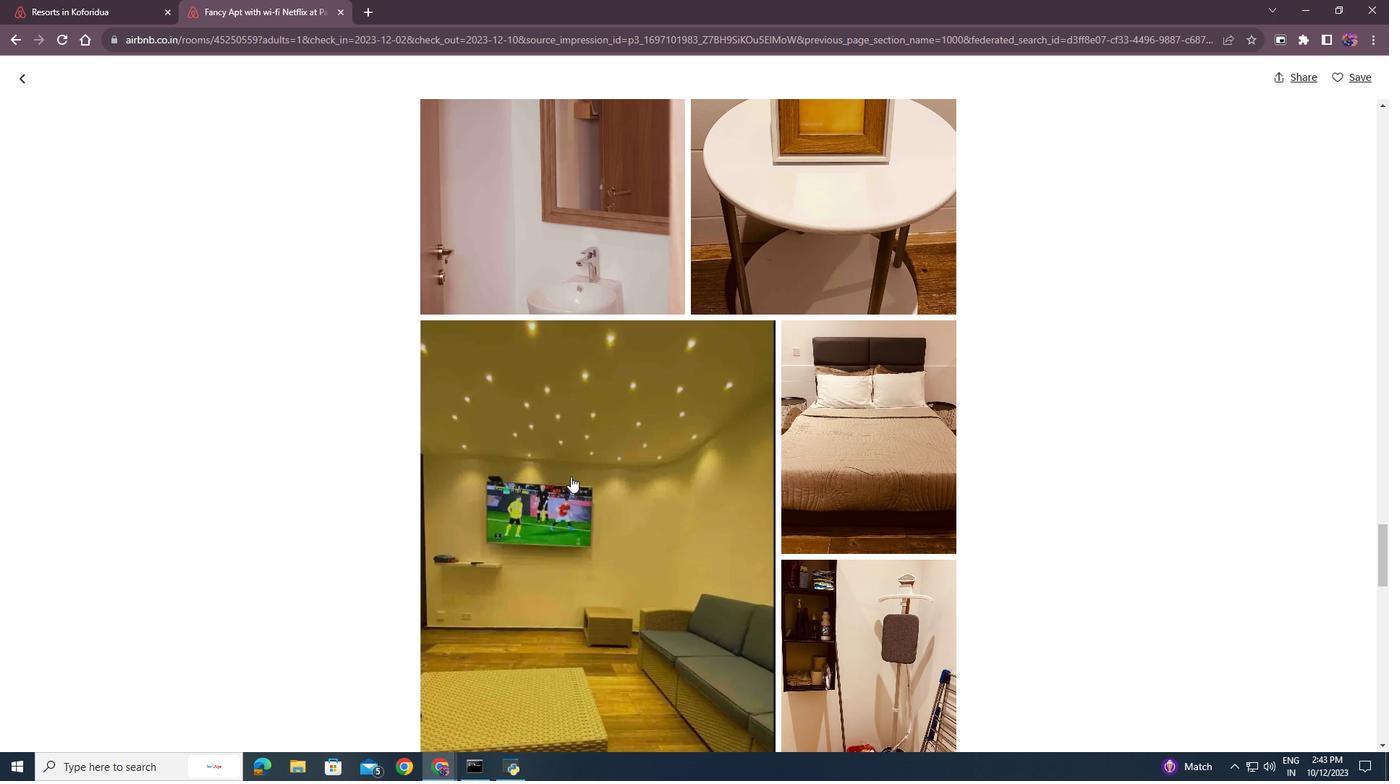 
Action: Mouse scrolled (570, 476) with delta (0, 0)
Screenshot: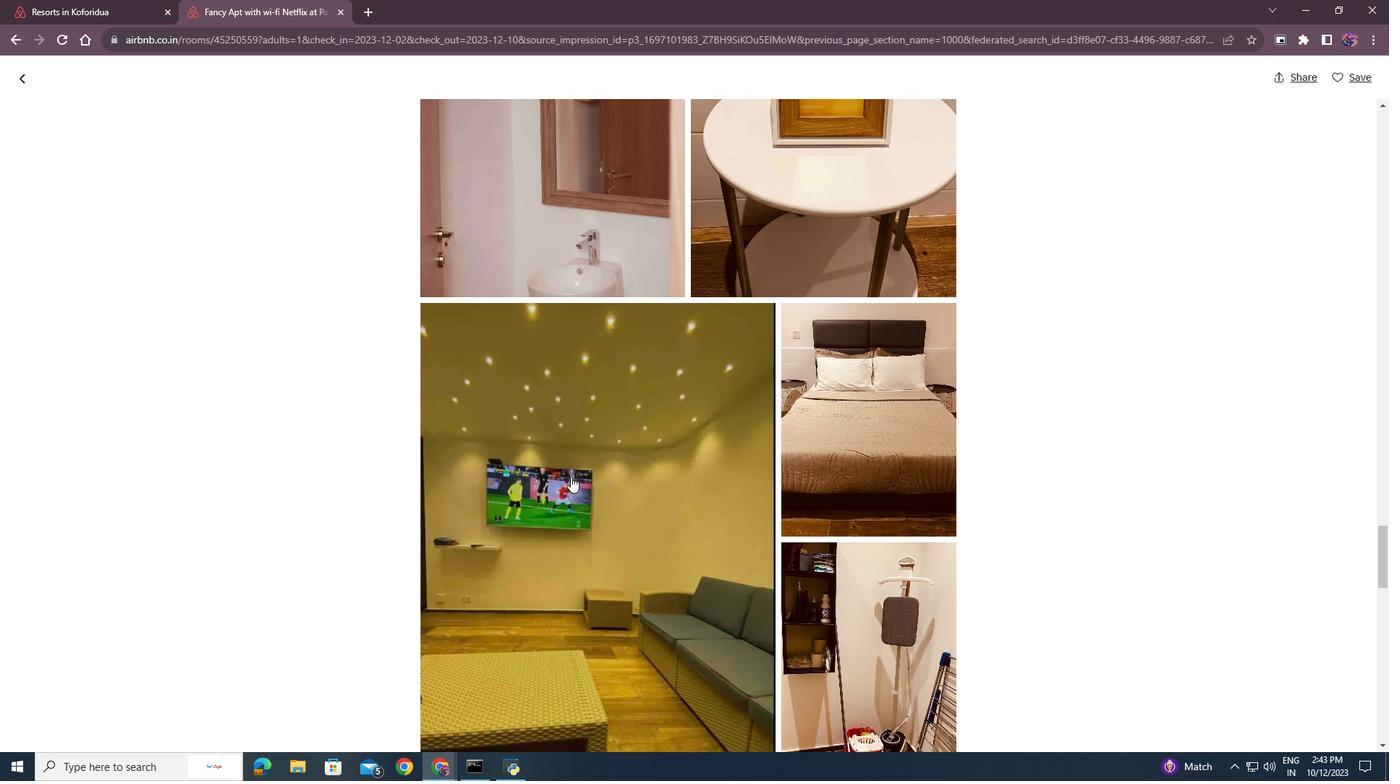 
Action: Mouse scrolled (570, 476) with delta (0, 0)
Screenshot: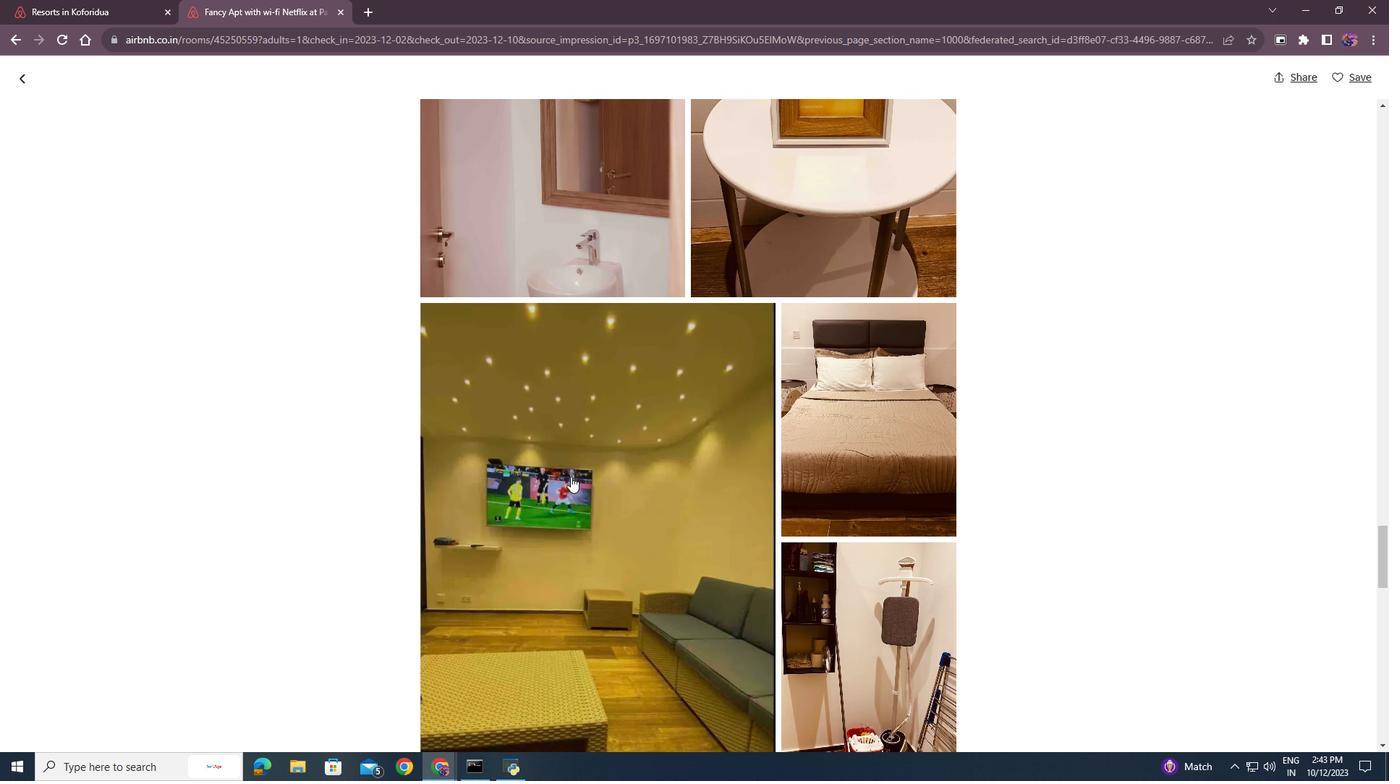 
Action: Mouse scrolled (570, 476) with delta (0, 0)
Screenshot: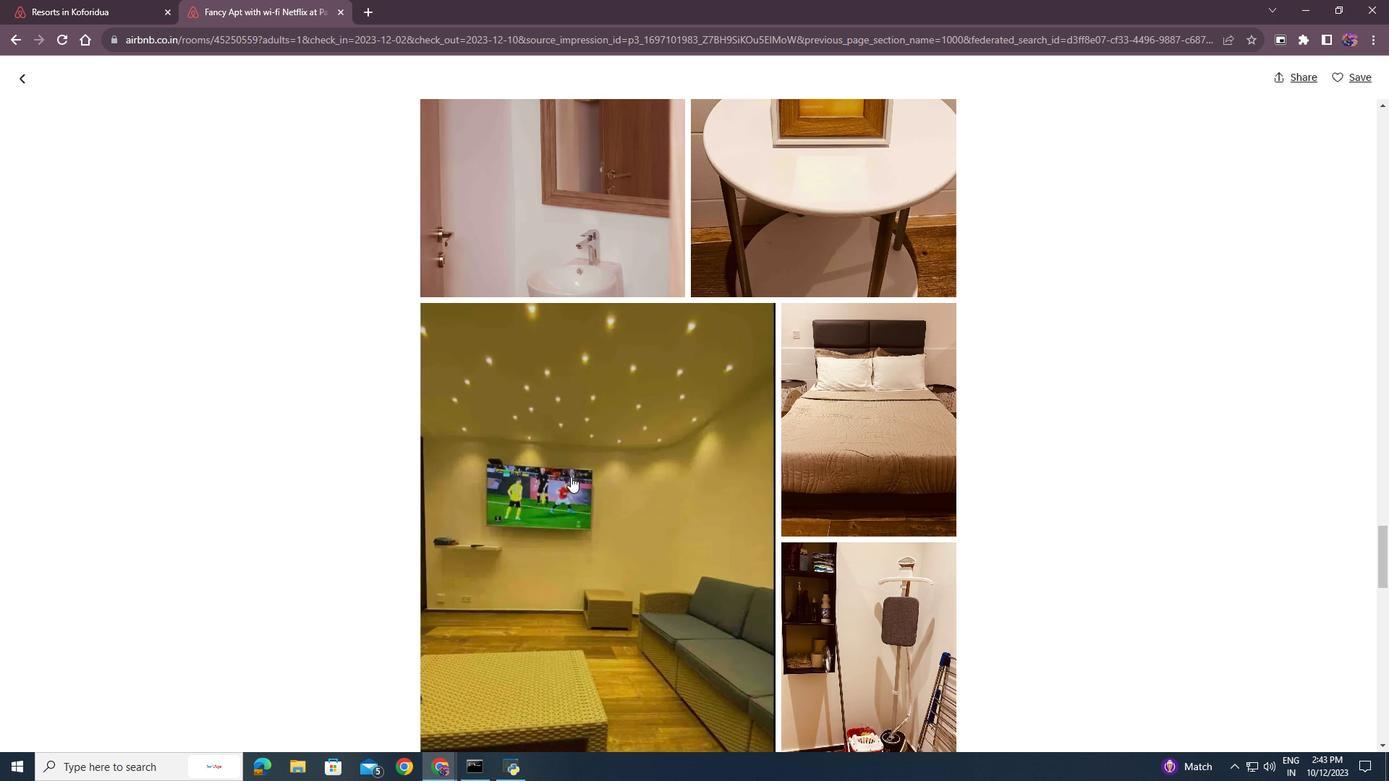 
Action: Mouse scrolled (570, 476) with delta (0, 0)
Screenshot: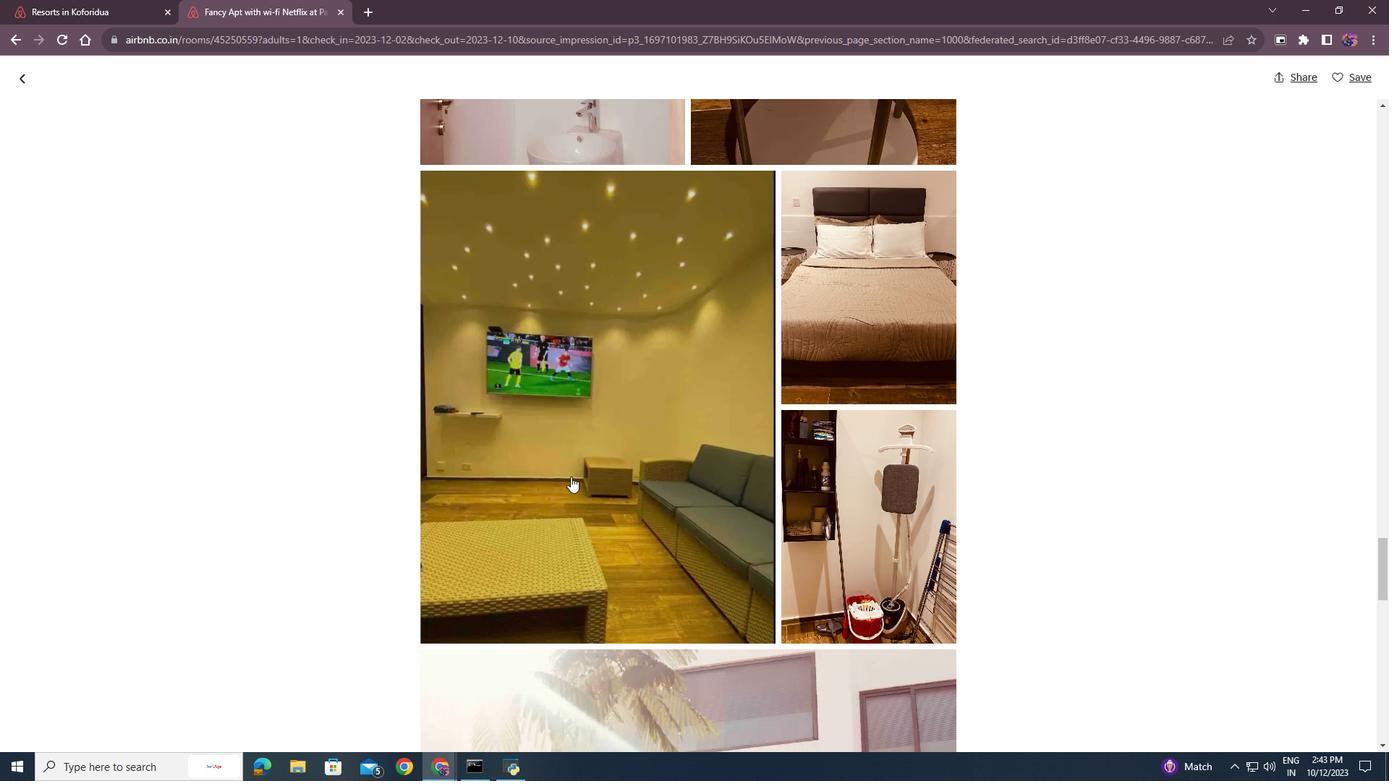 
Action: Mouse scrolled (570, 476) with delta (0, 0)
Screenshot: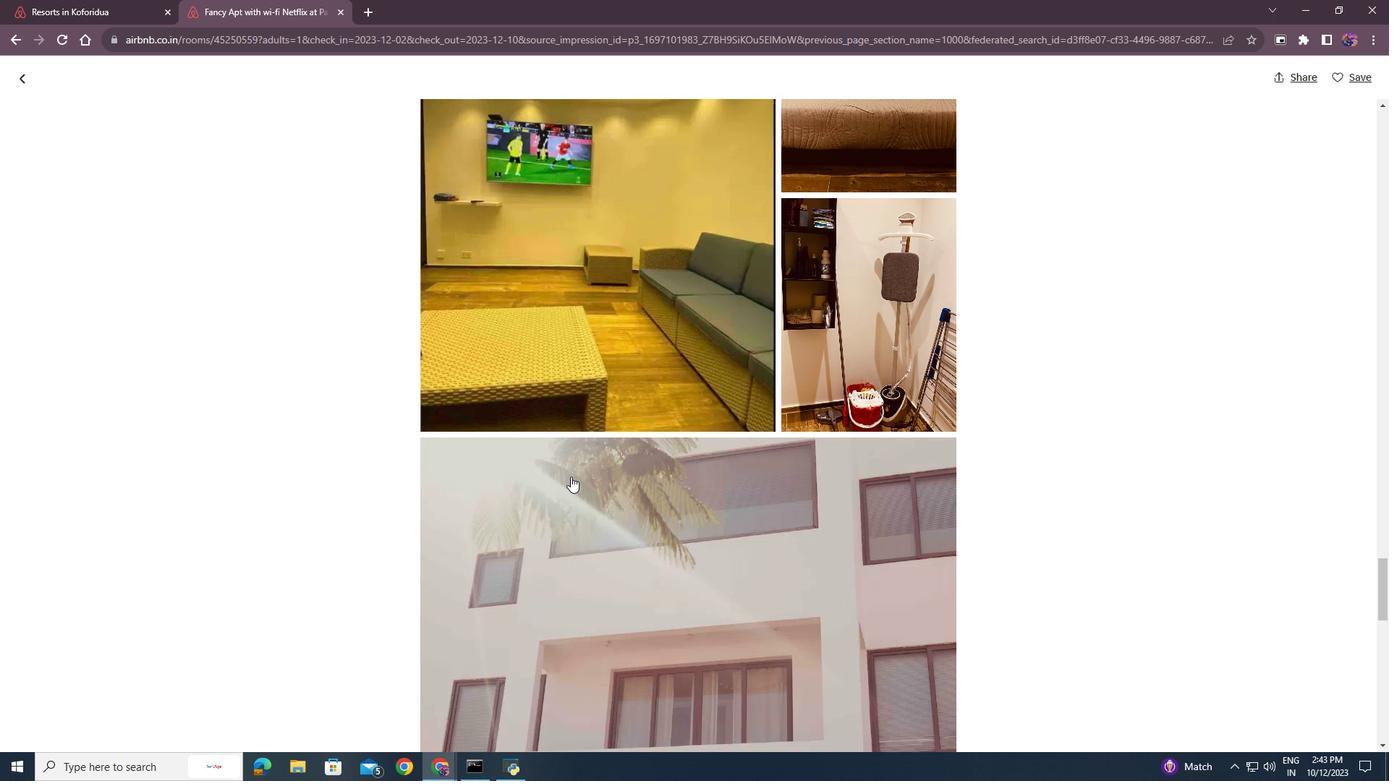 
Action: Mouse scrolled (570, 476) with delta (0, 0)
Screenshot: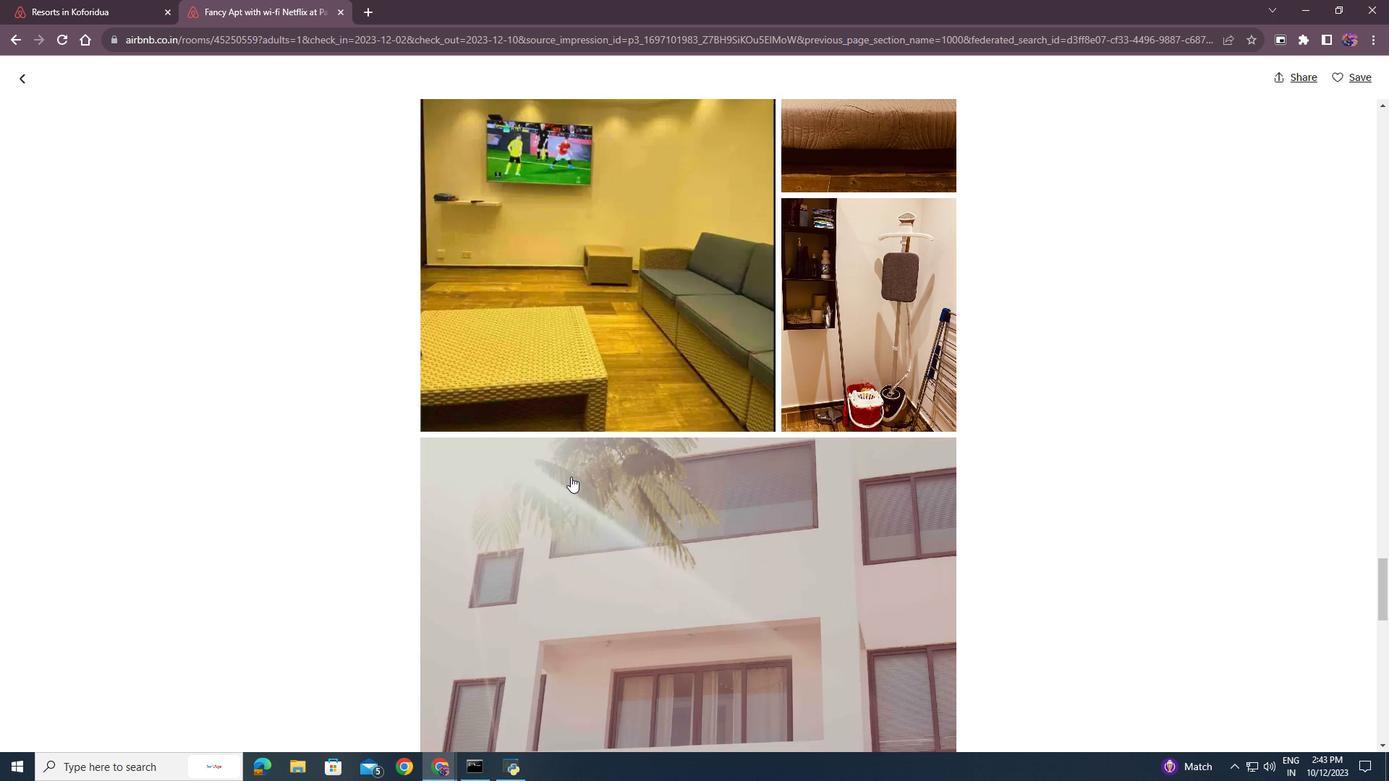 
Action: Mouse scrolled (570, 476) with delta (0, 0)
Screenshot: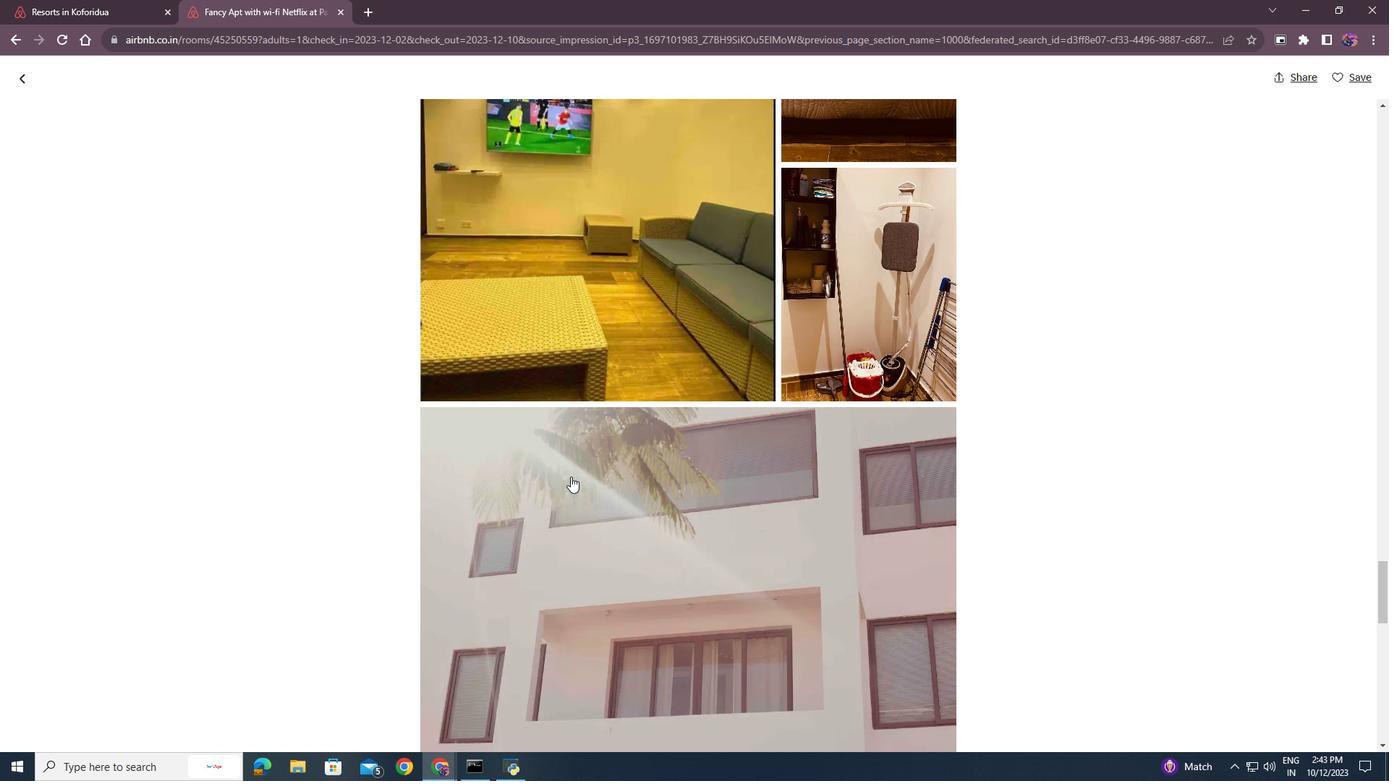 
Action: Mouse scrolled (570, 476) with delta (0, 0)
Screenshot: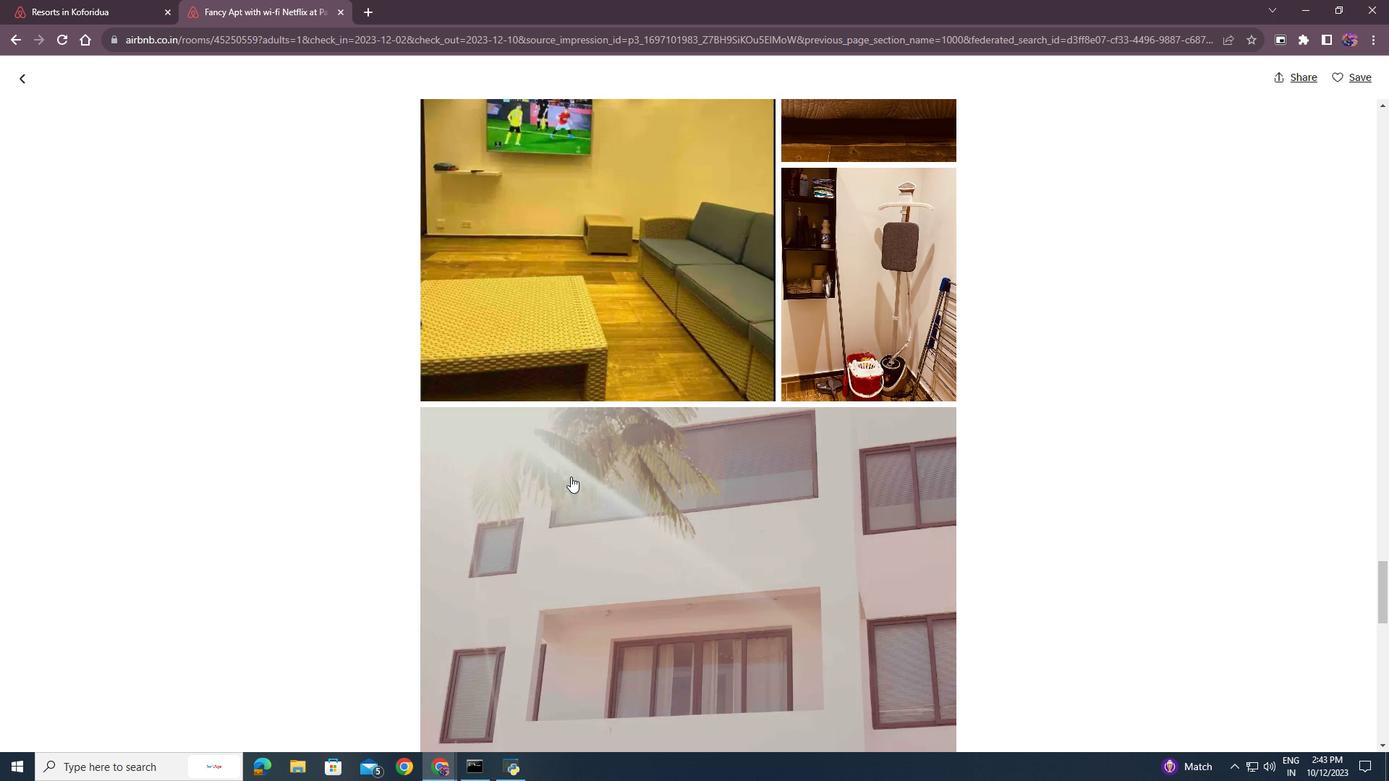
Action: Mouse scrolled (570, 476) with delta (0, 0)
Screenshot: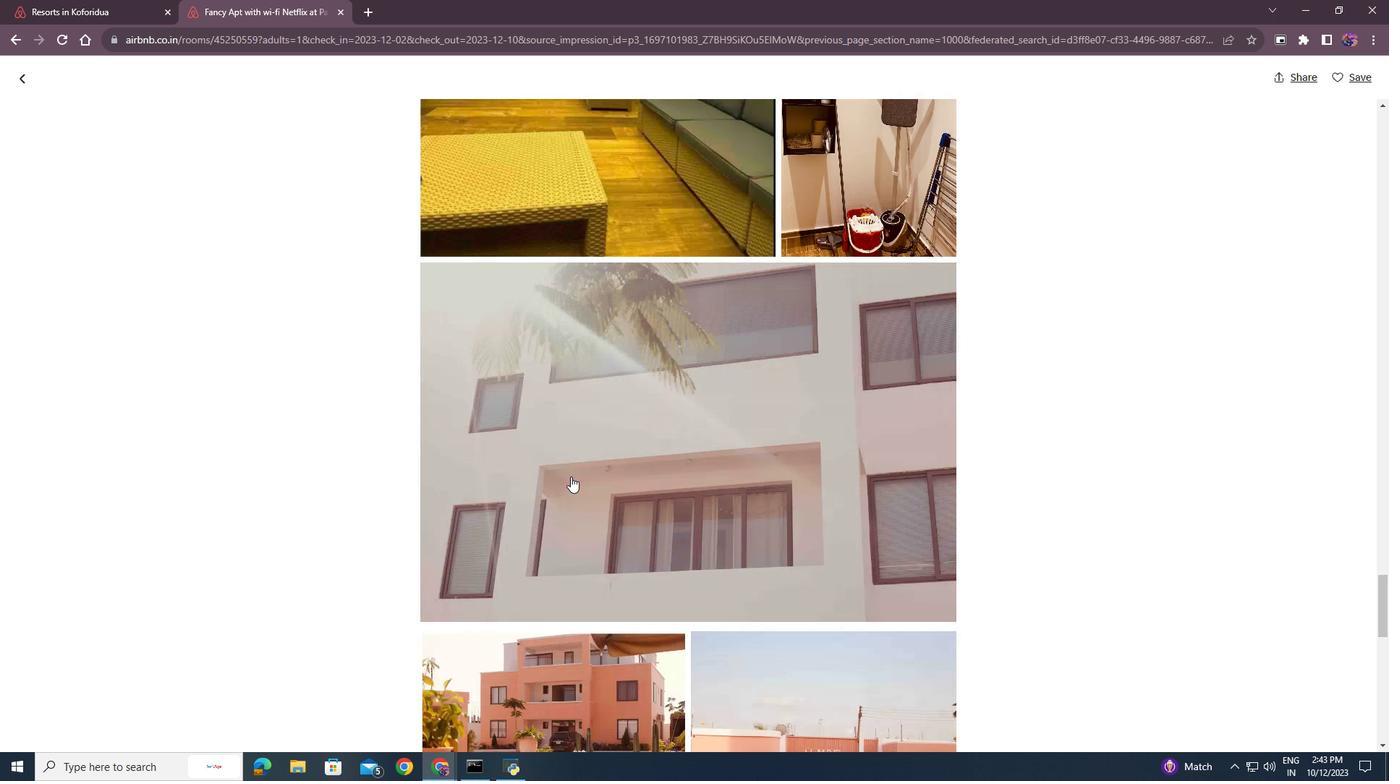 
Action: Mouse scrolled (570, 476) with delta (0, 0)
Screenshot: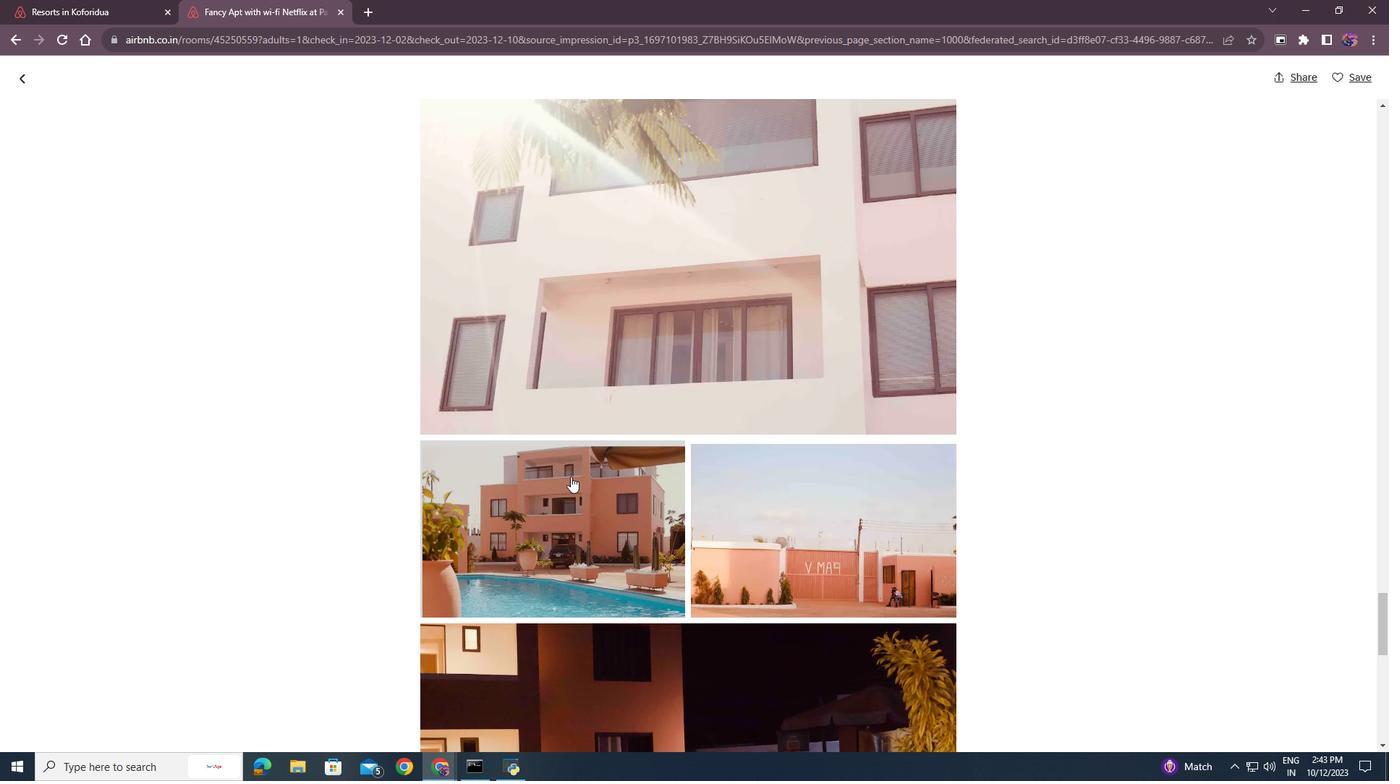 
Action: Mouse scrolled (570, 476) with delta (0, 0)
Screenshot: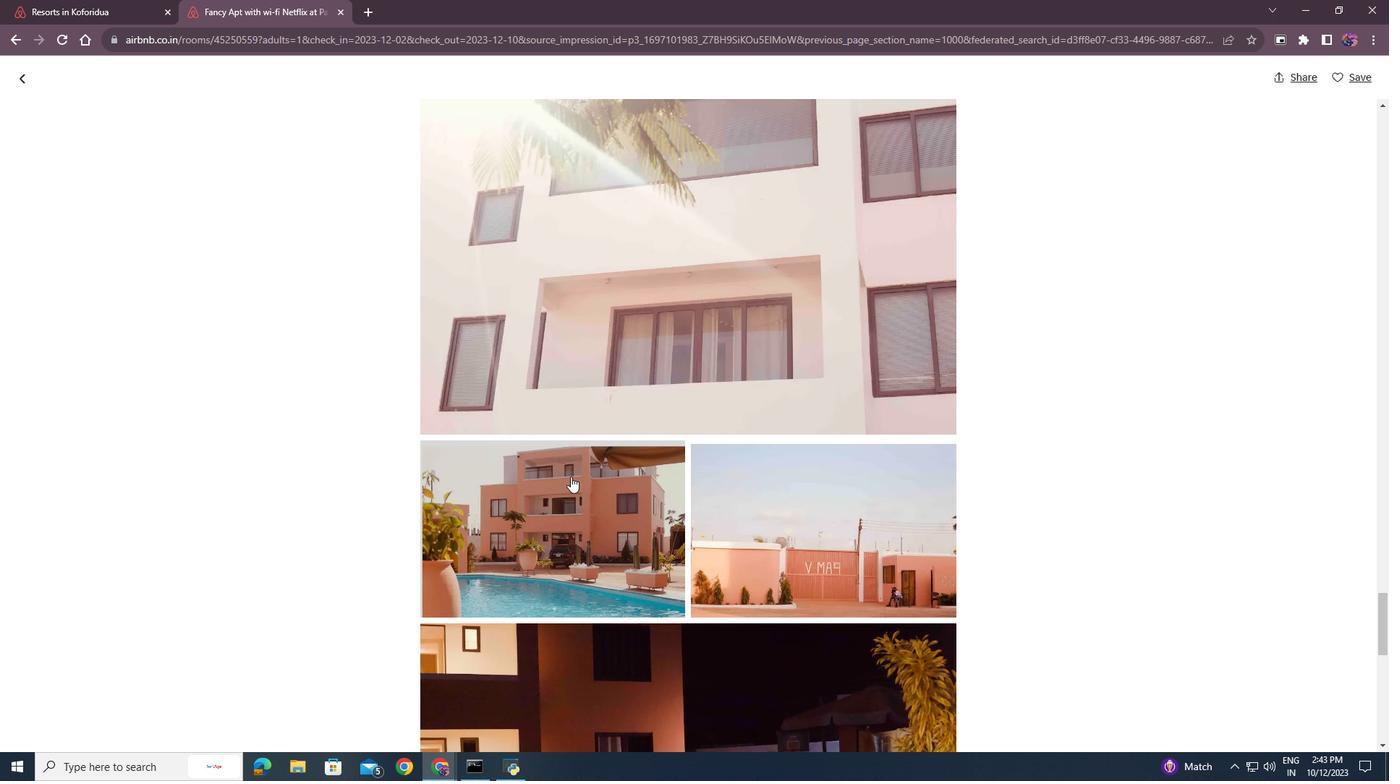
Action: Mouse scrolled (570, 476) with delta (0, 0)
Screenshot: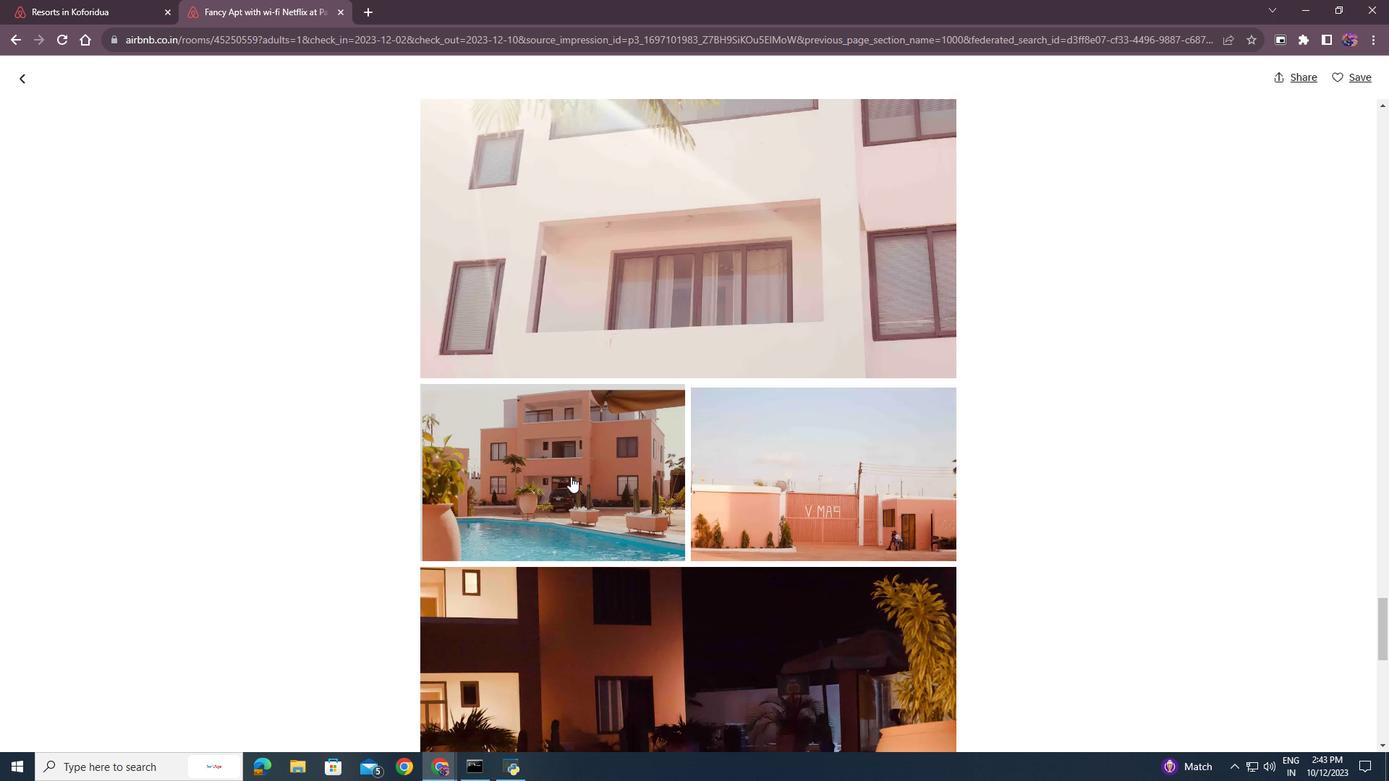 
Action: Mouse scrolled (570, 476) with delta (0, 0)
Screenshot: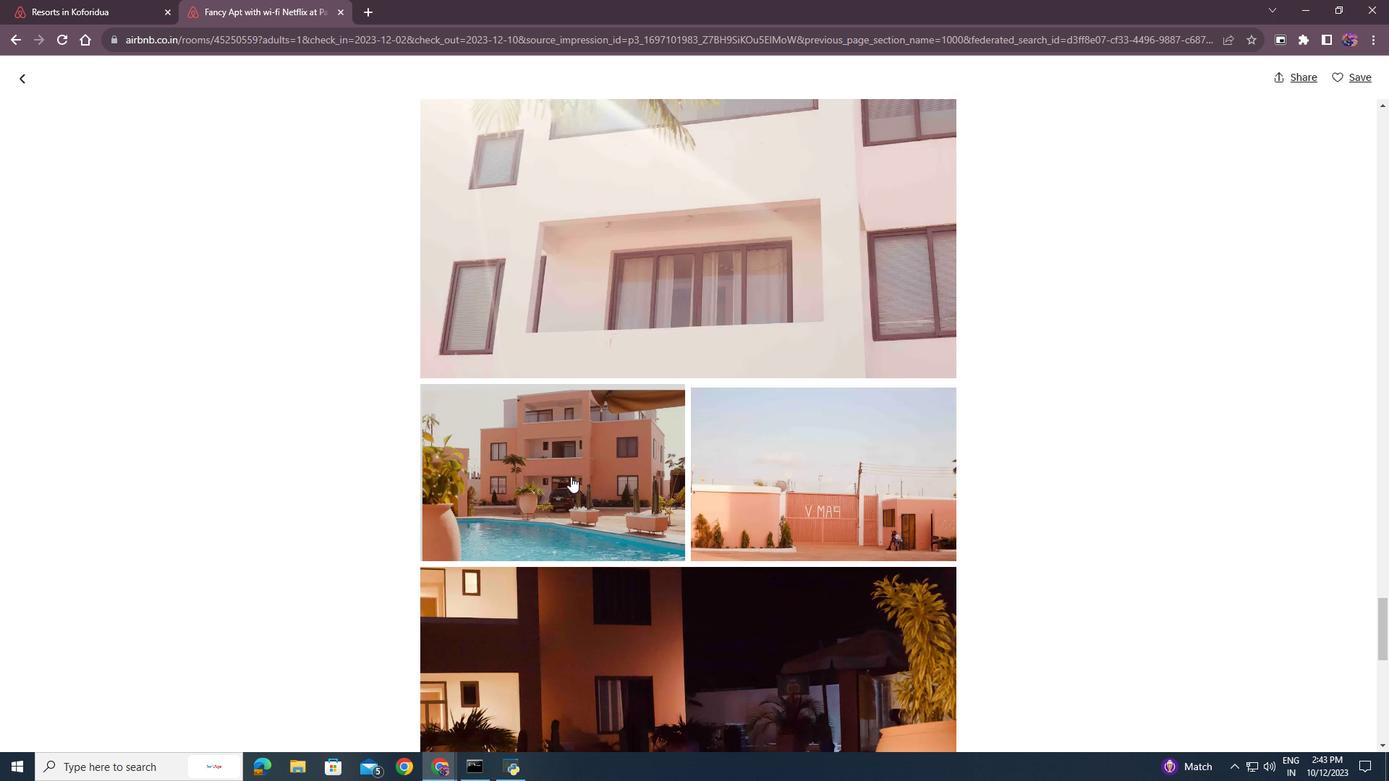 
Action: Mouse scrolled (570, 476) with delta (0, 0)
Screenshot: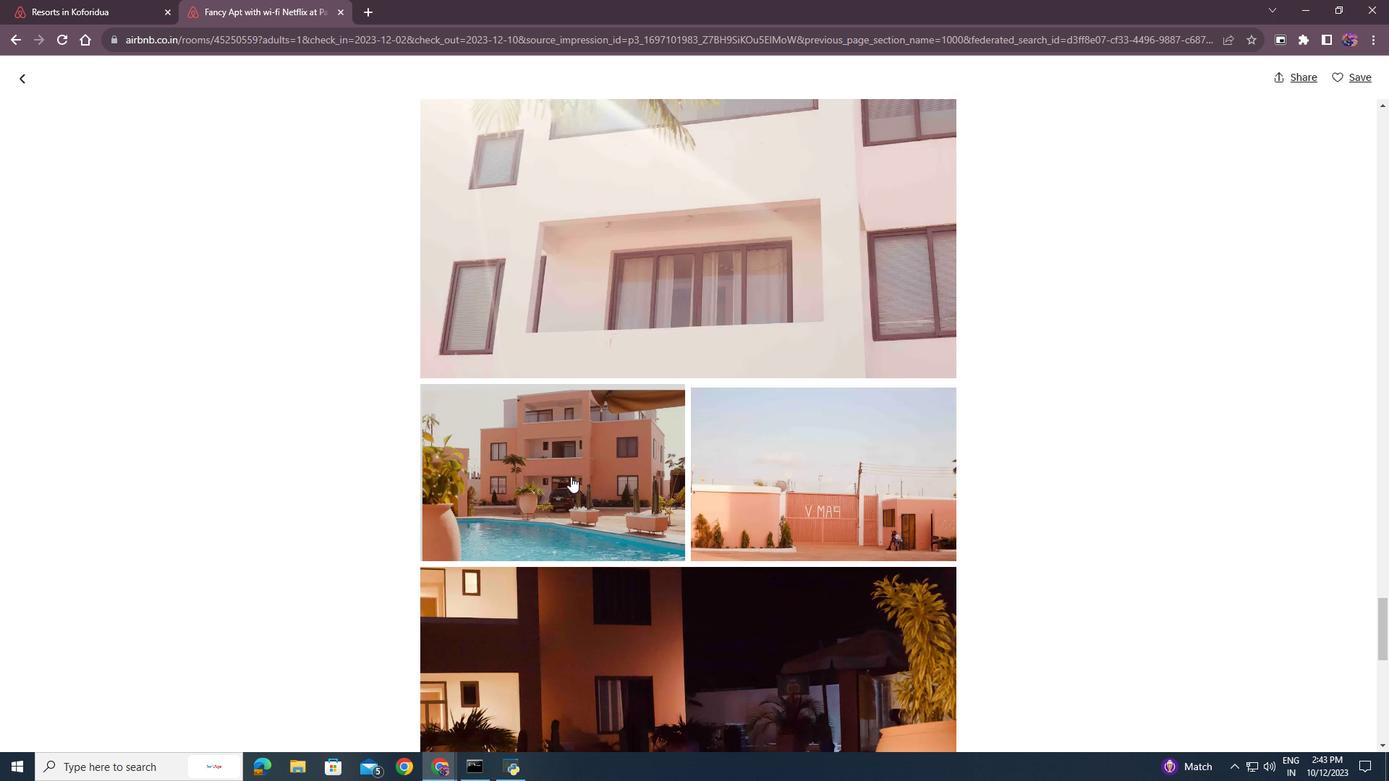 
Action: Mouse moved to (15, 81)
Screenshot: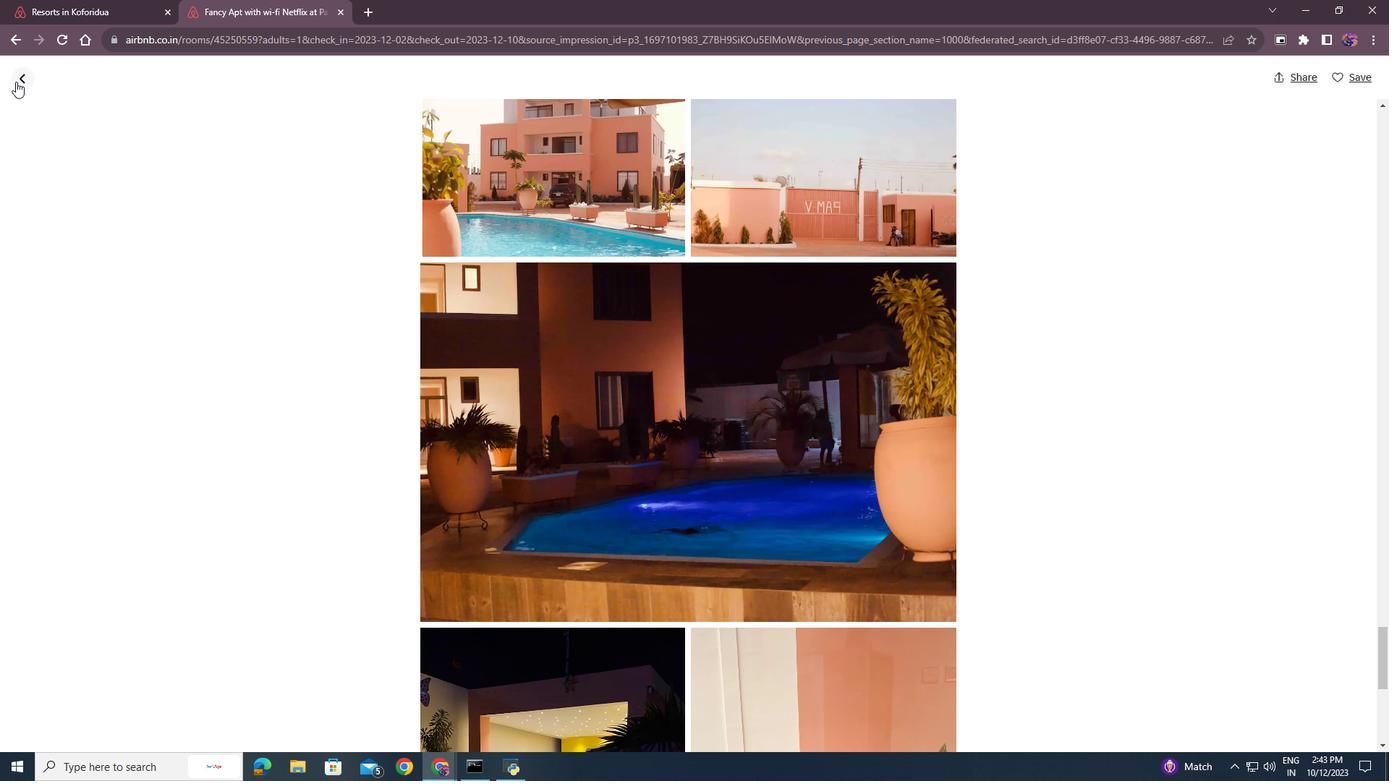 
Action: Mouse pressed left at (15, 81)
Screenshot: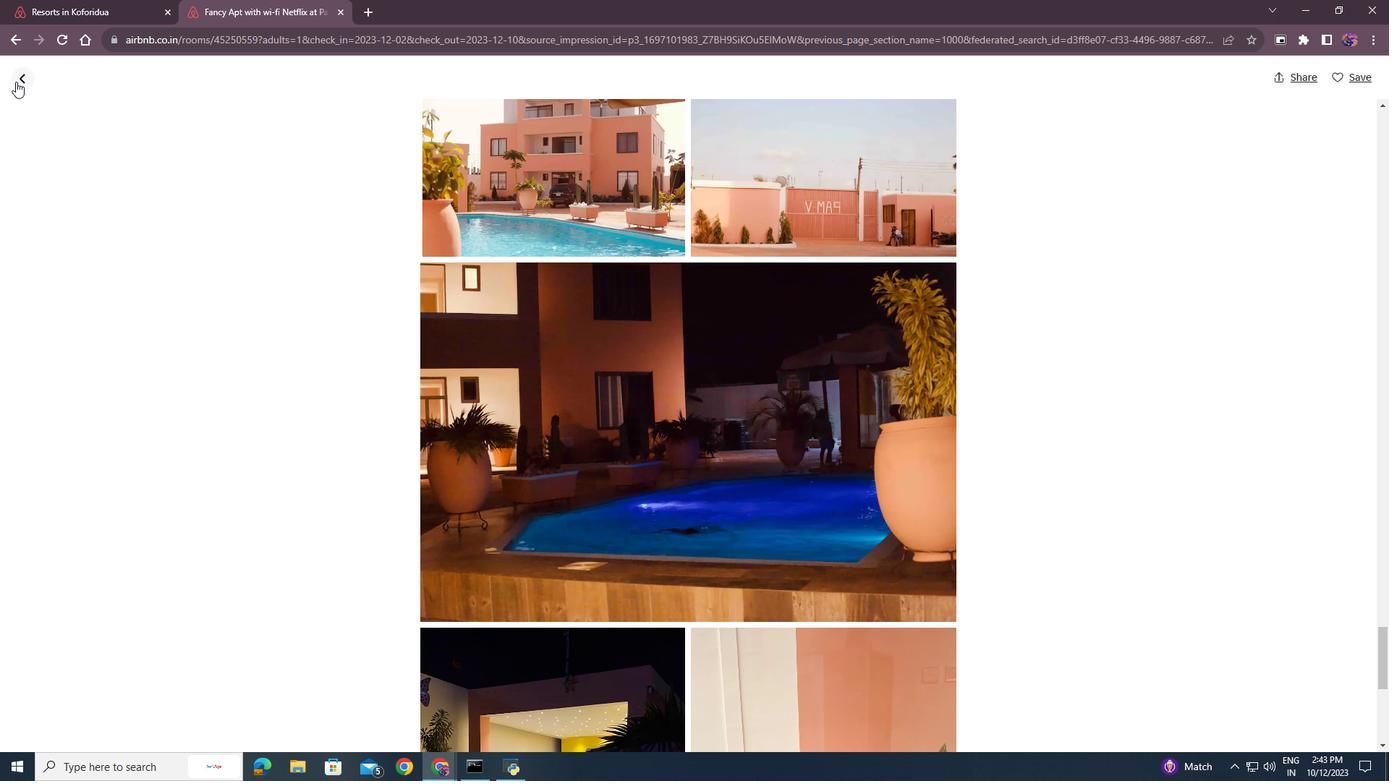 
Action: Mouse moved to (467, 366)
Screenshot: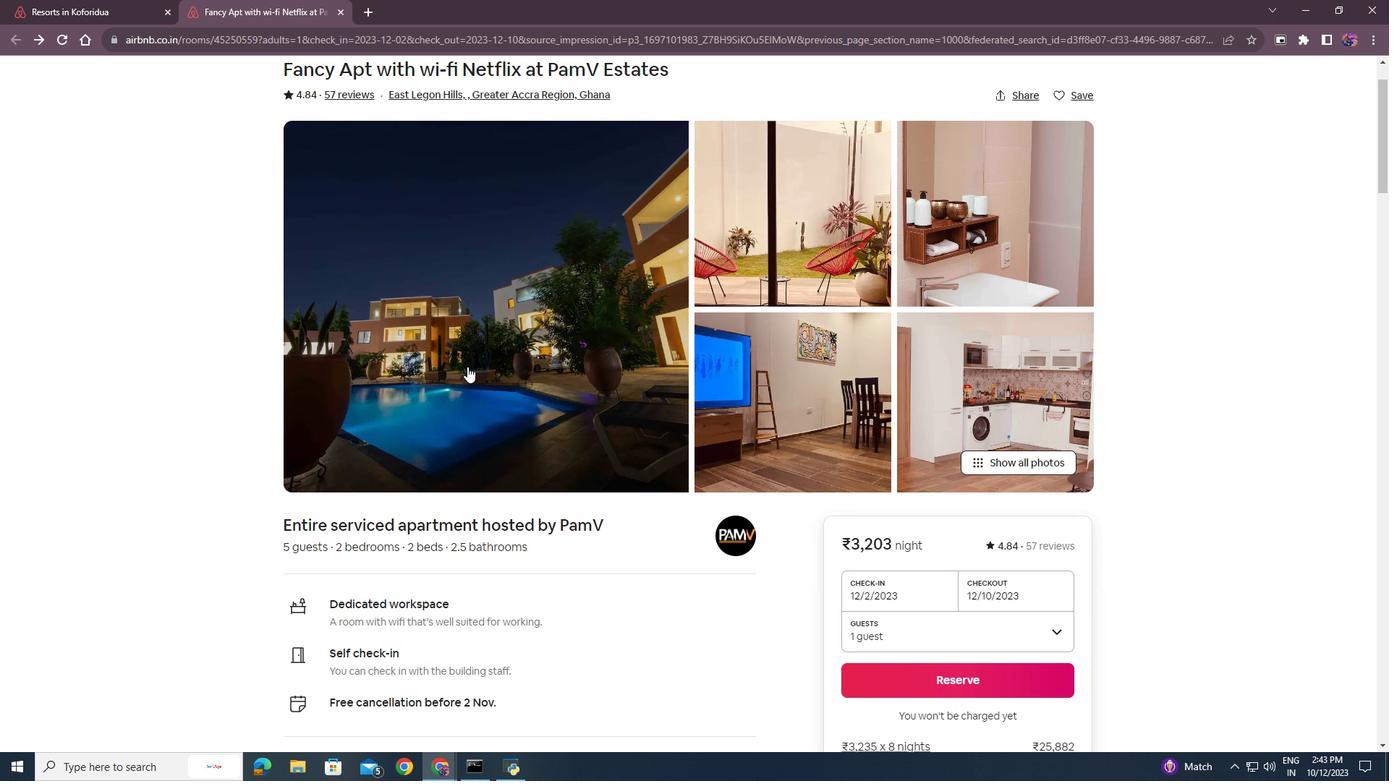 
Action: Mouse scrolled (467, 366) with delta (0, 0)
Screenshot: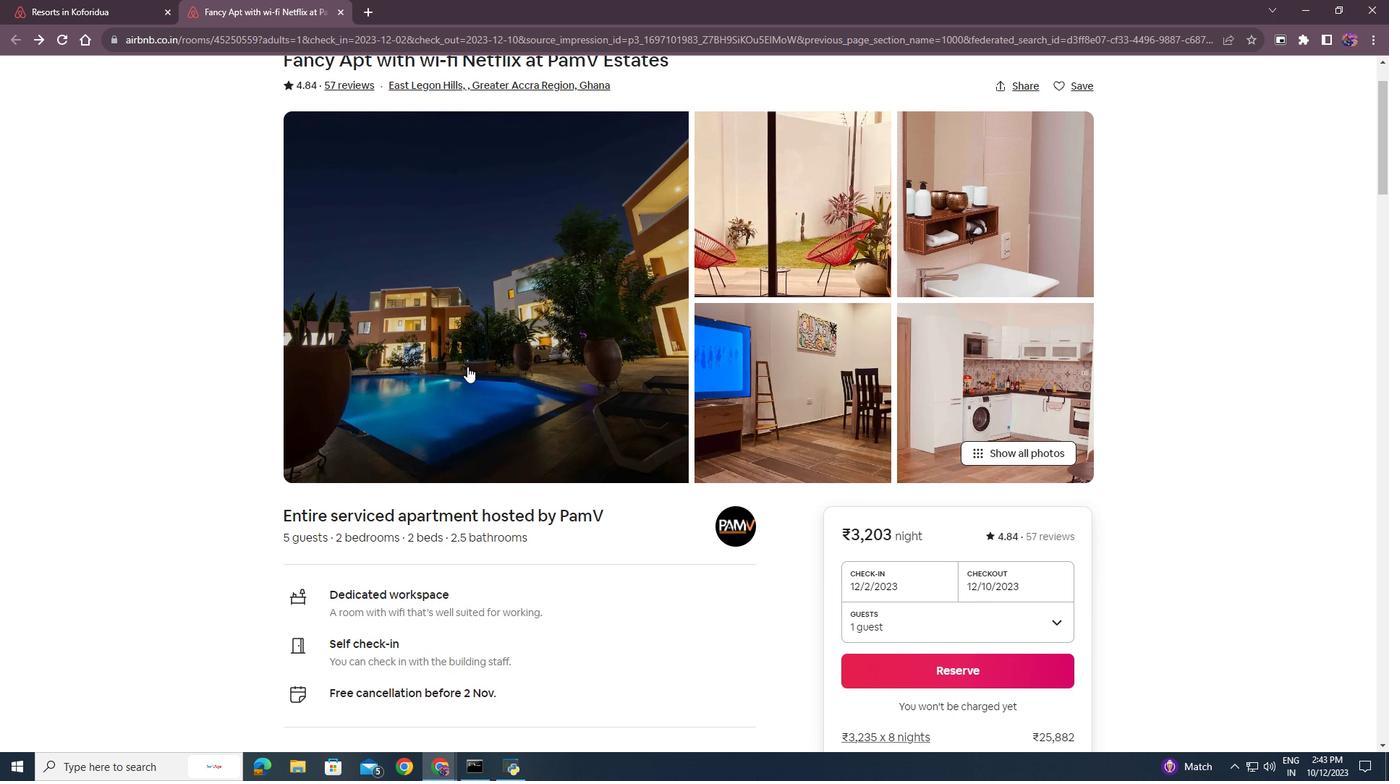 
Action: Mouse scrolled (467, 366) with delta (0, 0)
Screenshot: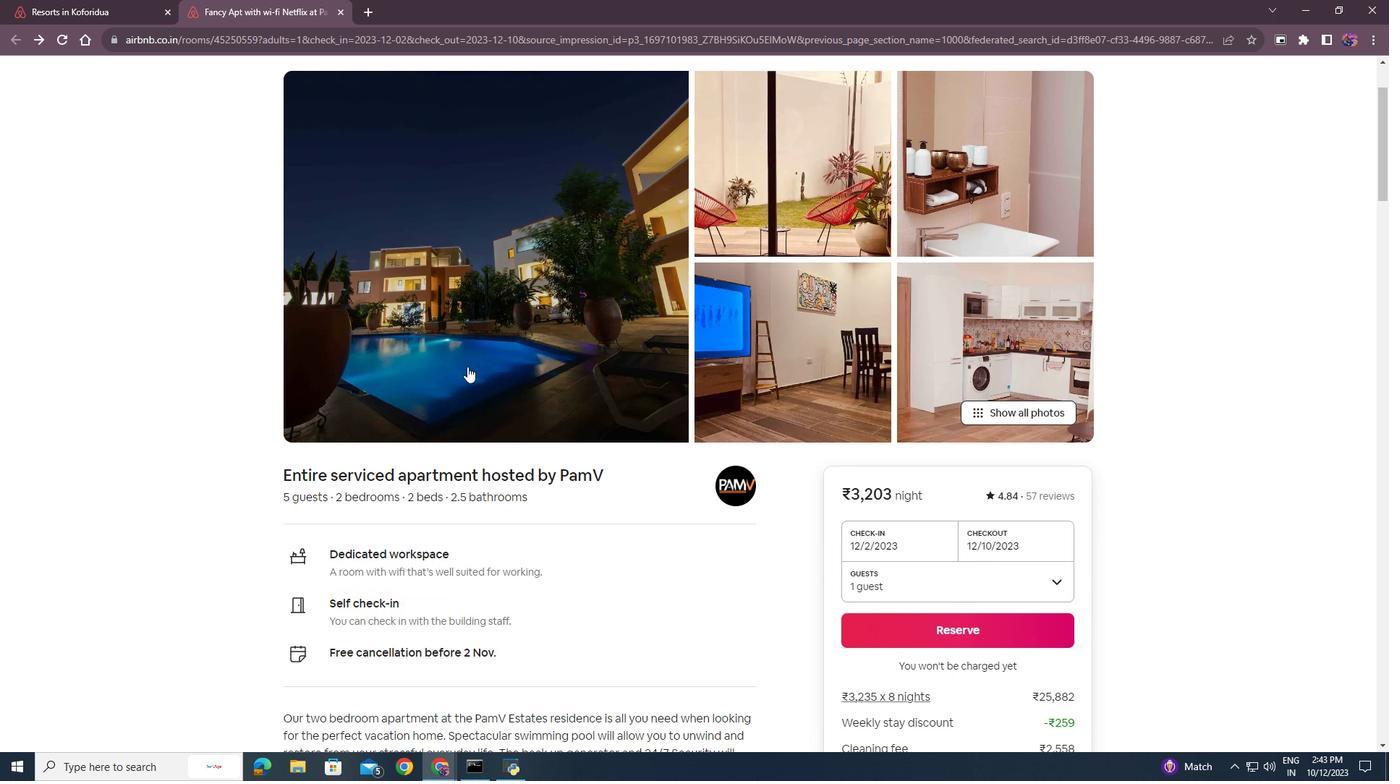 
Action: Mouse scrolled (467, 366) with delta (0, 0)
Screenshot: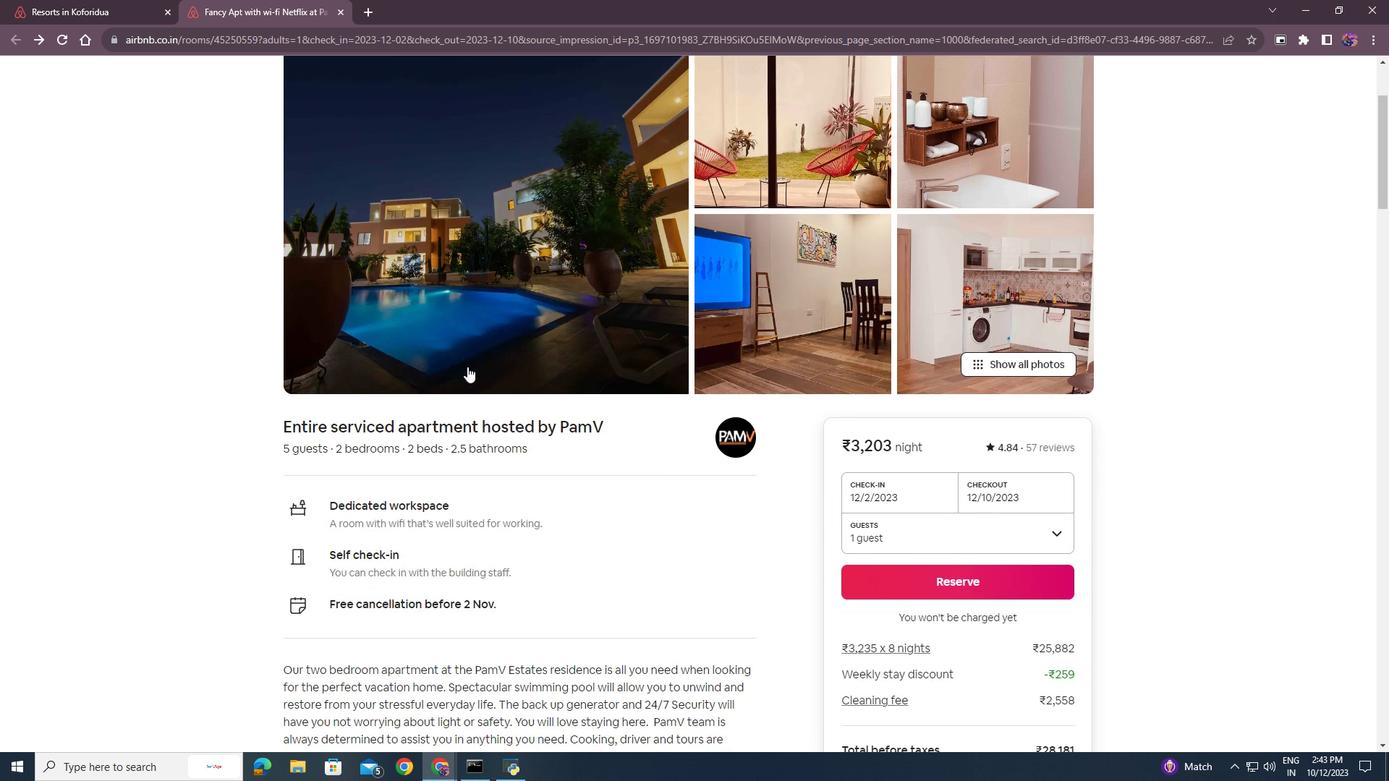 
Action: Mouse scrolled (467, 366) with delta (0, 0)
Screenshot: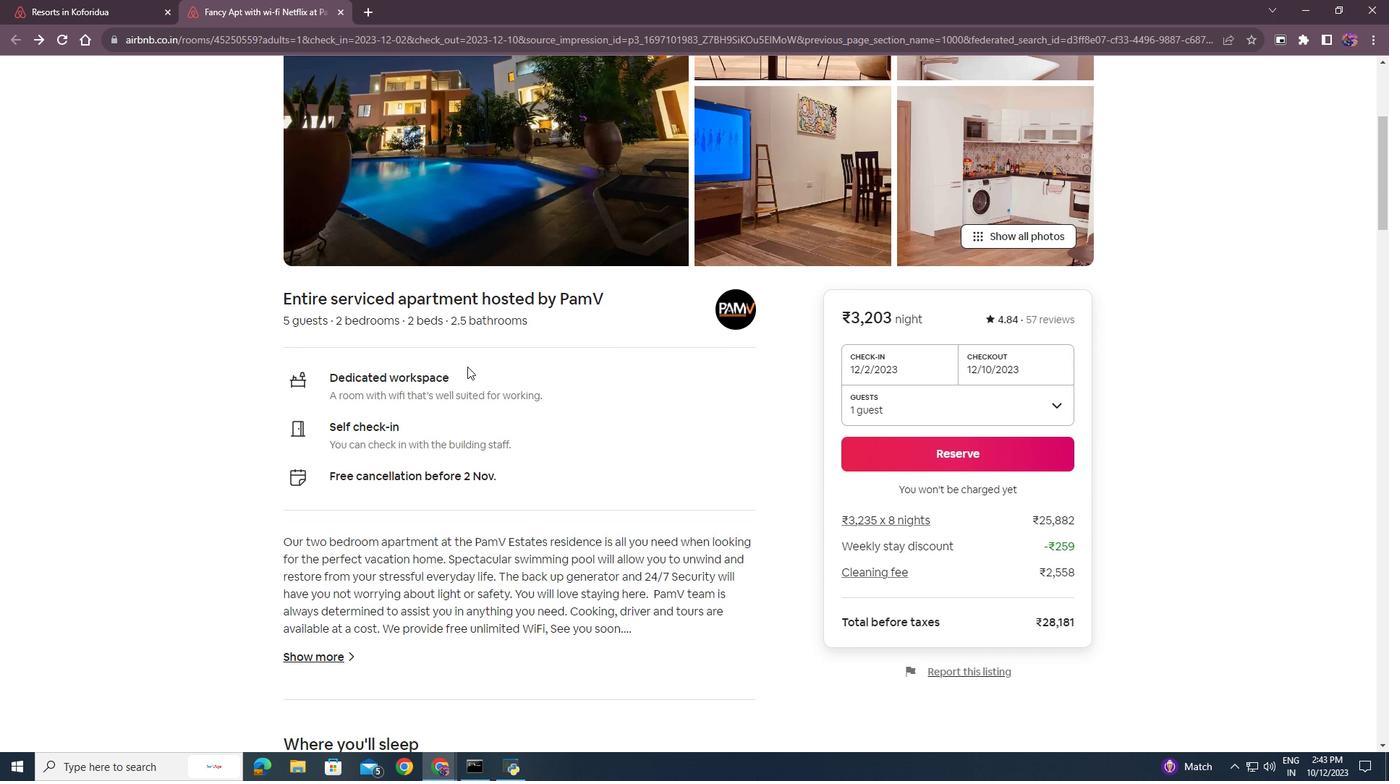 
Action: Mouse moved to (682, 379)
Screenshot: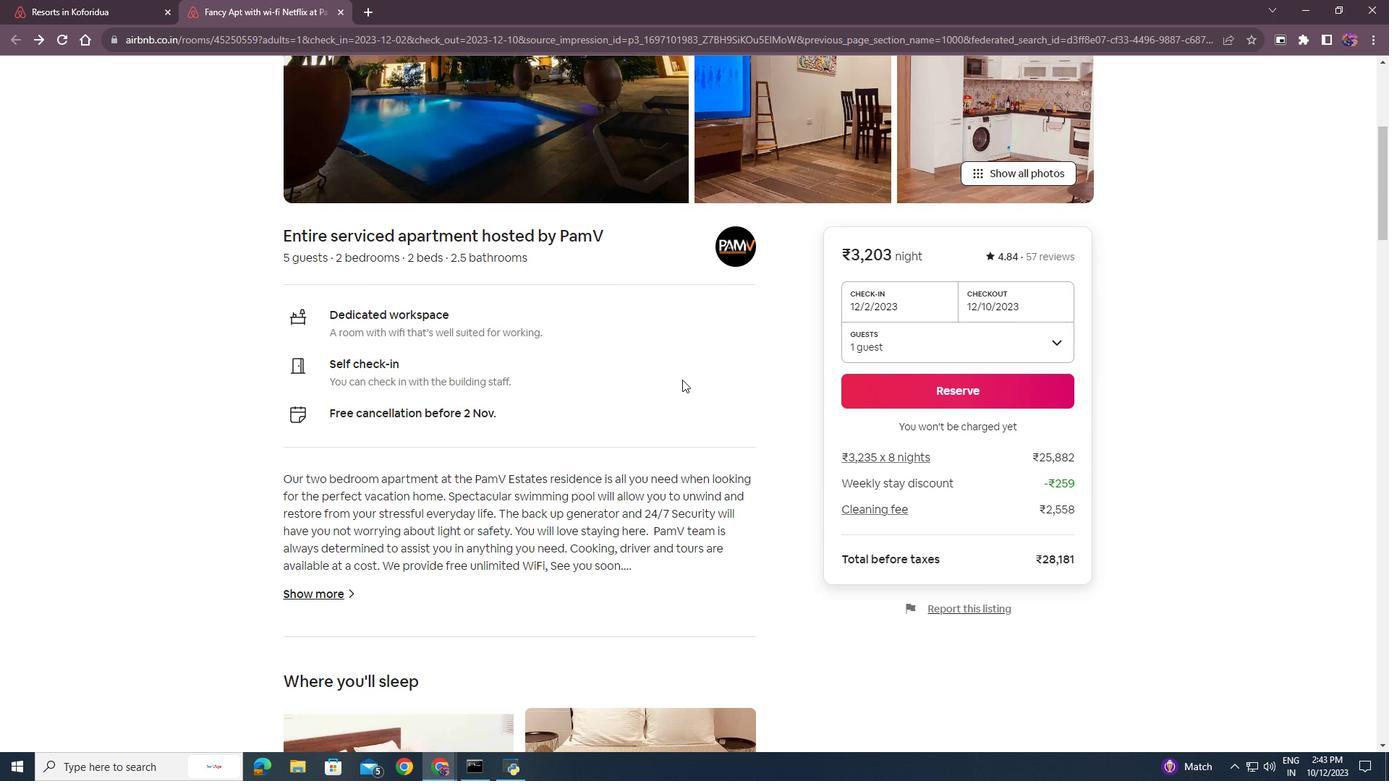 
Action: Mouse scrolled (682, 379) with delta (0, 0)
Screenshot: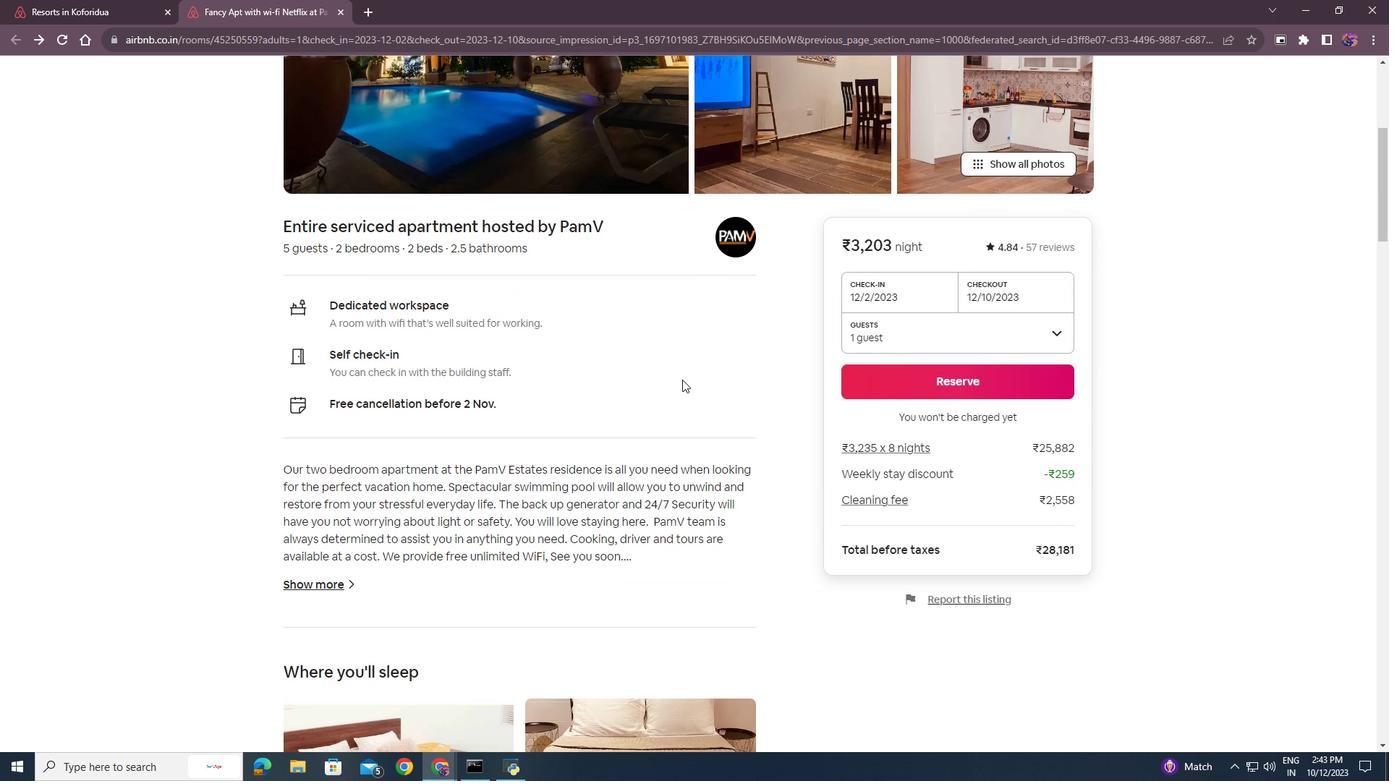 
Action: Mouse moved to (481, 352)
Screenshot: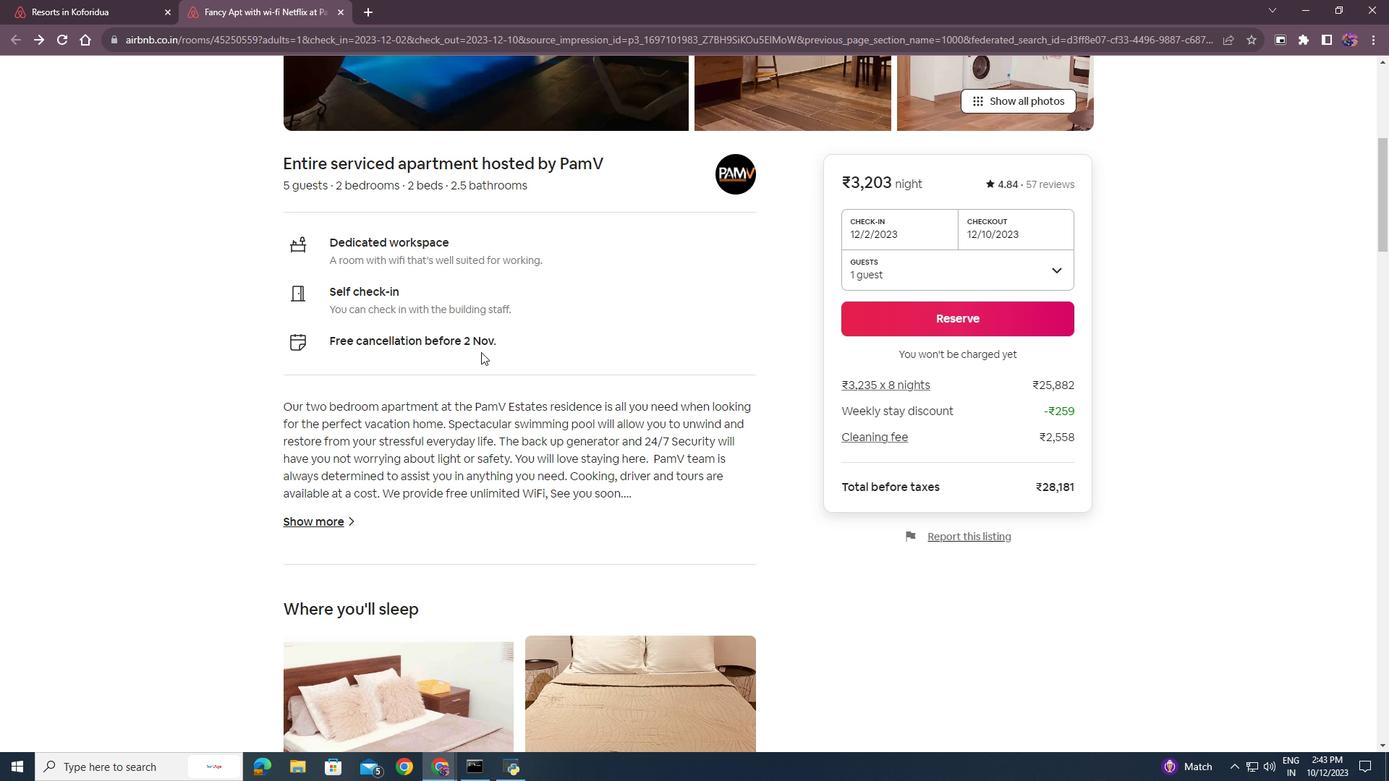 
Action: Mouse scrolled (481, 351) with delta (0, 0)
Screenshot: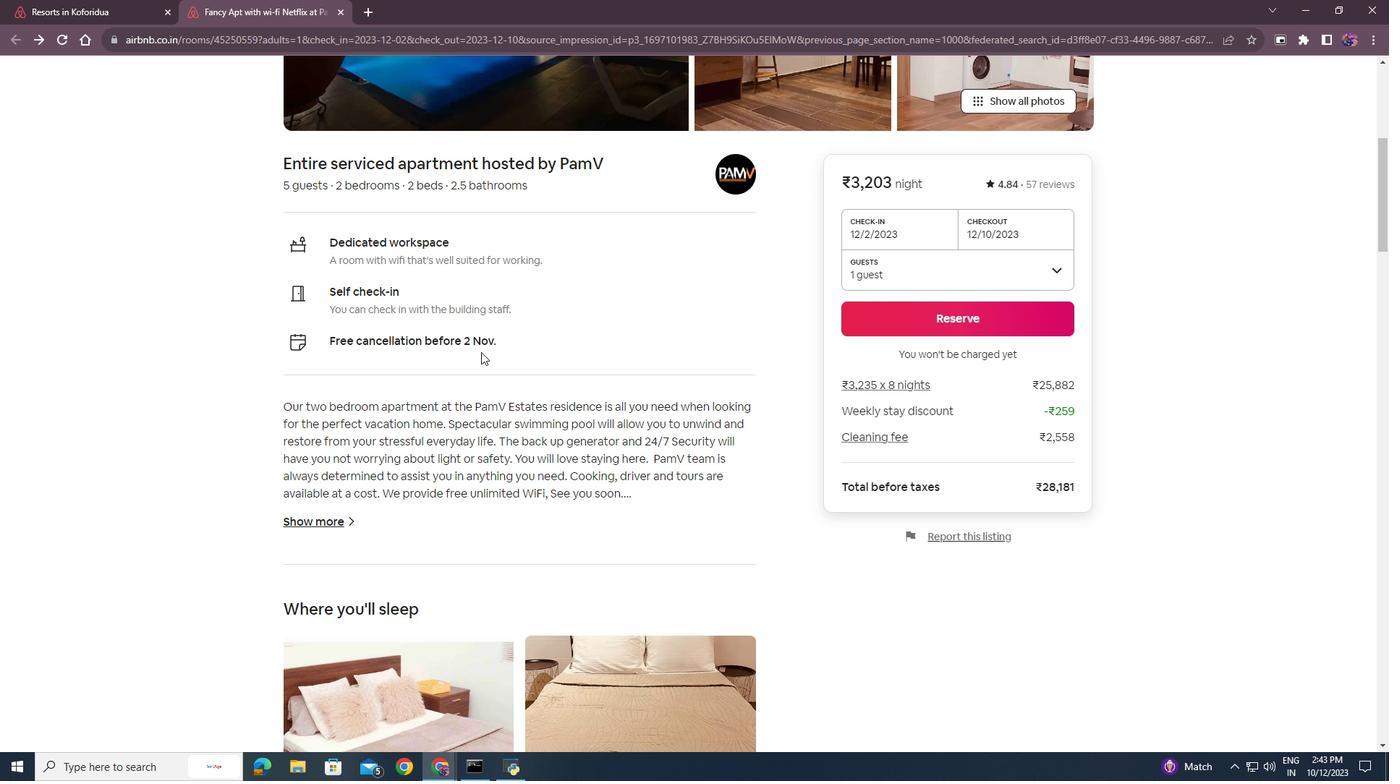 
Action: Mouse scrolled (481, 351) with delta (0, 0)
Screenshot: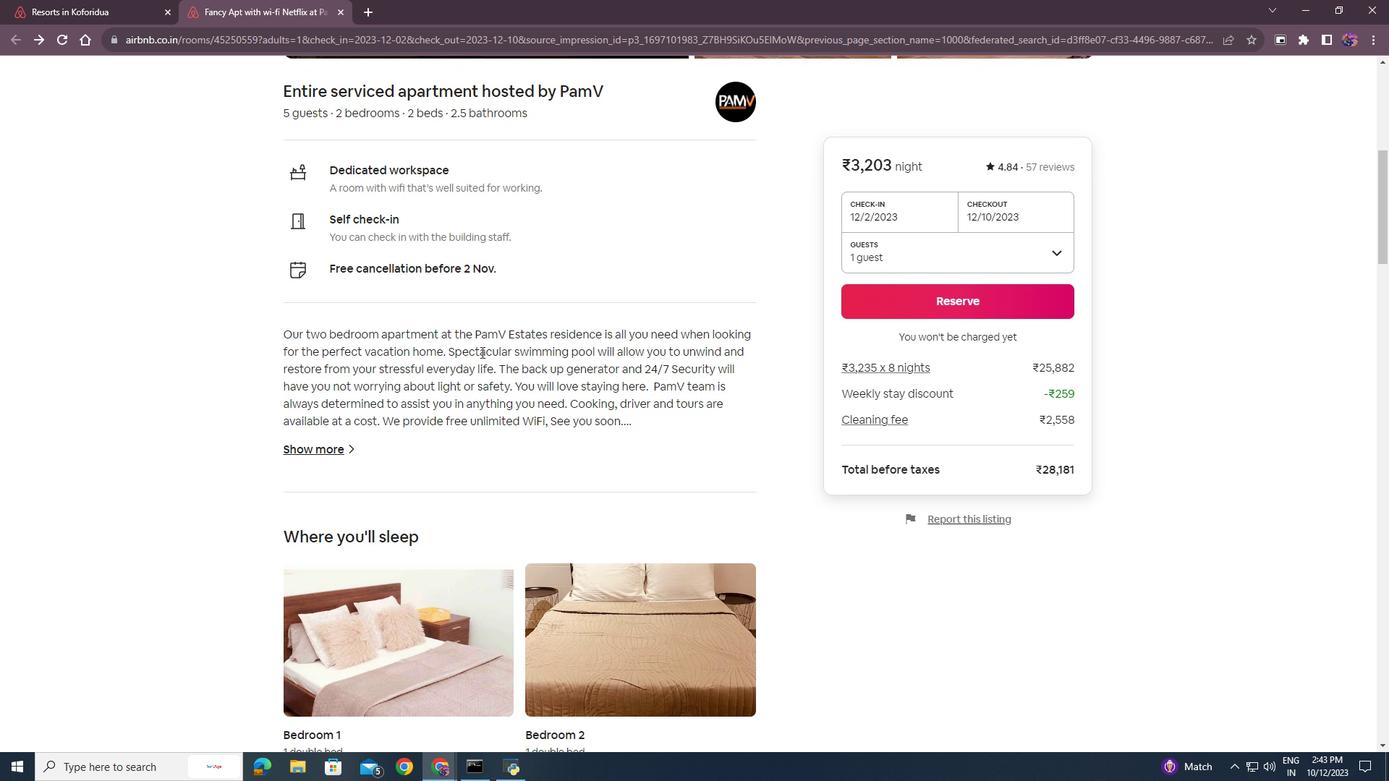 
Action: Mouse moved to (303, 376)
Screenshot: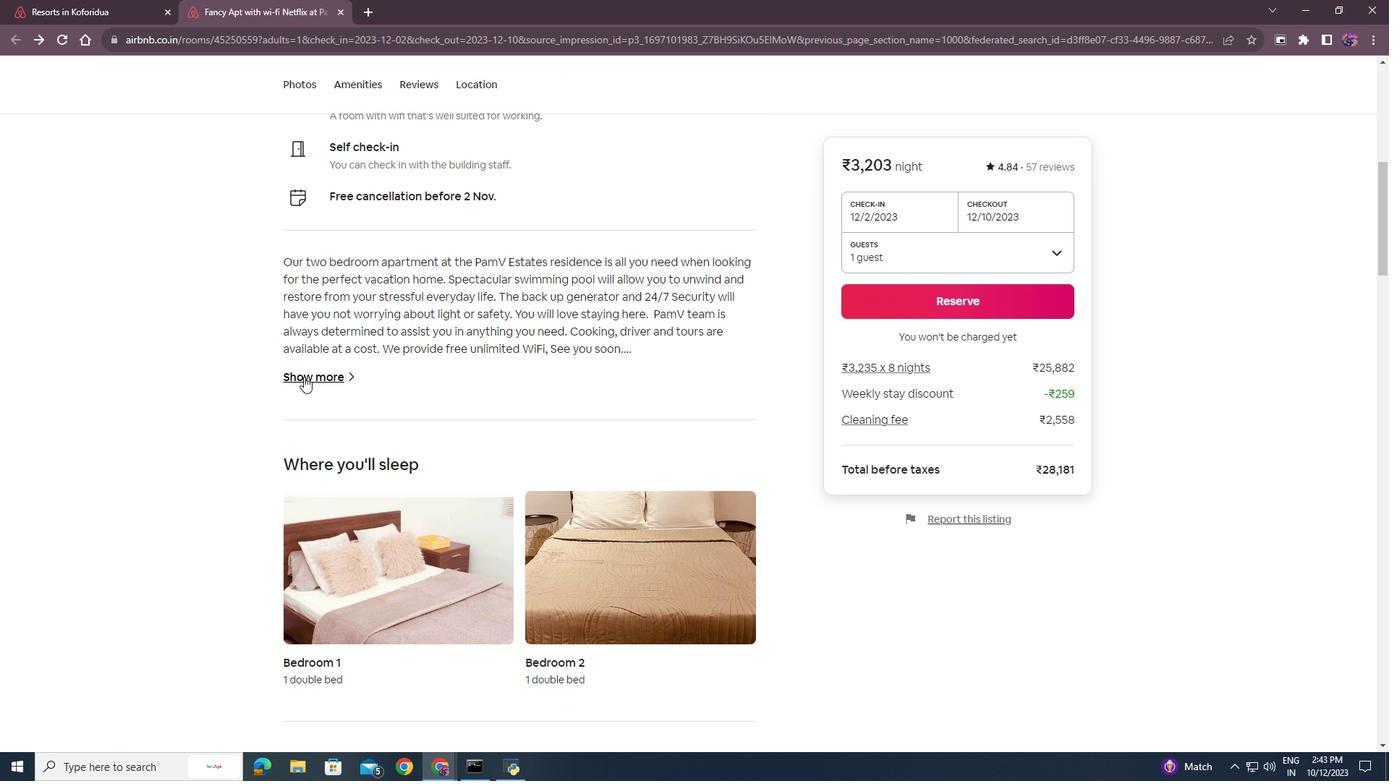 
Action: Mouse pressed left at (303, 376)
Screenshot: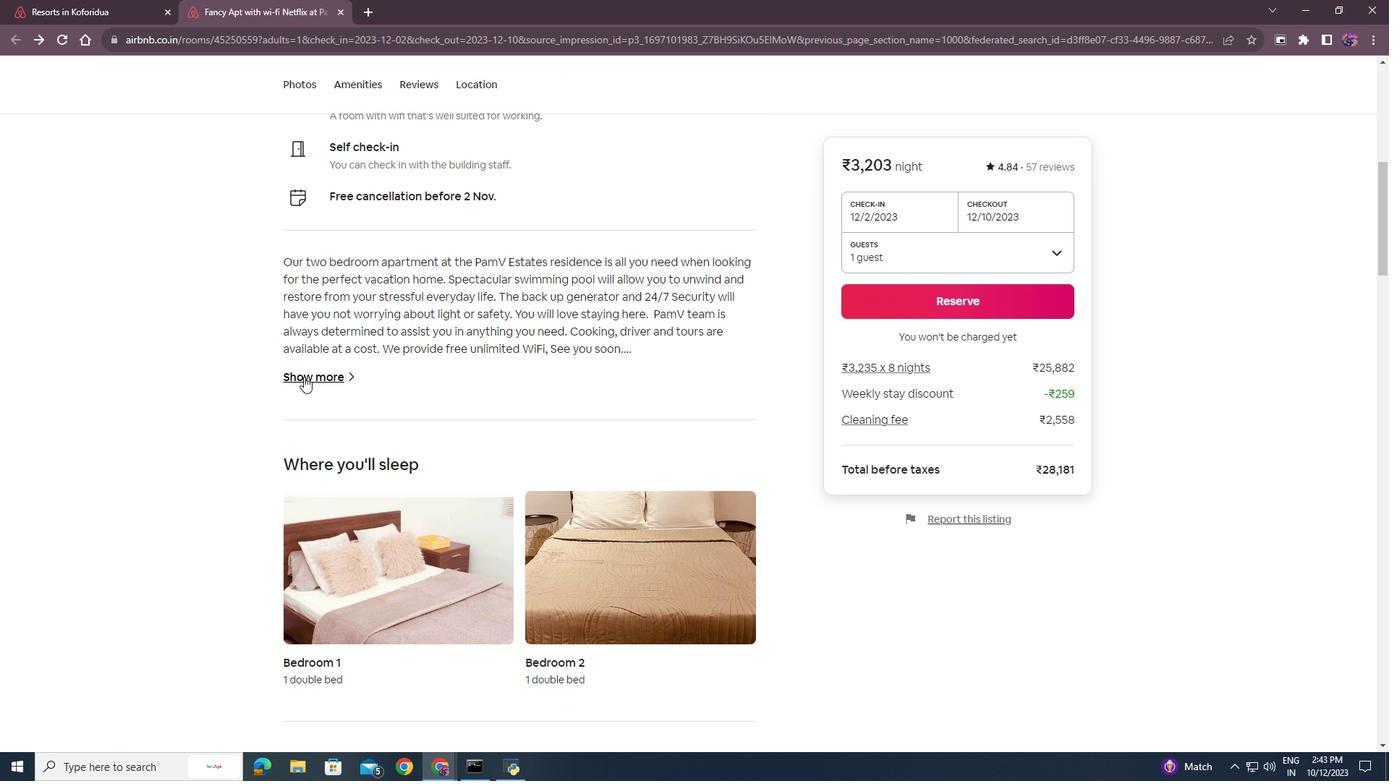 
Action: Mouse moved to (516, 405)
Screenshot: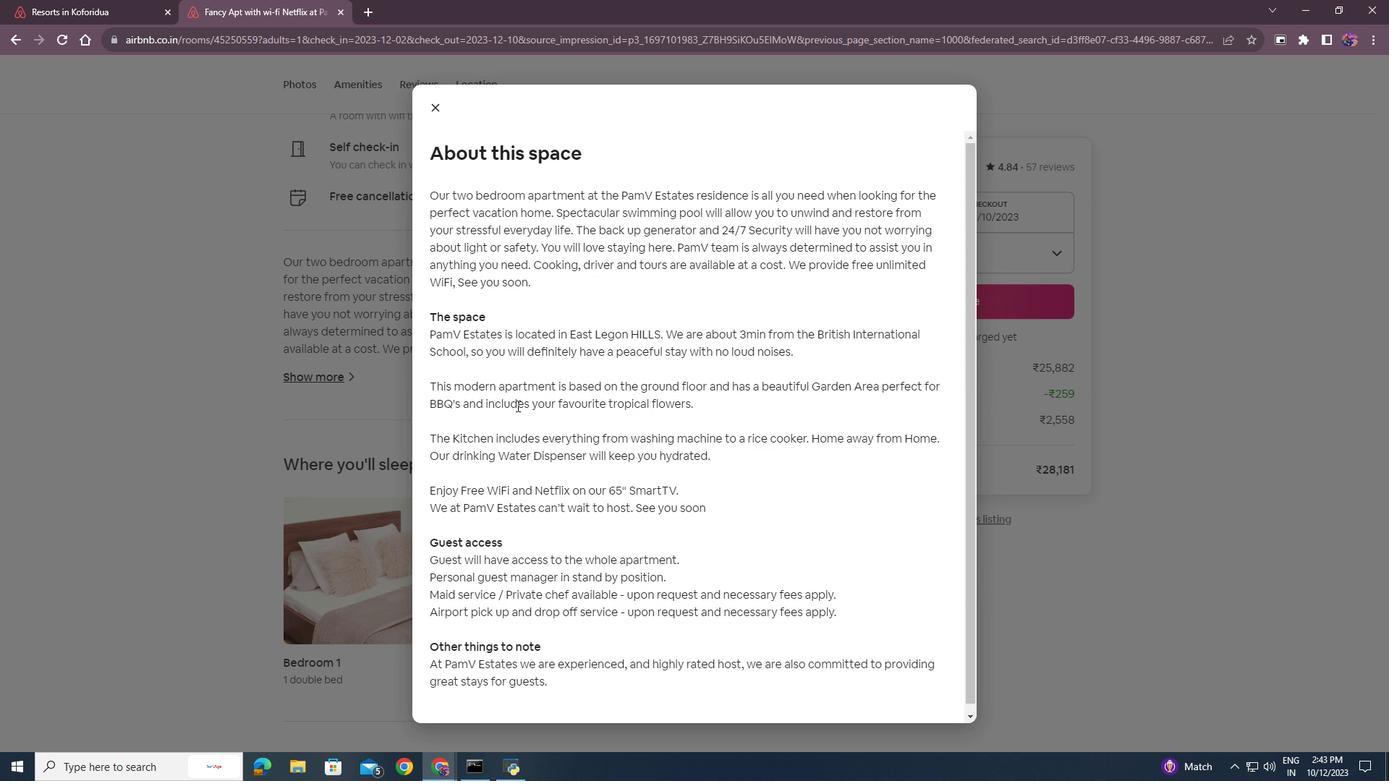 
Action: Mouse scrolled (516, 405) with delta (0, 0)
Screenshot: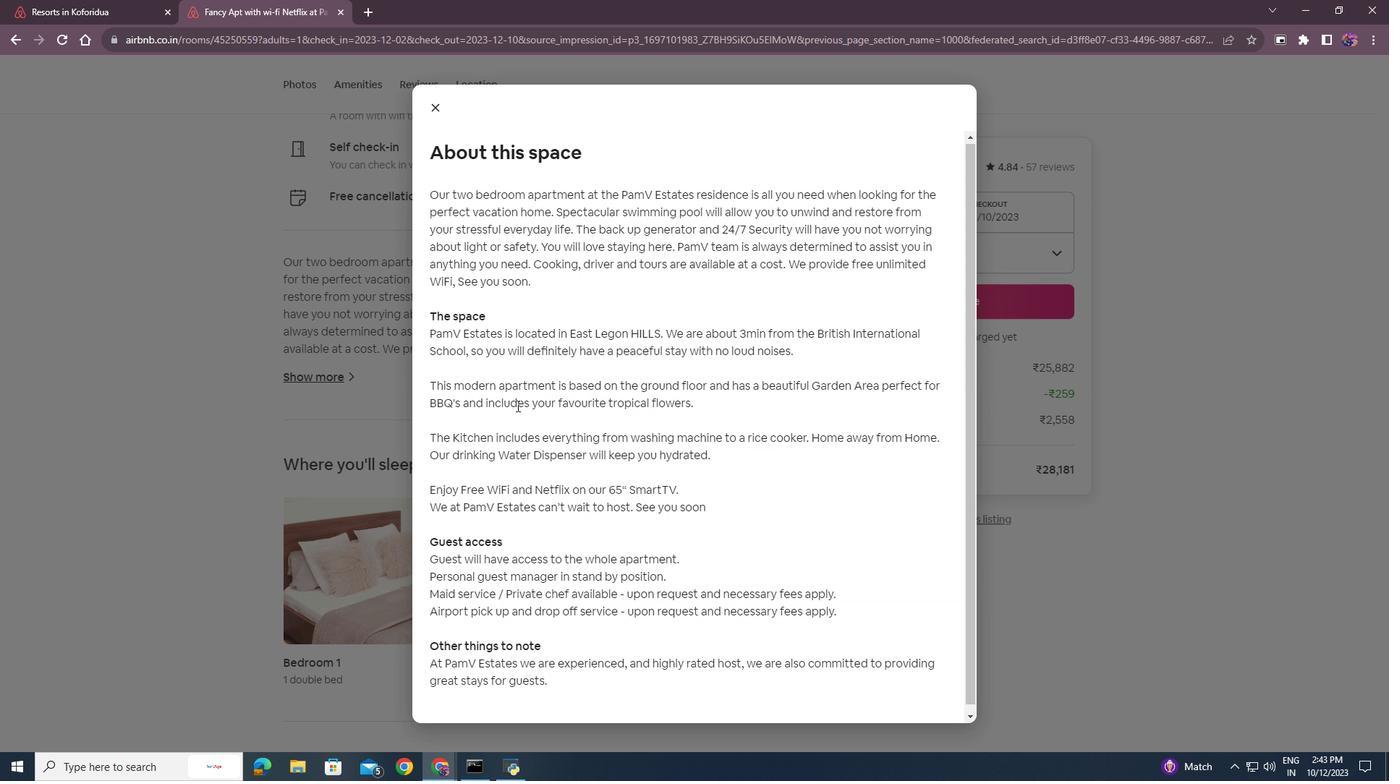 
Action: Mouse scrolled (516, 405) with delta (0, 0)
Screenshot: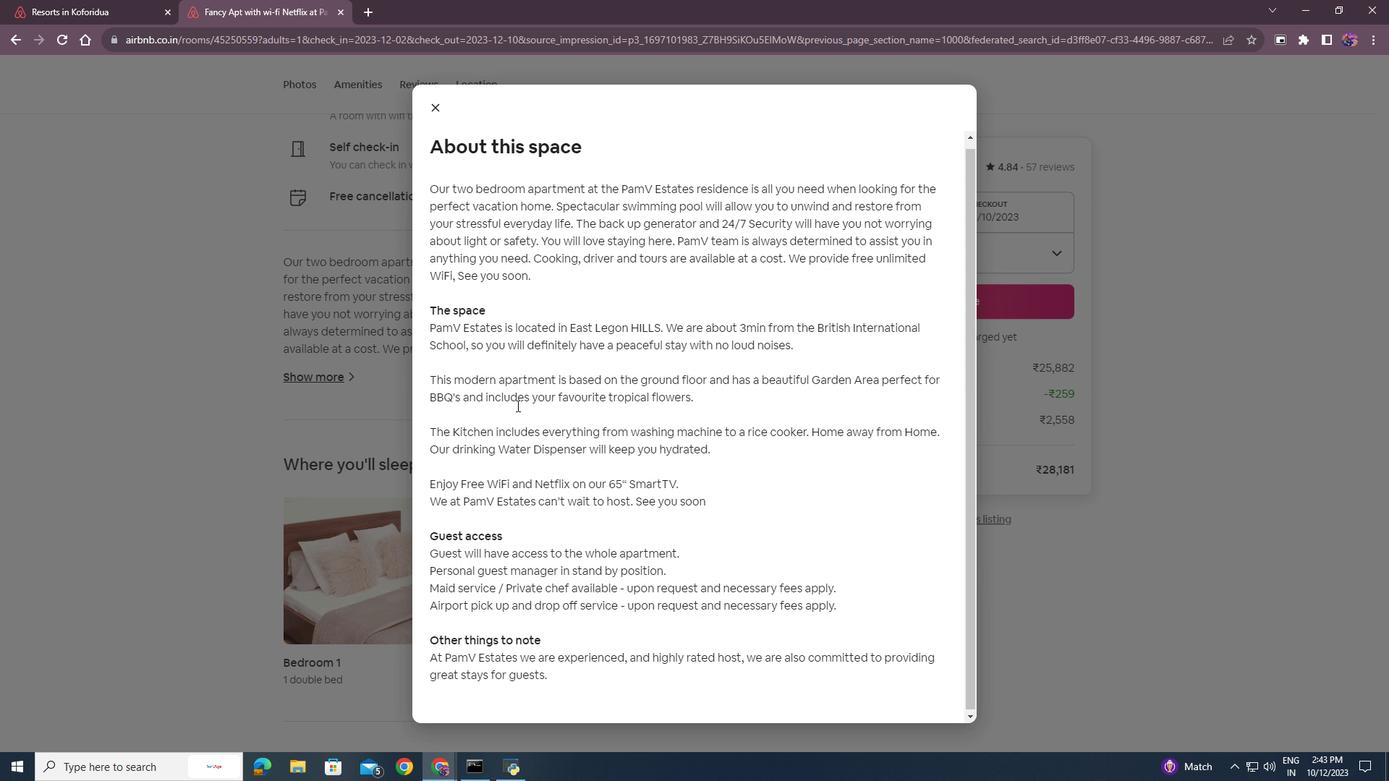 
Action: Mouse scrolled (516, 405) with delta (0, 0)
Screenshot: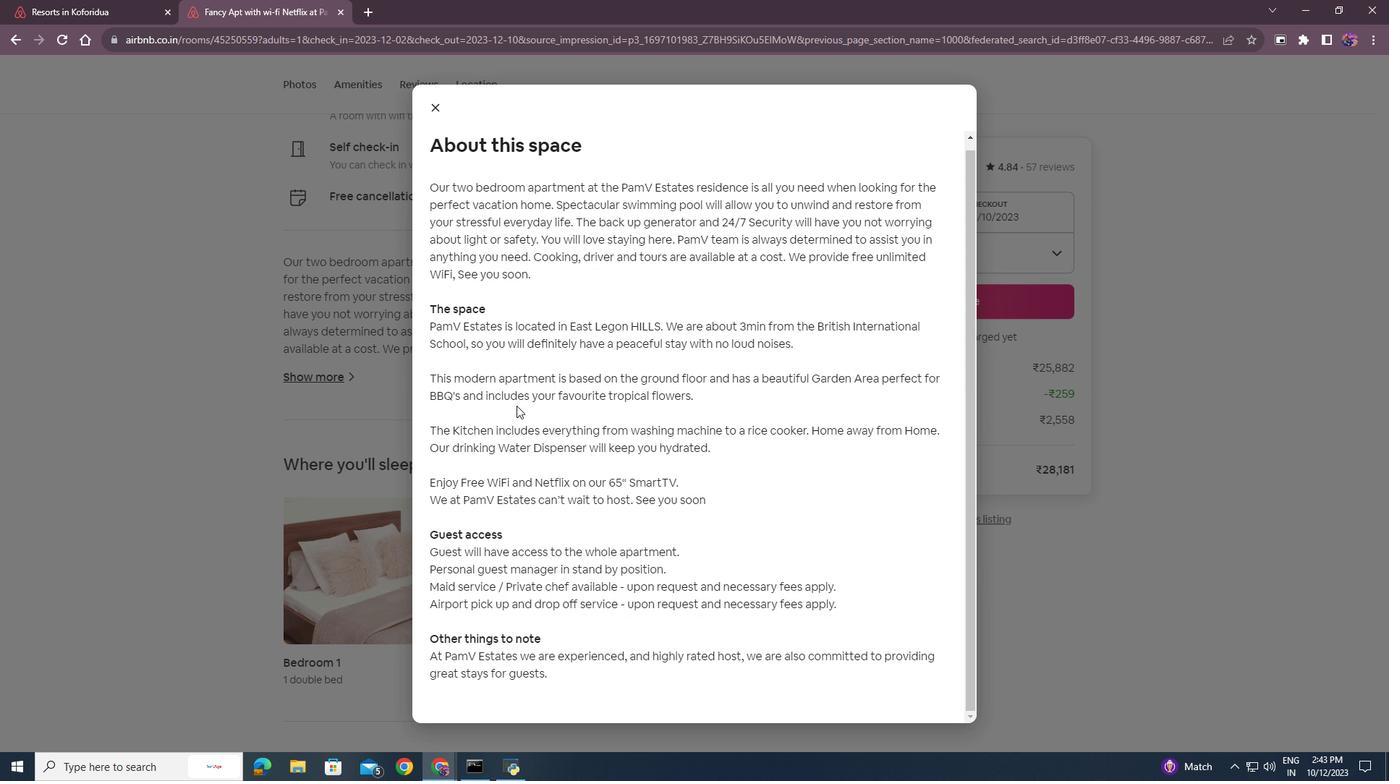 
Action: Mouse scrolled (516, 405) with delta (0, 0)
Screenshot: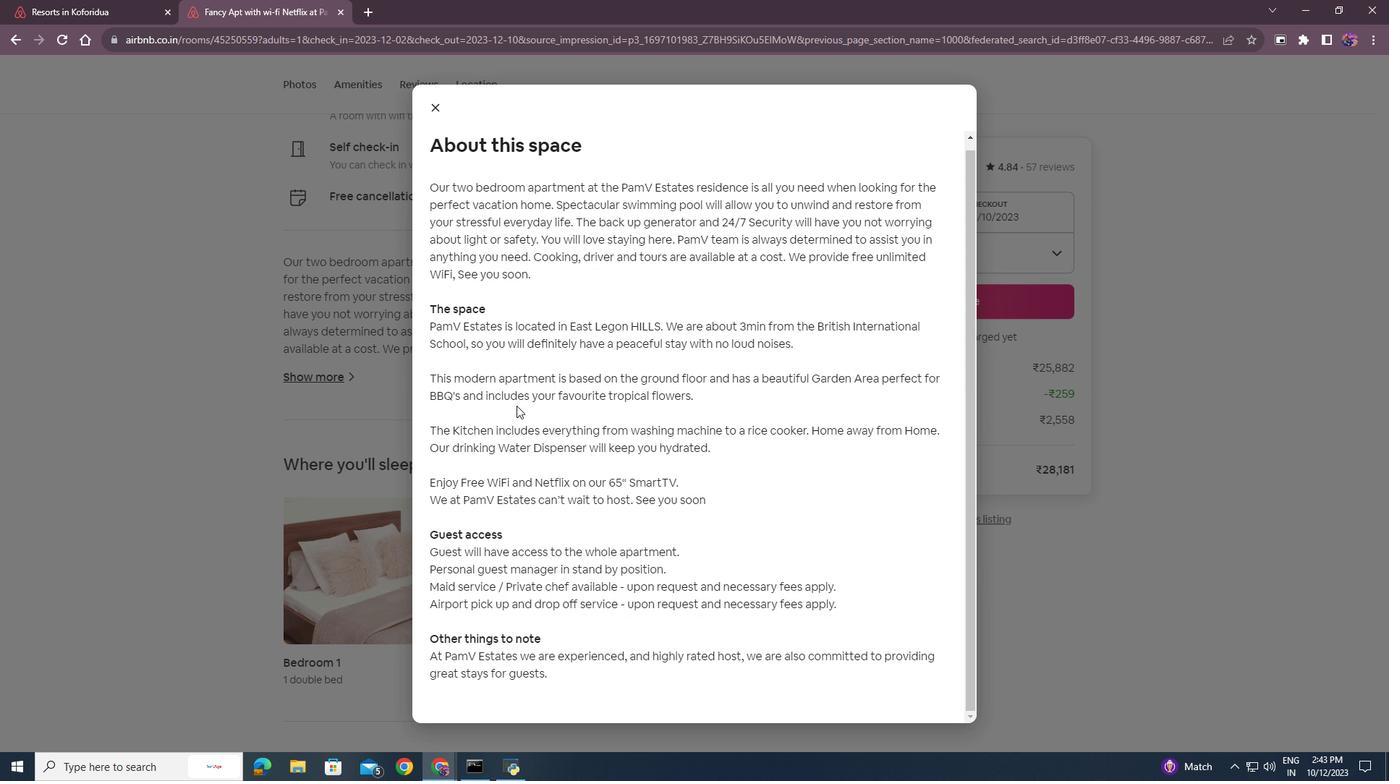 
Action: Mouse scrolled (516, 405) with delta (0, 0)
Screenshot: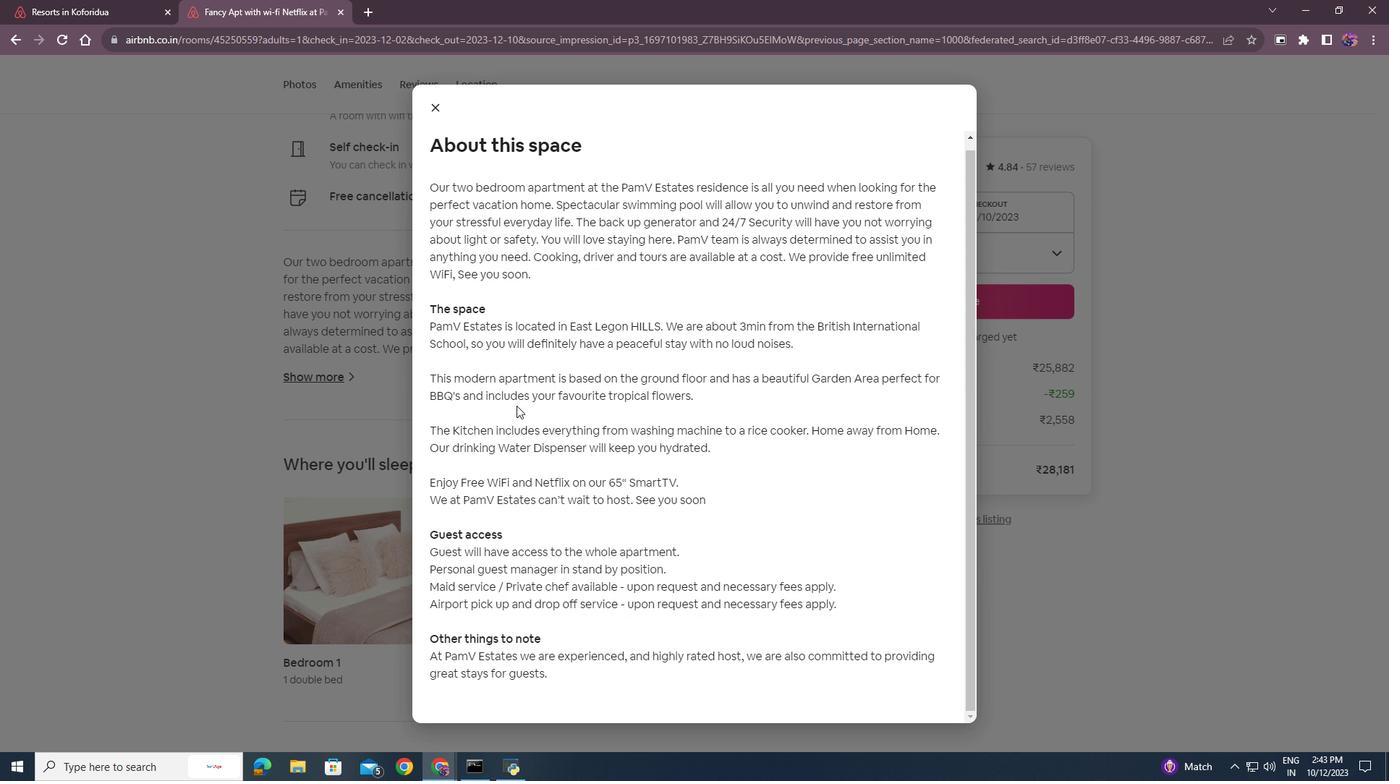
Action: Mouse scrolled (516, 405) with delta (0, 0)
Screenshot: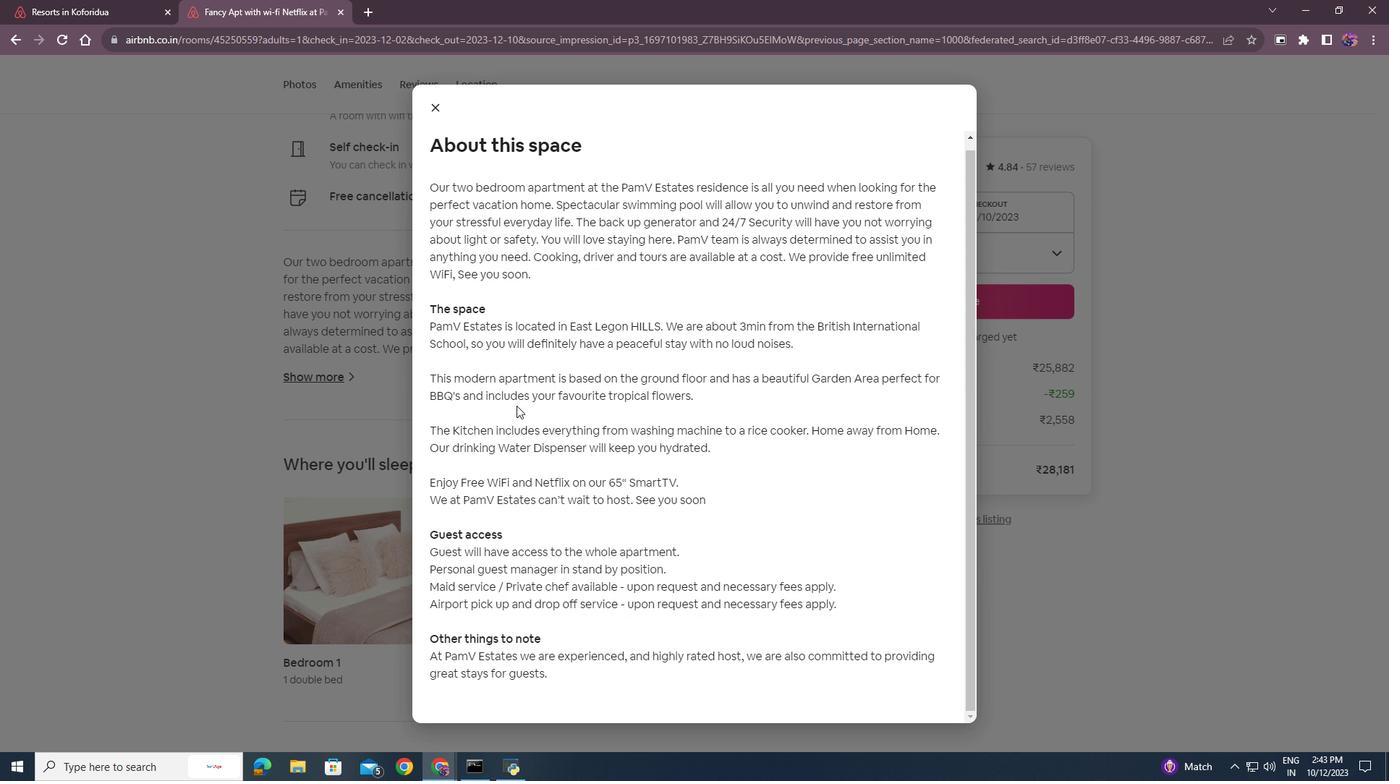 
Action: Mouse scrolled (516, 405) with delta (0, 0)
Screenshot: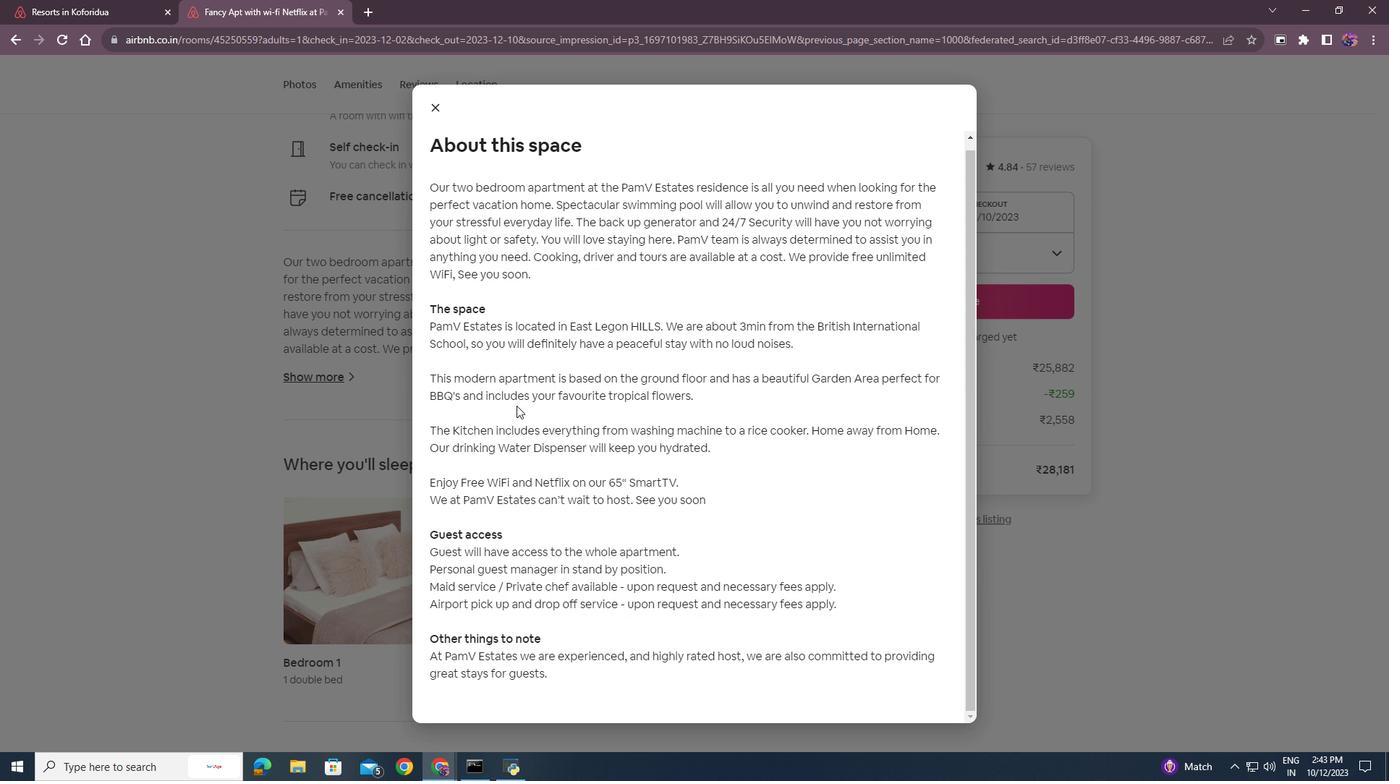 
Action: Mouse scrolled (516, 405) with delta (0, 0)
Screenshot: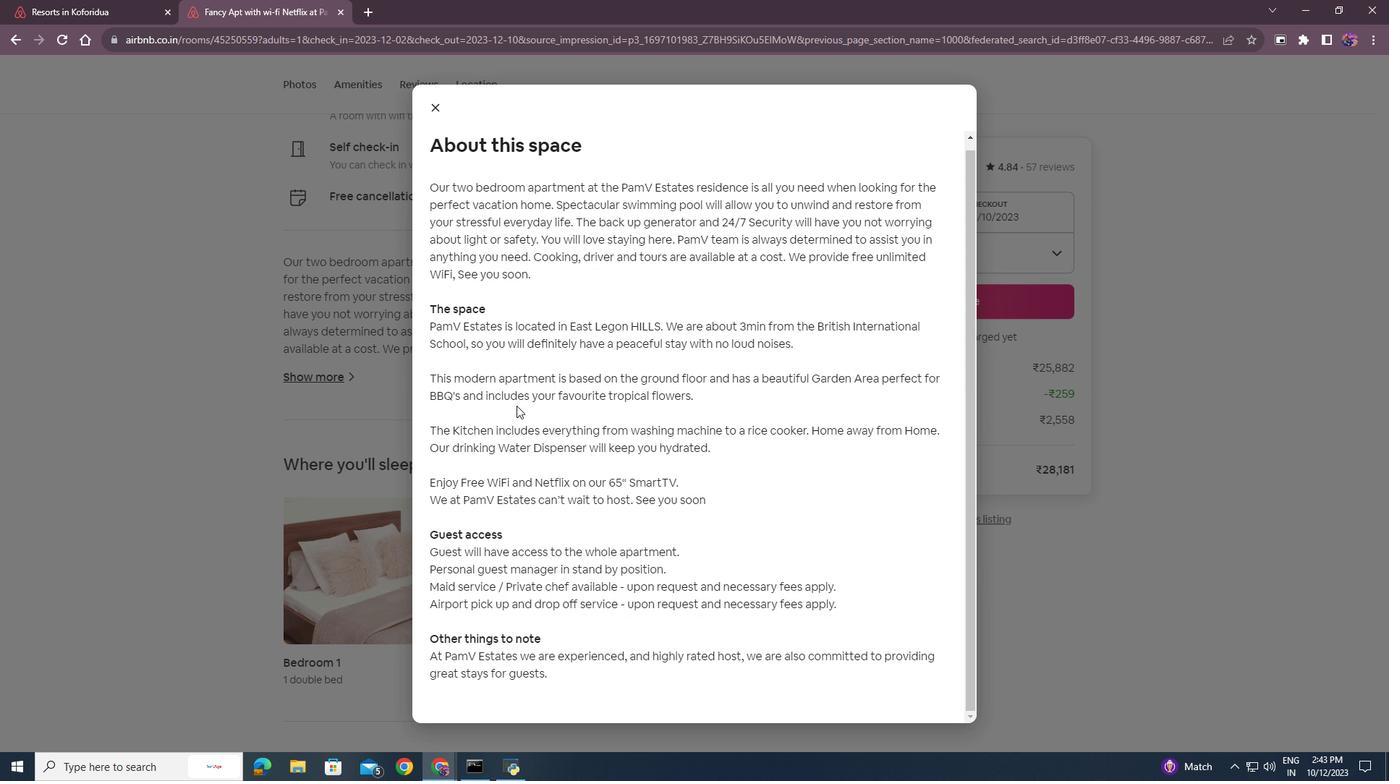 
Action: Mouse moved to (433, 105)
Screenshot: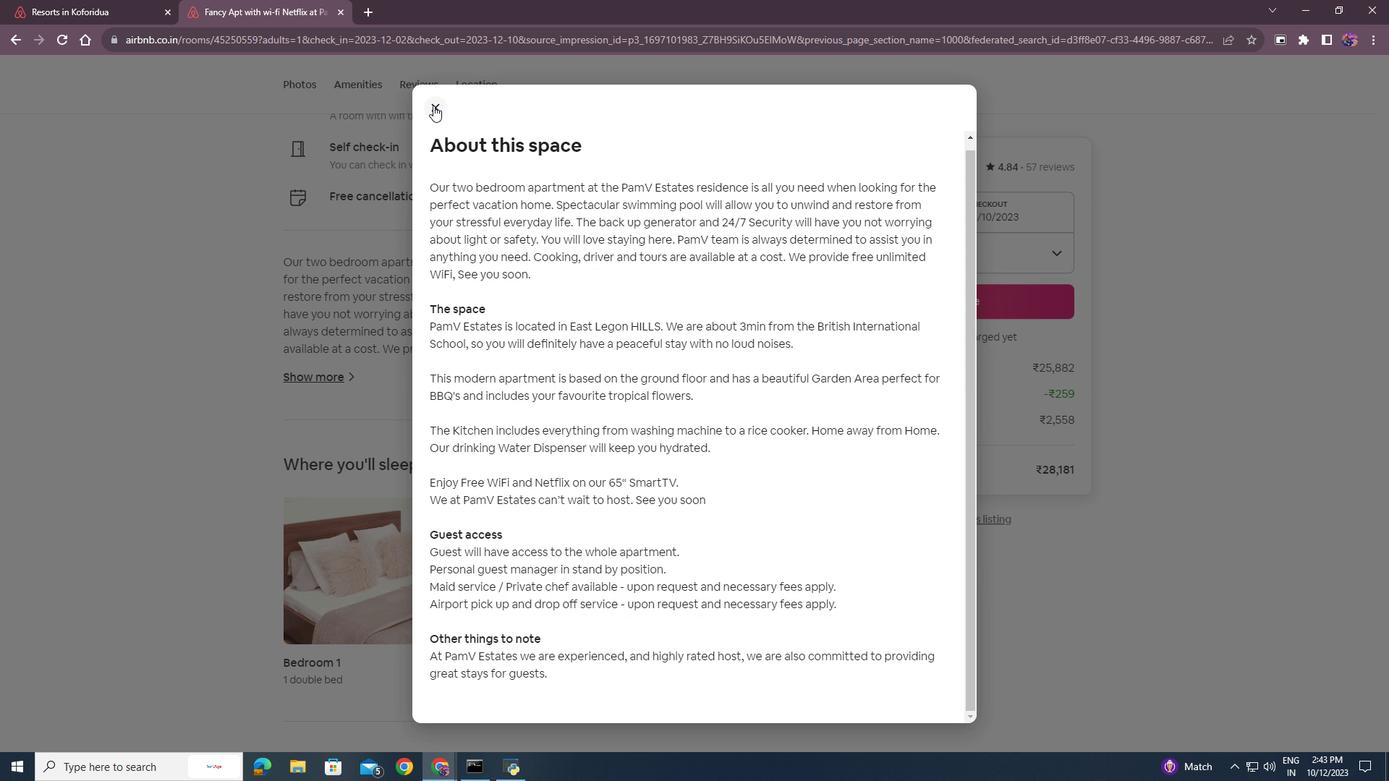 
Action: Mouse pressed left at (433, 105)
Screenshot: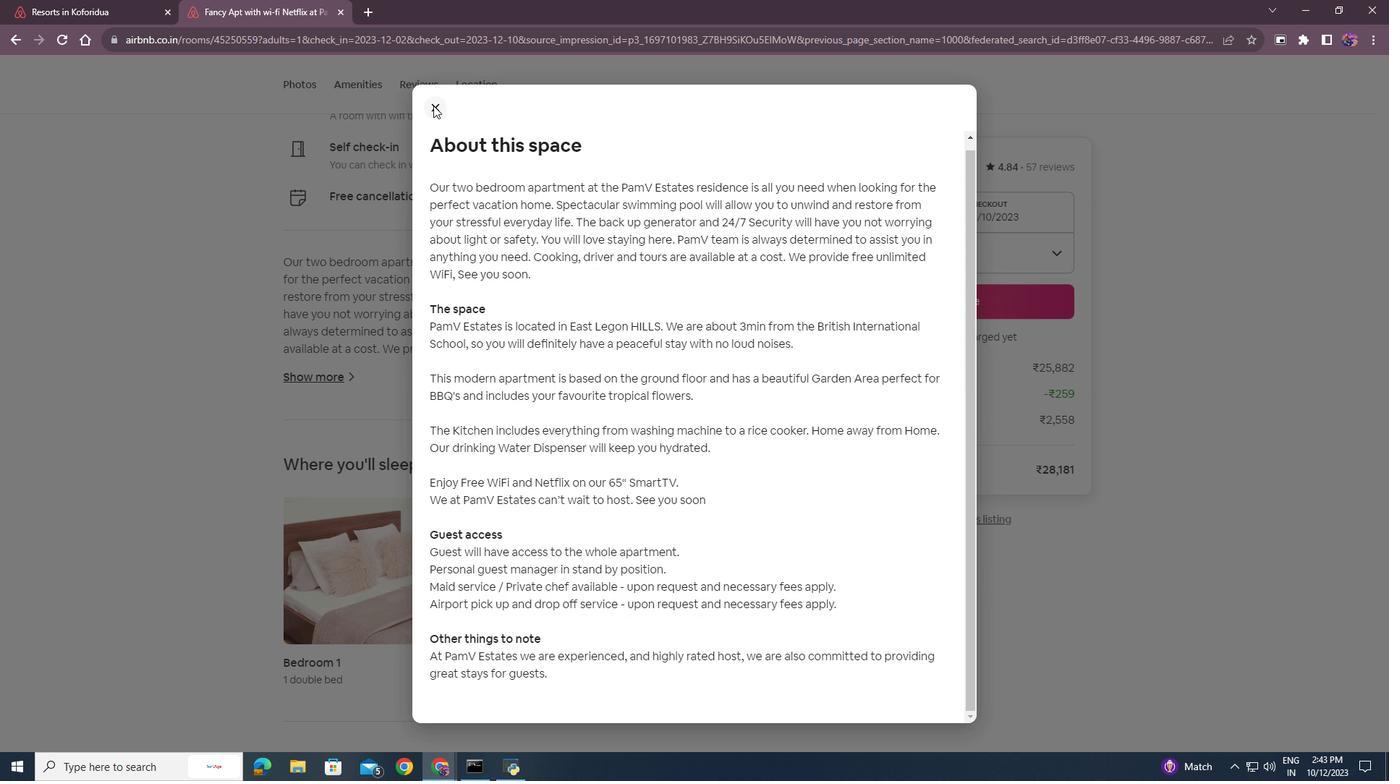
Action: Mouse moved to (533, 375)
Screenshot: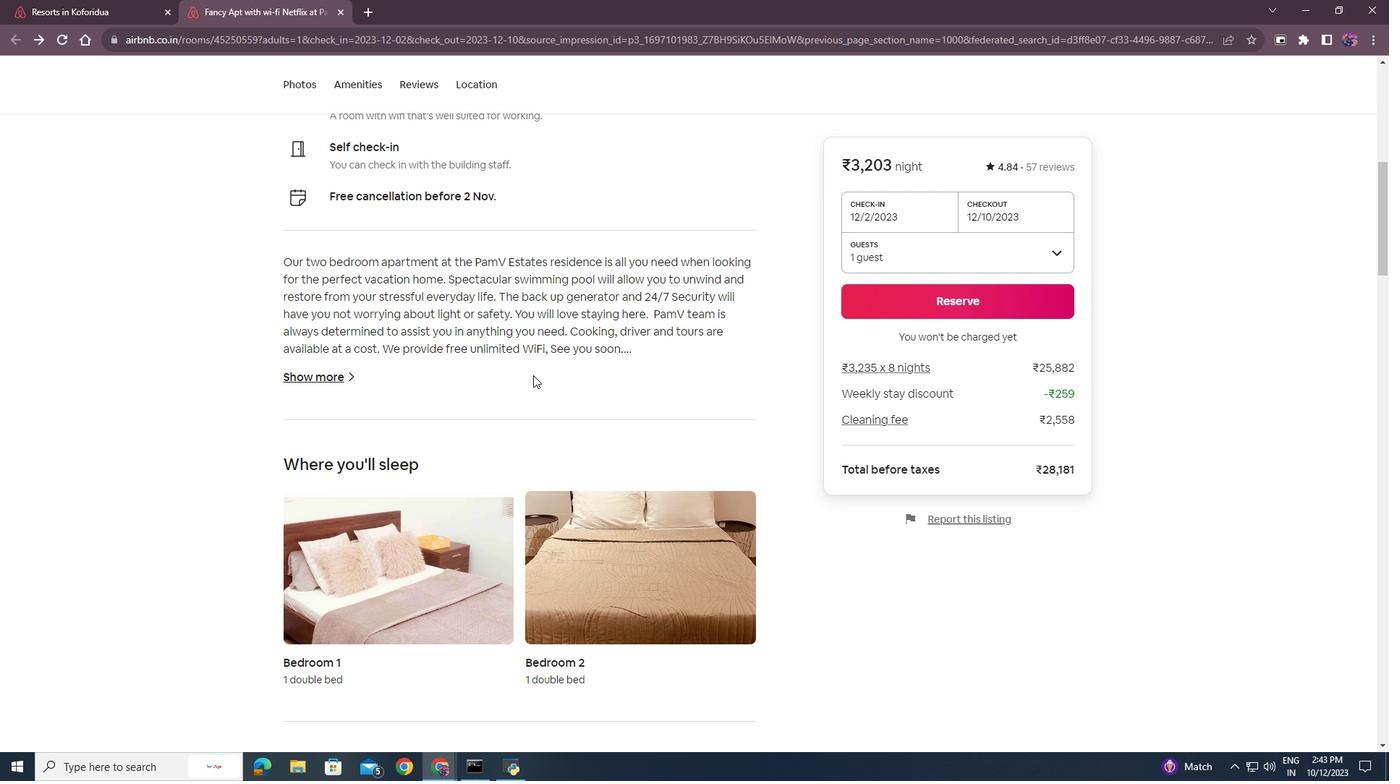 
Action: Mouse scrolled (533, 374) with delta (0, 0)
Screenshot: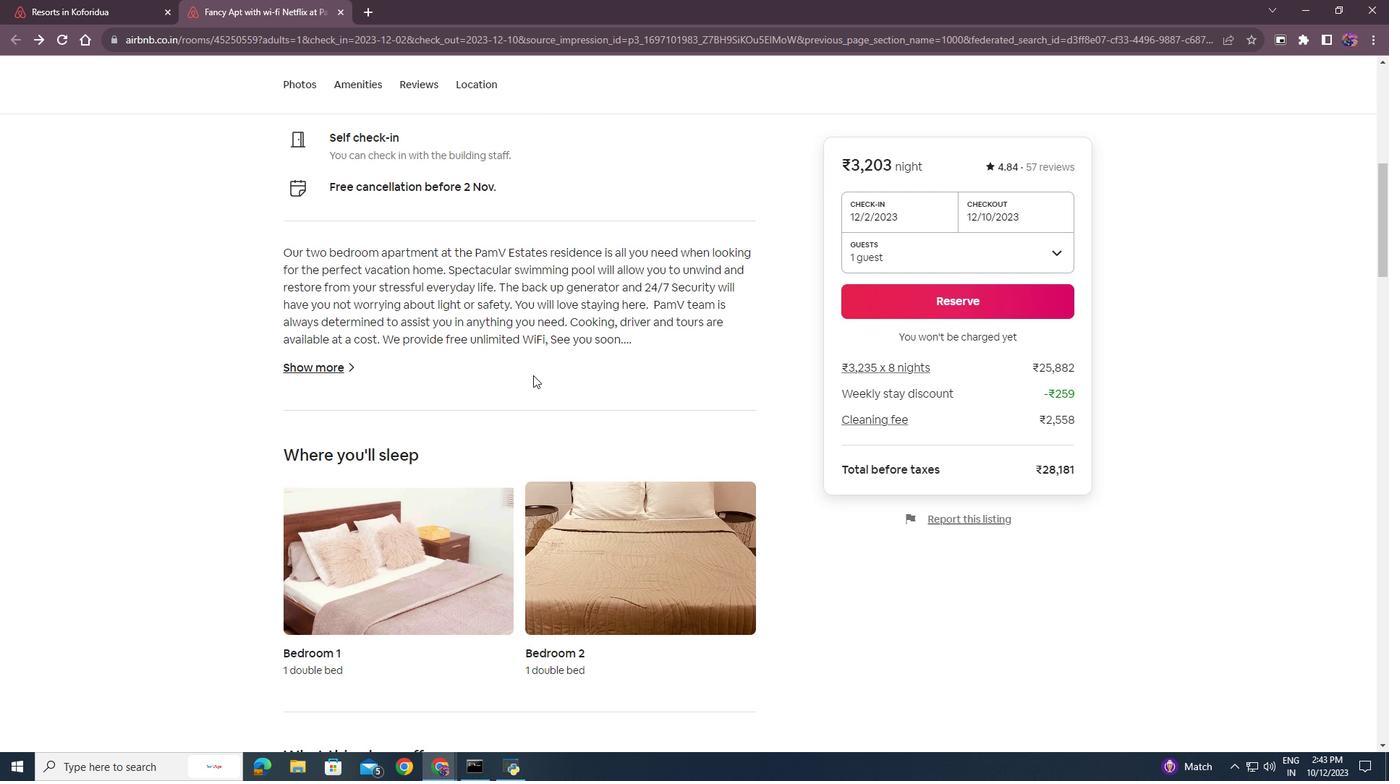 
Action: Mouse scrolled (533, 374) with delta (0, 0)
Screenshot: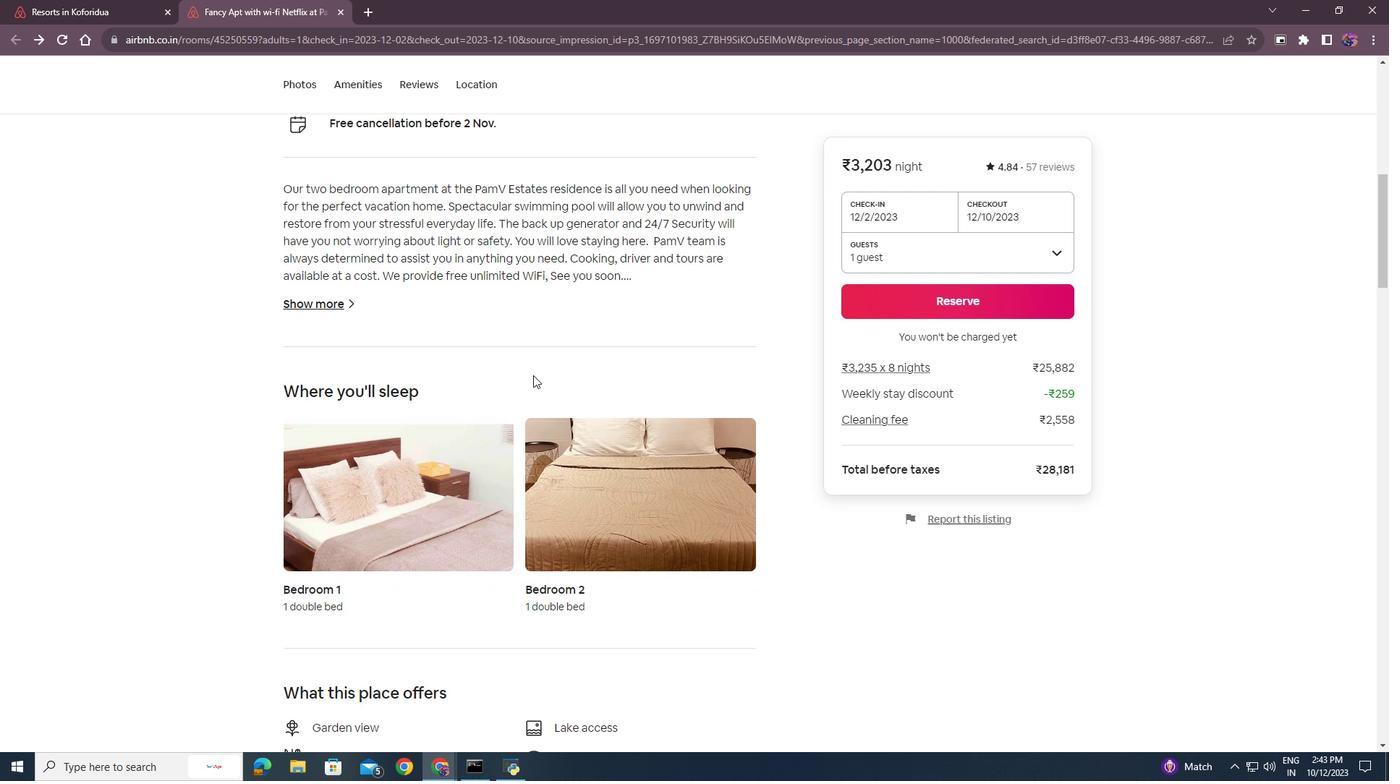 
Action: Mouse scrolled (533, 374) with delta (0, 0)
Screenshot: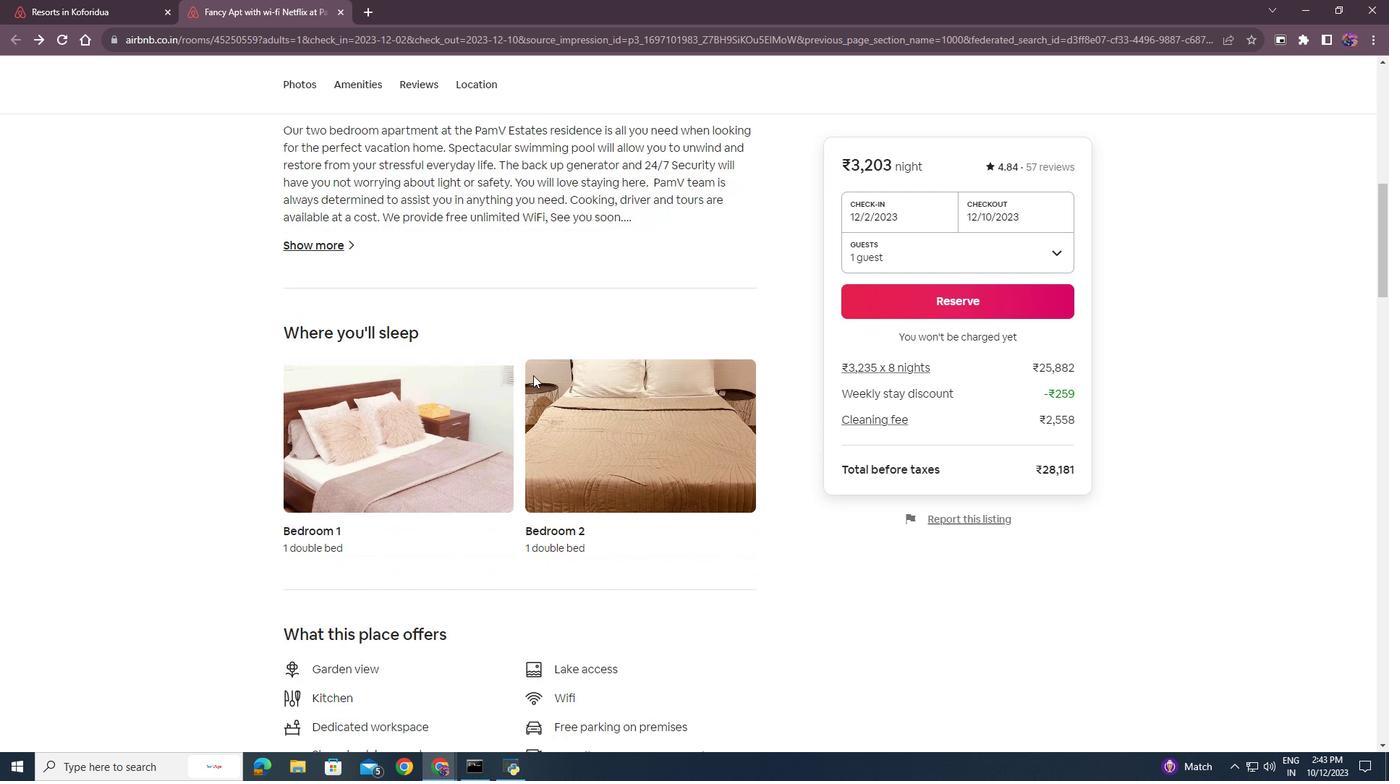 
Action: Mouse scrolled (533, 374) with delta (0, 0)
Screenshot: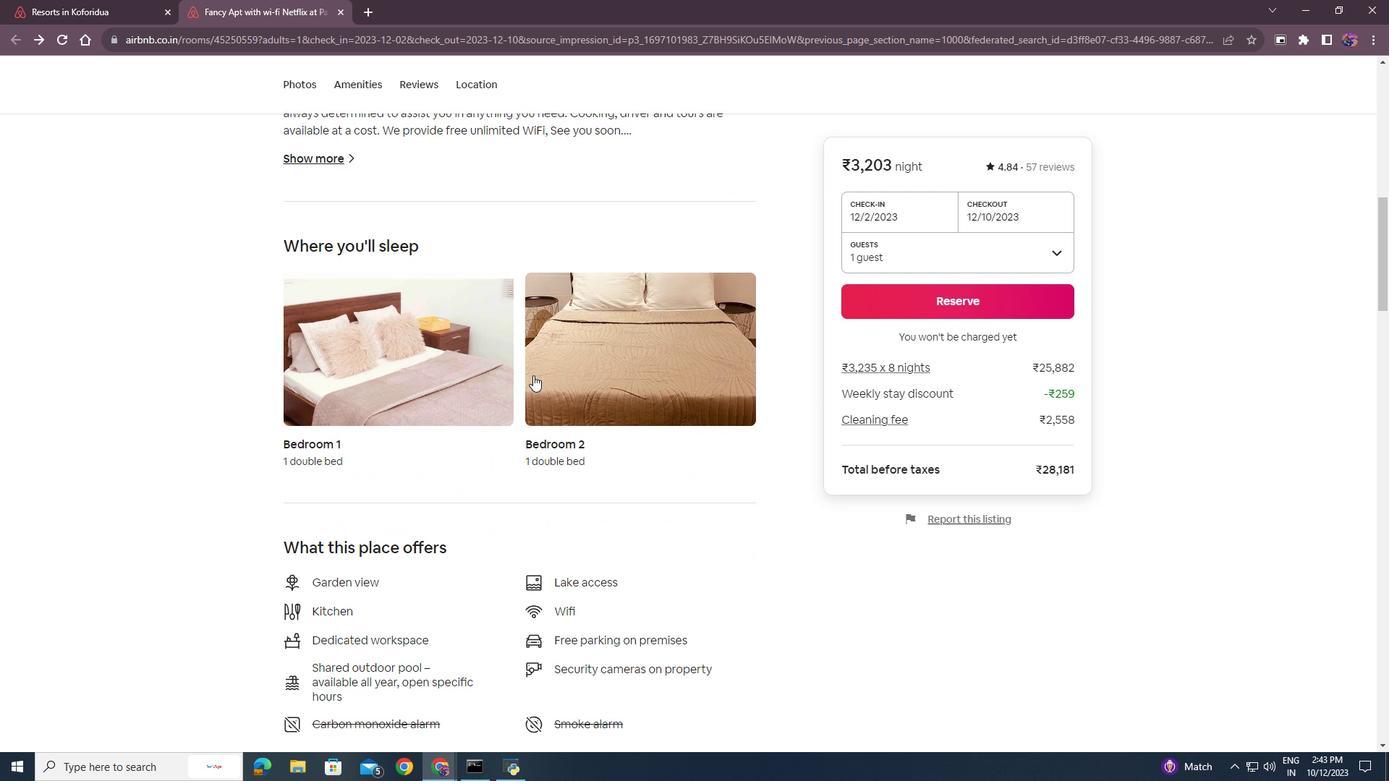 
Action: Mouse scrolled (533, 374) with delta (0, 0)
Screenshot: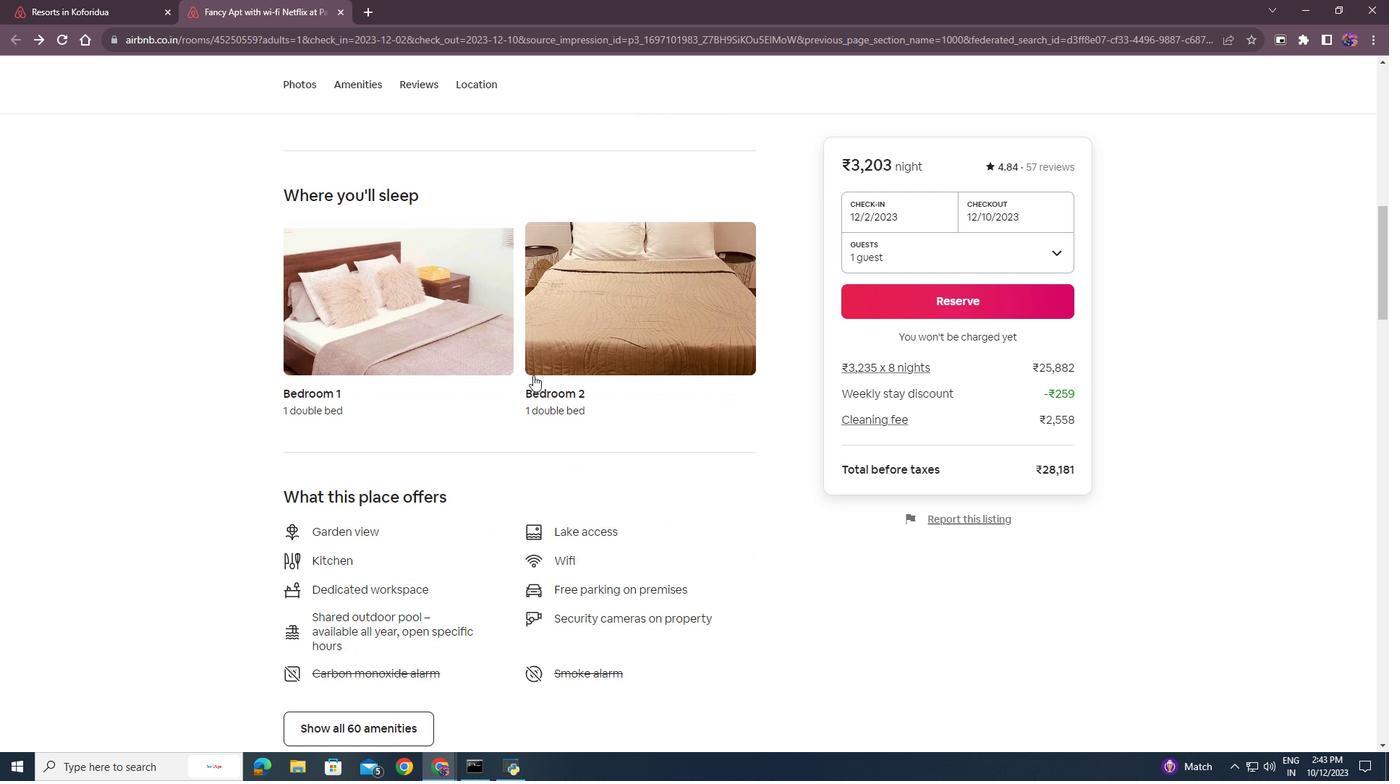 
Action: Mouse scrolled (533, 374) with delta (0, 0)
Screenshot: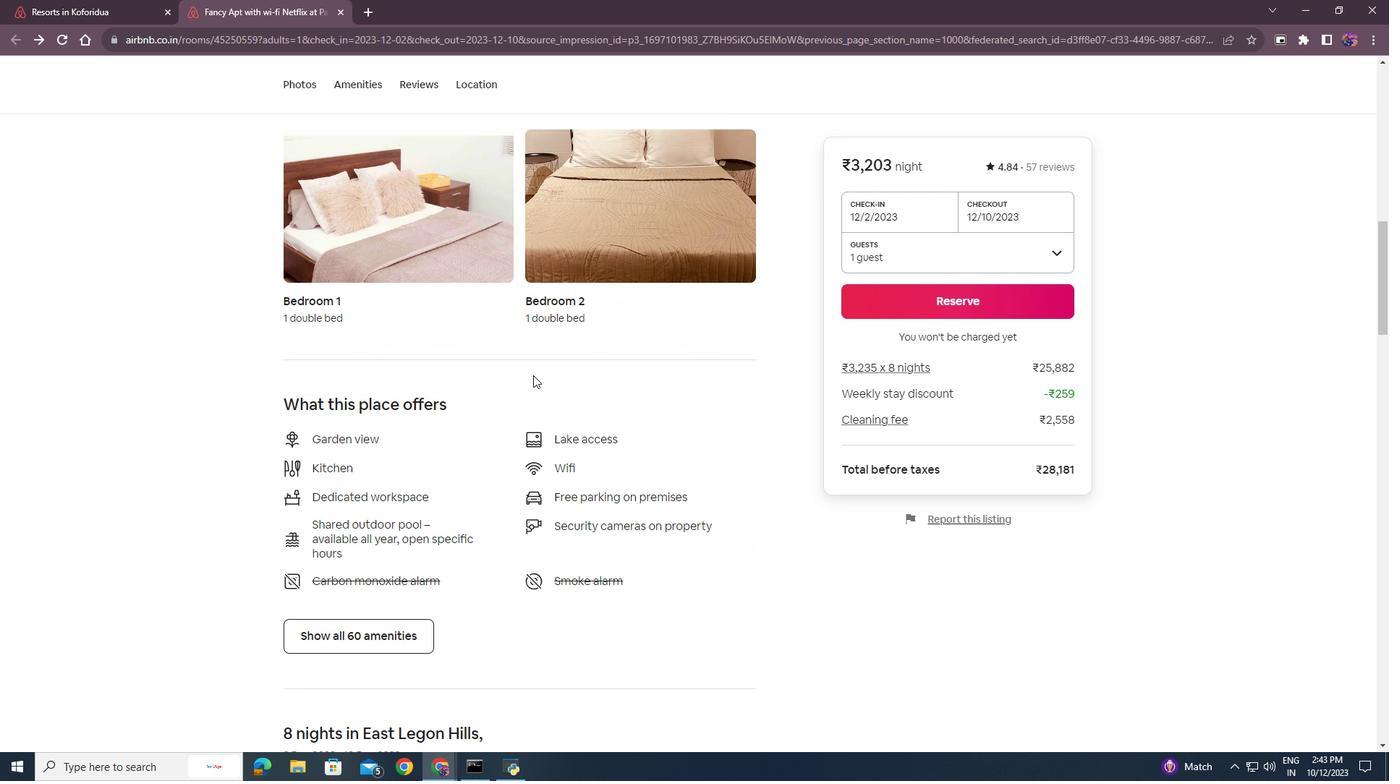 
Action: Mouse scrolled (533, 374) with delta (0, 0)
Screenshot: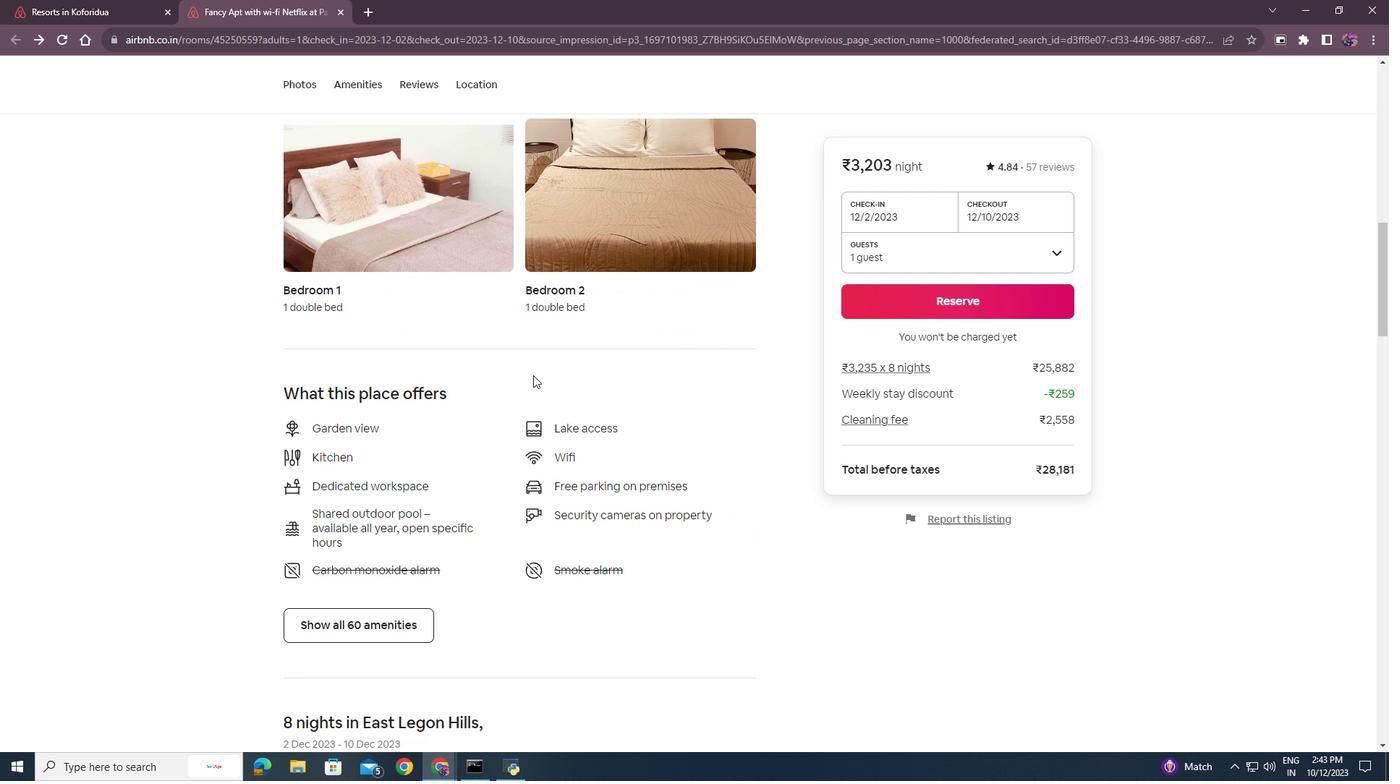 
Action: Mouse moved to (372, 489)
Screenshot: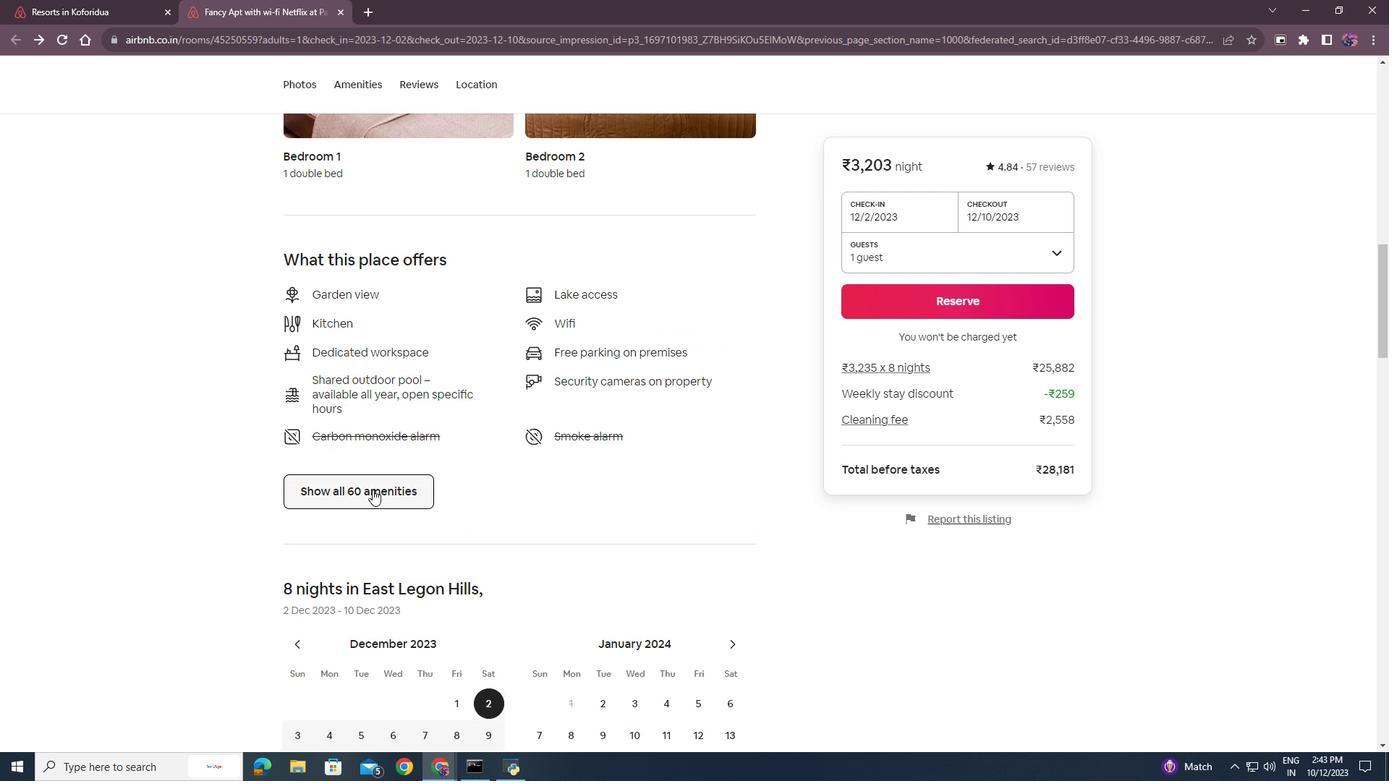 
Action: Mouse pressed left at (372, 489)
Screenshot: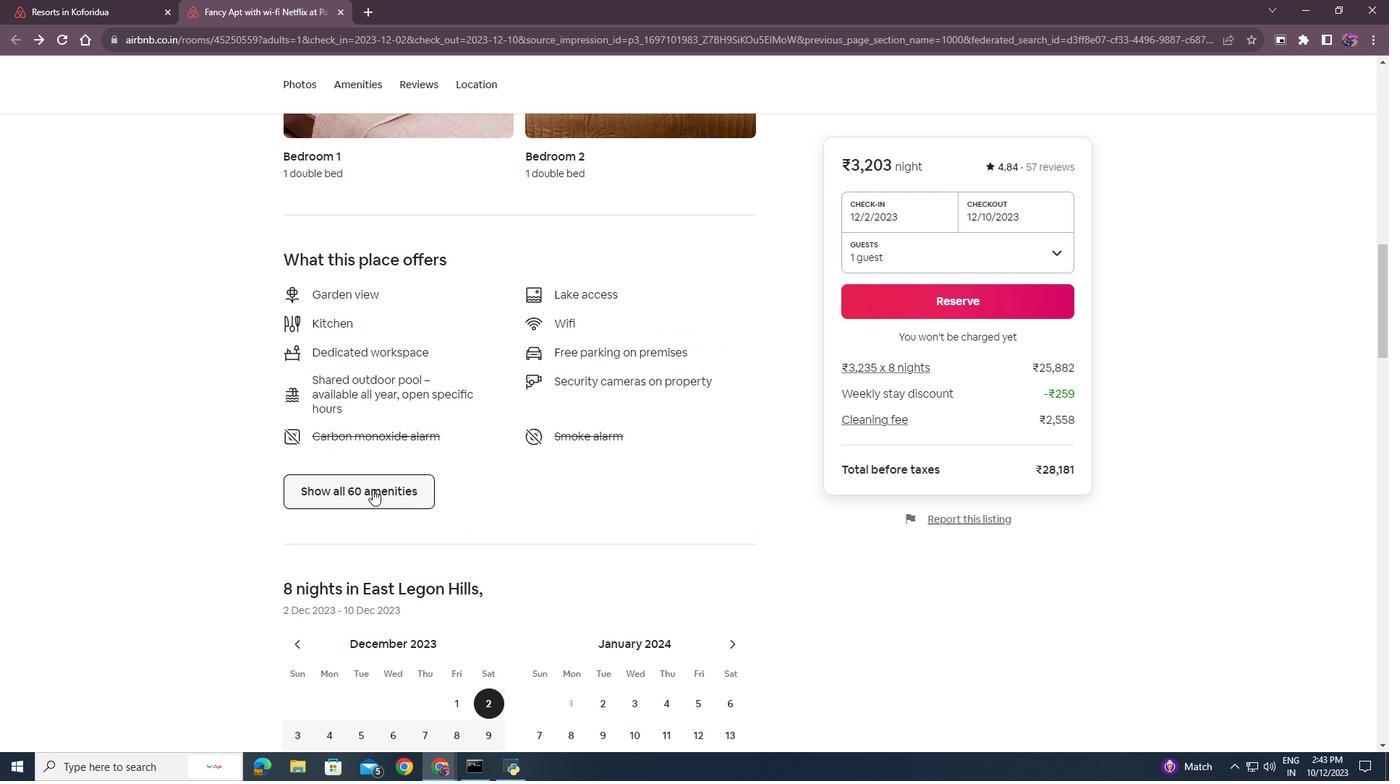 
Action: Mouse moved to (601, 483)
Screenshot: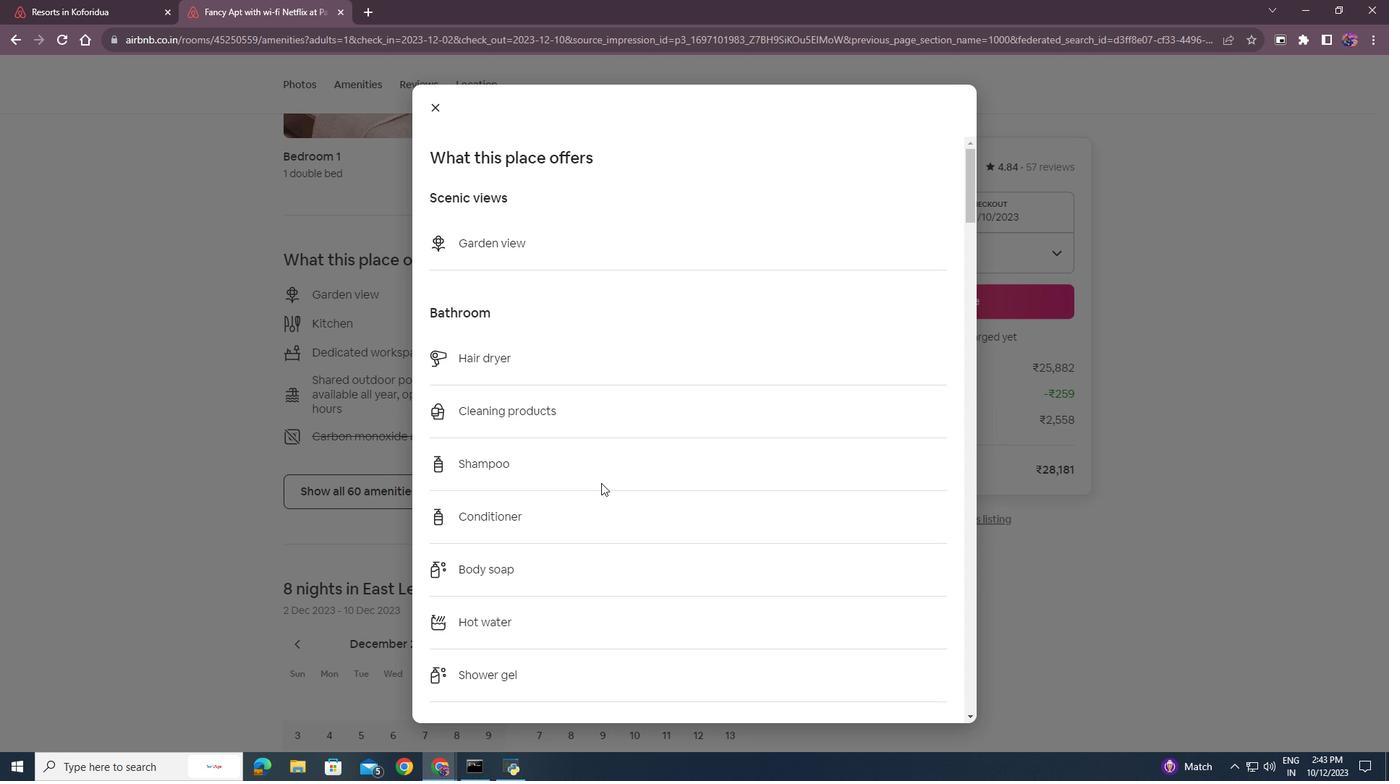
Action: Mouse scrolled (601, 482) with delta (0, 0)
Screenshot: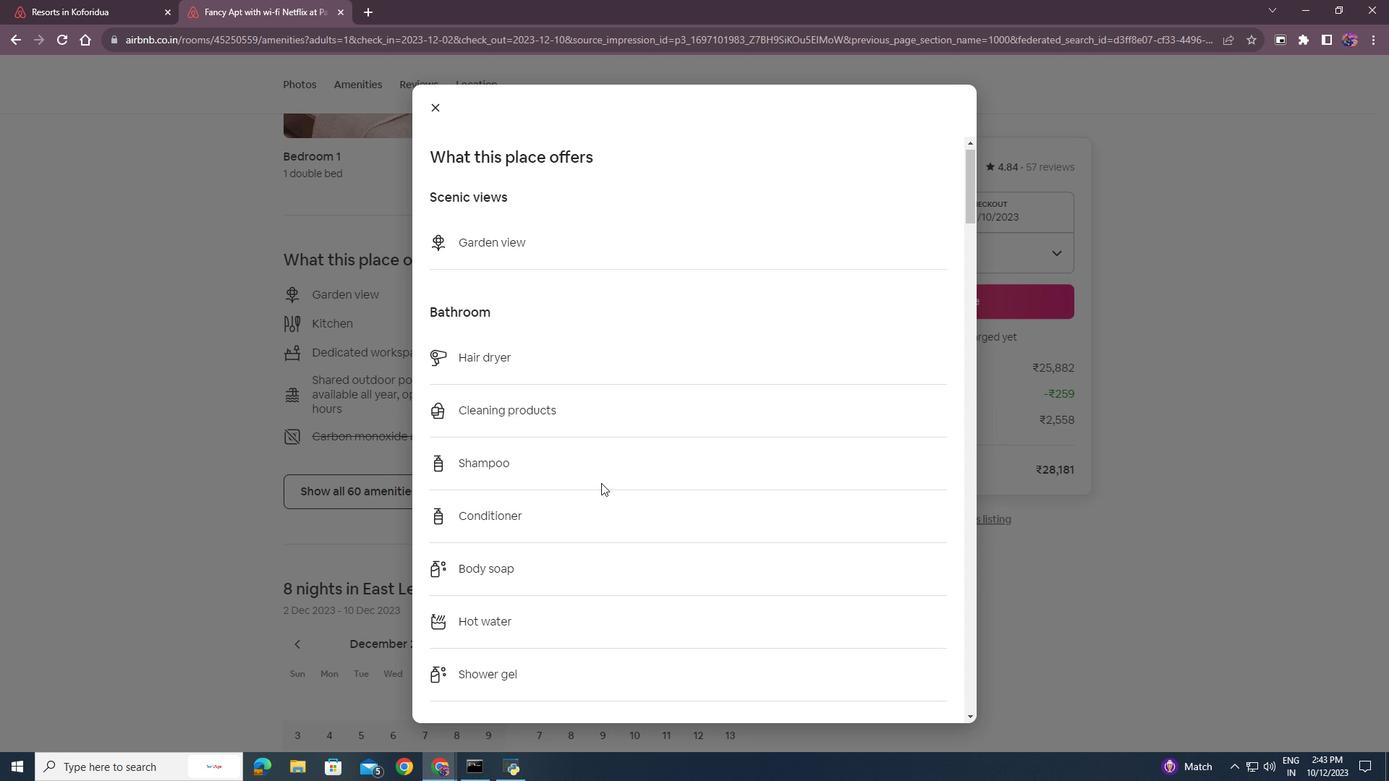 
Action: Mouse scrolled (601, 482) with delta (0, 0)
Screenshot: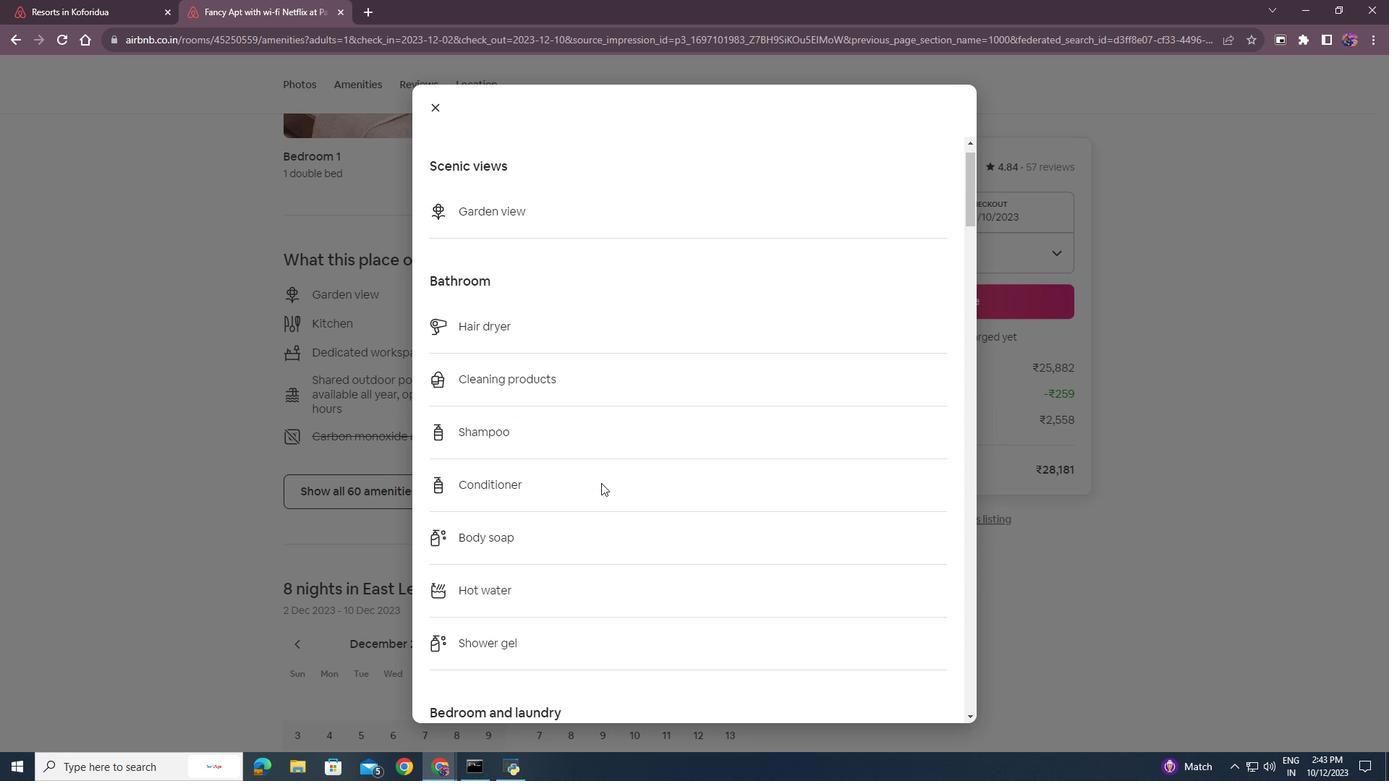 
Action: Mouse scrolled (601, 482) with delta (0, 0)
Screenshot: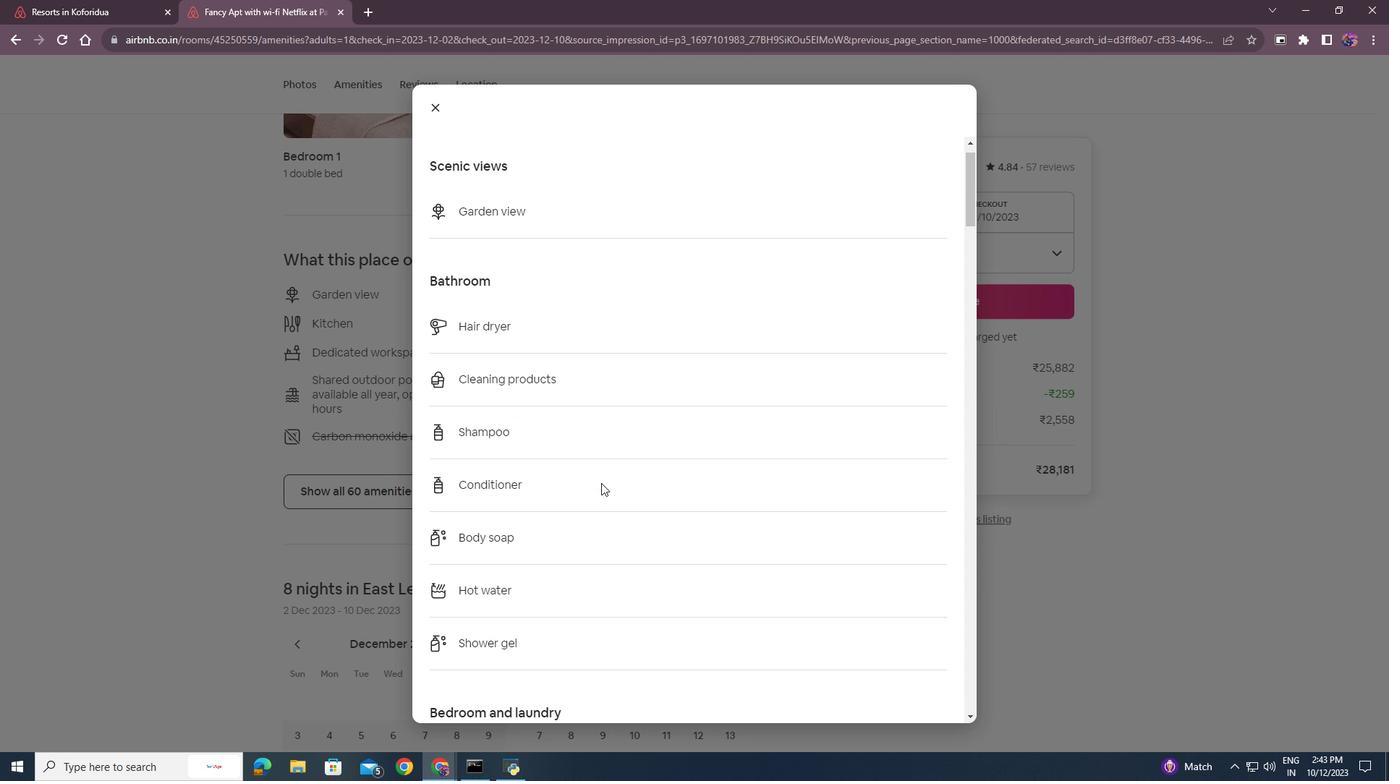 
Action: Mouse scrolled (601, 482) with delta (0, 0)
Screenshot: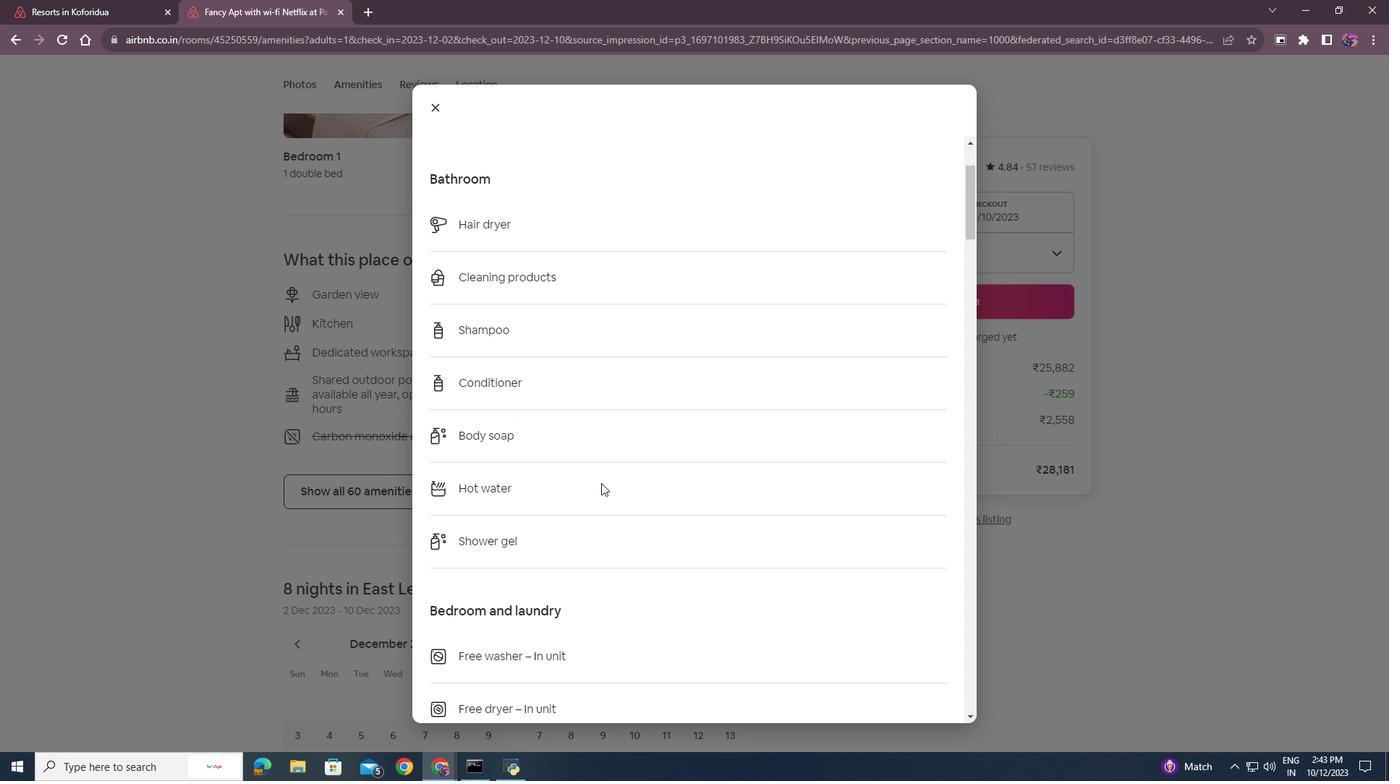
Action: Mouse scrolled (601, 482) with delta (0, 0)
Screenshot: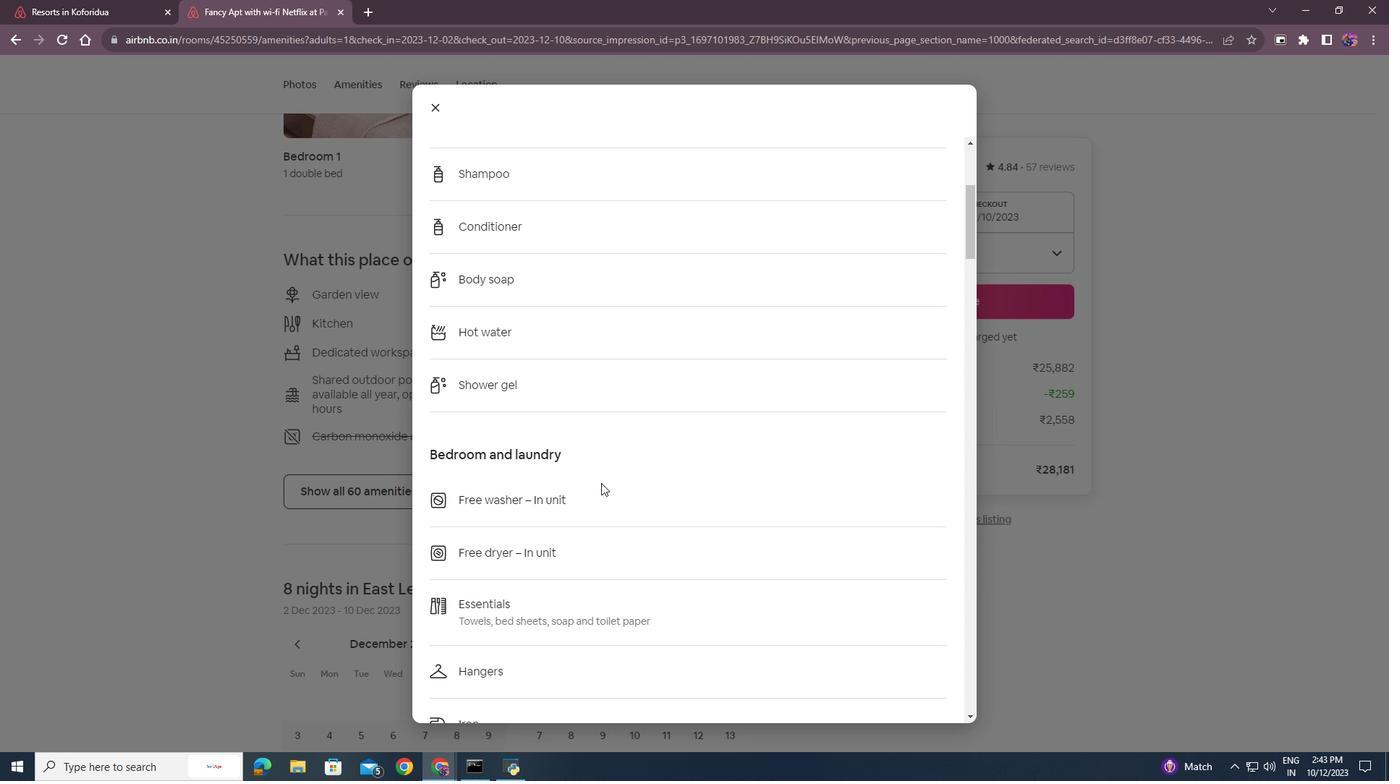 
Action: Mouse scrolled (601, 482) with delta (0, 0)
Screenshot: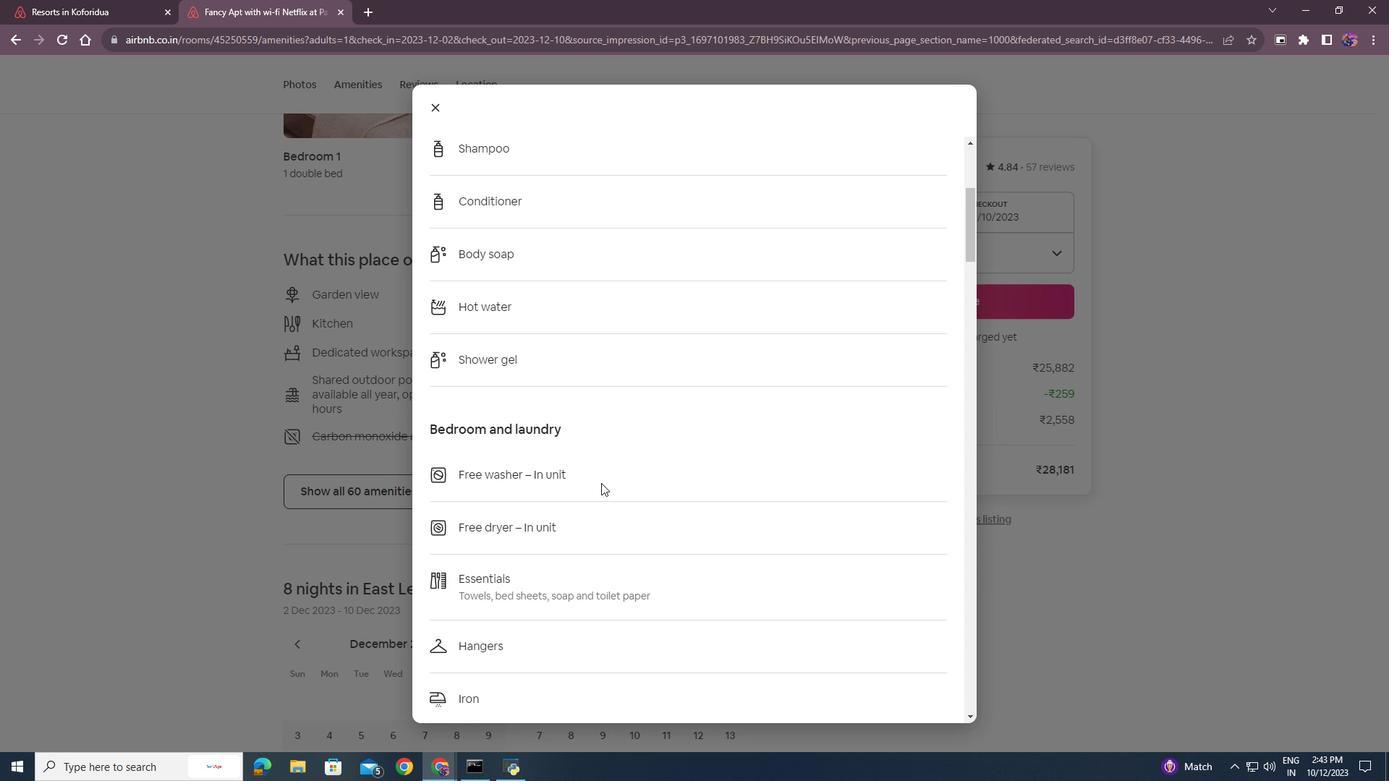 
Action: Mouse scrolled (601, 482) with delta (0, 0)
Screenshot: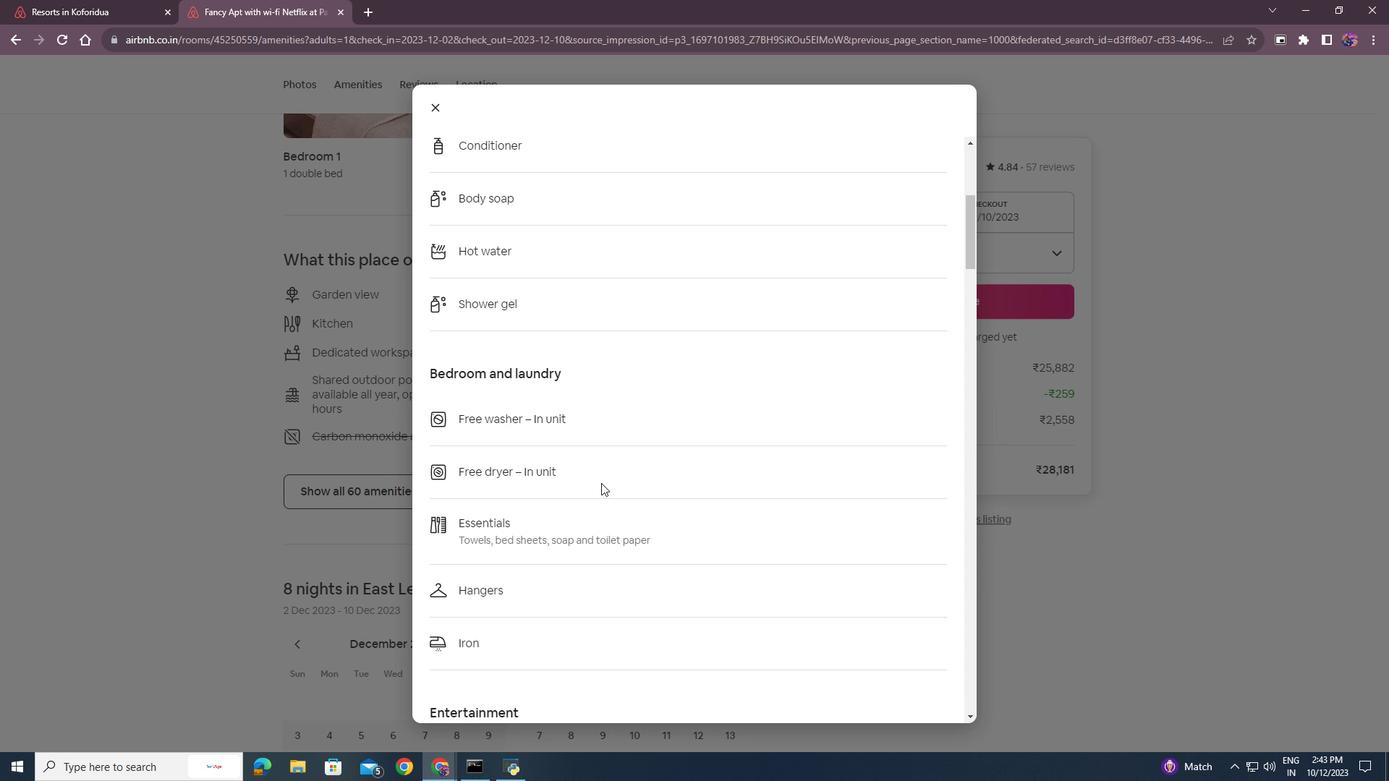
Action: Mouse scrolled (601, 482) with delta (0, 0)
Screenshot: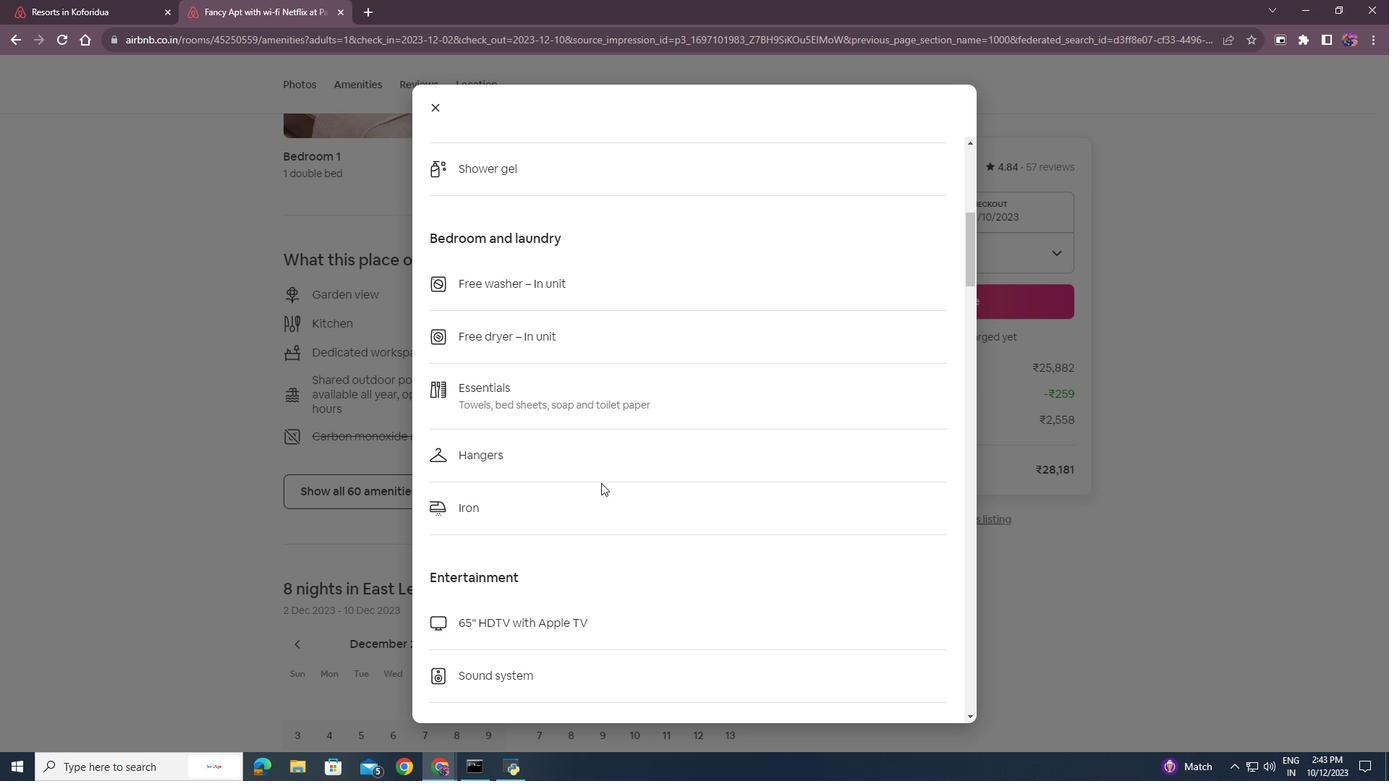 
Action: Mouse scrolled (601, 482) with delta (0, 0)
Screenshot: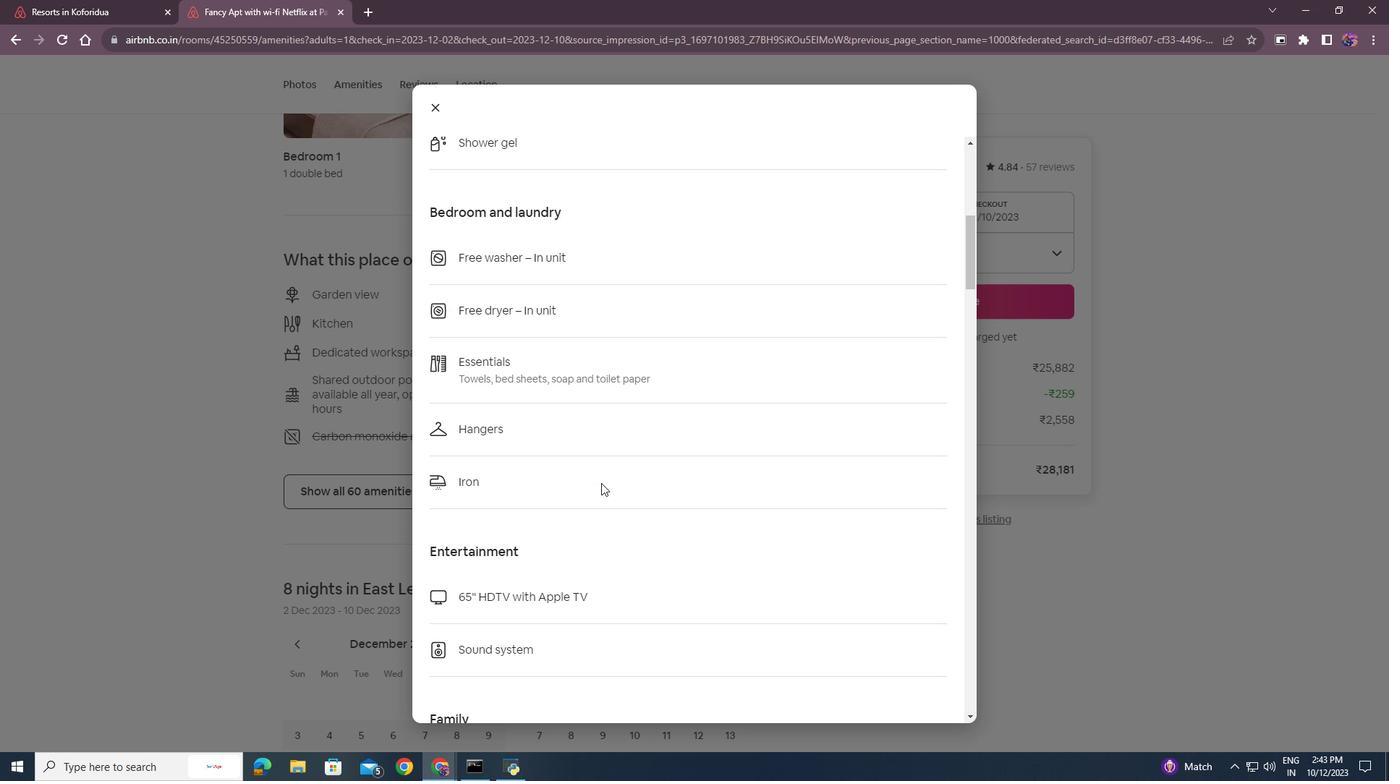 
Action: Mouse scrolled (601, 482) with delta (0, 0)
Screenshot: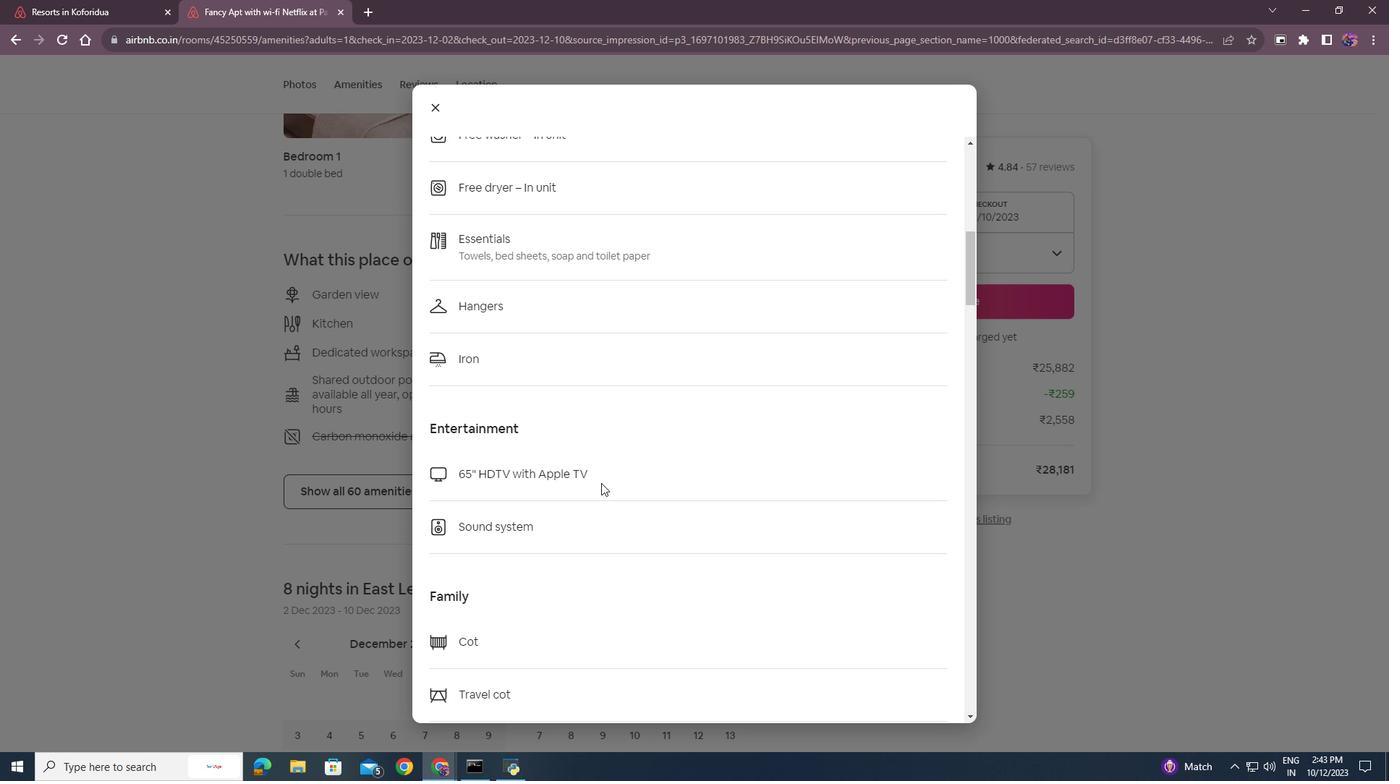 
Action: Mouse scrolled (601, 482) with delta (0, 0)
Screenshot: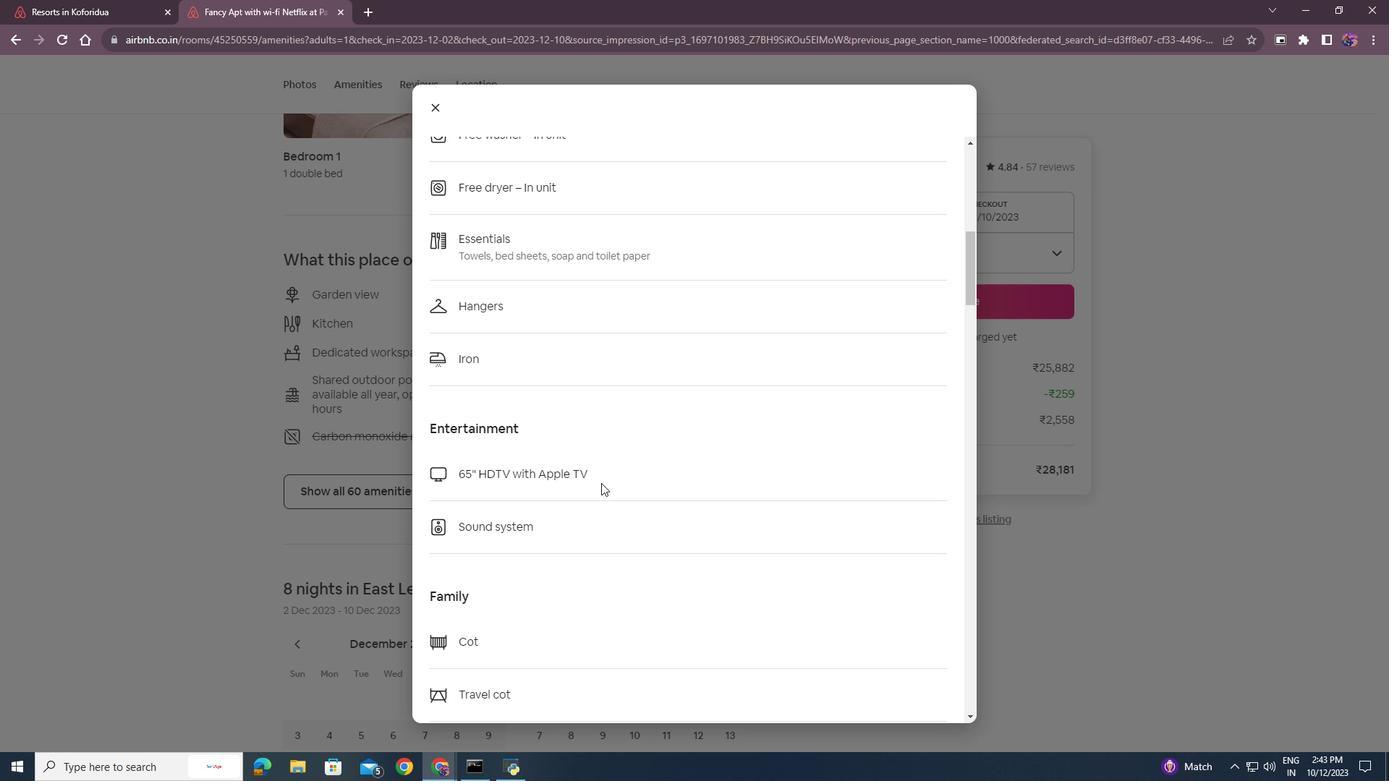 
Action: Mouse scrolled (601, 482) with delta (0, 0)
Screenshot: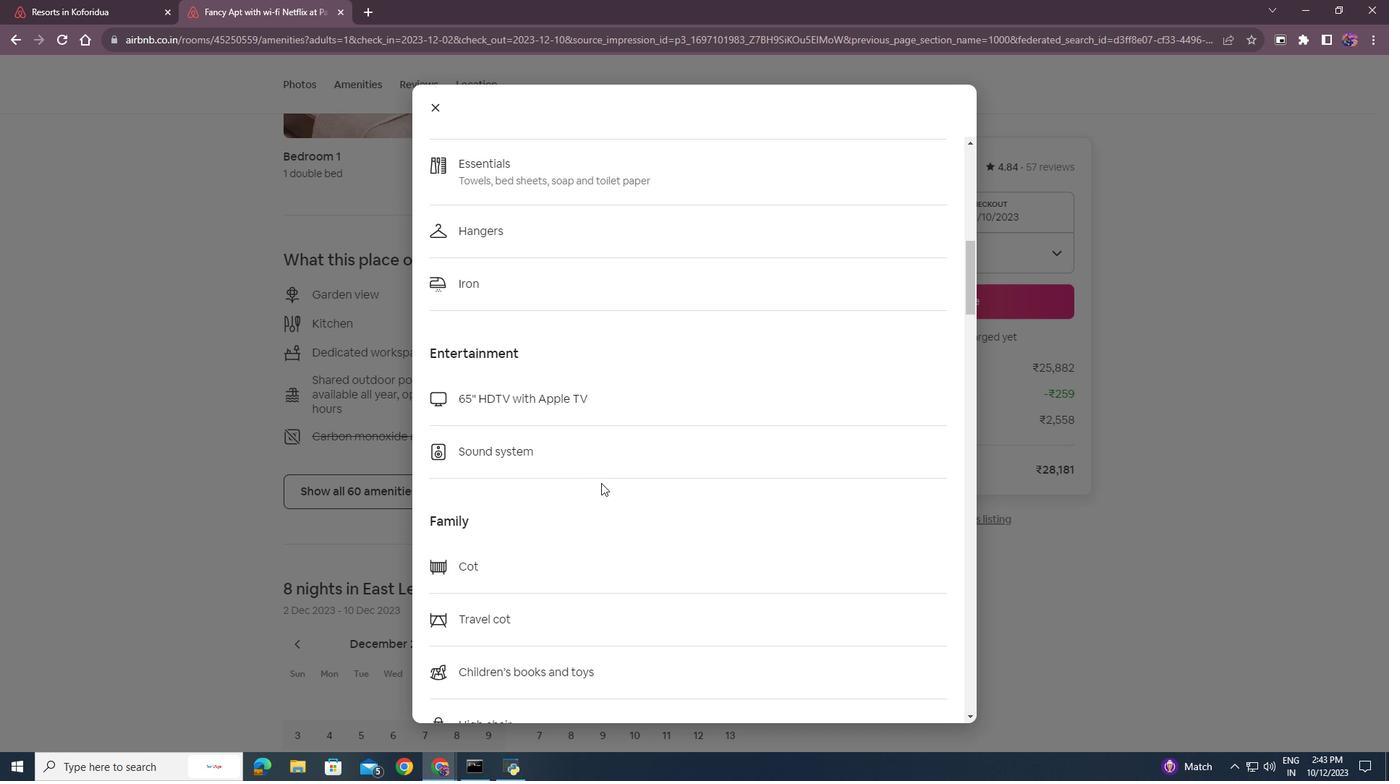 
Action: Mouse scrolled (601, 482) with delta (0, 0)
Screenshot: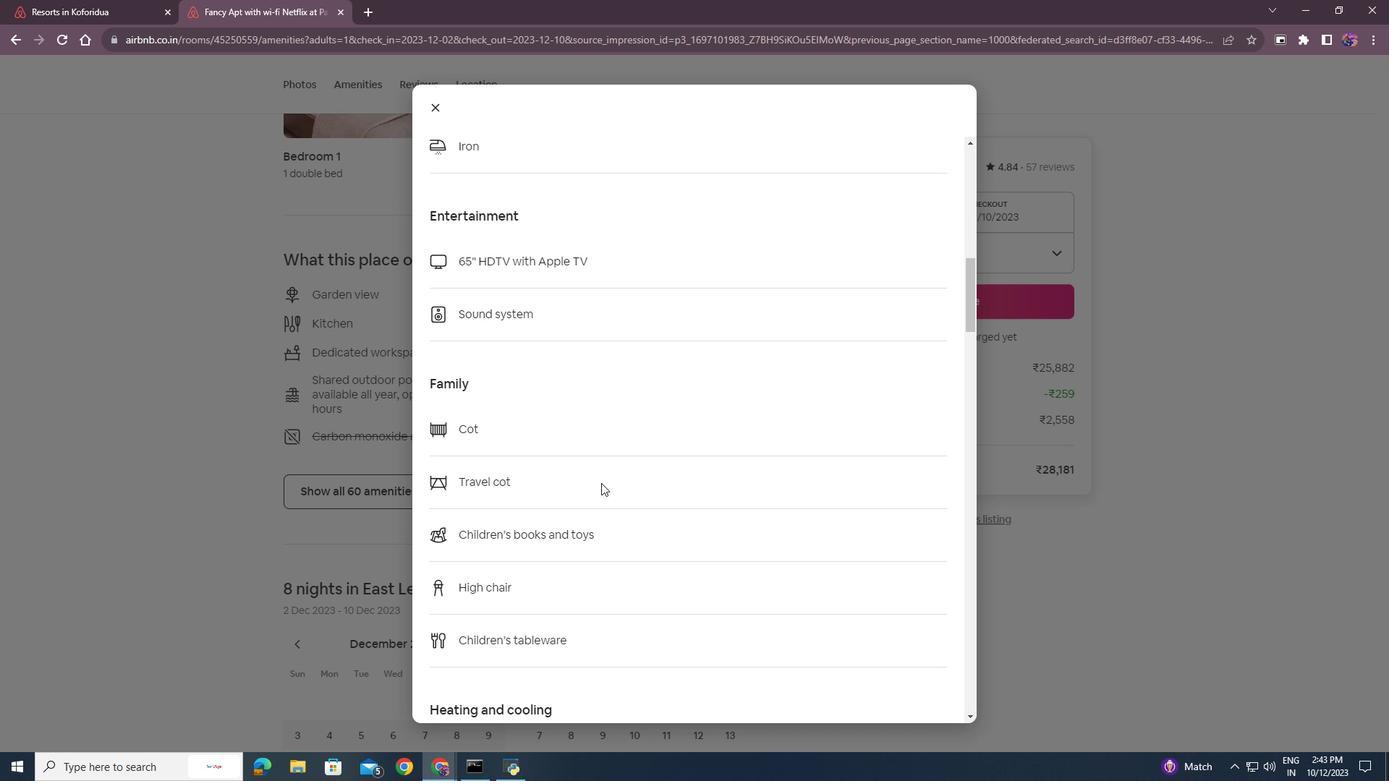 
Action: Mouse scrolled (601, 482) with delta (0, 0)
Screenshot: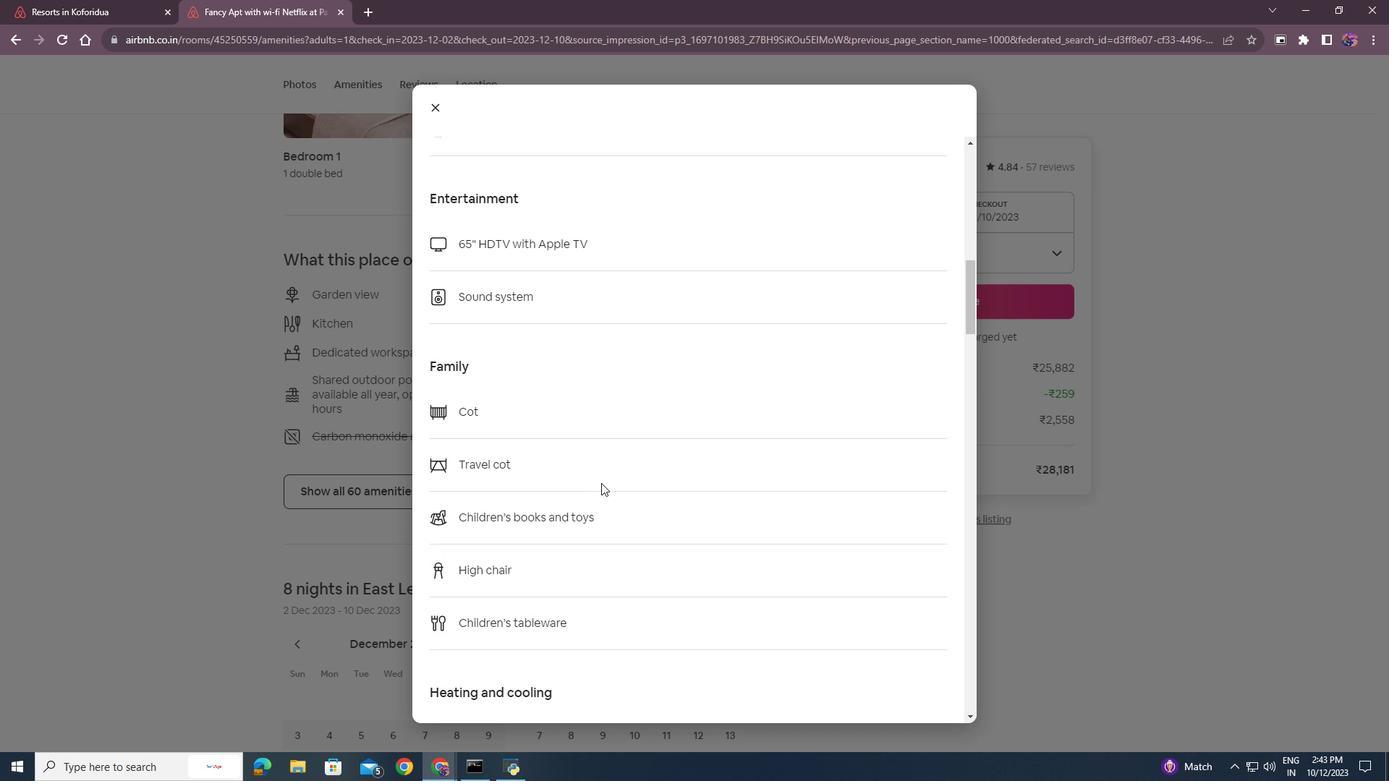 
Action: Mouse scrolled (601, 482) with delta (0, 0)
Screenshot: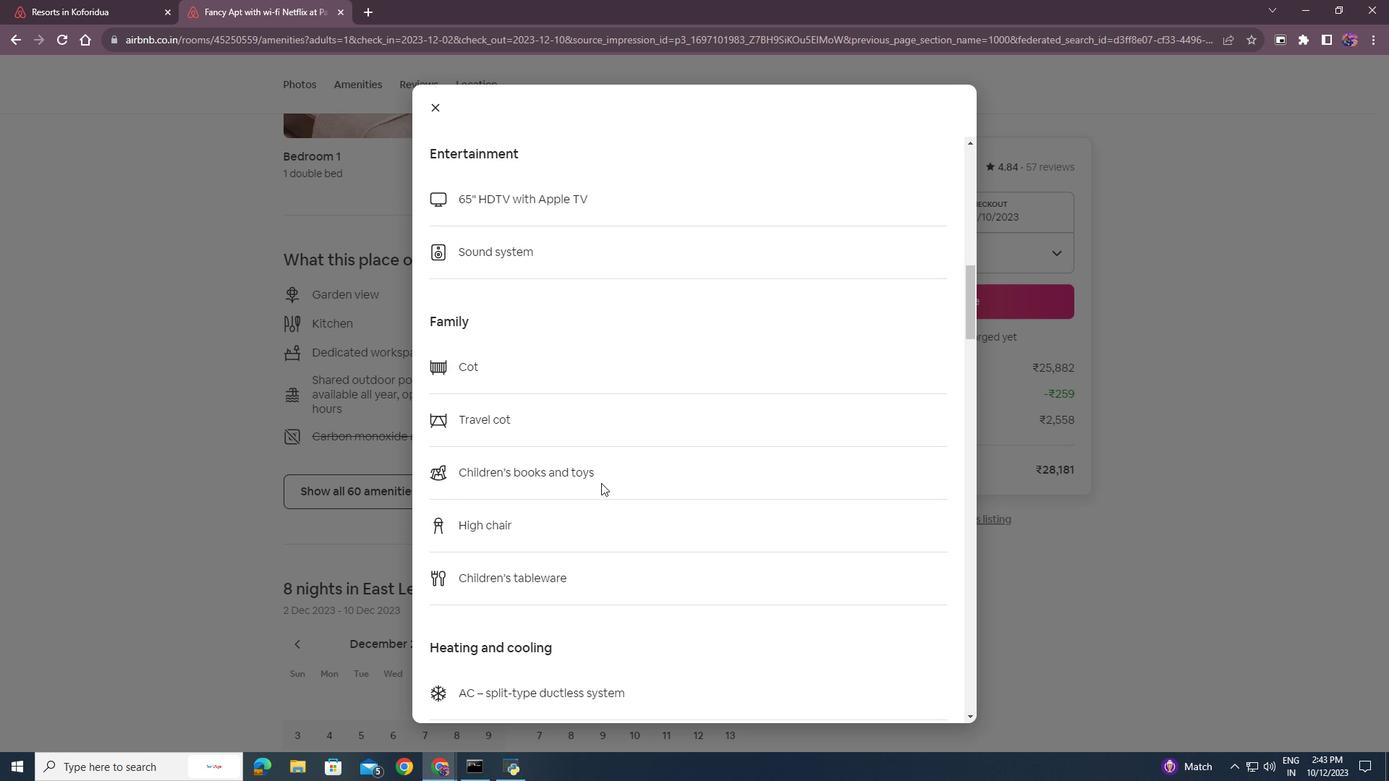 
Action: Mouse scrolled (601, 482) with delta (0, 0)
Screenshot: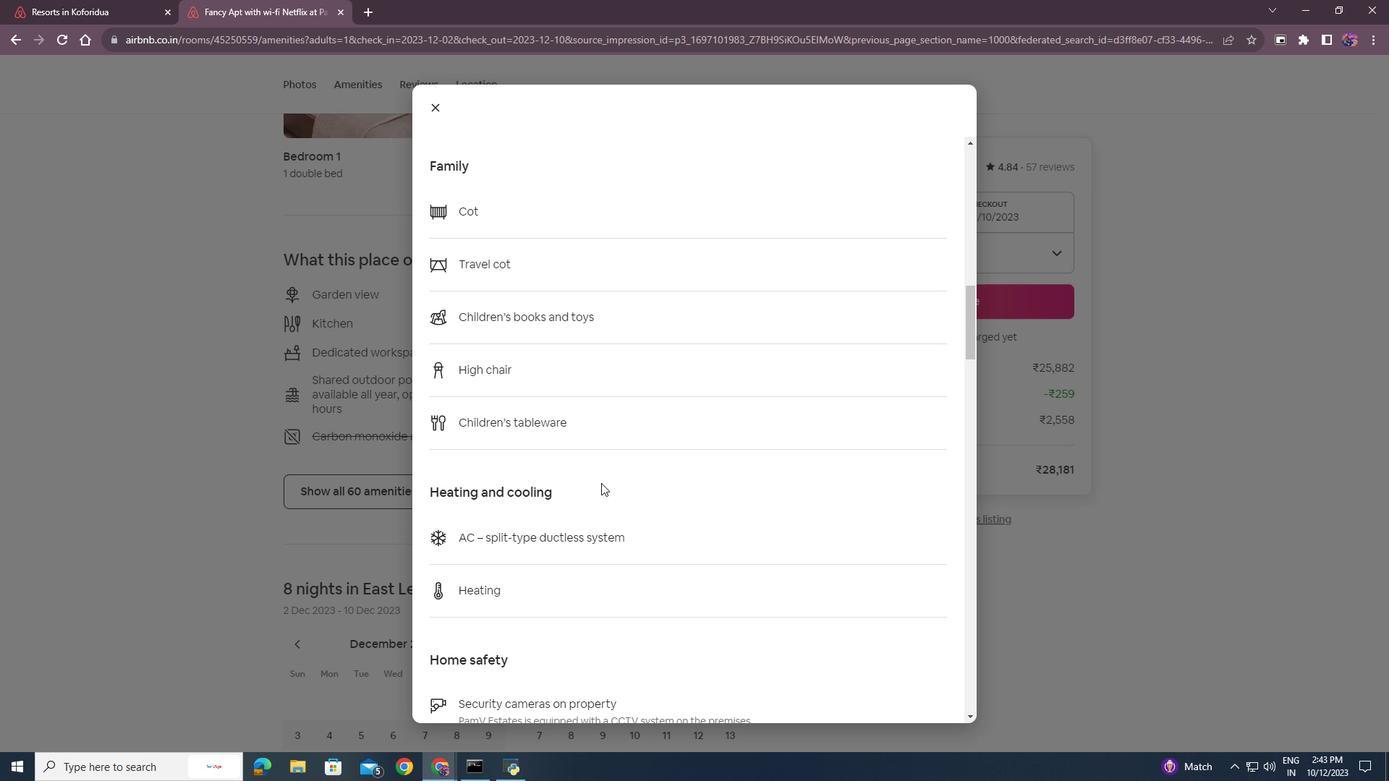 
Action: Mouse scrolled (601, 482) with delta (0, 0)
Screenshot: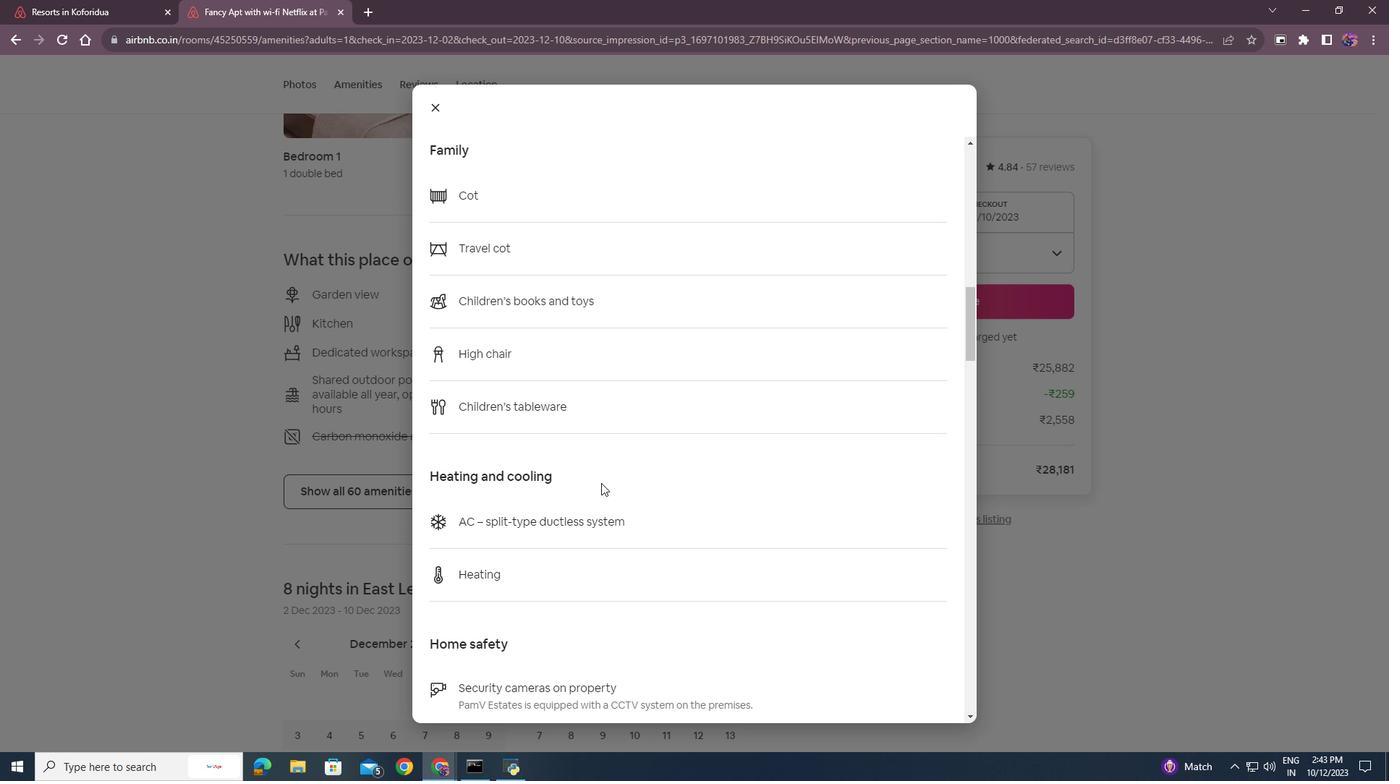 
Action: Mouse scrolled (601, 482) with delta (0, 0)
Screenshot: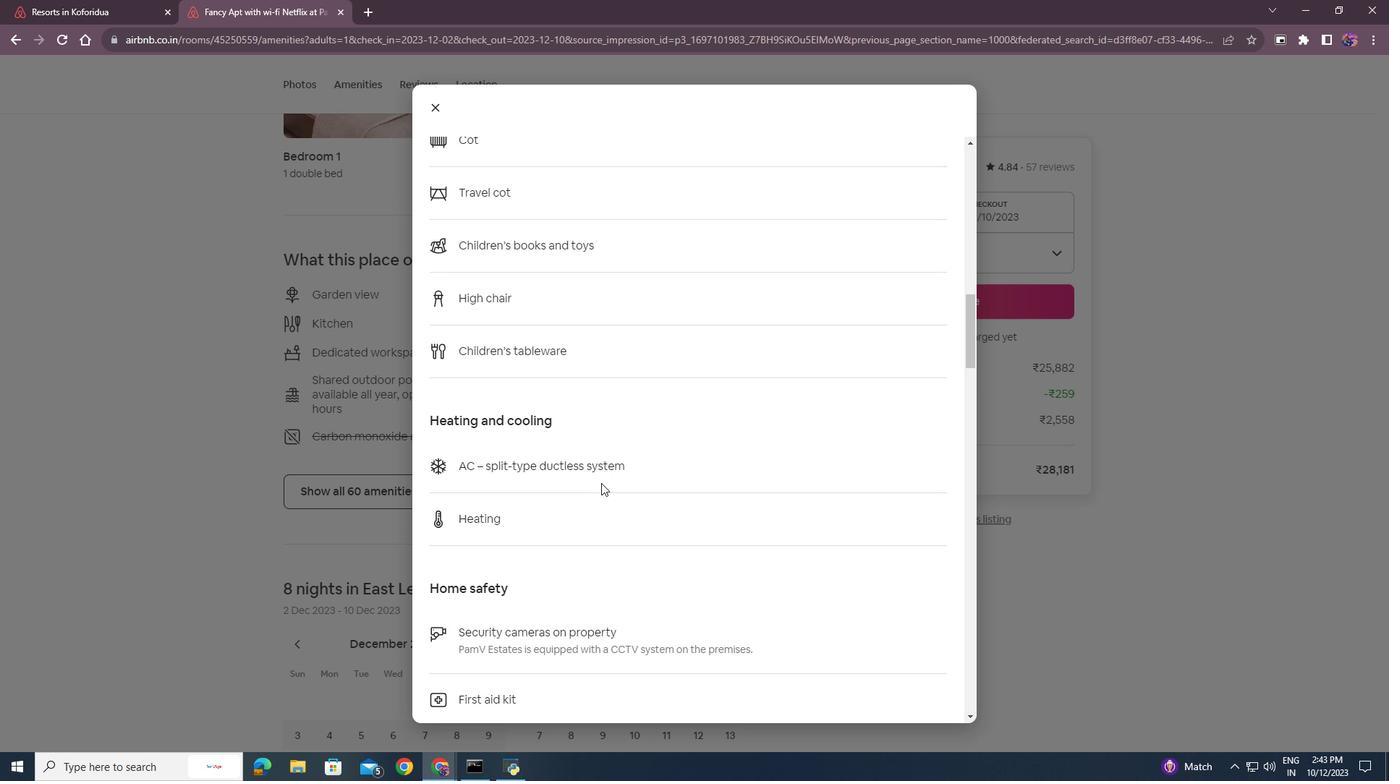 
Action: Mouse scrolled (601, 482) with delta (0, 0)
Screenshot: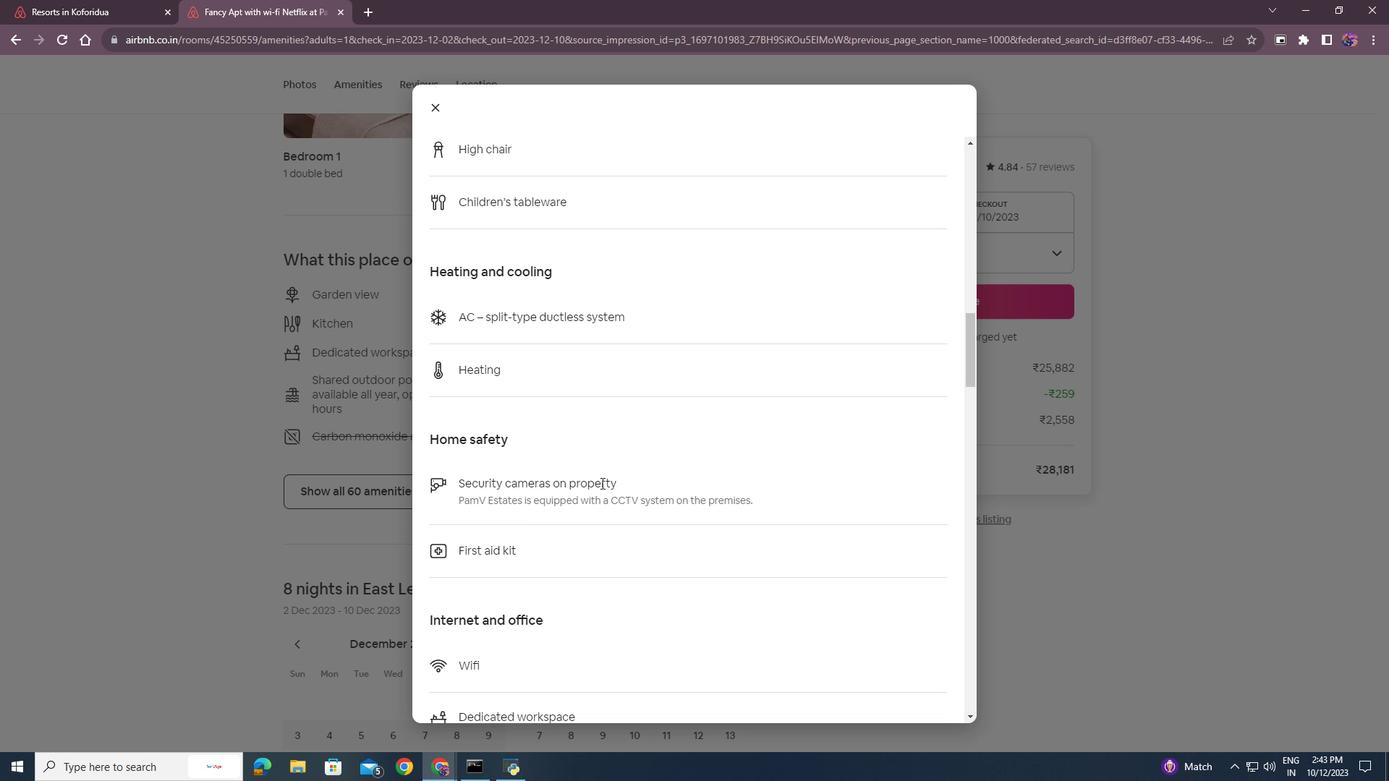
Action: Mouse scrolled (601, 482) with delta (0, 0)
Screenshot: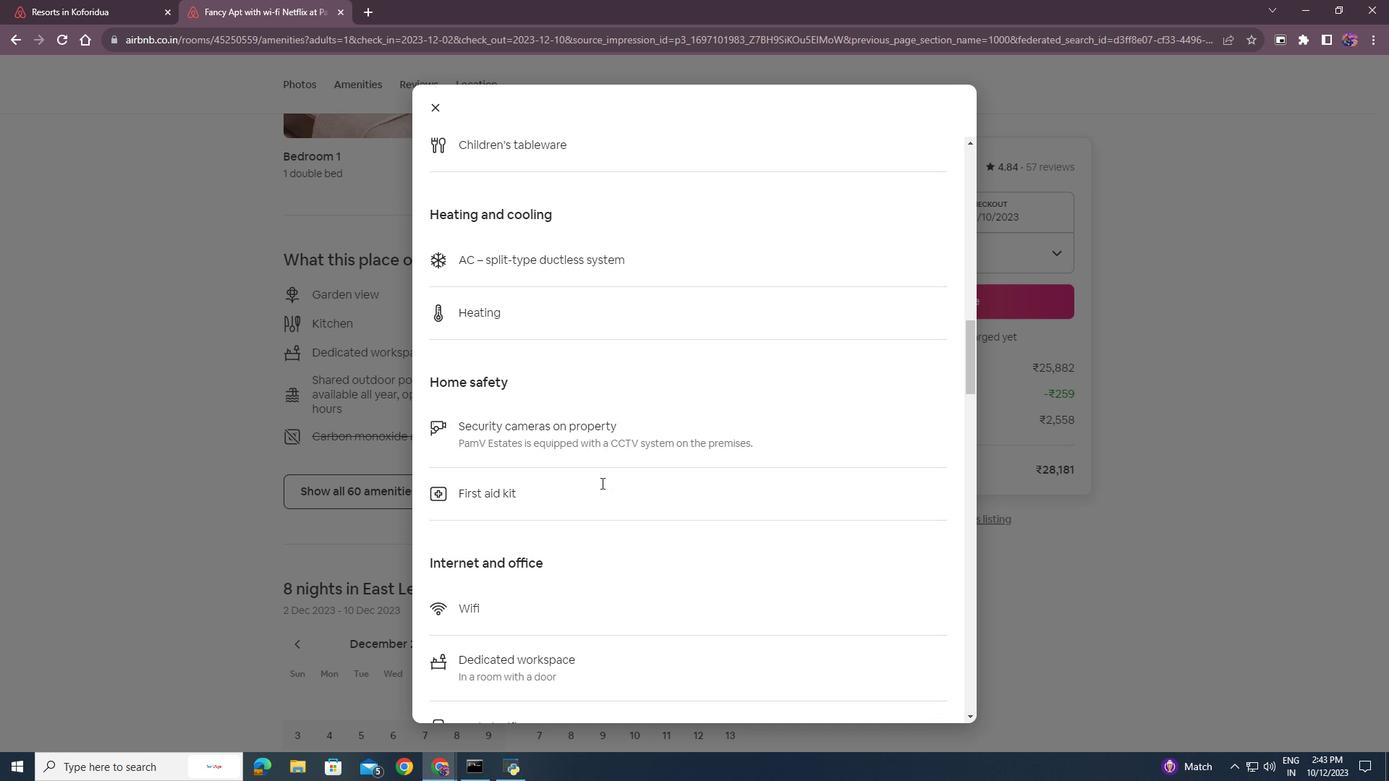 
Action: Mouse scrolled (601, 482) with delta (0, 0)
Screenshot: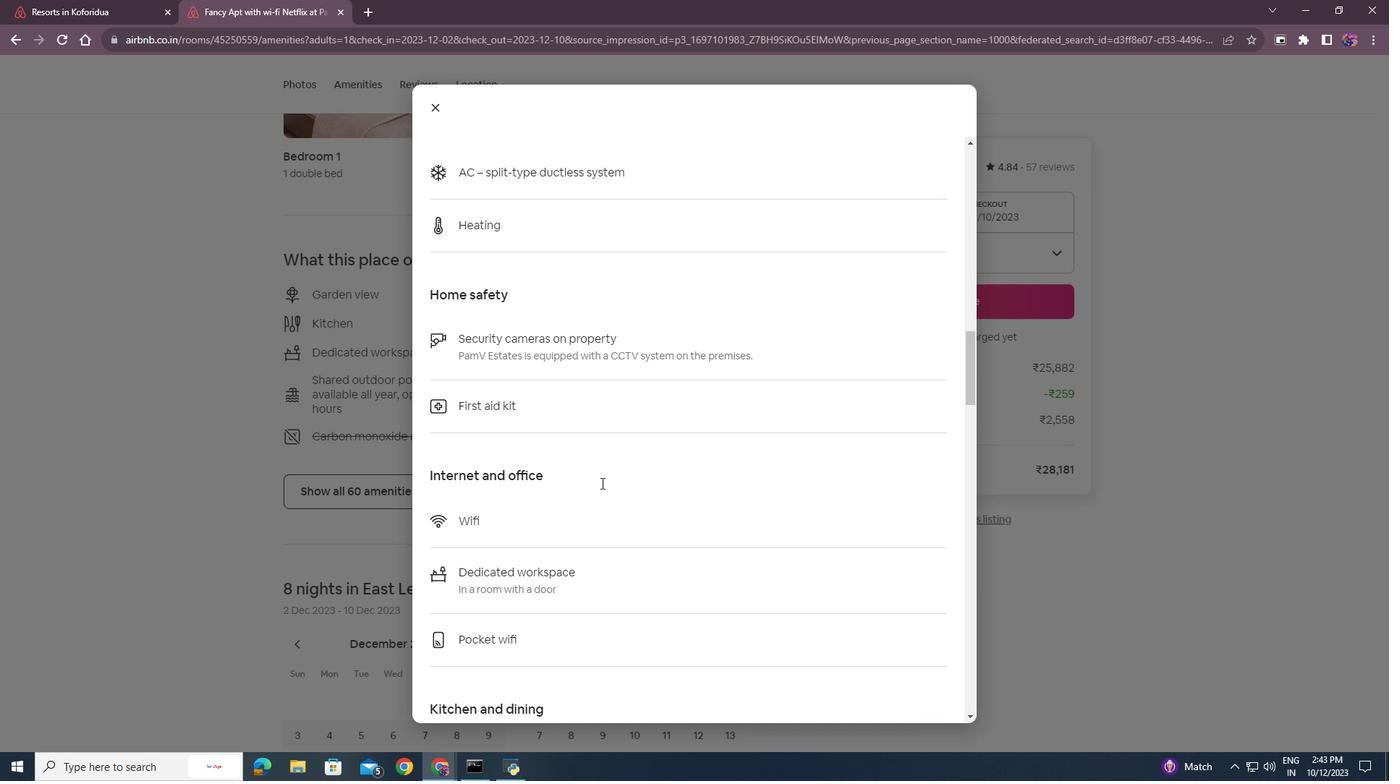 
Action: Mouse scrolled (601, 482) with delta (0, 0)
Screenshot: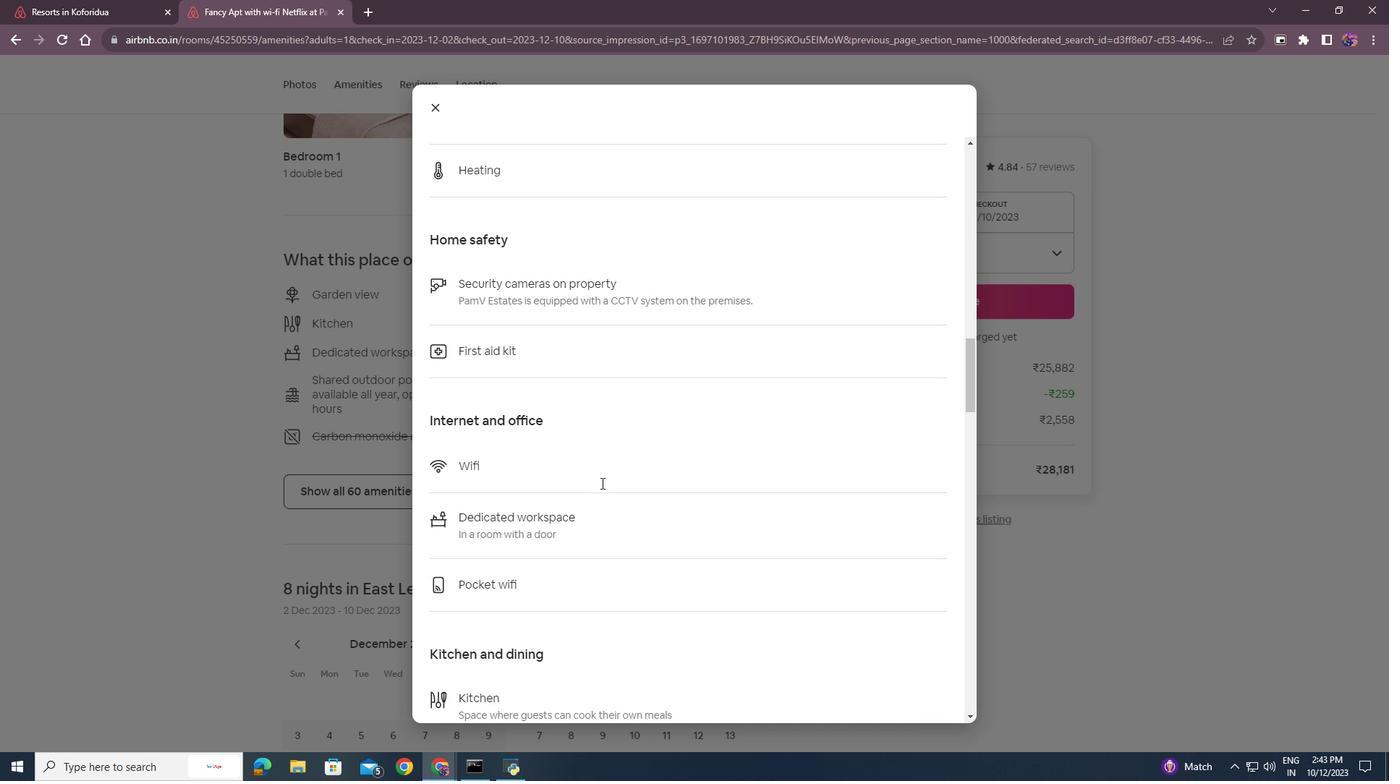 
Action: Mouse scrolled (601, 482) with delta (0, 0)
Screenshot: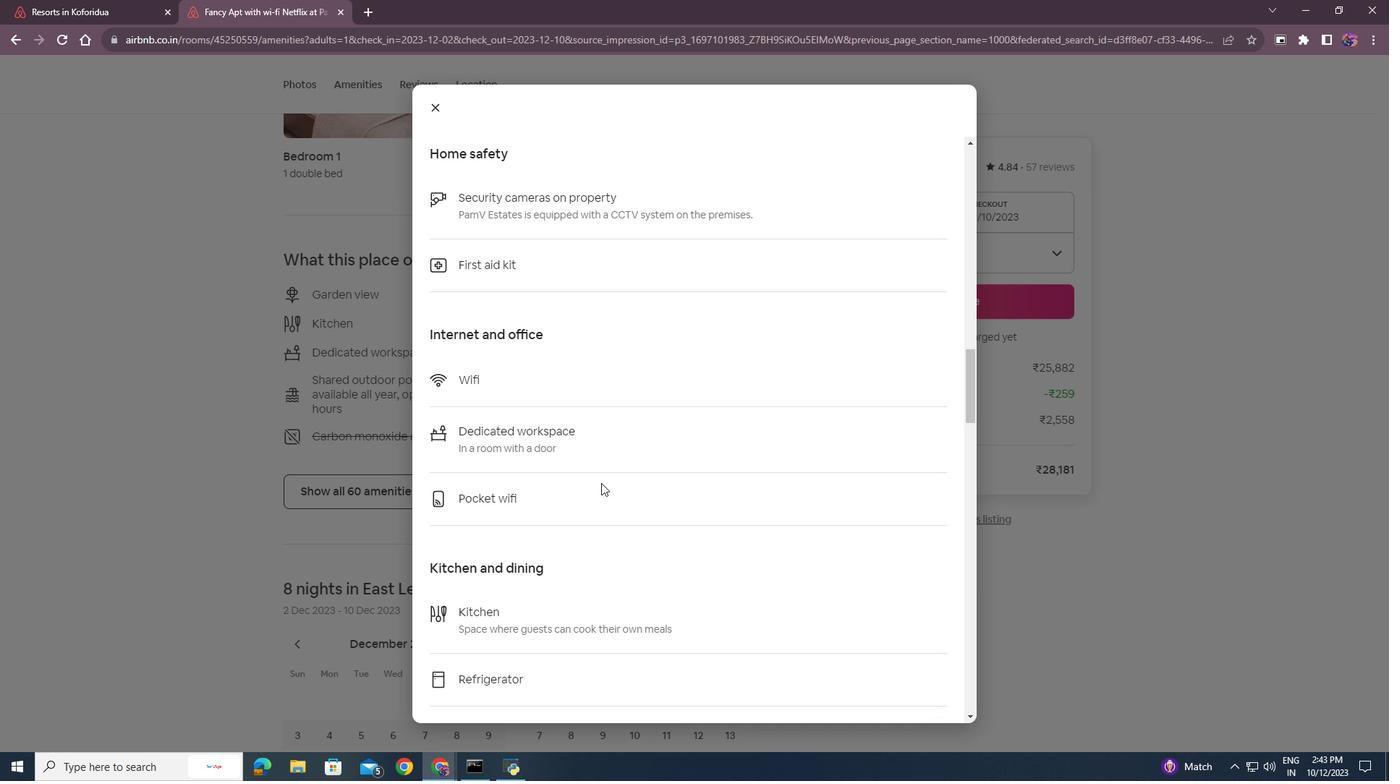 
Action: Mouse scrolled (601, 482) with delta (0, 0)
Screenshot: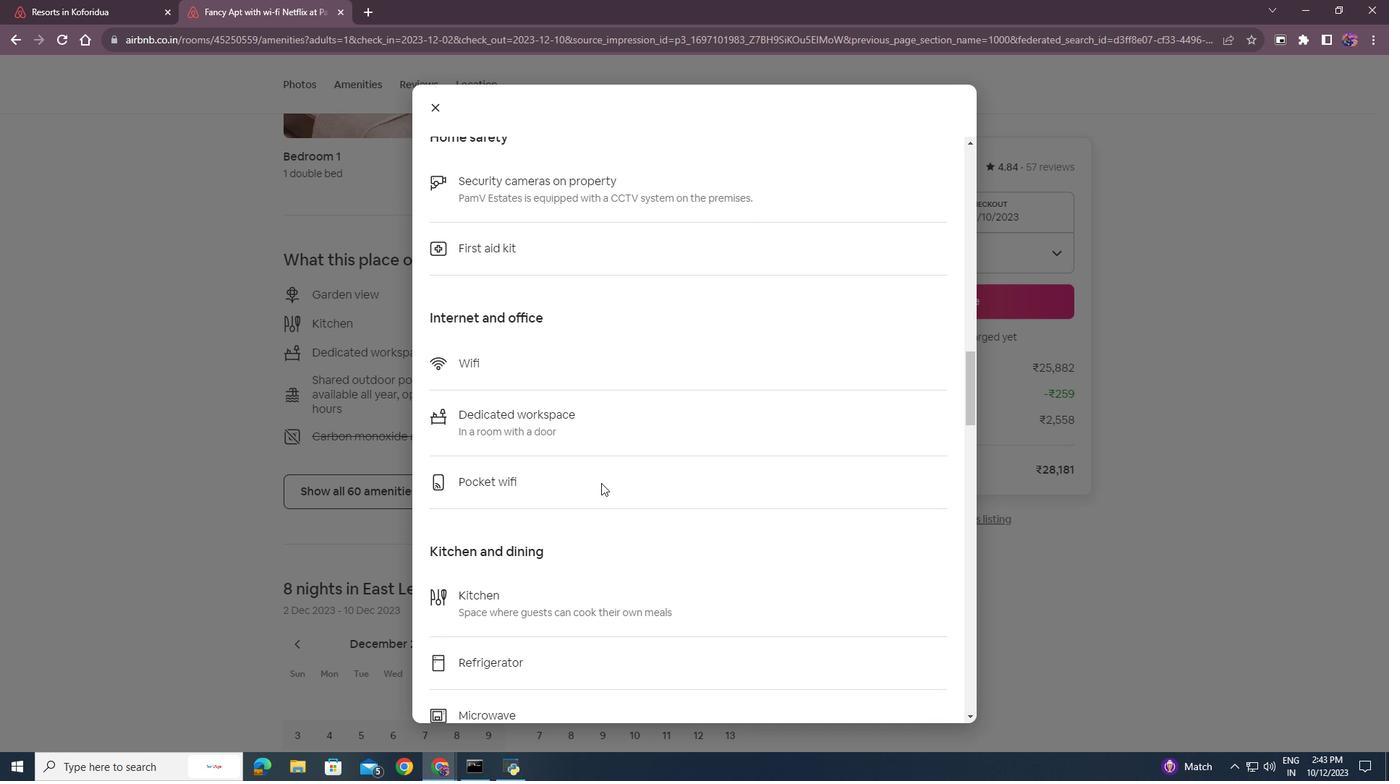 
Action: Mouse scrolled (601, 482) with delta (0, 0)
Screenshot: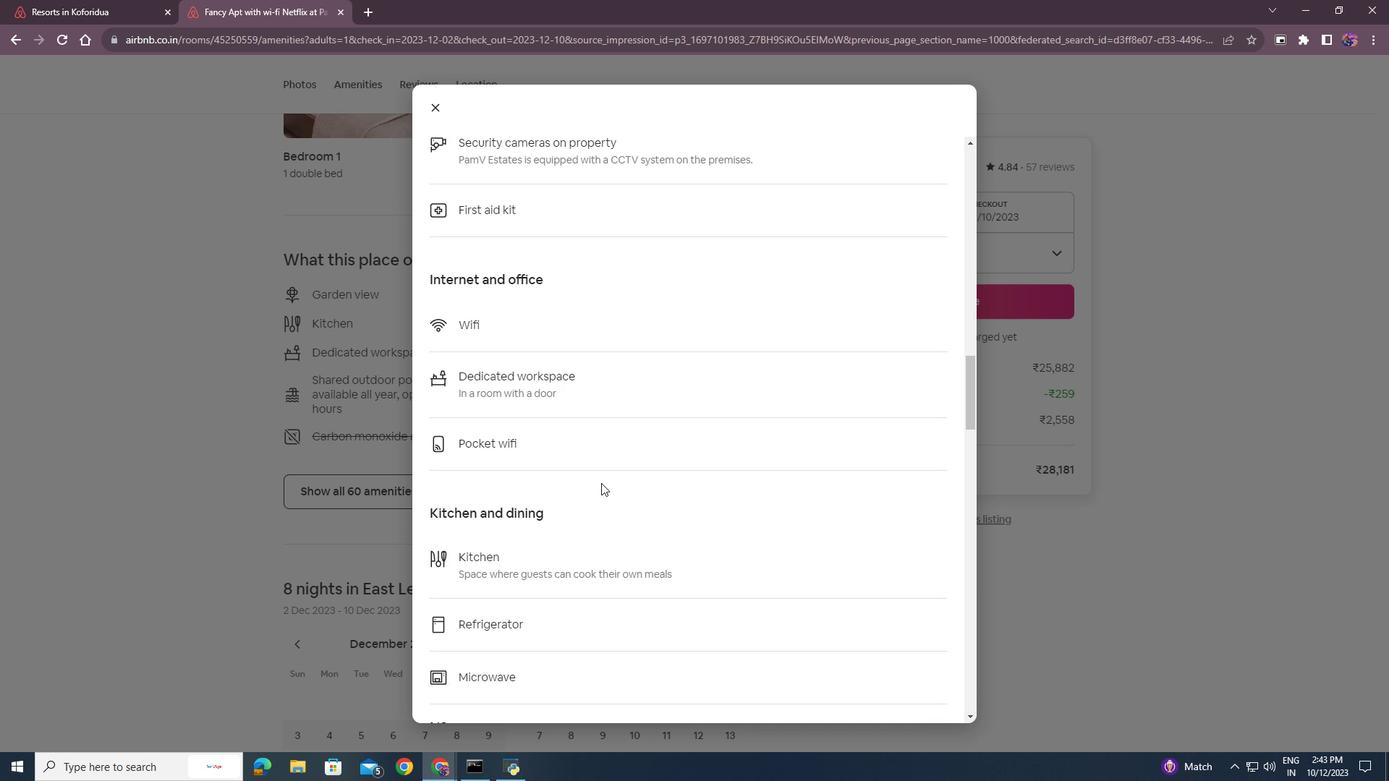 
Action: Mouse scrolled (601, 482) with delta (0, 0)
Screenshot: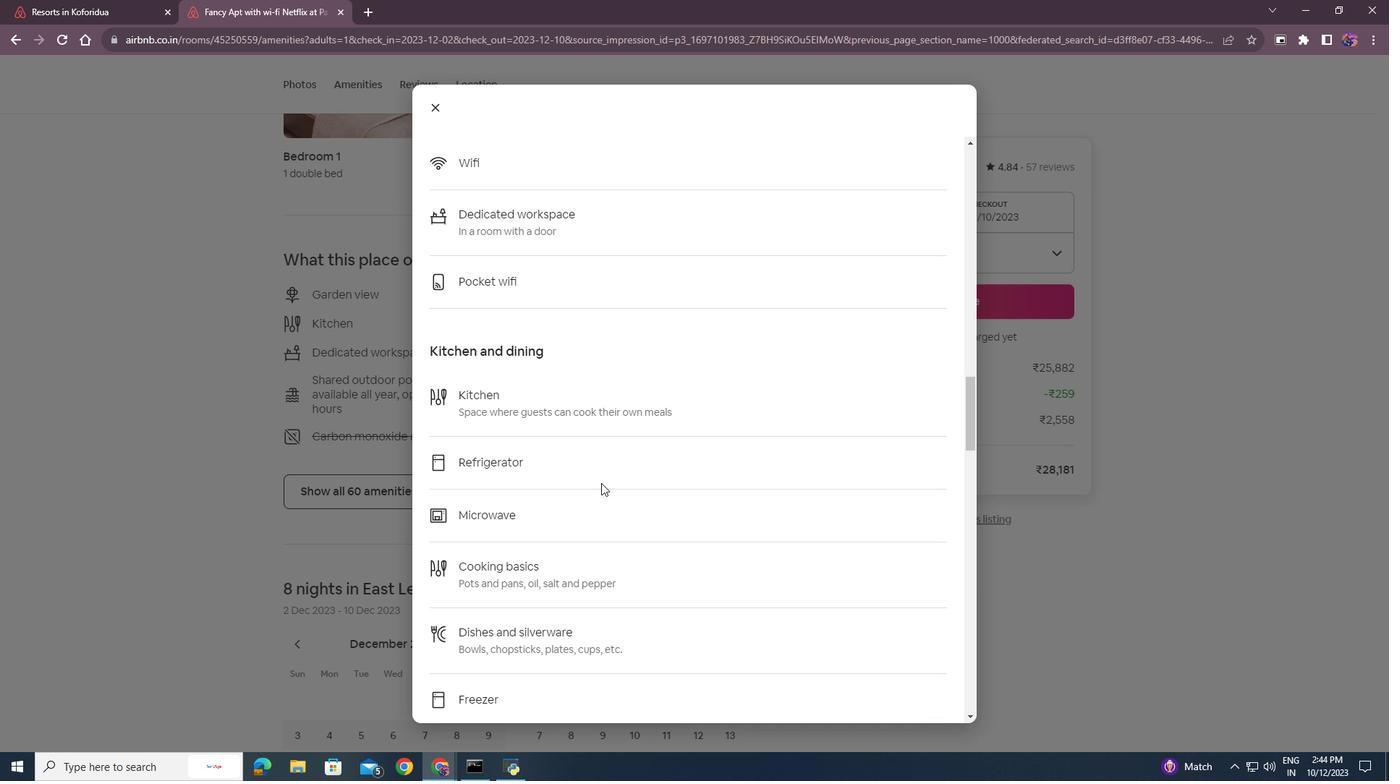 
Action: Mouse scrolled (601, 482) with delta (0, 0)
Screenshot: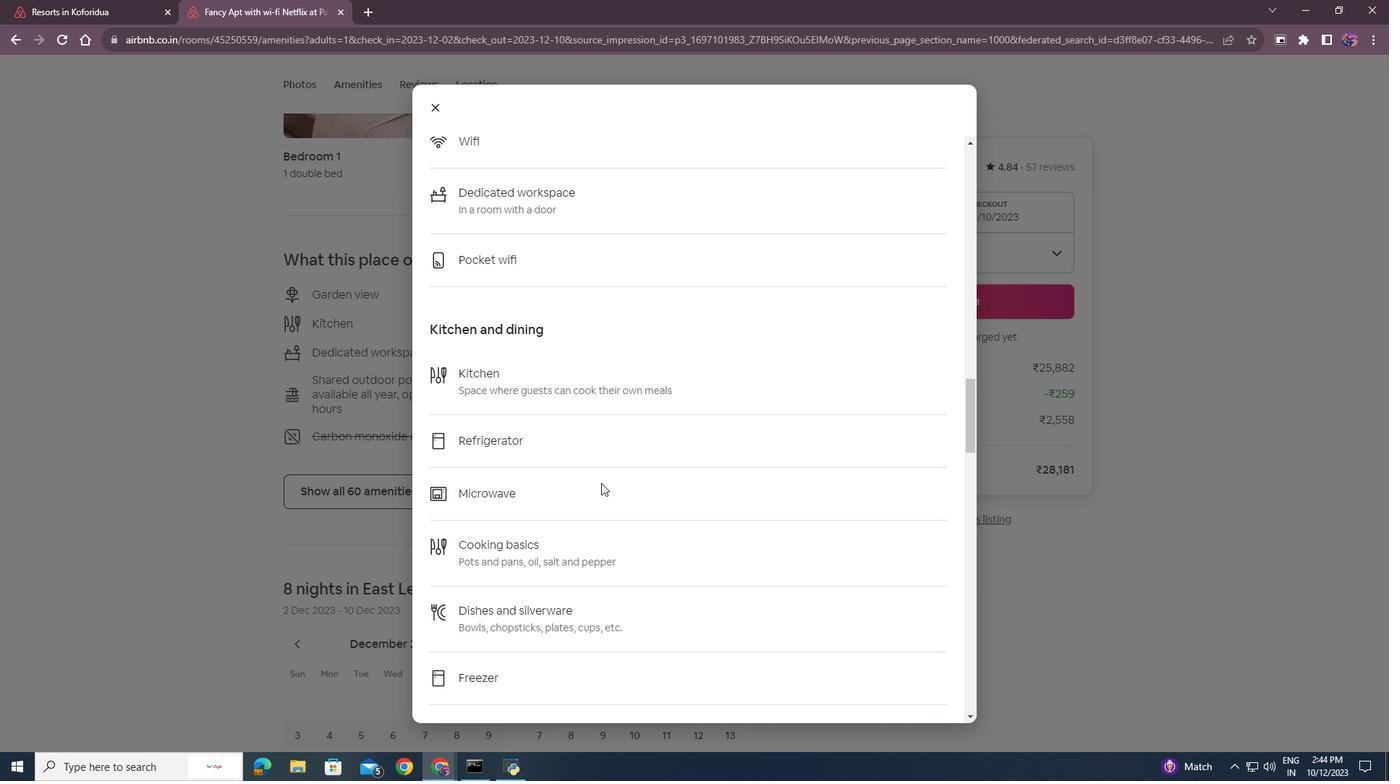 
Action: Mouse scrolled (601, 482) with delta (0, 0)
Screenshot: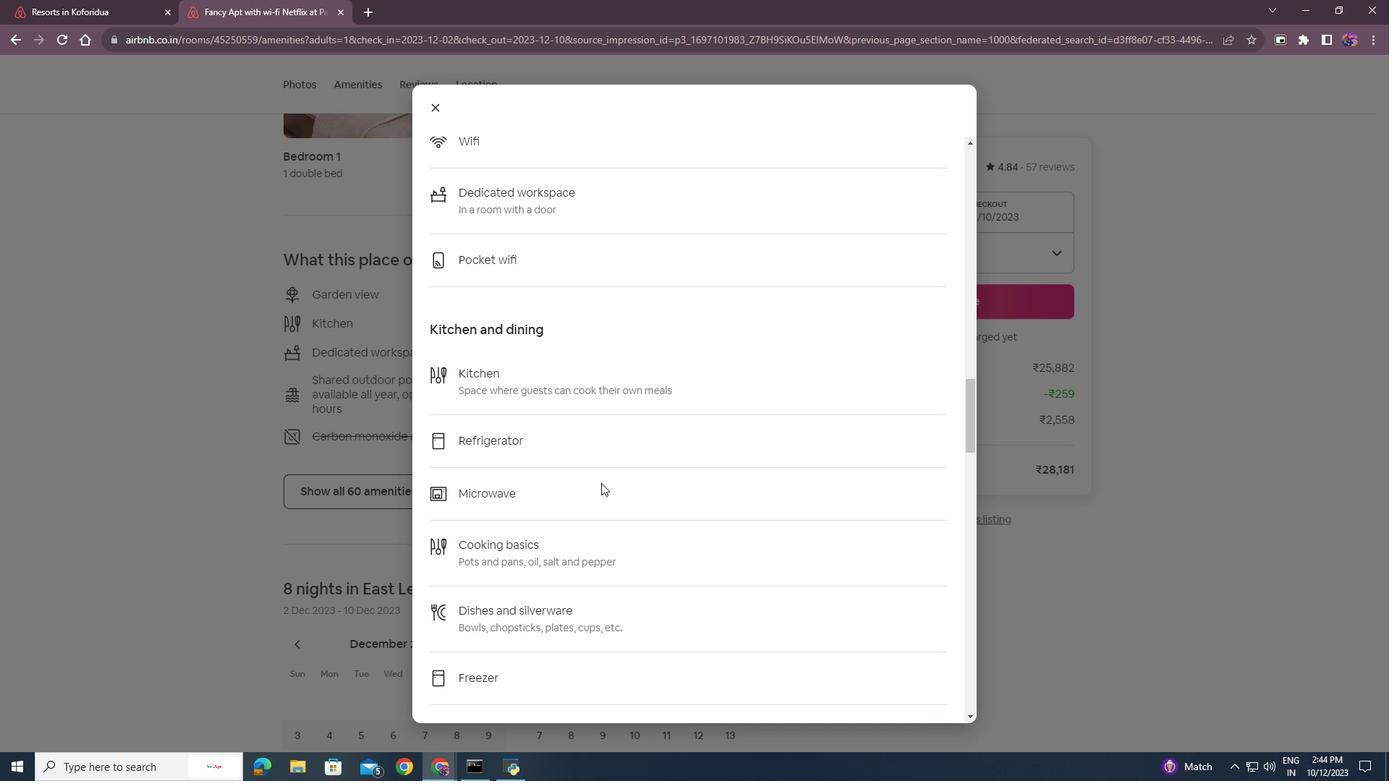 
Action: Mouse scrolled (601, 482) with delta (0, 0)
Screenshot: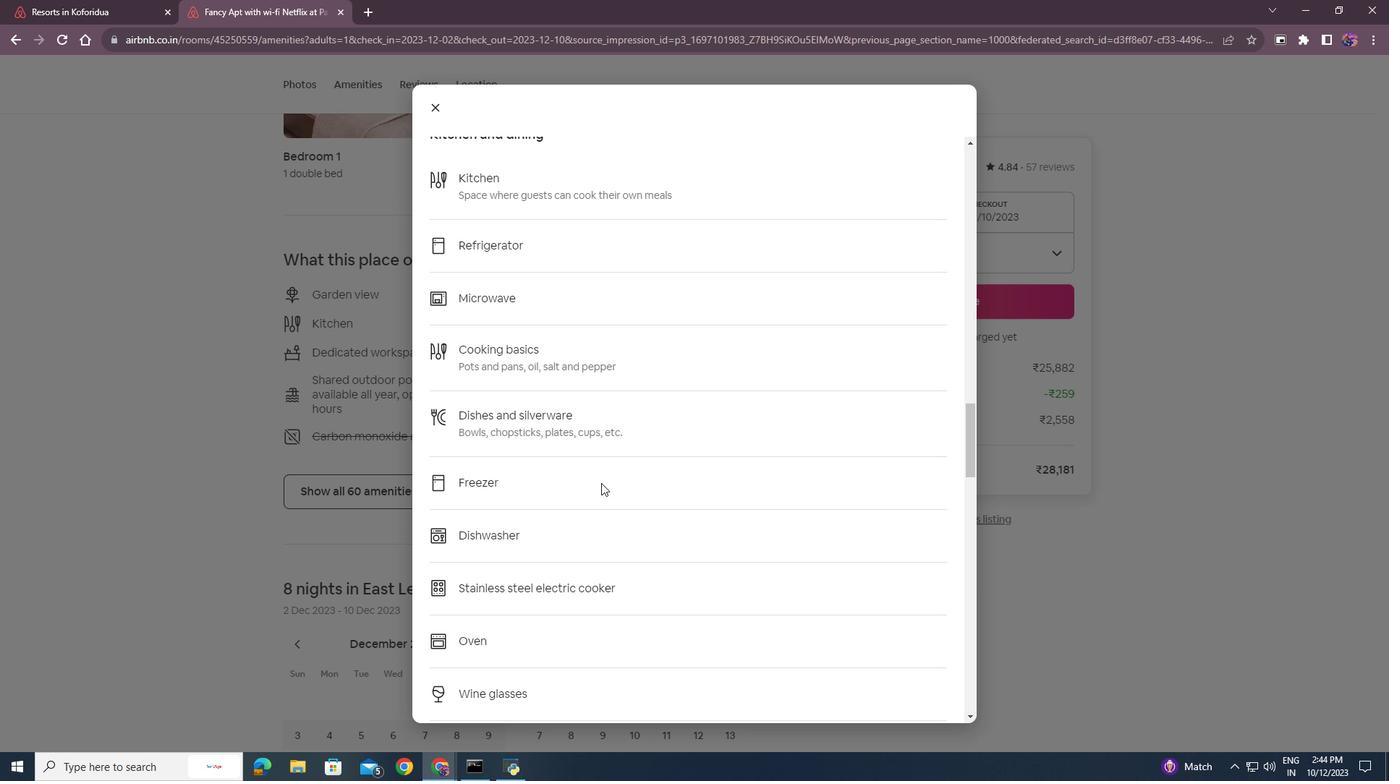 
Action: Mouse scrolled (601, 482) with delta (0, 0)
Screenshot: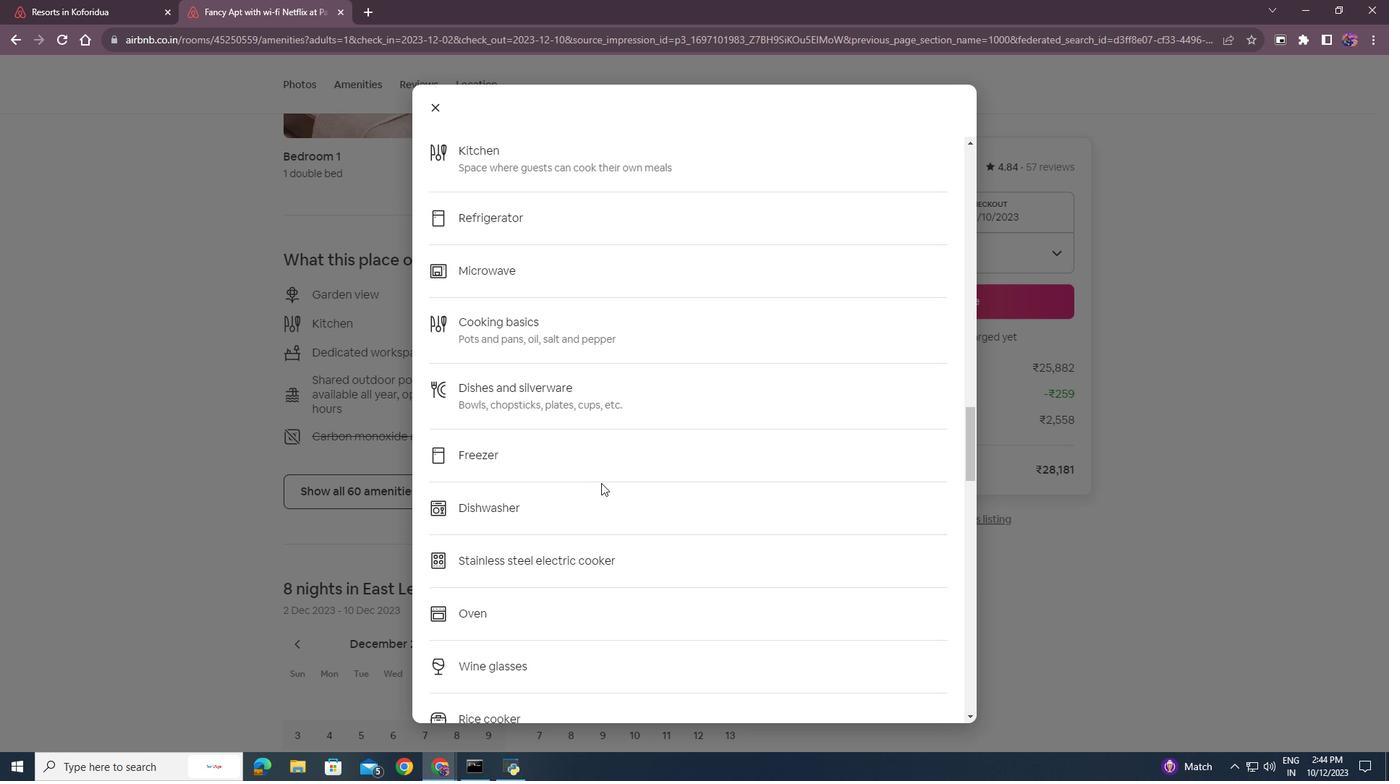 
Action: Mouse scrolled (601, 482) with delta (0, 0)
Screenshot: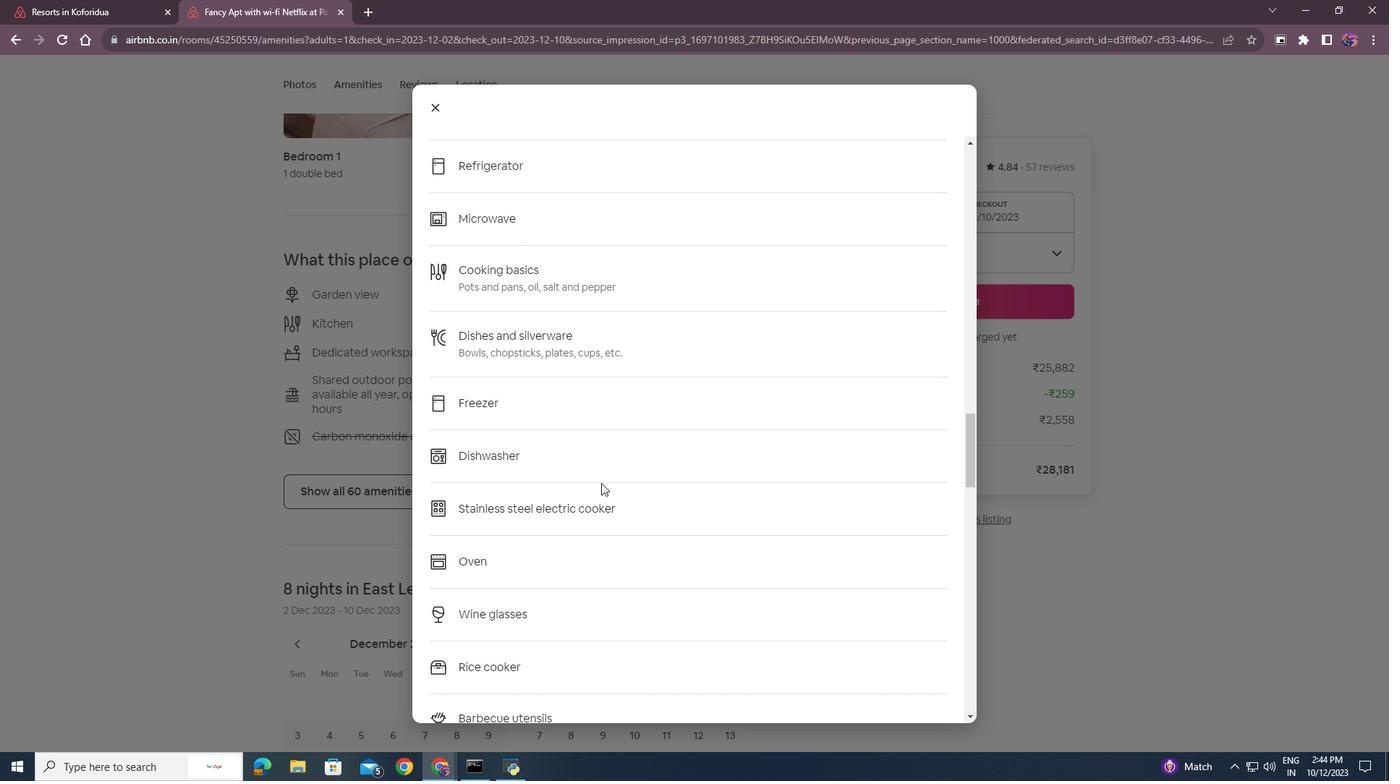 
Action: Mouse scrolled (601, 482) with delta (0, 0)
Screenshot: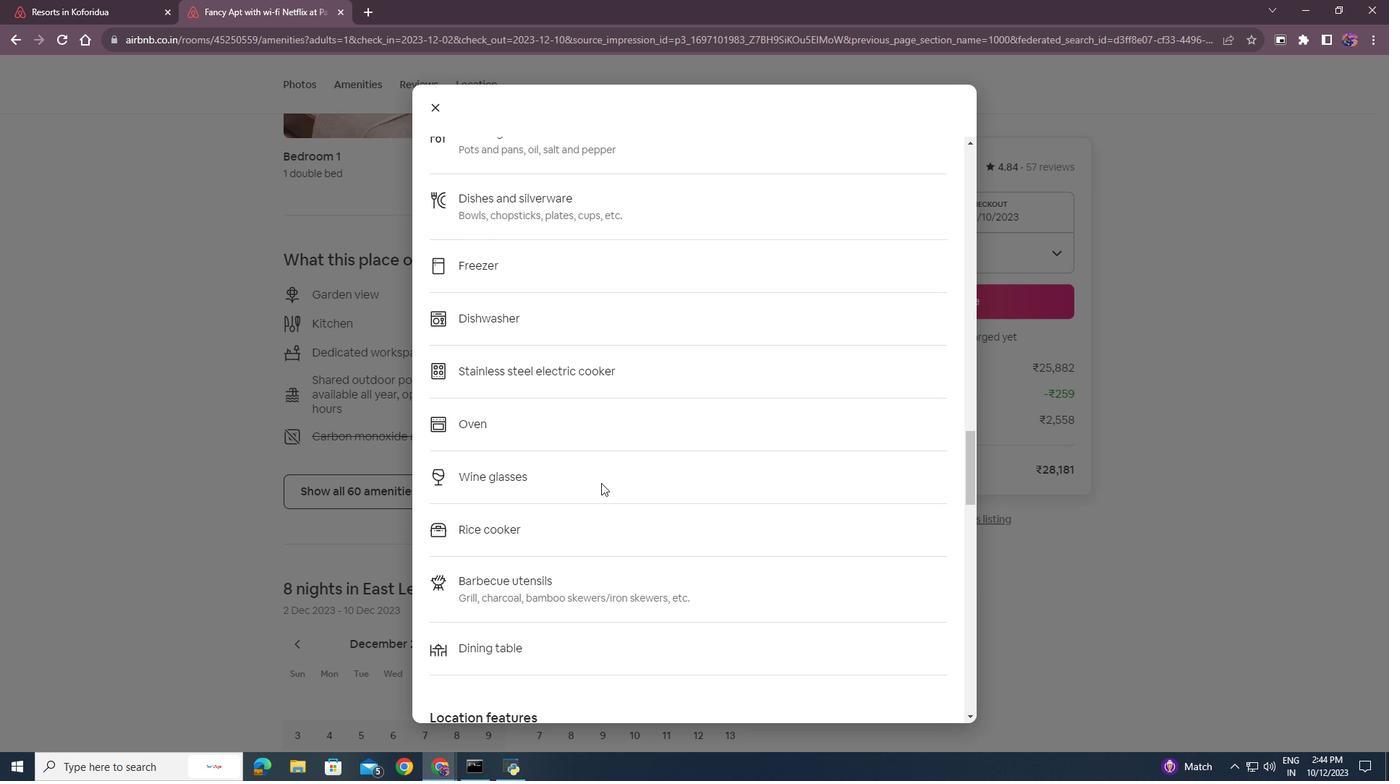 
Action: Mouse scrolled (601, 482) with delta (0, 0)
Screenshot: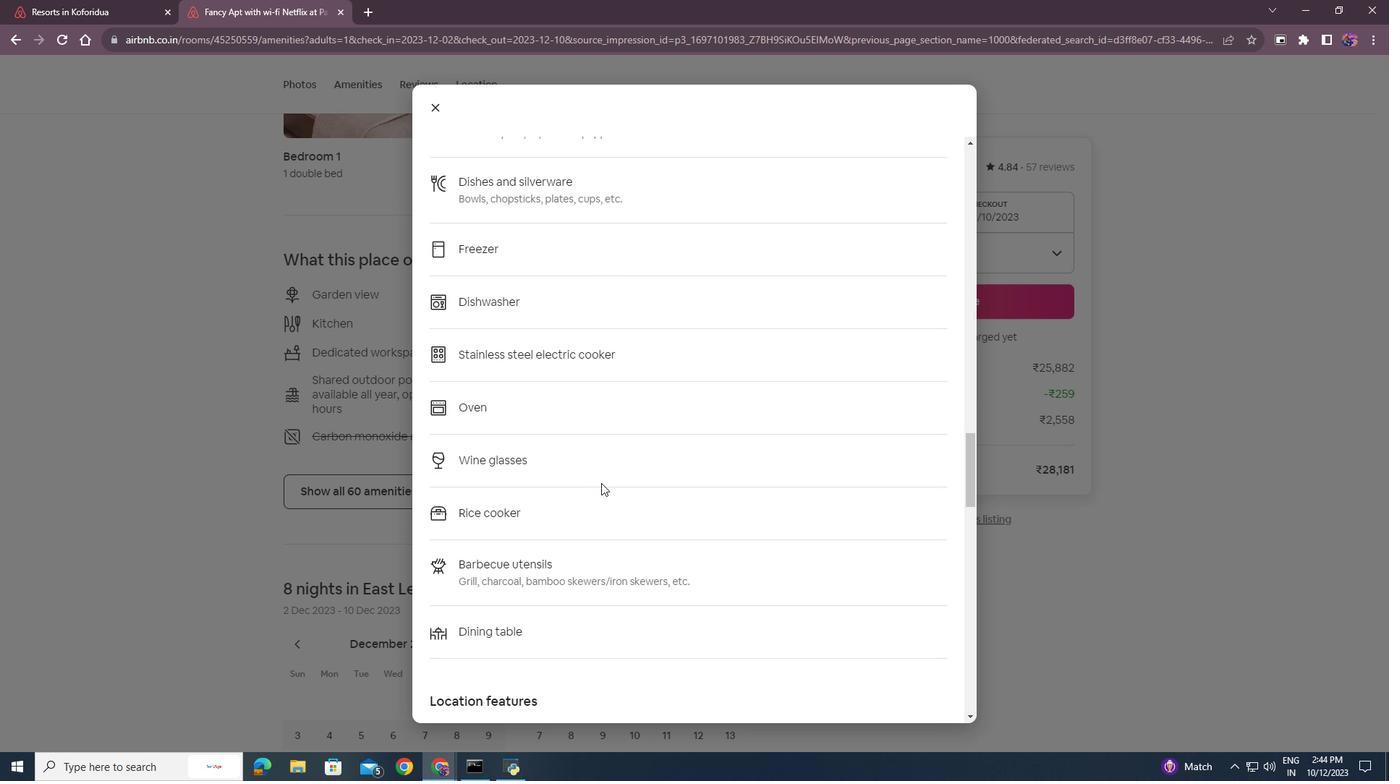 
Action: Mouse scrolled (601, 482) with delta (0, 0)
Screenshot: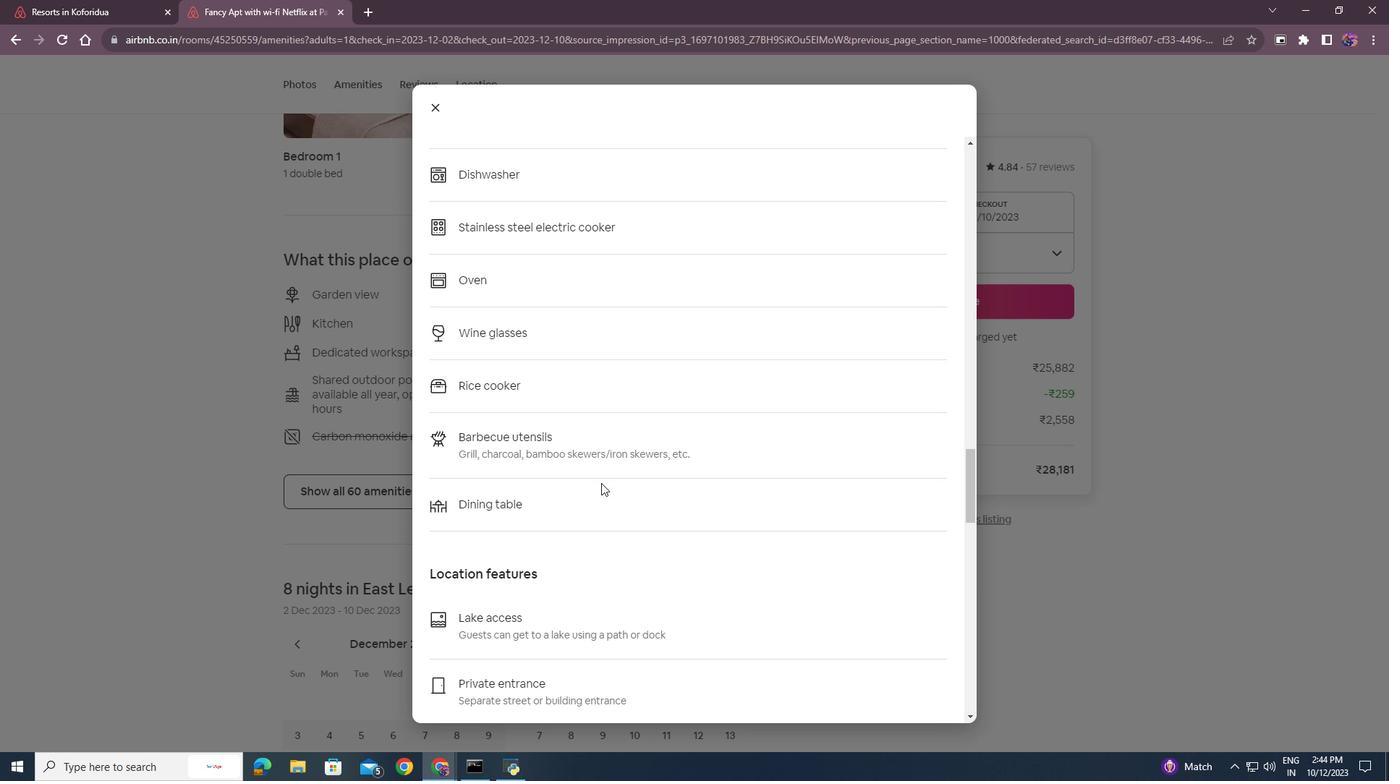 
Action: Mouse scrolled (601, 482) with delta (0, 0)
Screenshot: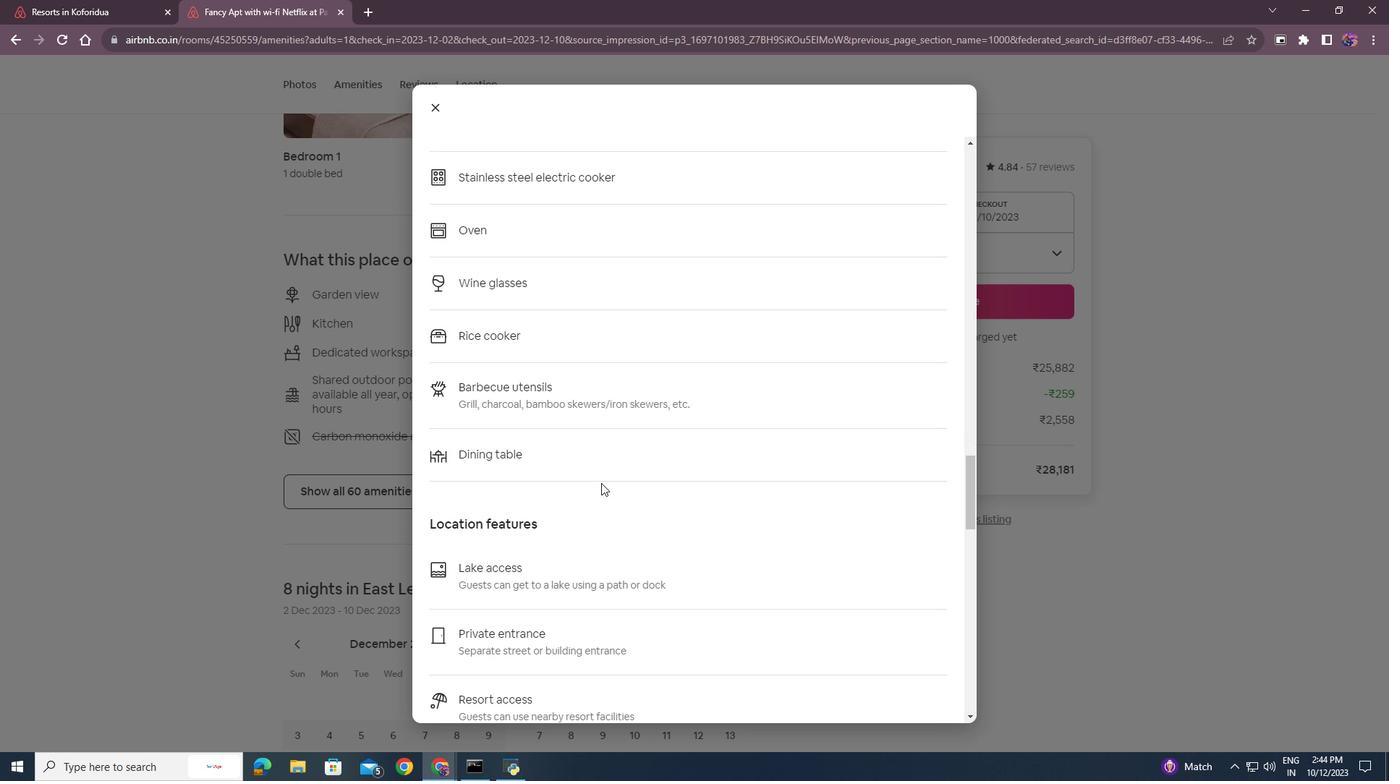 
Action: Mouse scrolled (601, 482) with delta (0, 0)
Screenshot: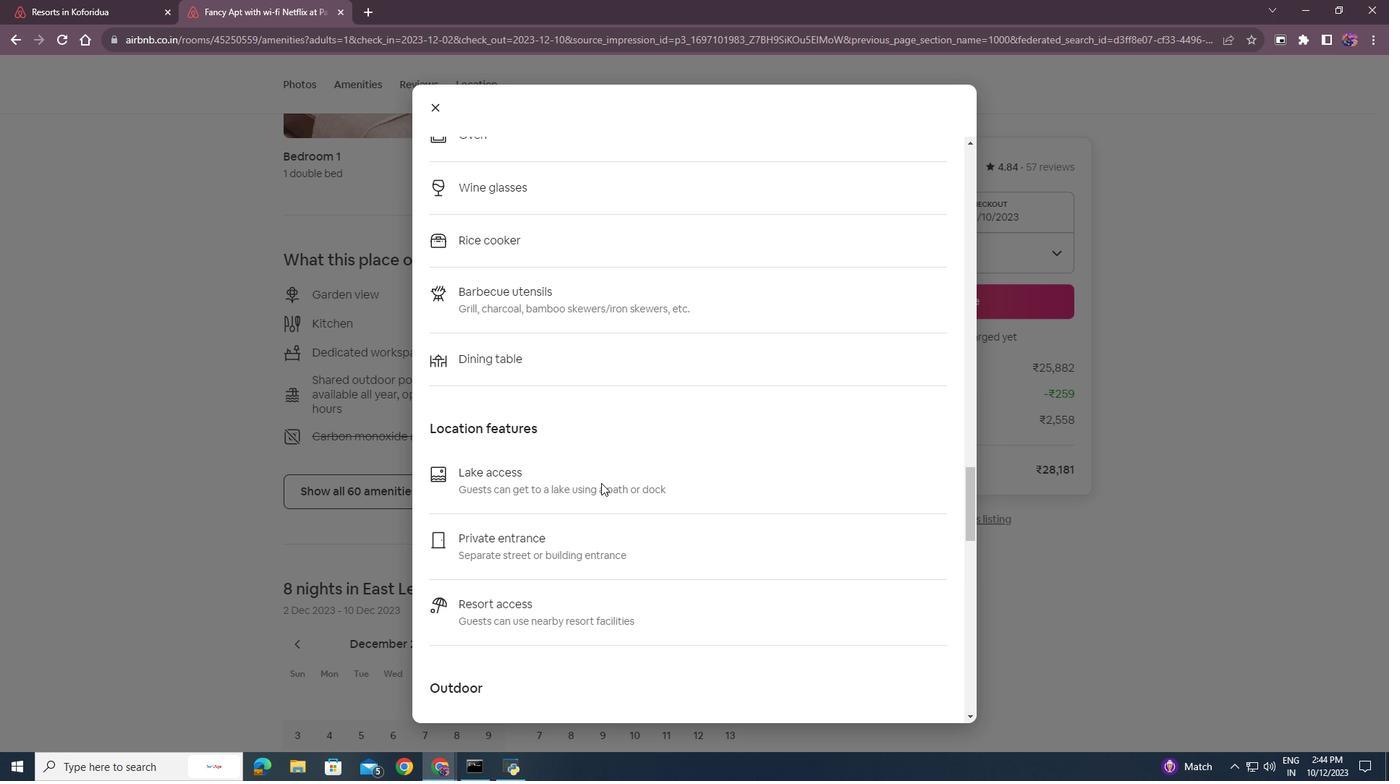 
Action: Mouse scrolled (601, 482) with delta (0, 0)
Screenshot: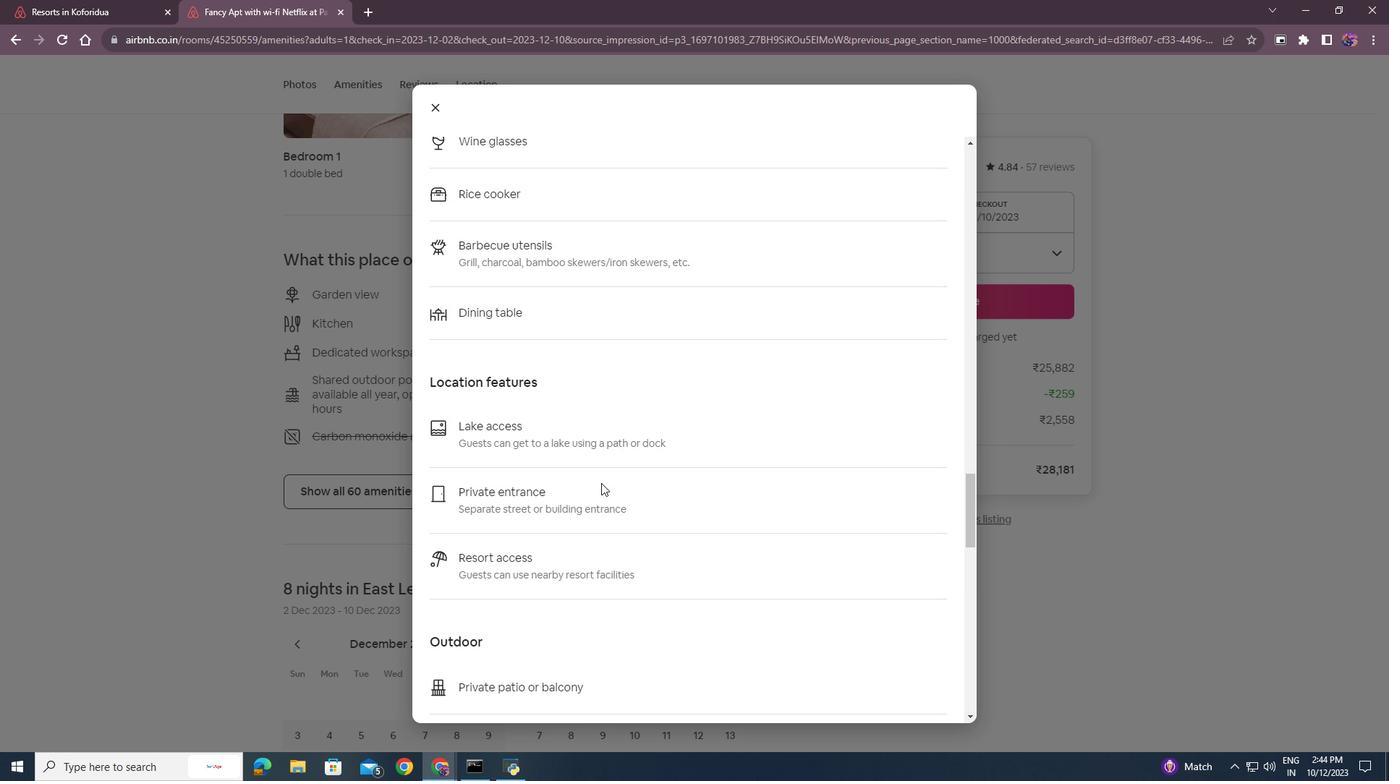 
Action: Mouse scrolled (601, 482) with delta (0, 0)
Screenshot: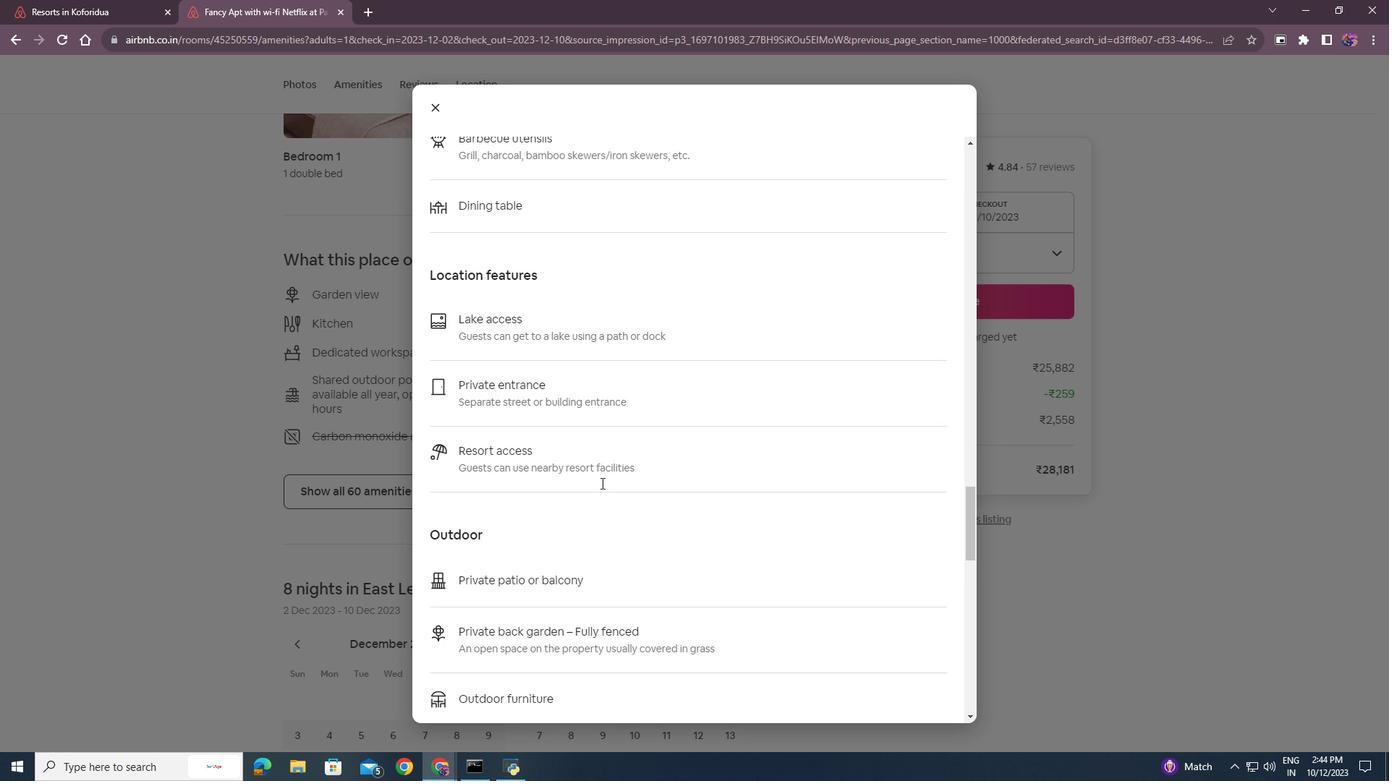 
Action: Mouse scrolled (601, 482) with delta (0, 0)
Screenshot: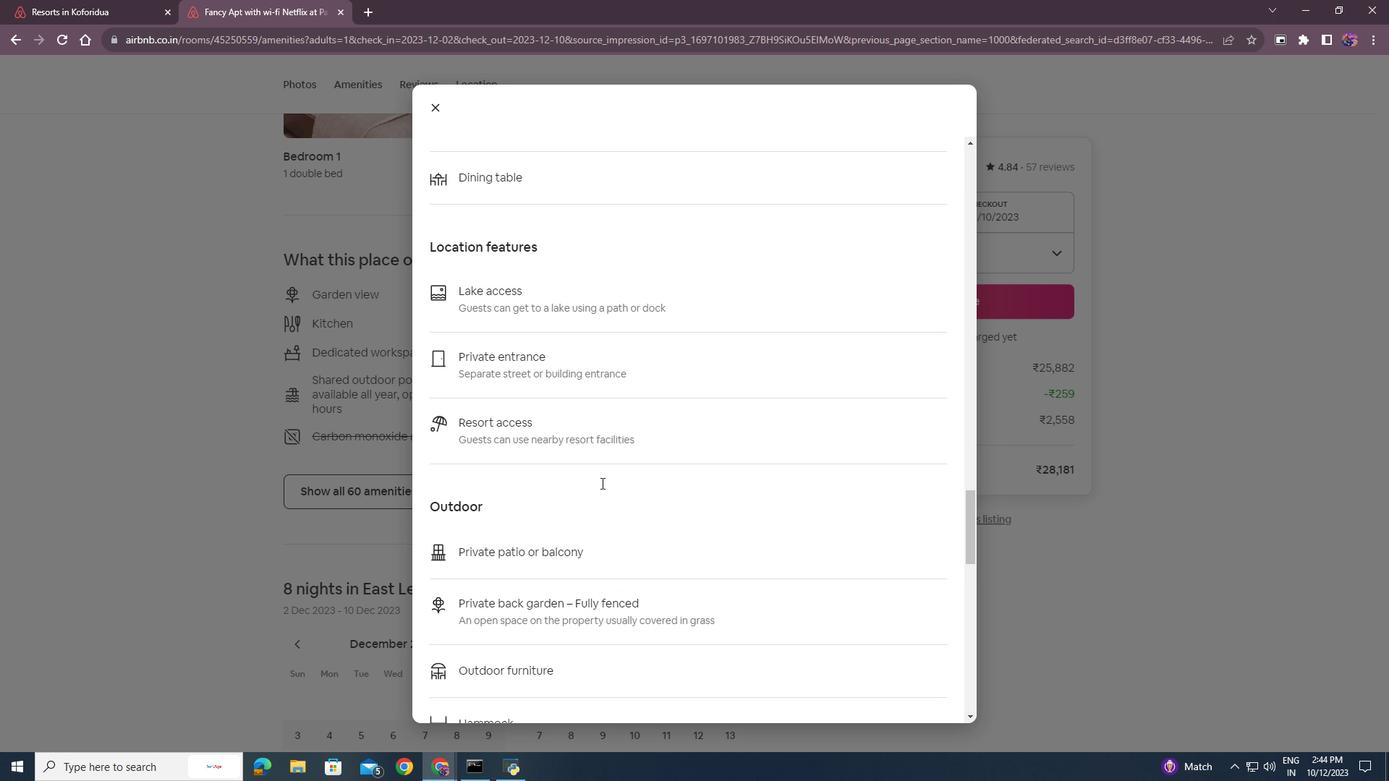 
Action: Mouse scrolled (601, 482) with delta (0, 0)
Screenshot: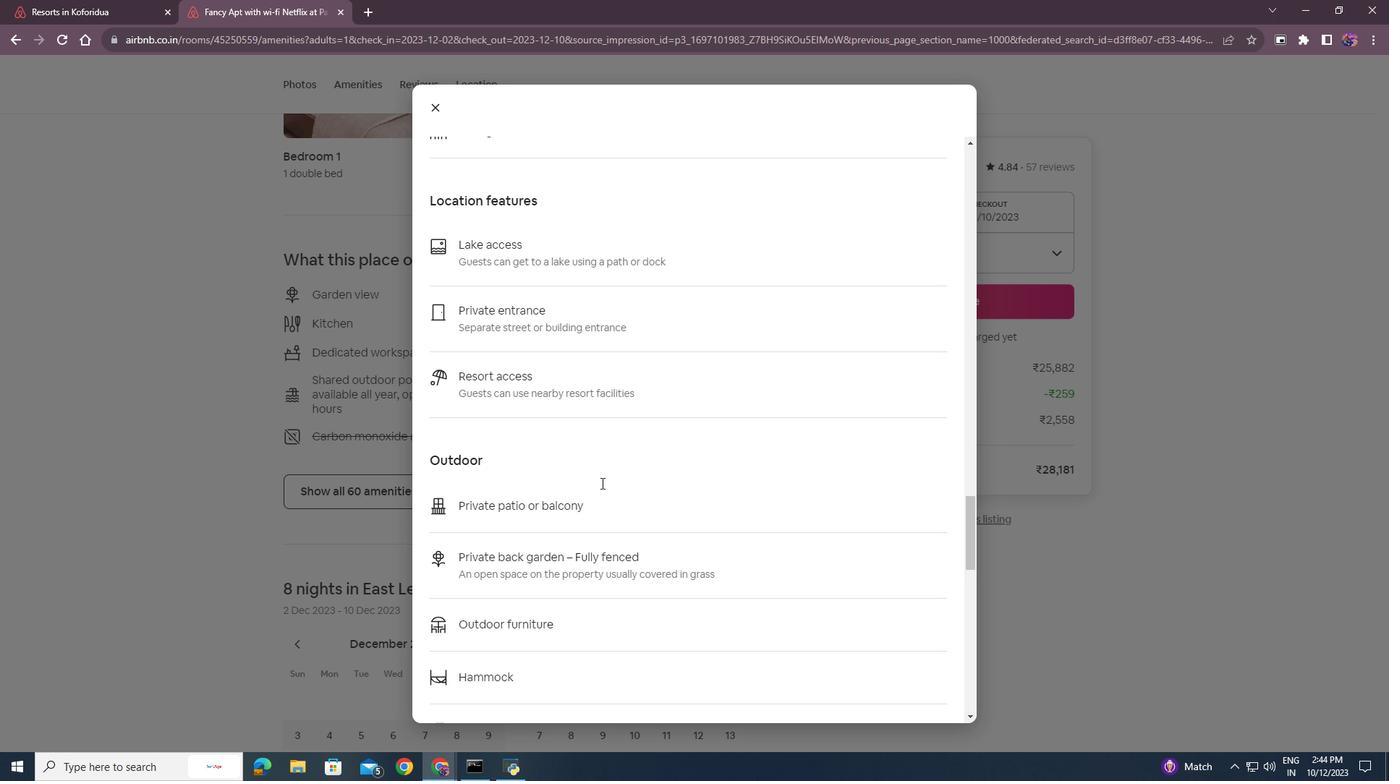 
Action: Mouse scrolled (601, 482) with delta (0, 0)
Screenshot: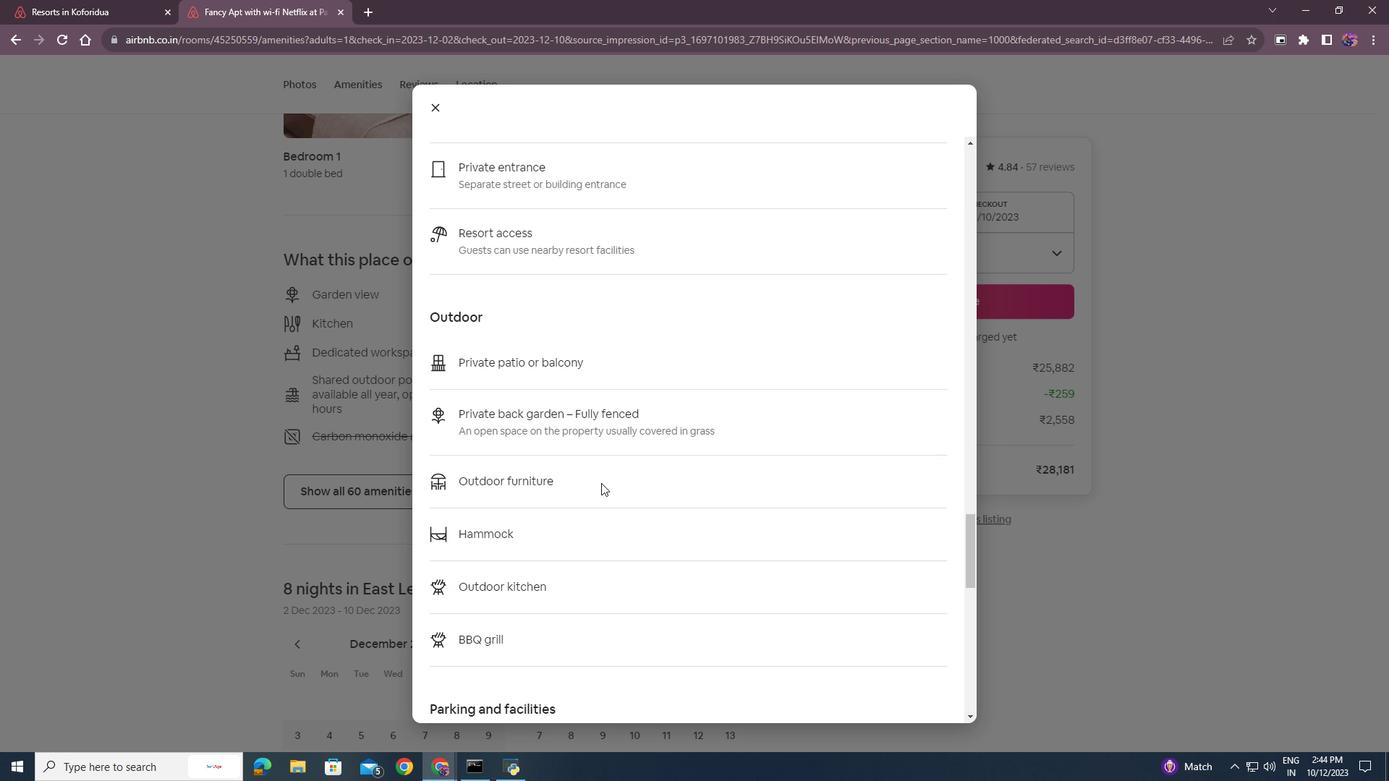 
Action: Mouse scrolled (601, 482) with delta (0, 0)
Screenshot: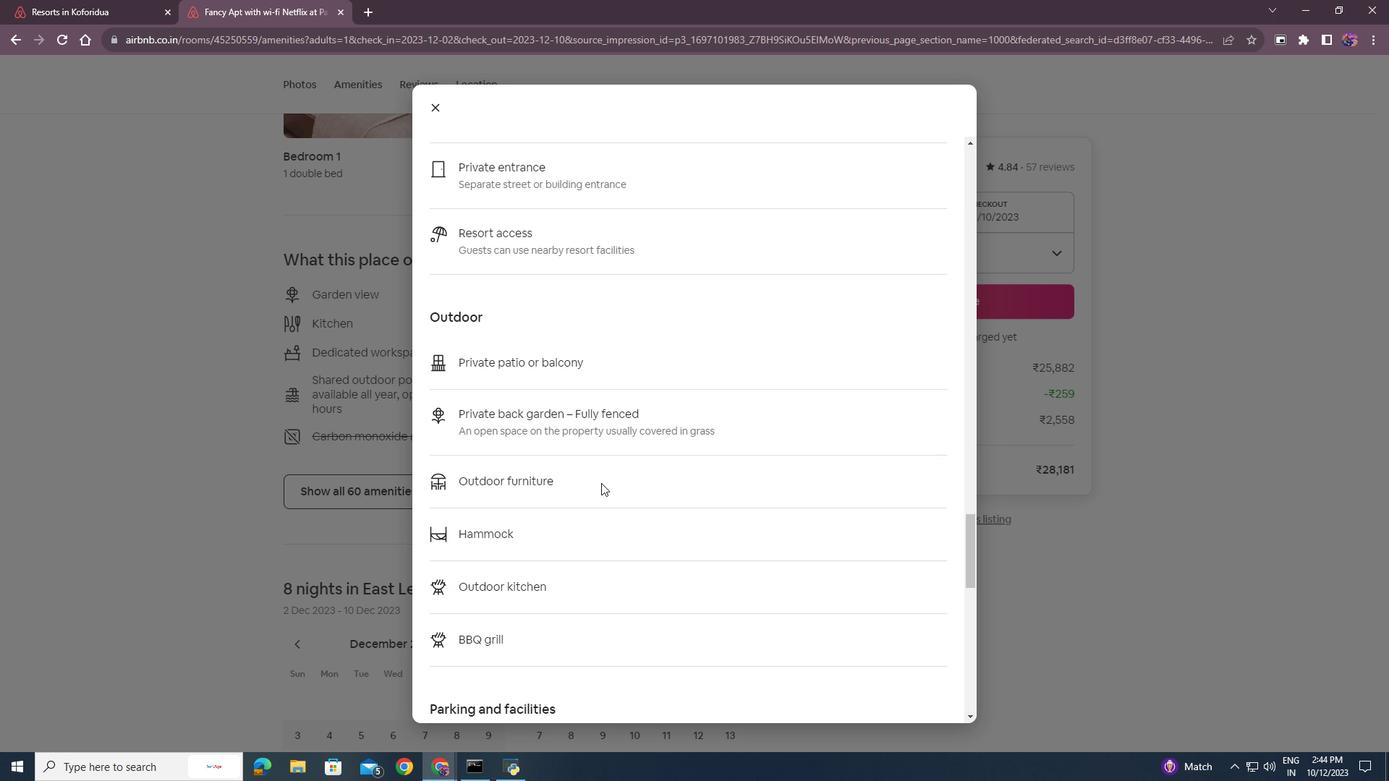 
Action: Mouse scrolled (601, 482) with delta (0, 0)
Screenshot: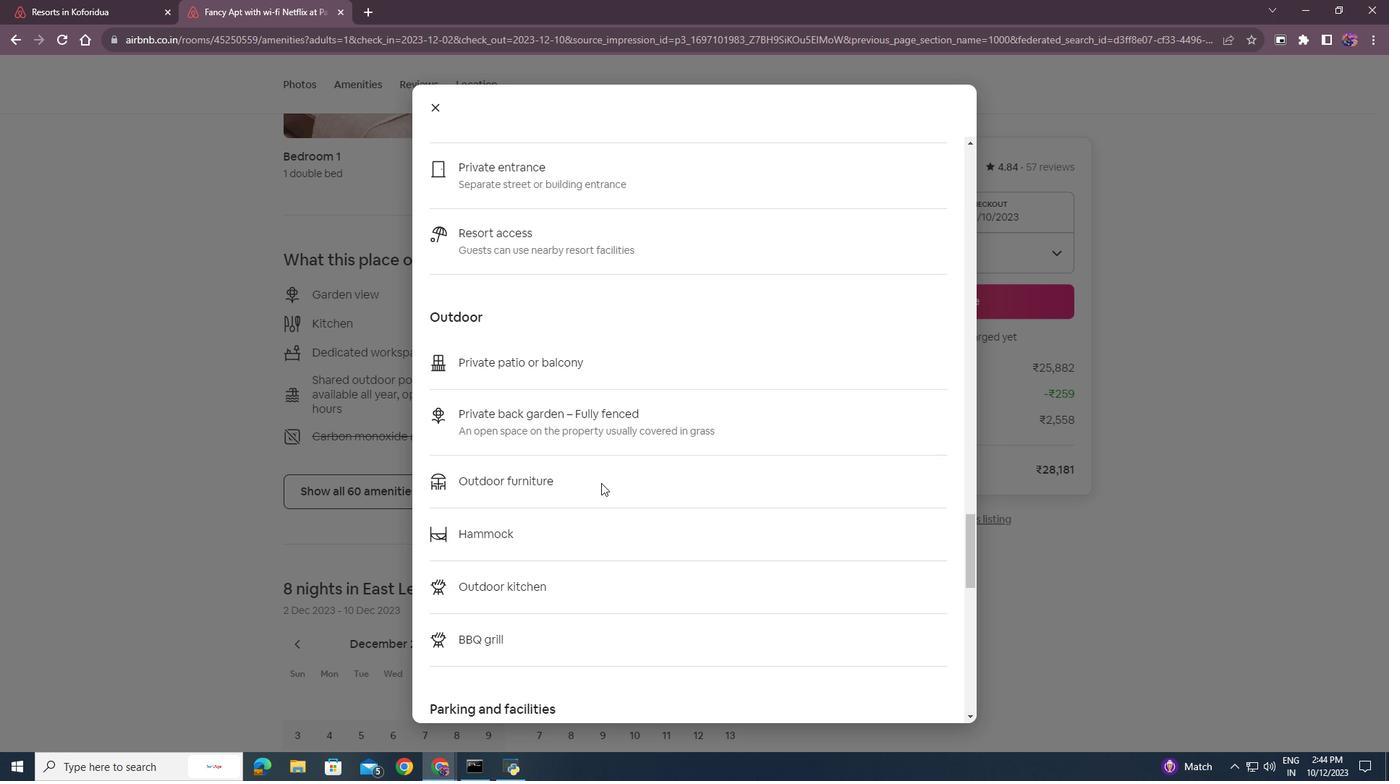
Action: Mouse scrolled (601, 482) with delta (0, 0)
Screenshot: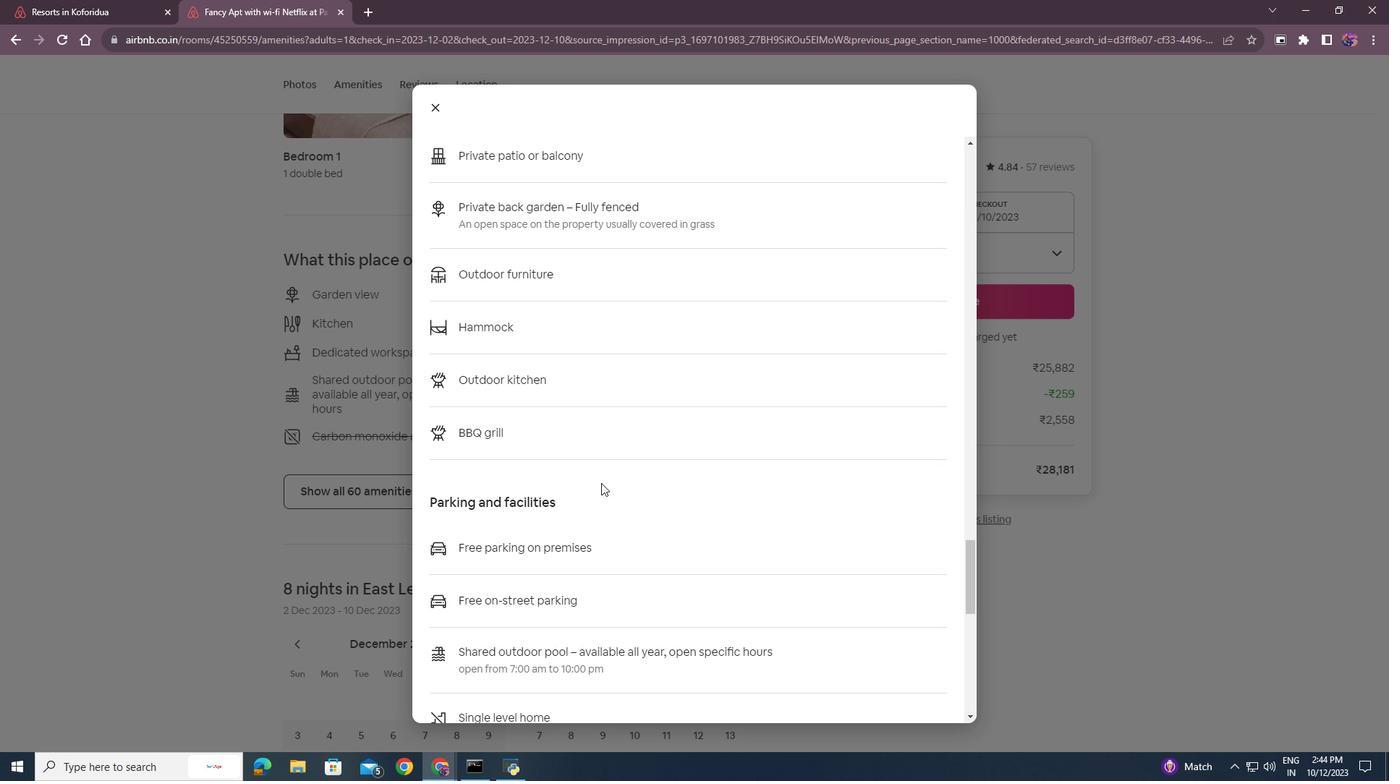 
Action: Mouse scrolled (601, 482) with delta (0, 0)
Screenshot: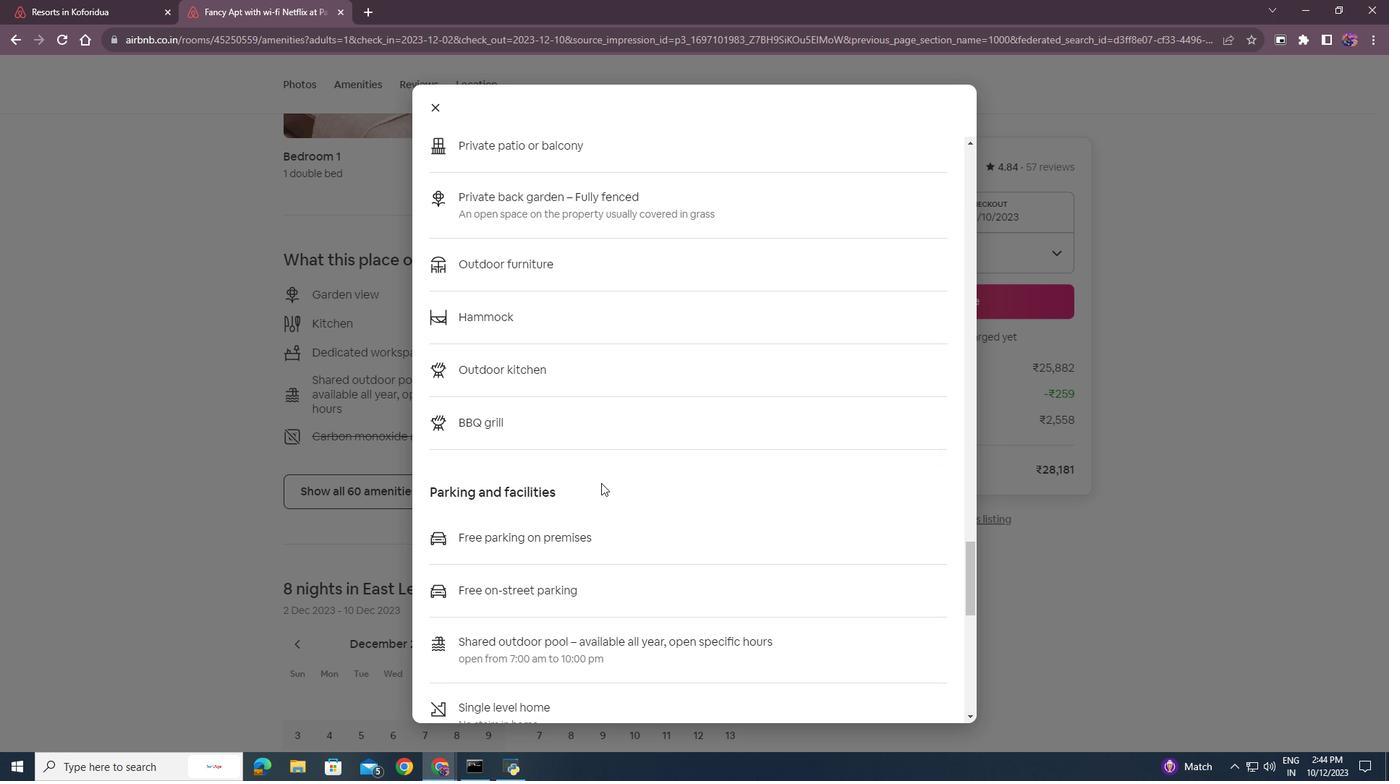 
Action: Mouse scrolled (601, 482) with delta (0, 0)
Screenshot: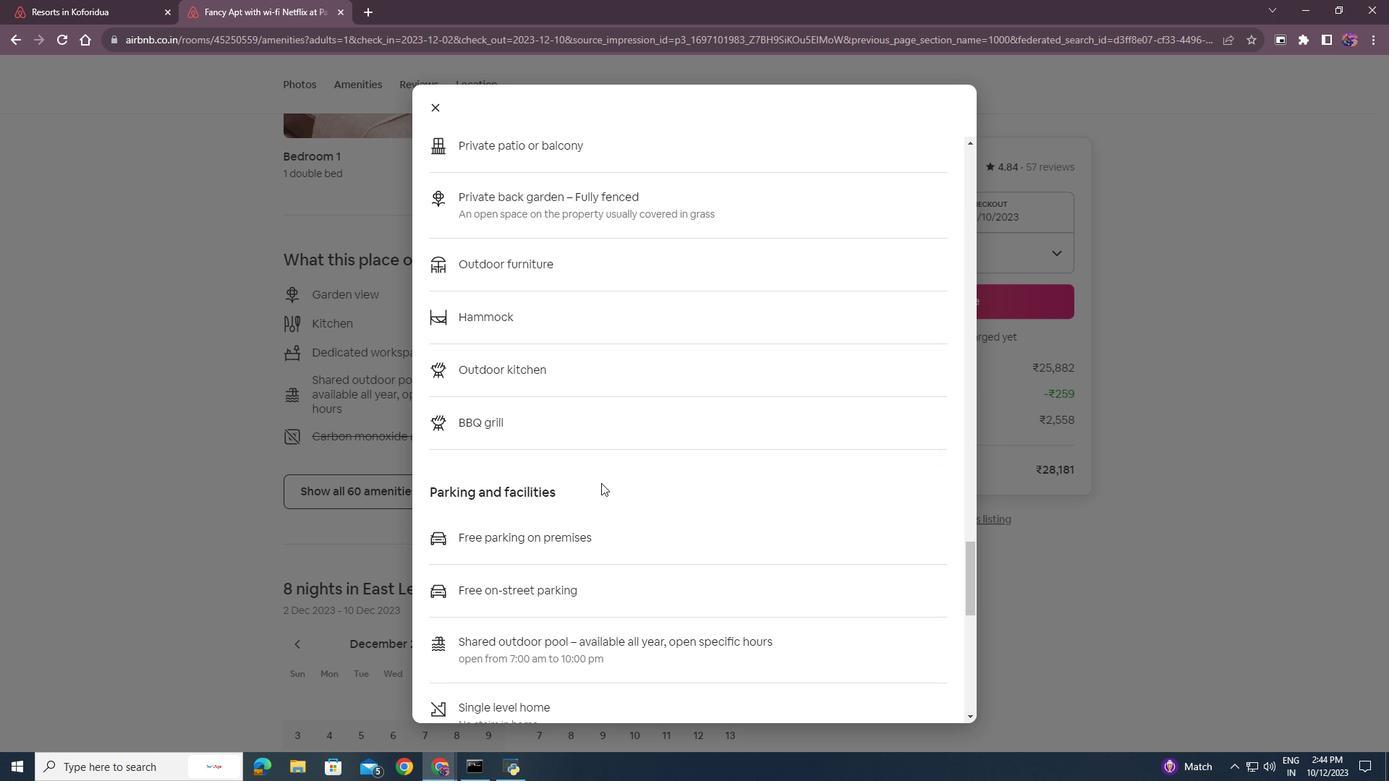 
Action: Mouse scrolled (601, 482) with delta (0, 0)
Screenshot: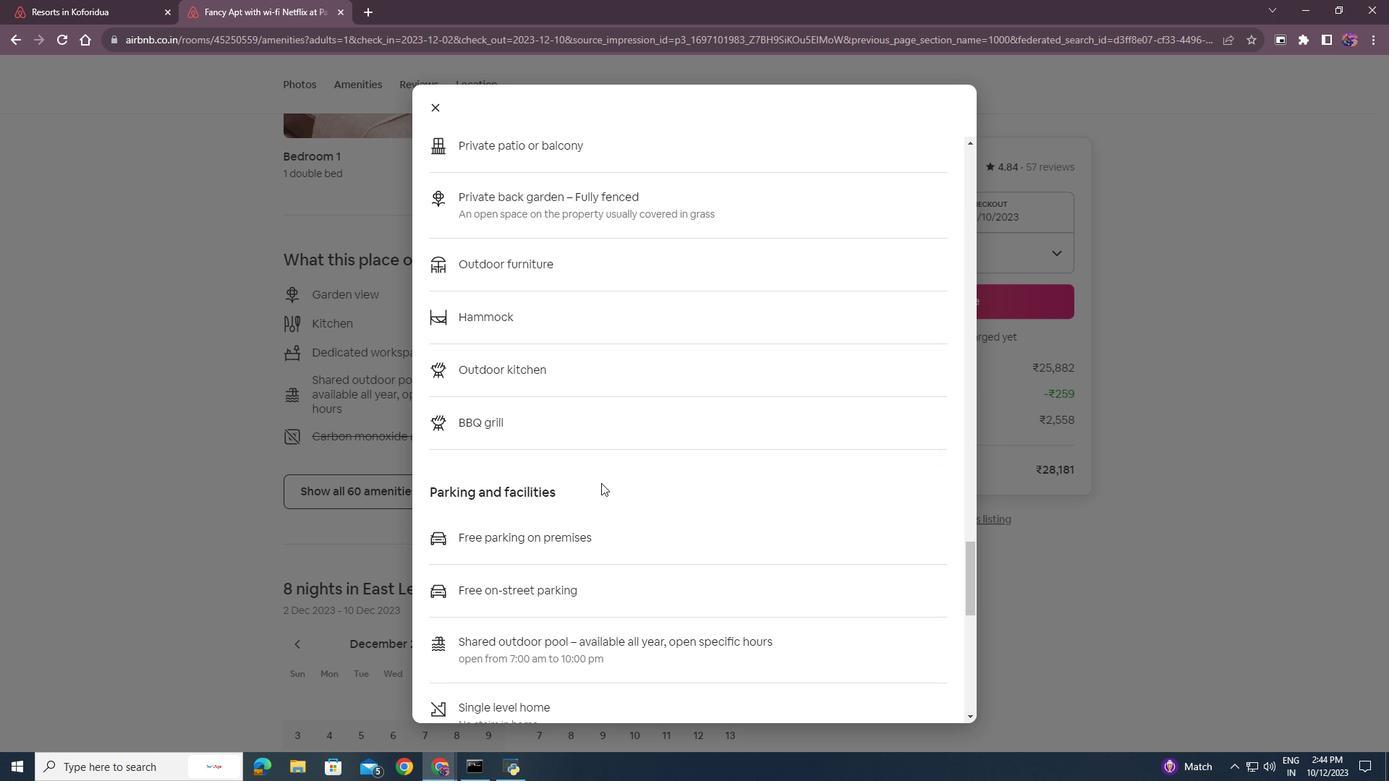 
Action: Mouse moved to (604, 483)
Screenshot: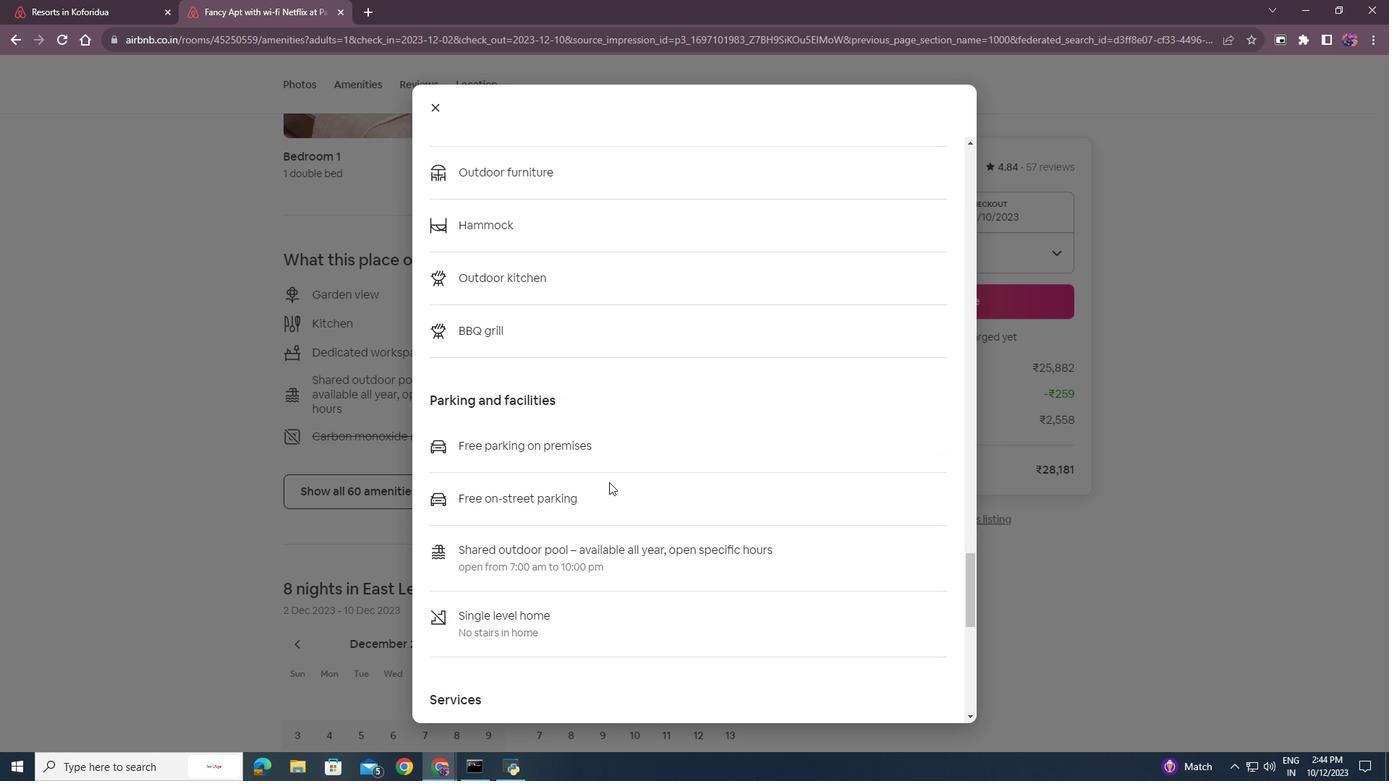 
Action: Mouse scrolled (604, 482) with delta (0, 0)
Screenshot: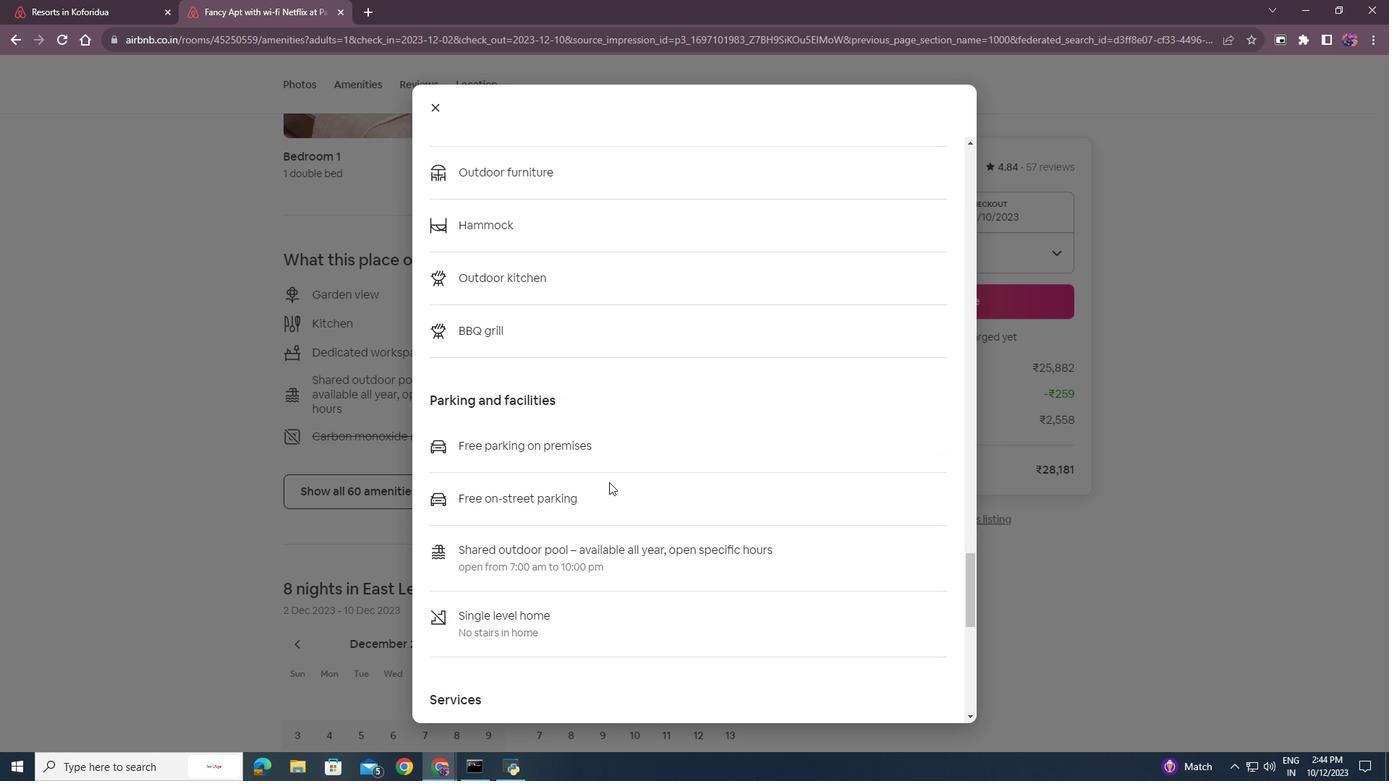 
Action: Mouse moved to (610, 481)
Screenshot: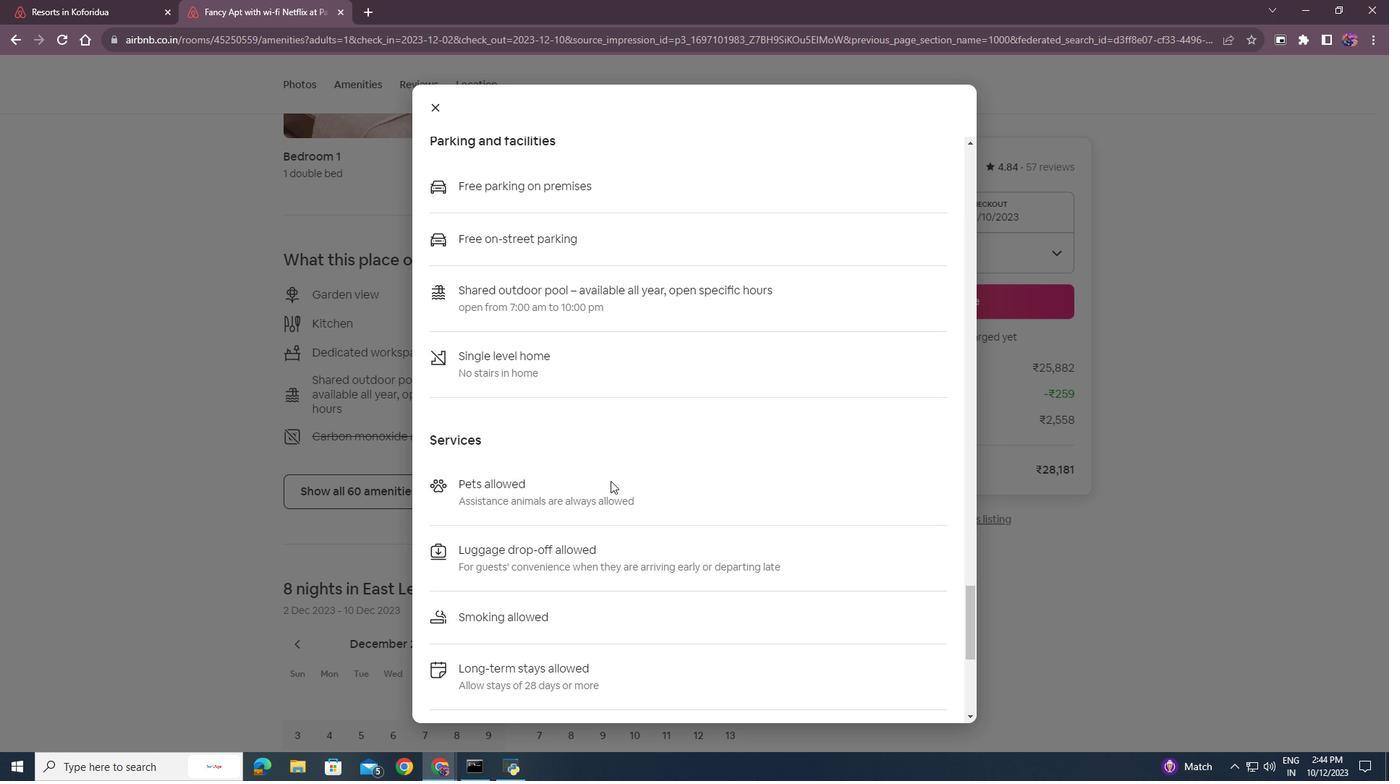 
Action: Mouse scrolled (610, 480) with delta (0, 0)
Screenshot: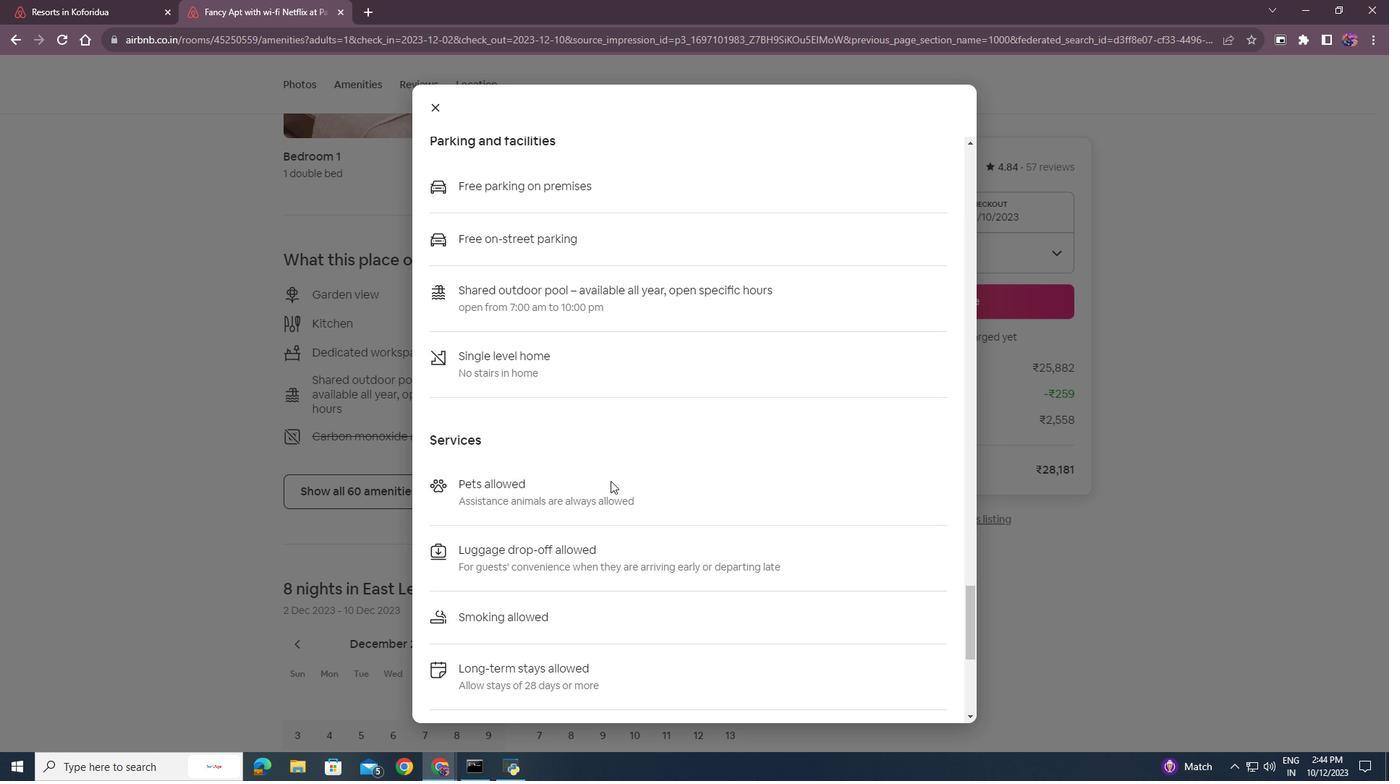 
Action: Mouse scrolled (610, 480) with delta (0, 0)
Screenshot: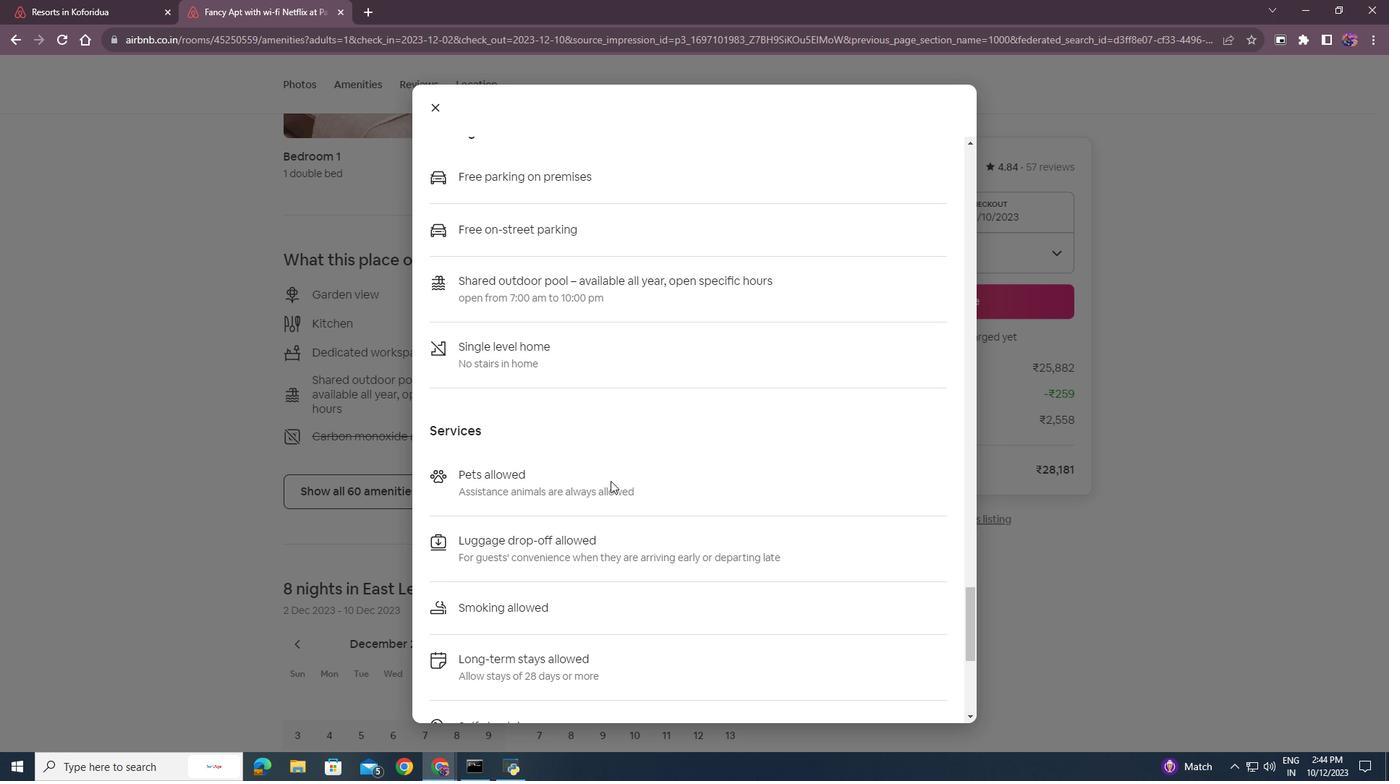 
Action: Mouse scrolled (610, 480) with delta (0, 0)
Screenshot: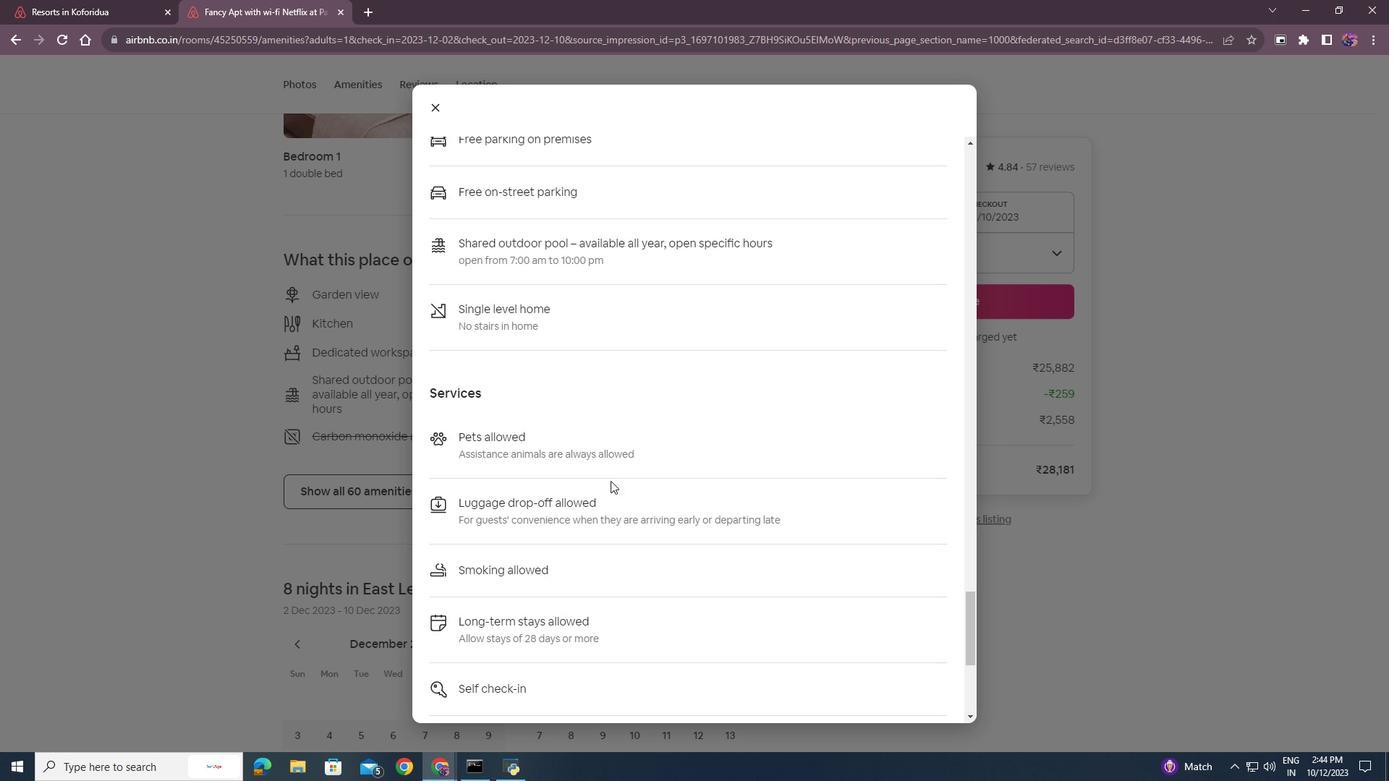 
Action: Mouse moved to (431, 107)
Screenshot: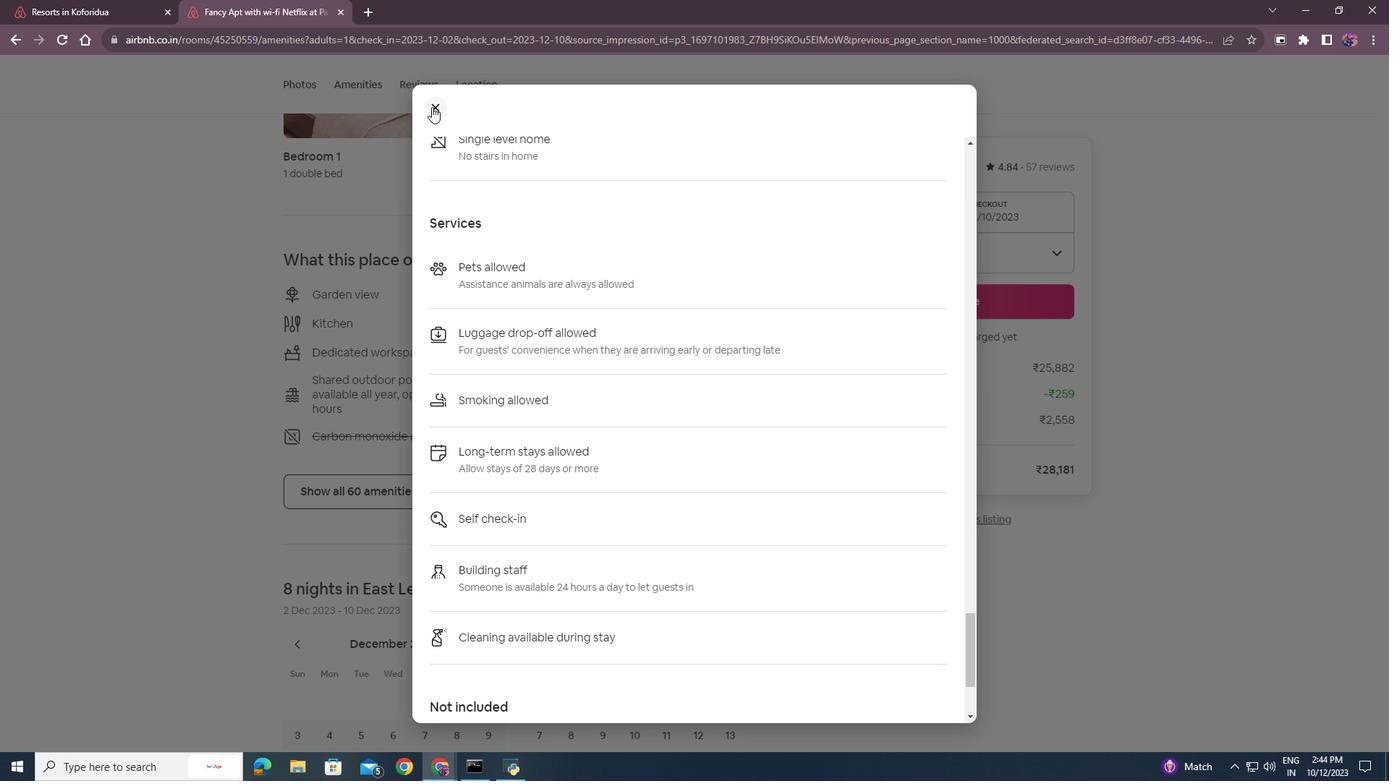 
Action: Mouse pressed left at (431, 107)
Screenshot: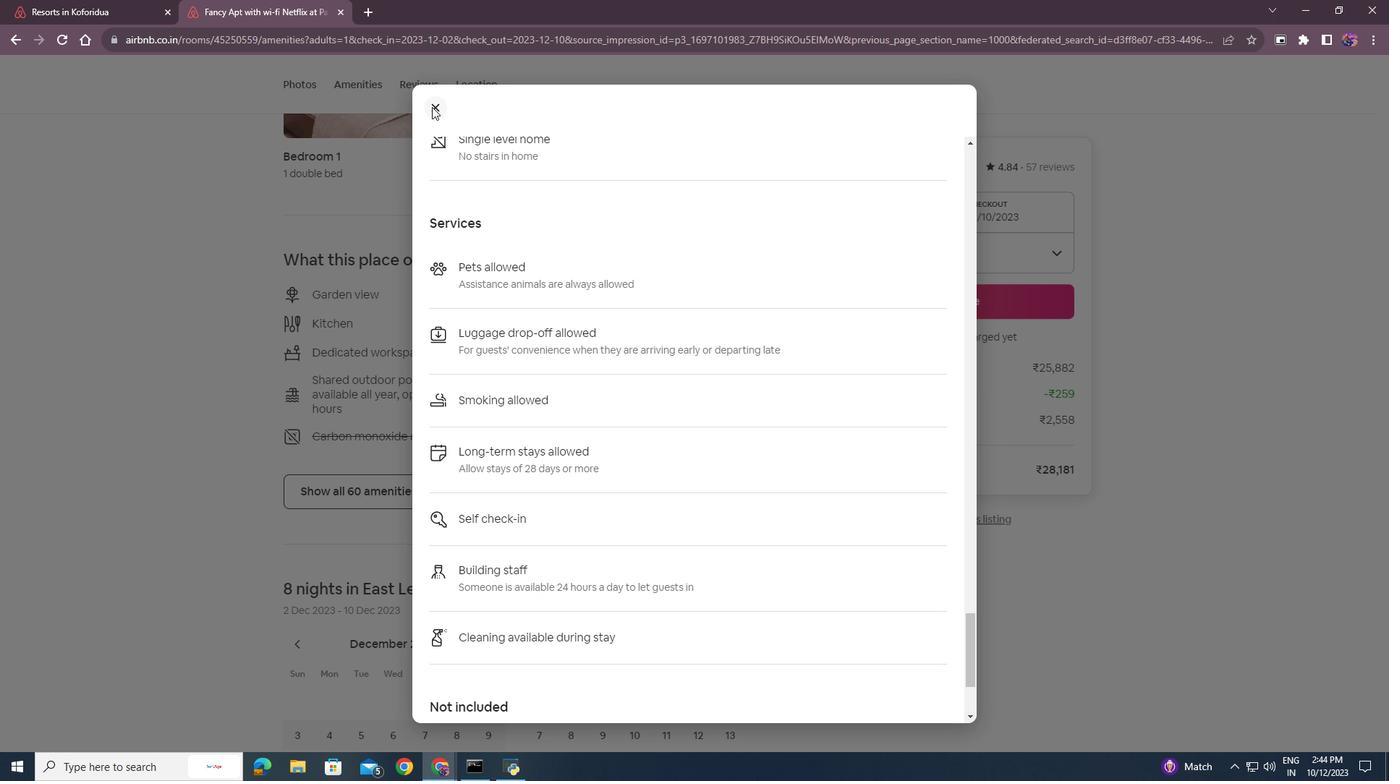 
Action: Mouse moved to (418, 436)
Screenshot: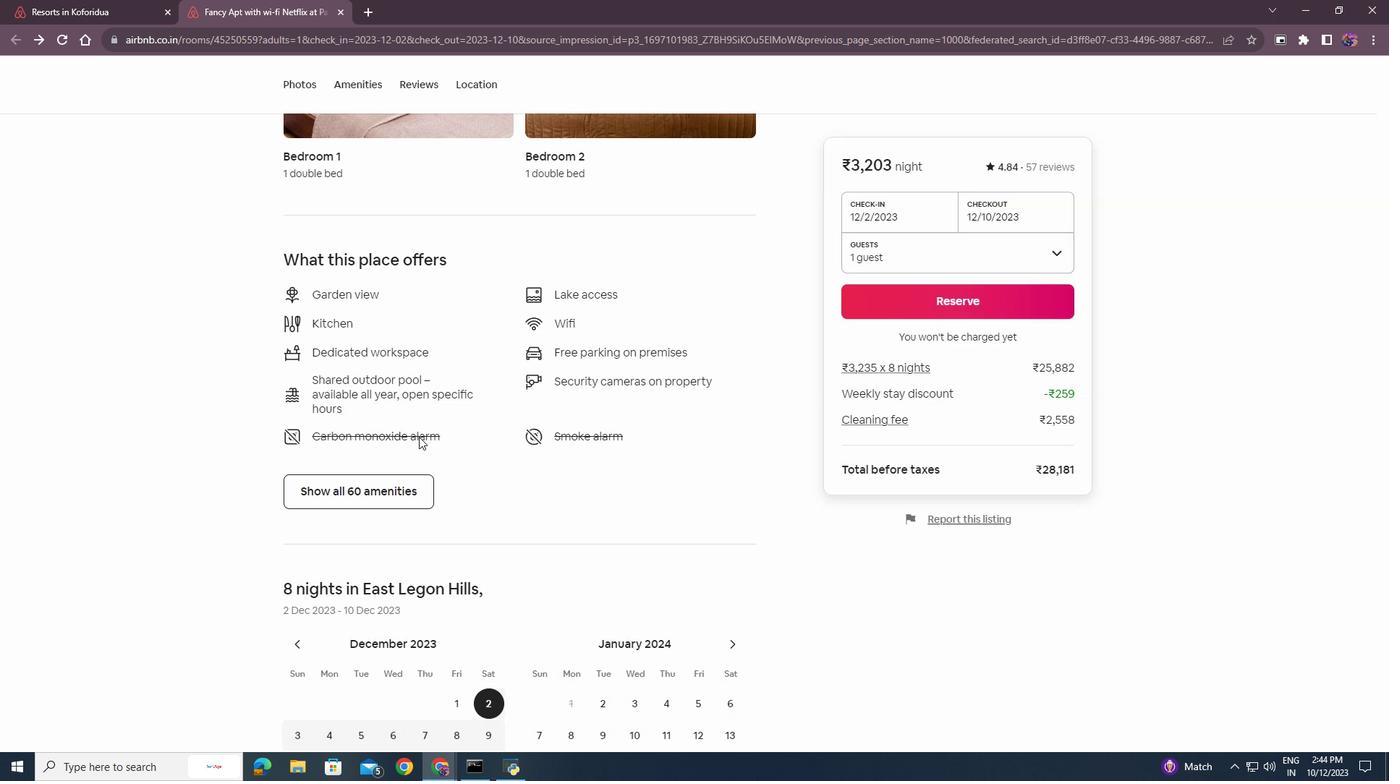 
Action: Mouse scrolled (418, 436) with delta (0, 0)
Screenshot: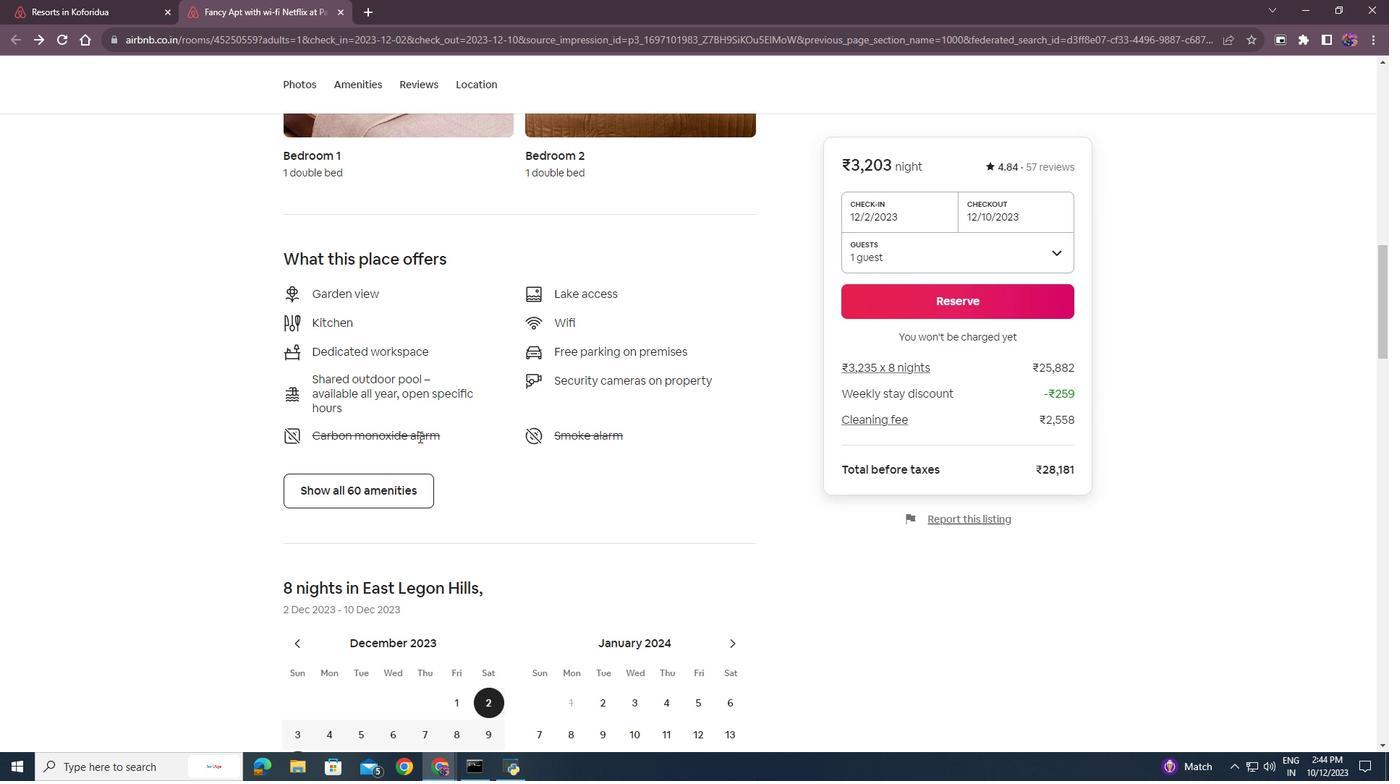 
Action: Mouse scrolled (418, 436) with delta (0, 0)
Screenshot: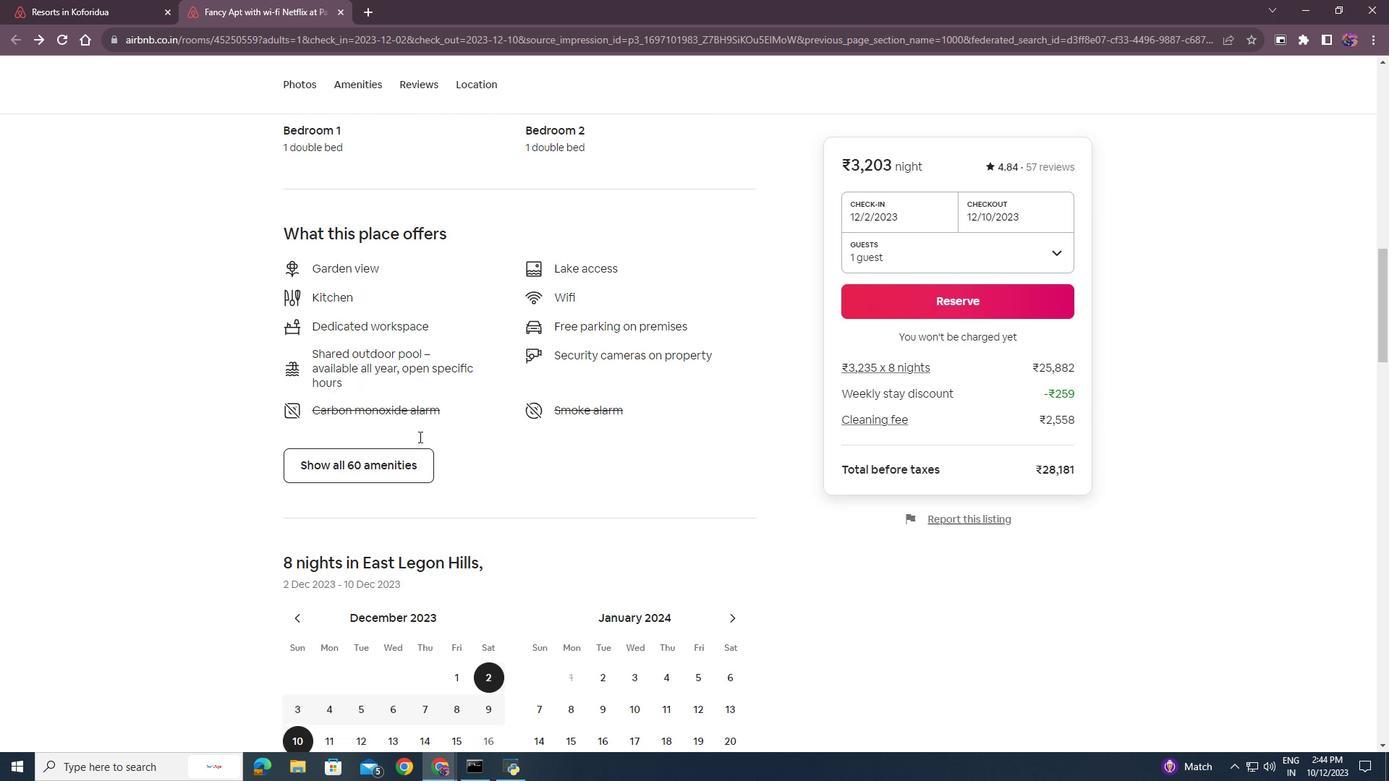 
Action: Mouse scrolled (418, 436) with delta (0, 0)
Screenshot: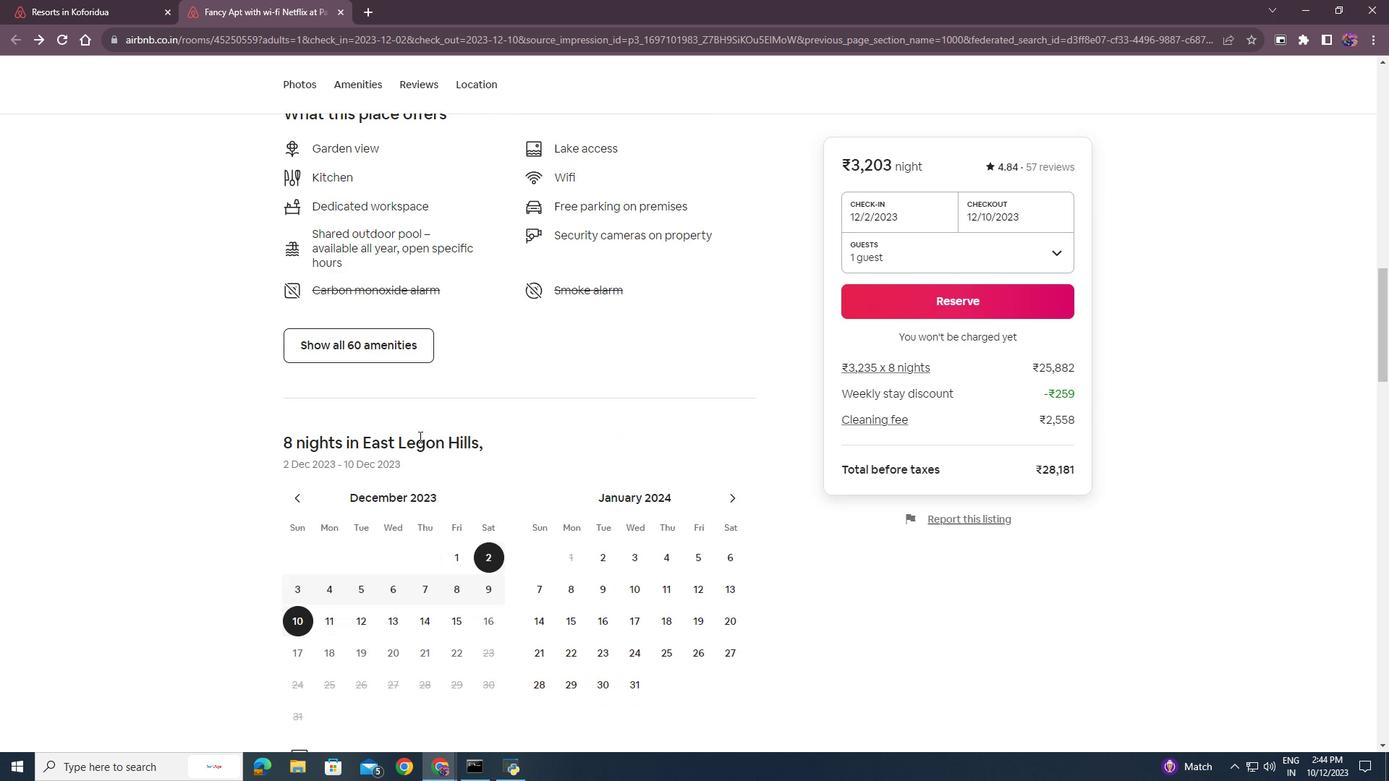 
Action: Mouse scrolled (418, 436) with delta (0, 0)
Screenshot: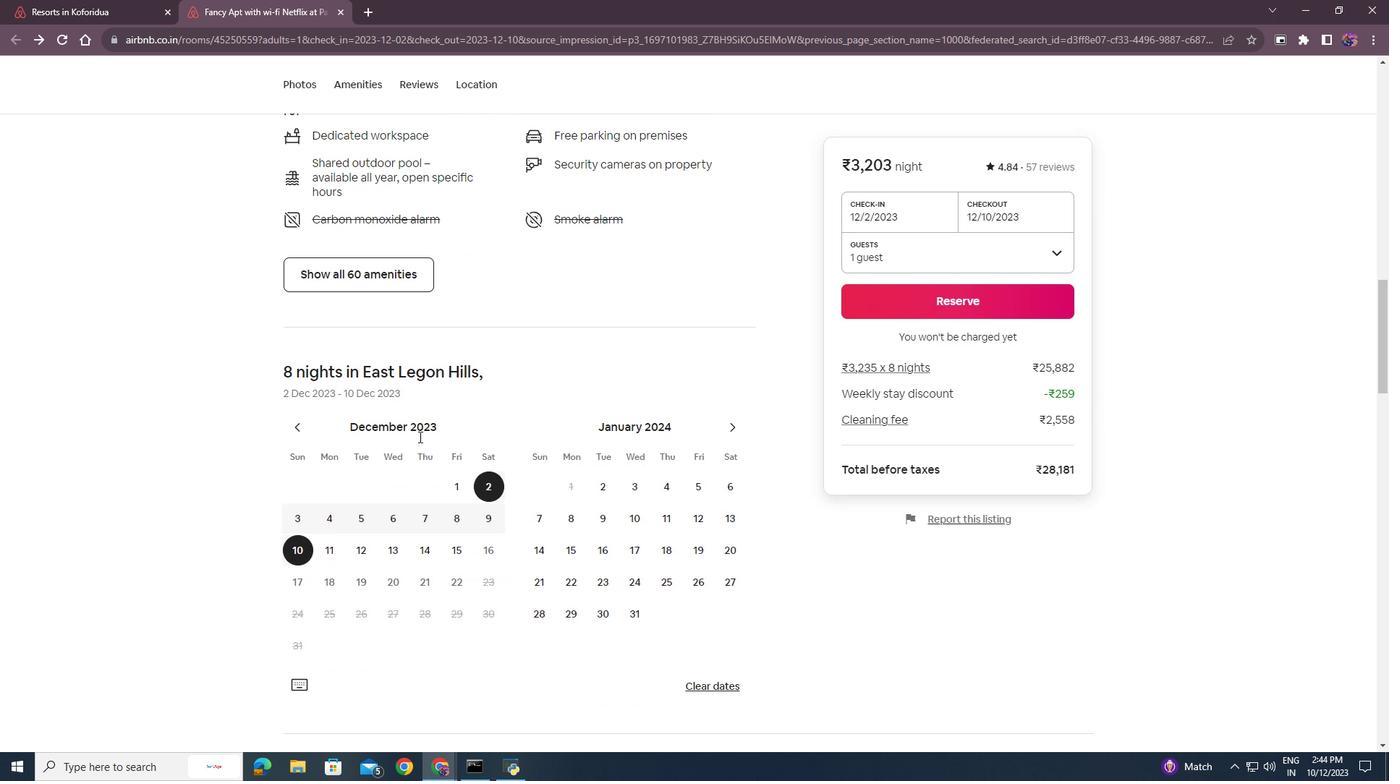 
Action: Mouse scrolled (418, 436) with delta (0, 0)
Screenshot: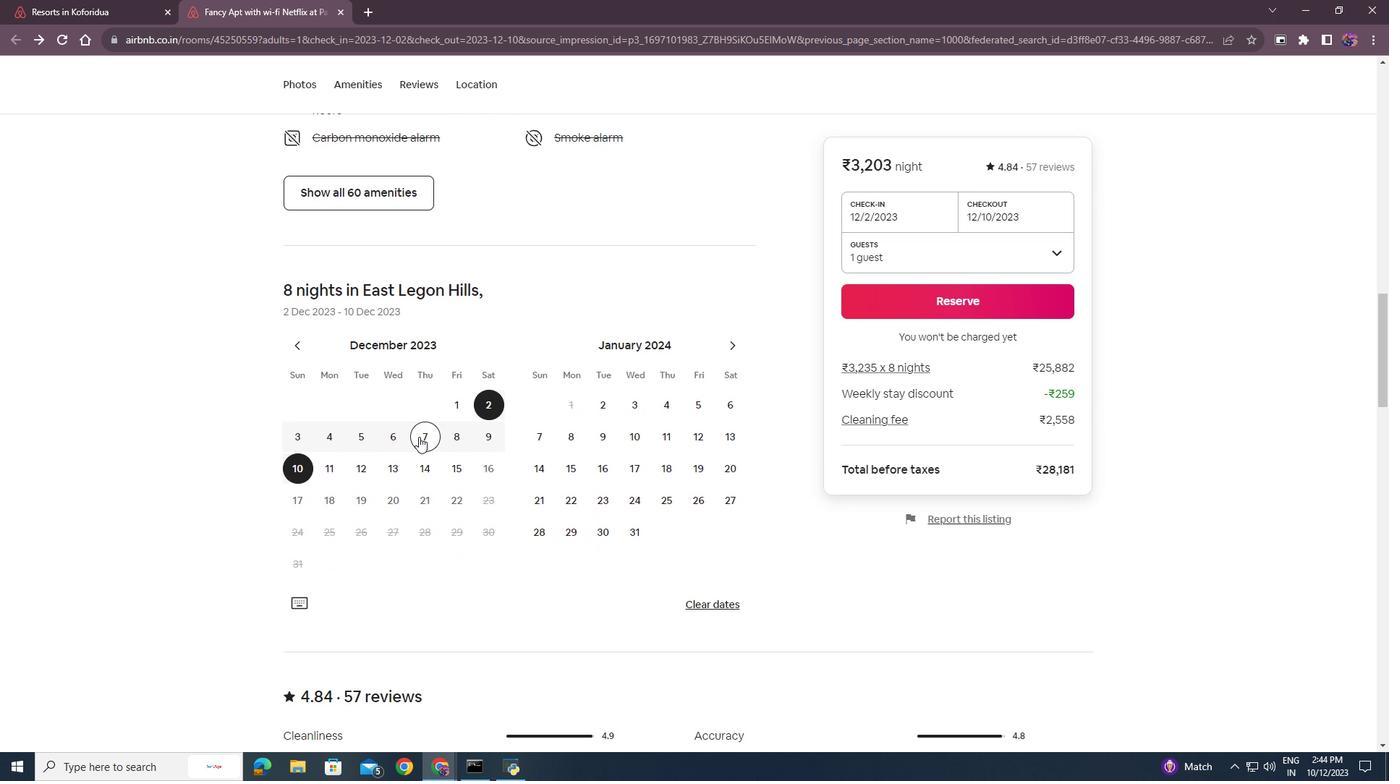 
Action: Mouse scrolled (418, 436) with delta (0, 0)
Screenshot: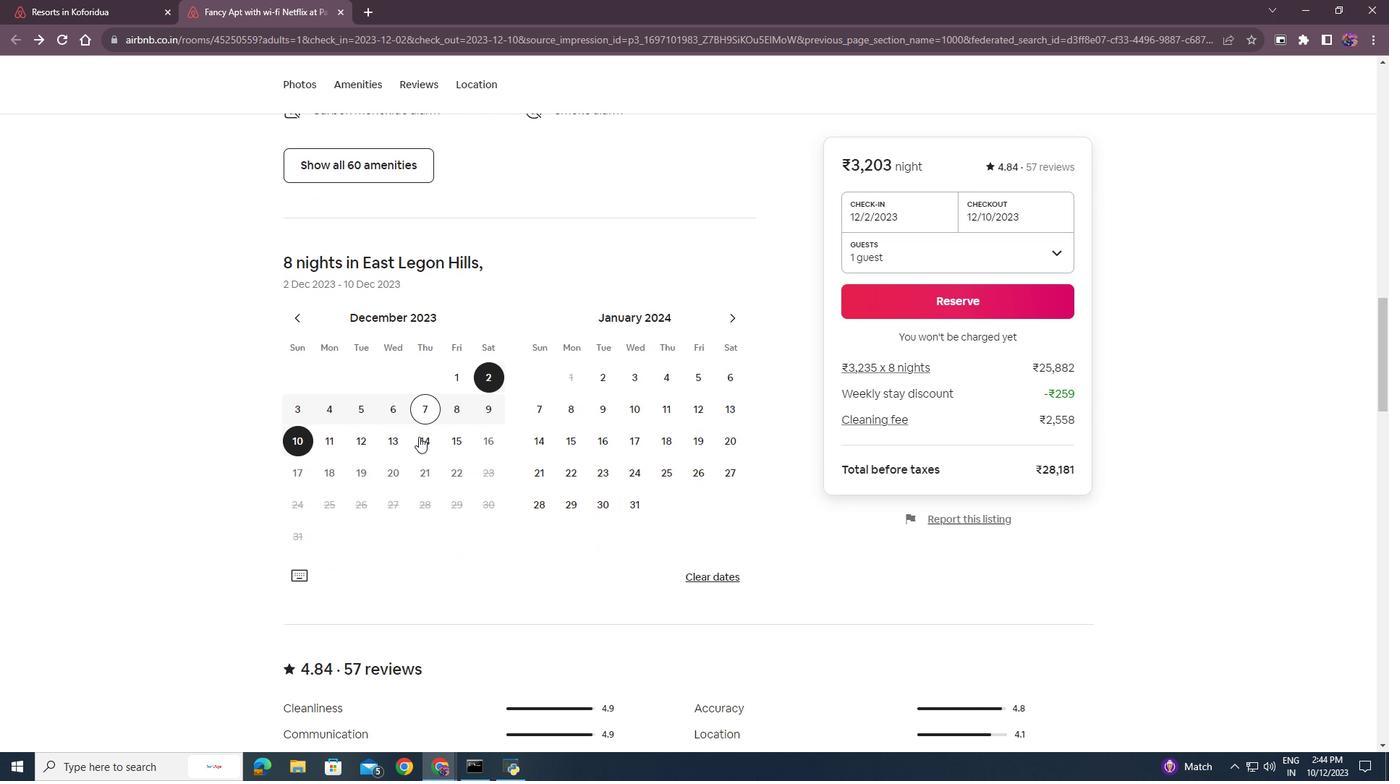 
Action: Mouse scrolled (418, 436) with delta (0, 0)
Screenshot: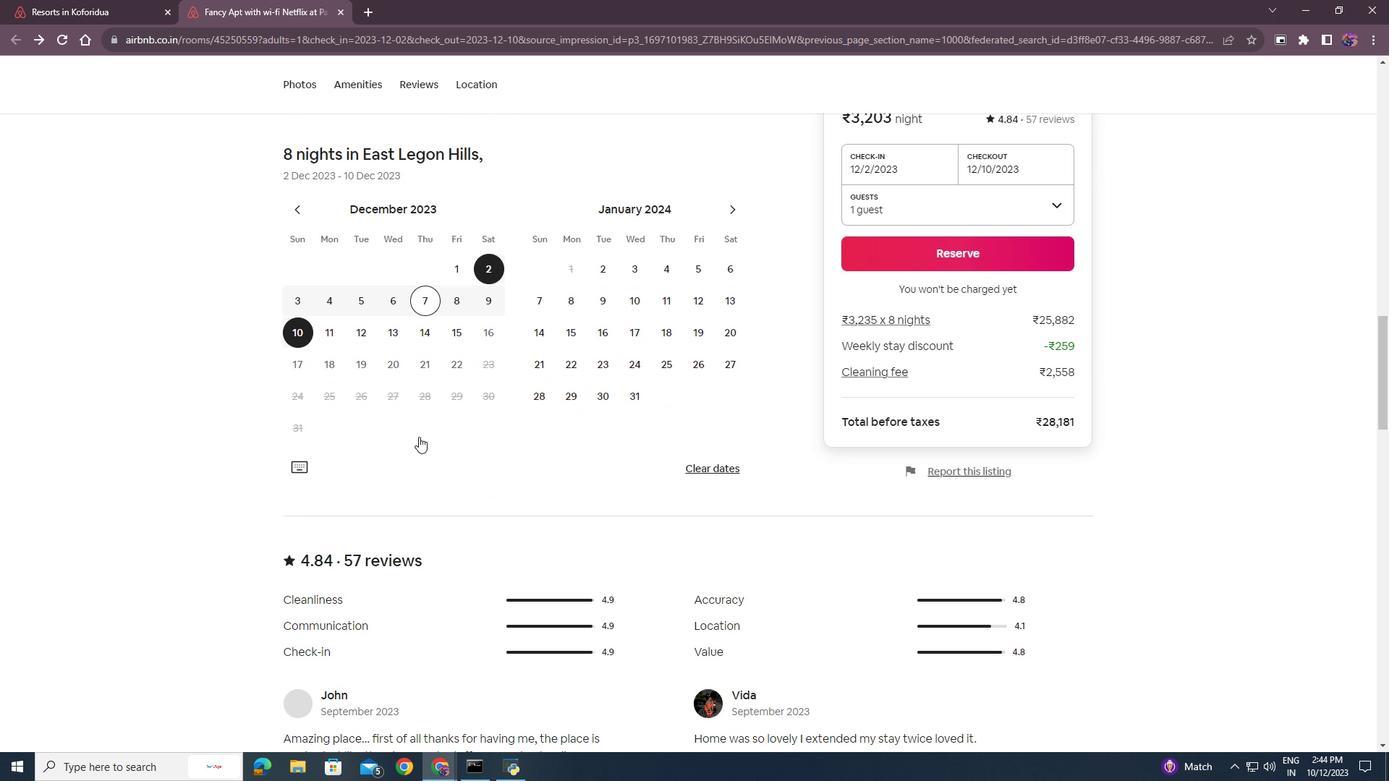 
Action: Mouse scrolled (418, 436) with delta (0, 0)
Screenshot: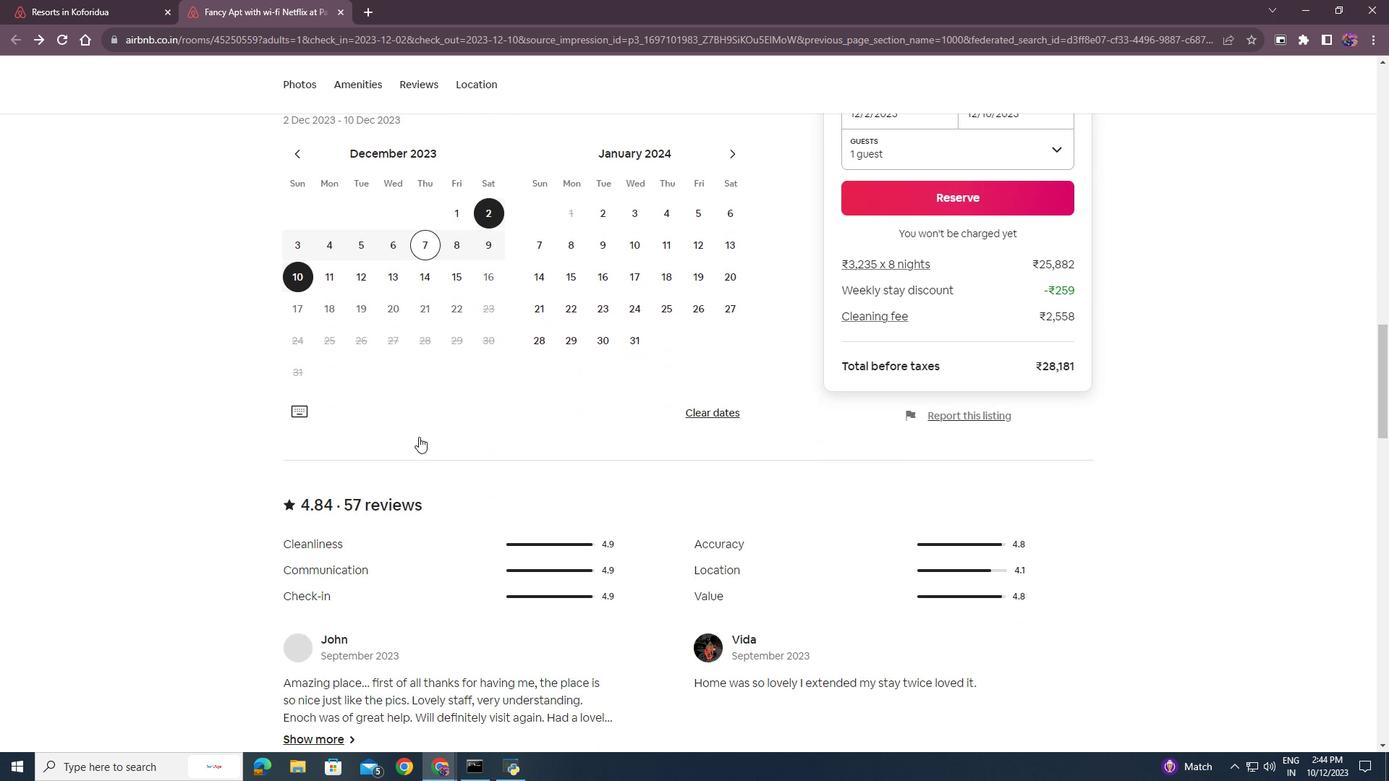 
Action: Mouse scrolled (418, 436) with delta (0, 0)
Screenshot: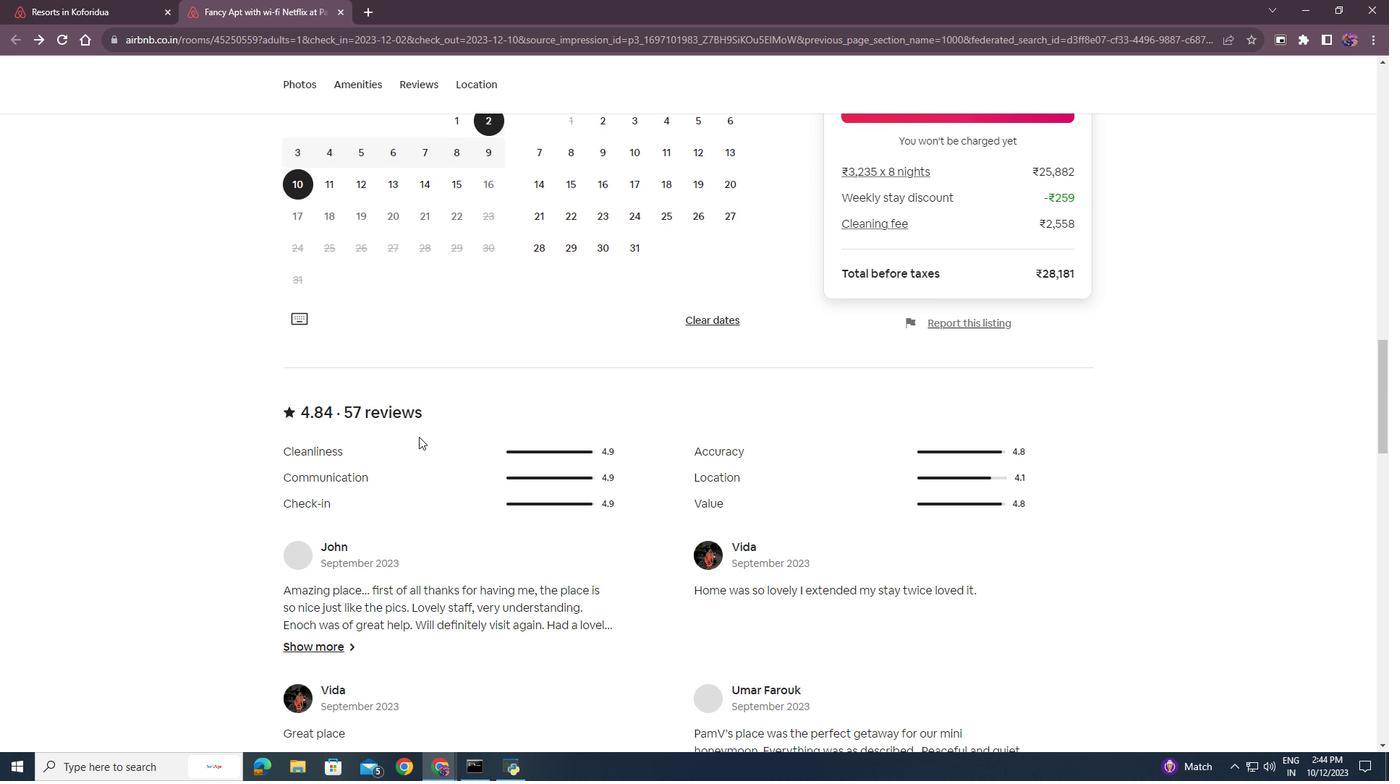 
Action: Mouse scrolled (418, 436) with delta (0, 0)
Screenshot: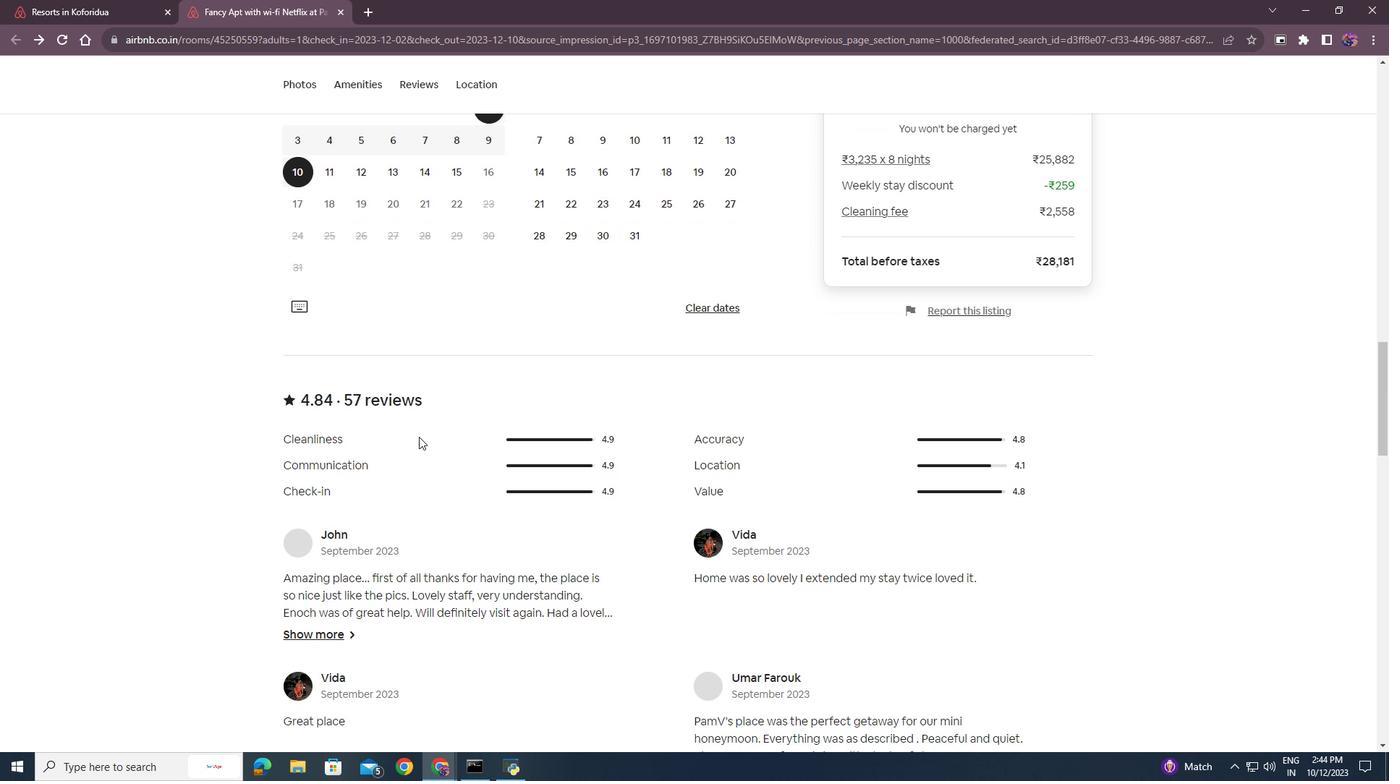 
Action: Mouse scrolled (418, 436) with delta (0, 0)
Screenshot: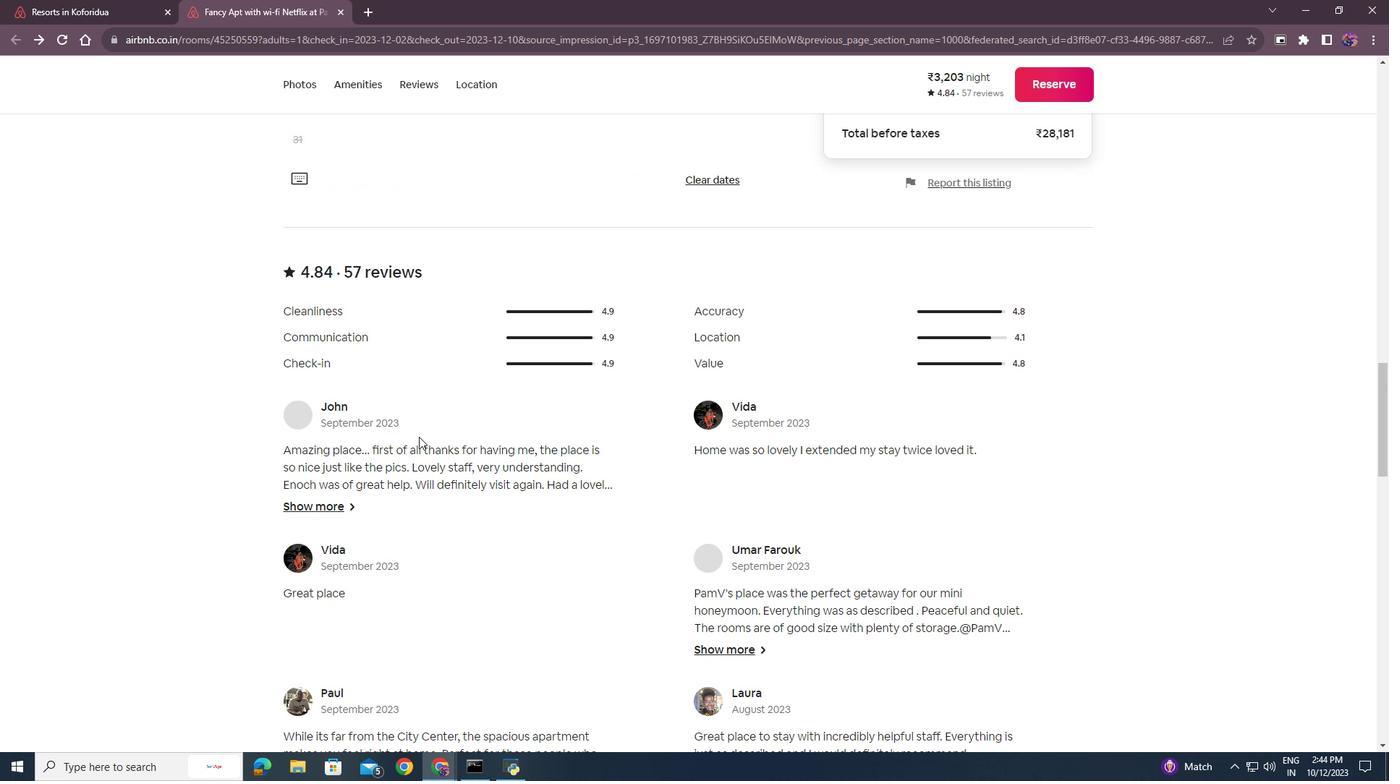 
Action: Mouse moved to (319, 437)
Screenshot: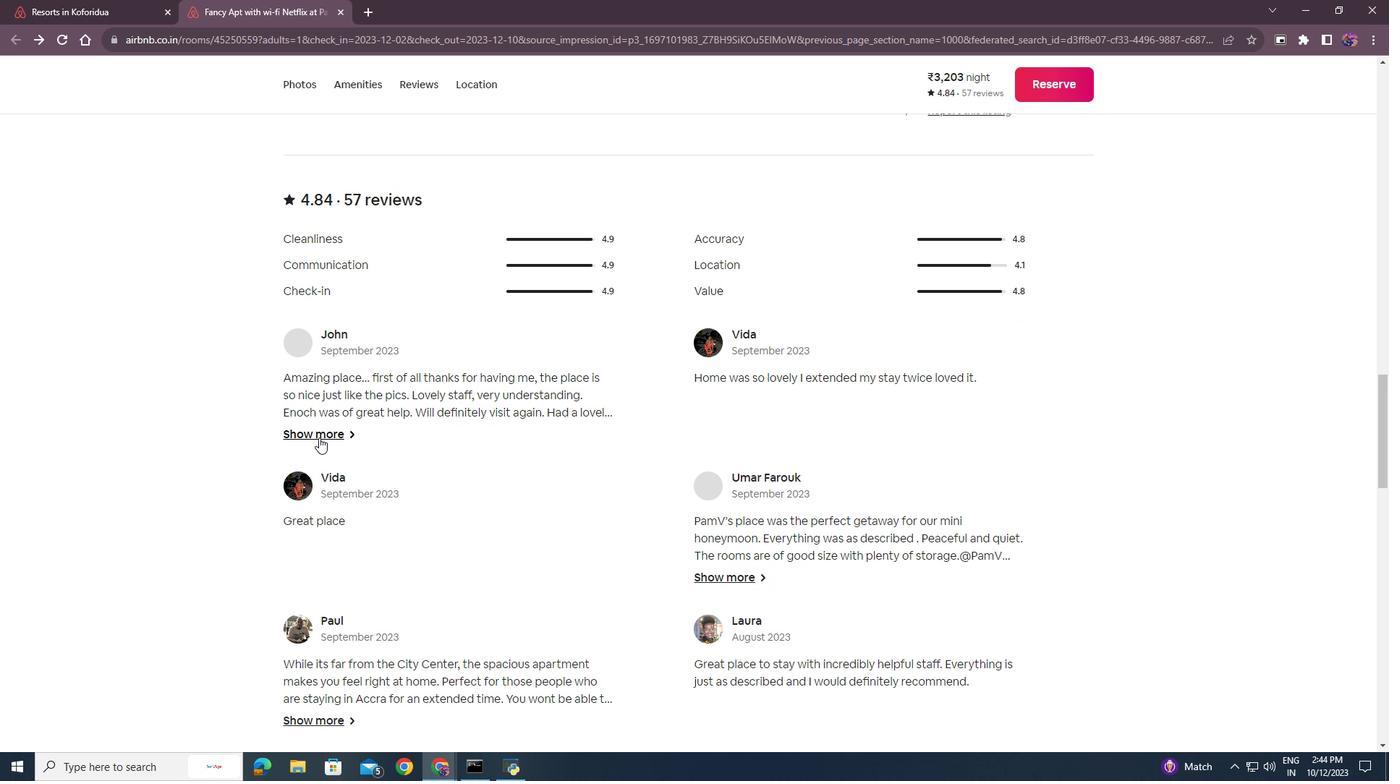 
Action: Mouse pressed left at (319, 437)
Screenshot: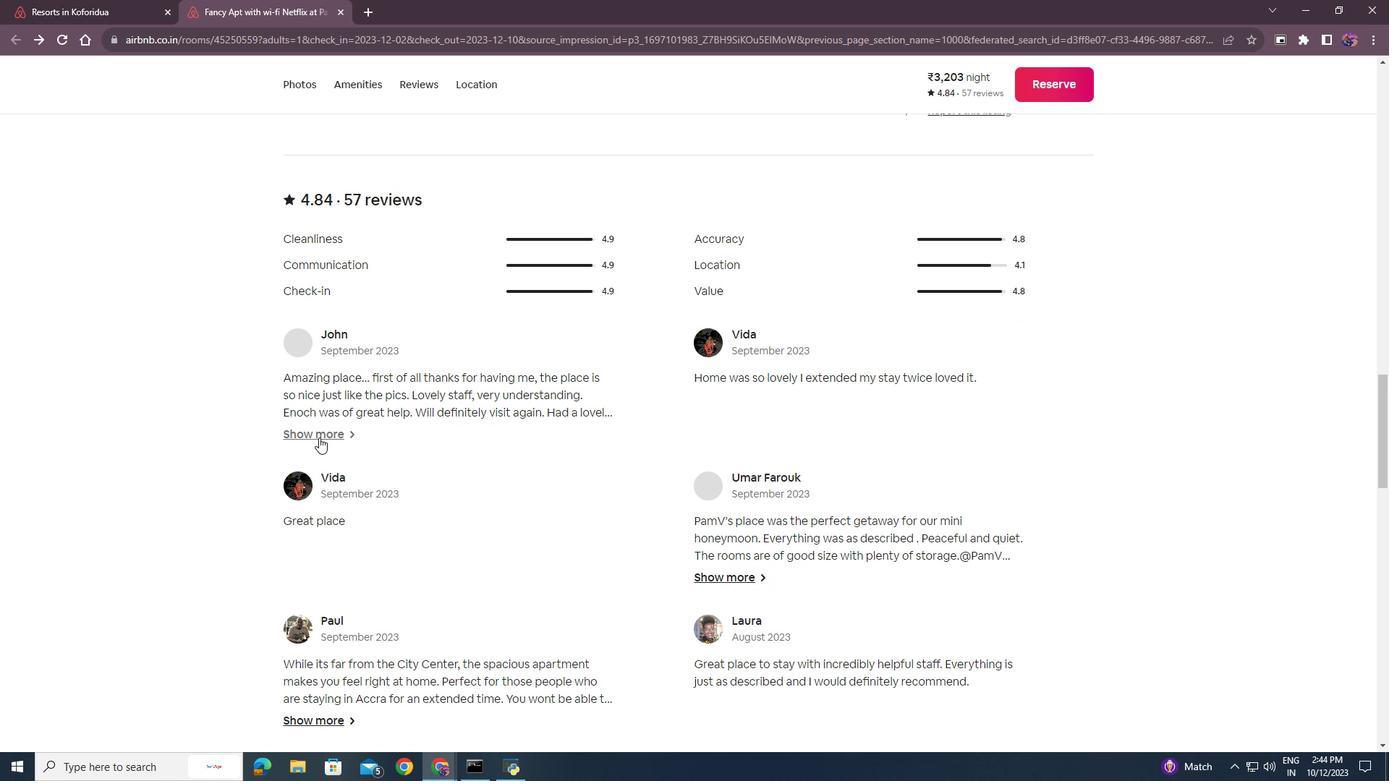 
Action: Mouse moved to (619, 462)
Screenshot: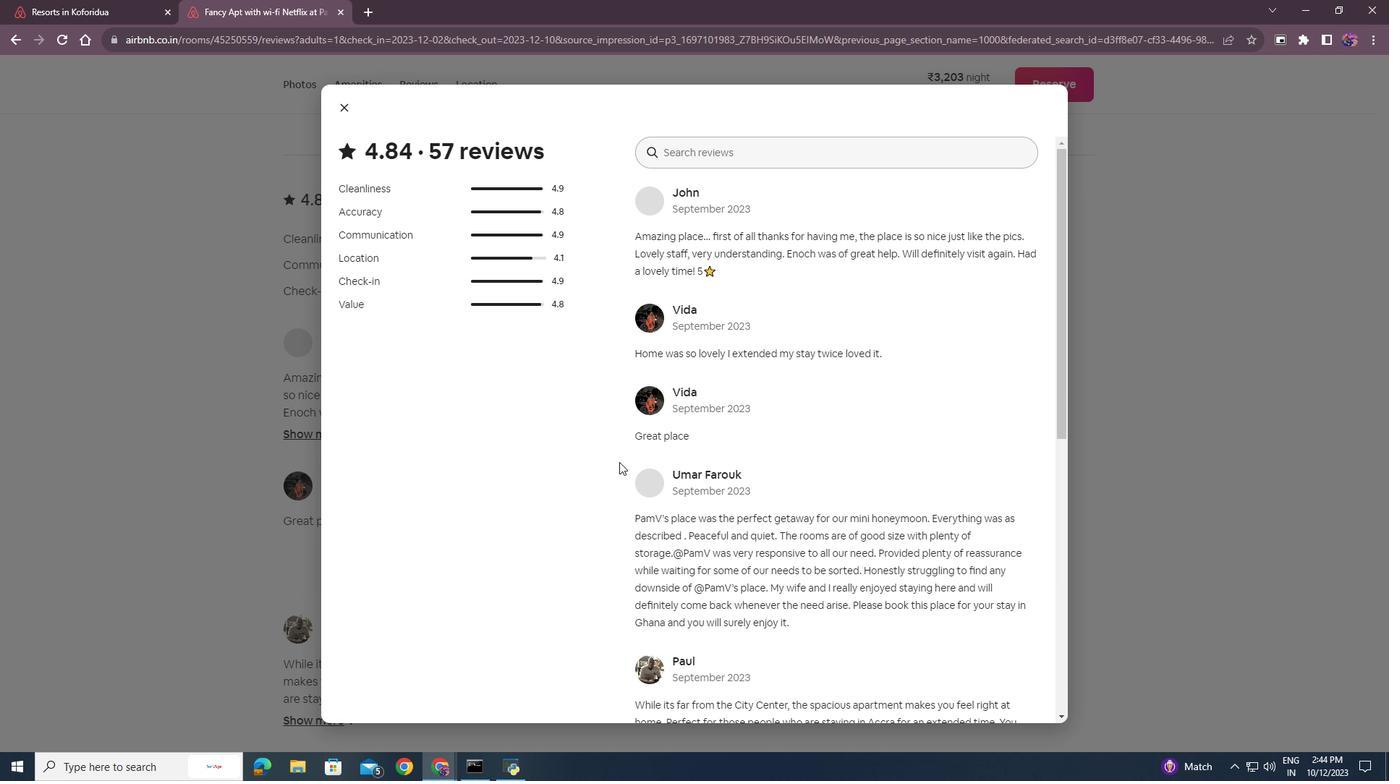 
Action: Mouse scrolled (619, 461) with delta (0, 0)
Screenshot: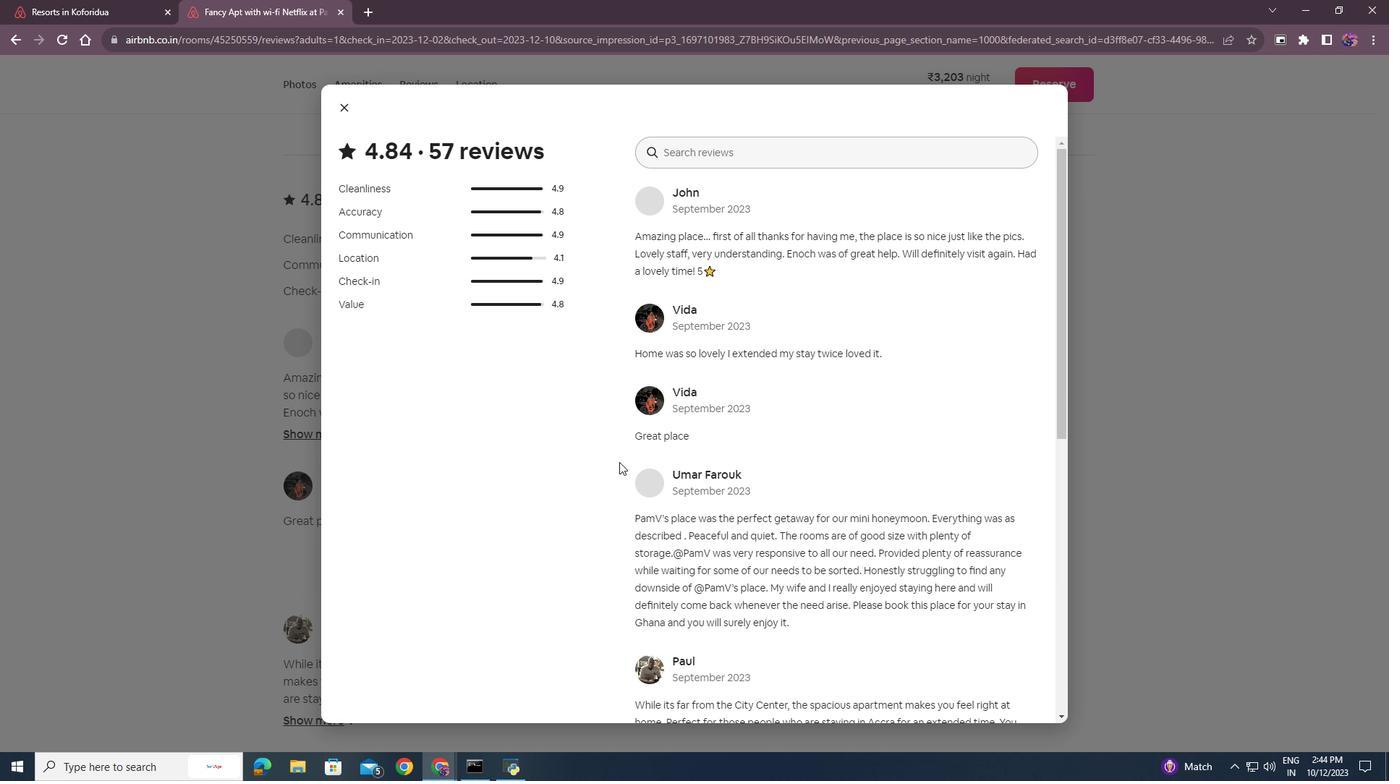 
Action: Mouse scrolled (619, 461) with delta (0, 0)
Screenshot: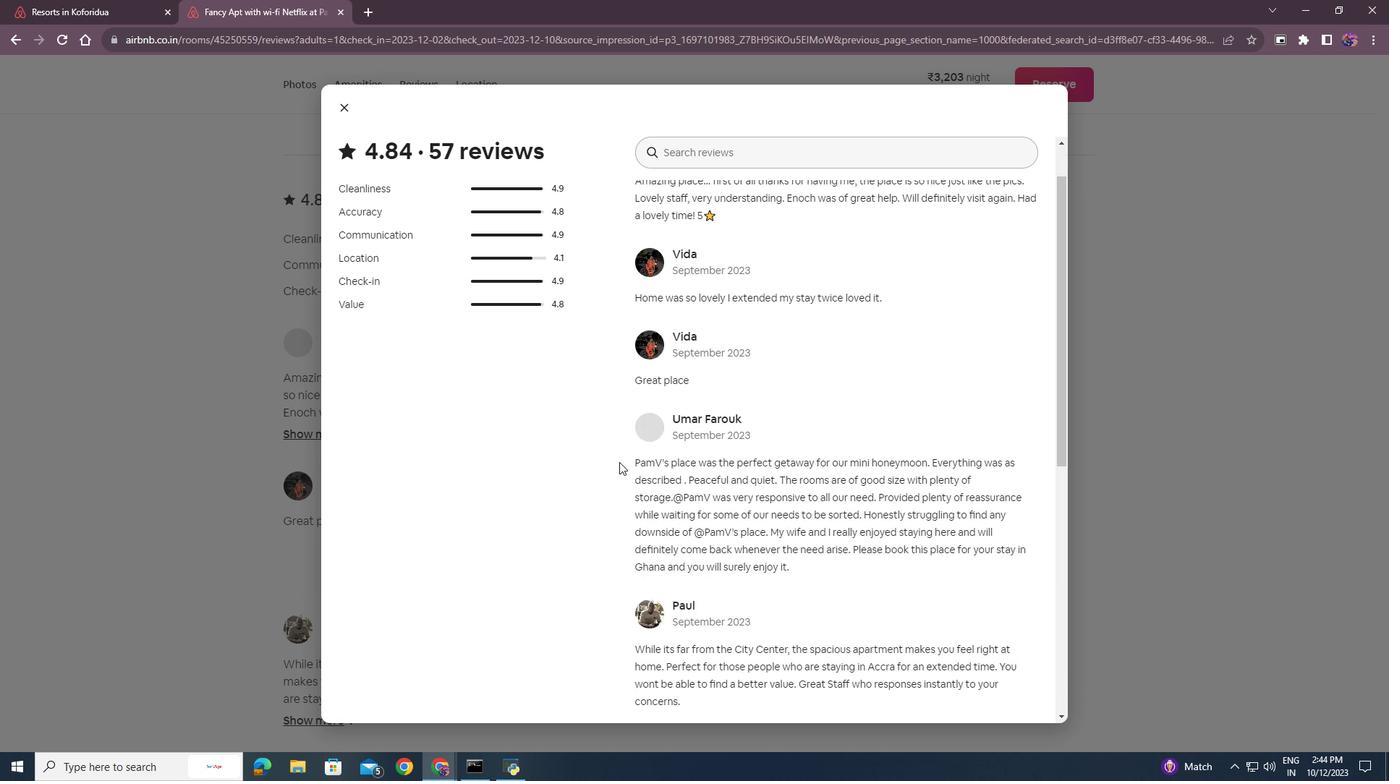 
Action: Mouse scrolled (619, 461) with delta (0, 0)
Screenshot: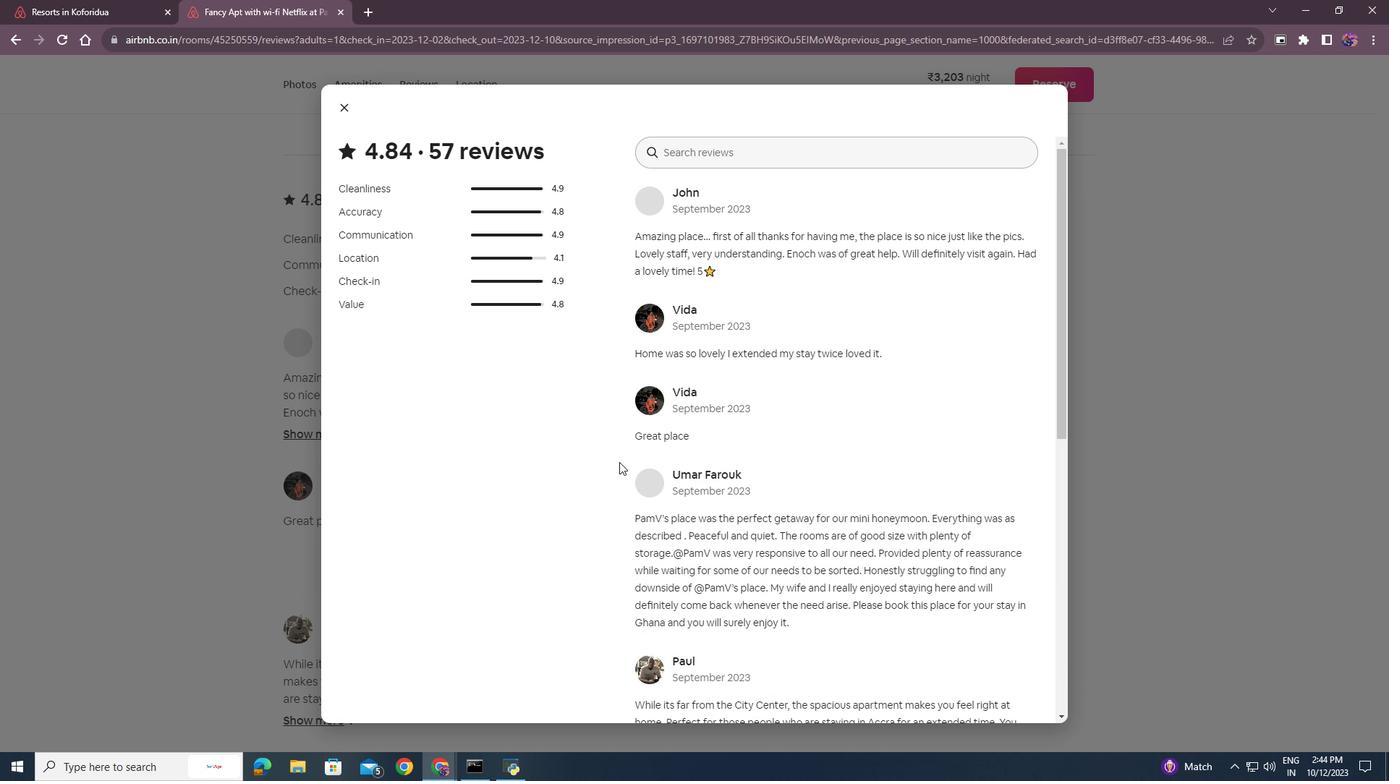 
Action: Mouse scrolled (619, 461) with delta (0, 0)
Screenshot: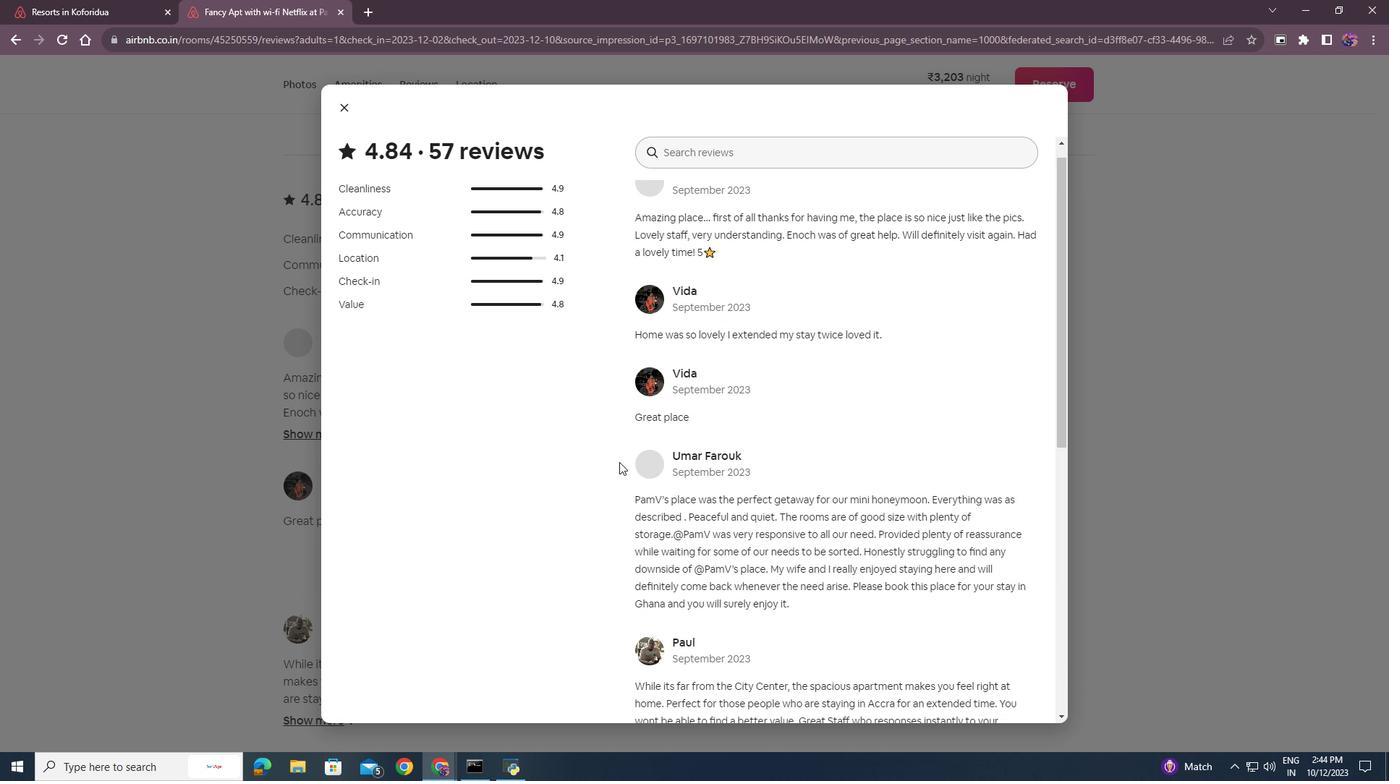 
Action: Mouse scrolled (619, 461) with delta (0, 0)
Screenshot: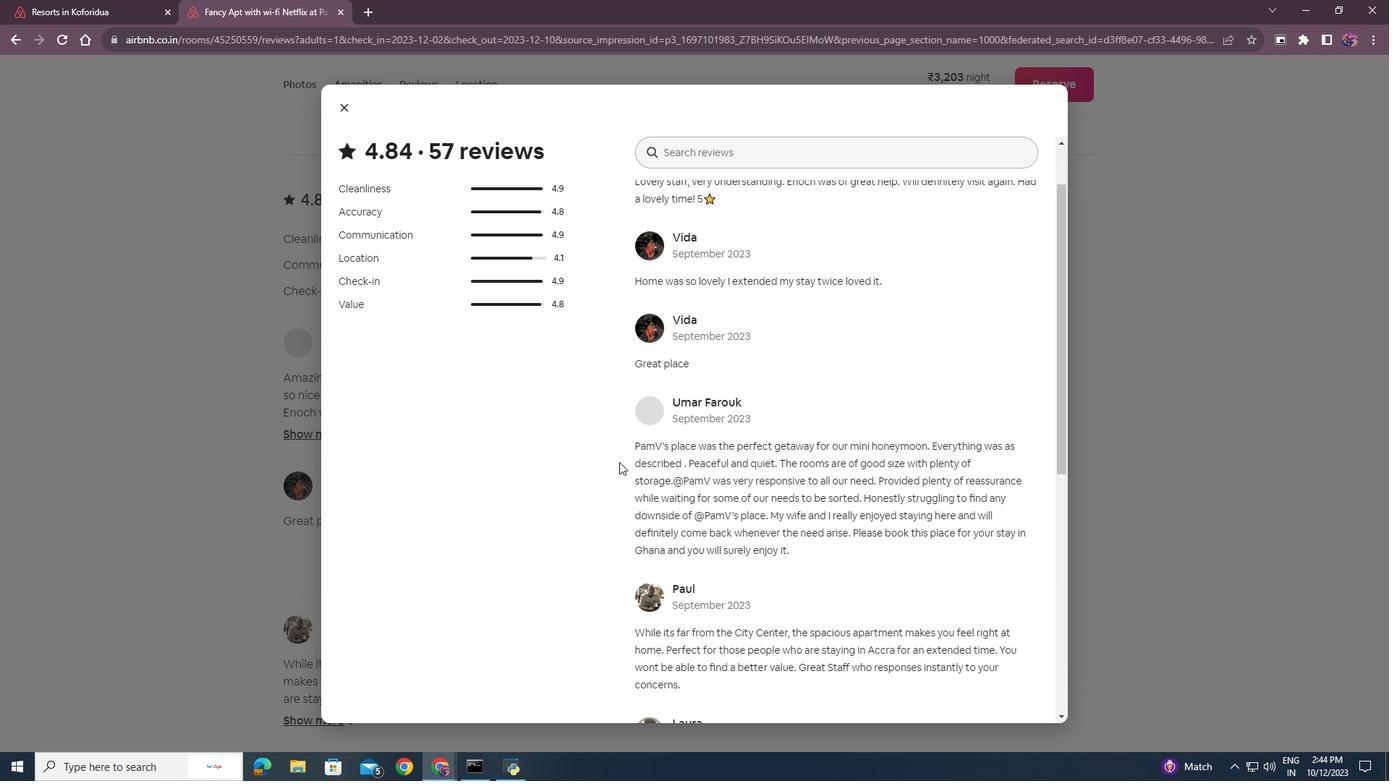 
Action: Mouse scrolled (619, 461) with delta (0, 0)
Screenshot: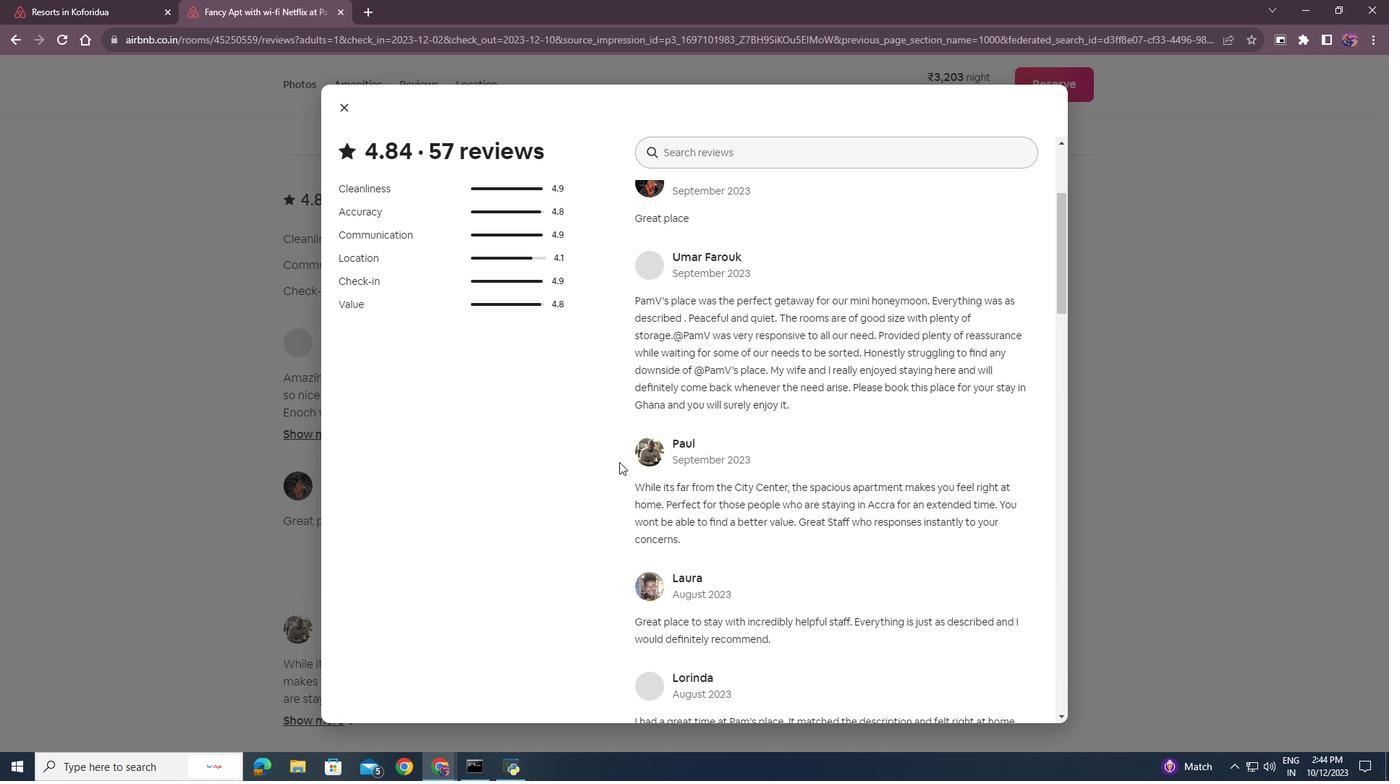
Action: Mouse scrolled (619, 461) with delta (0, 0)
Screenshot: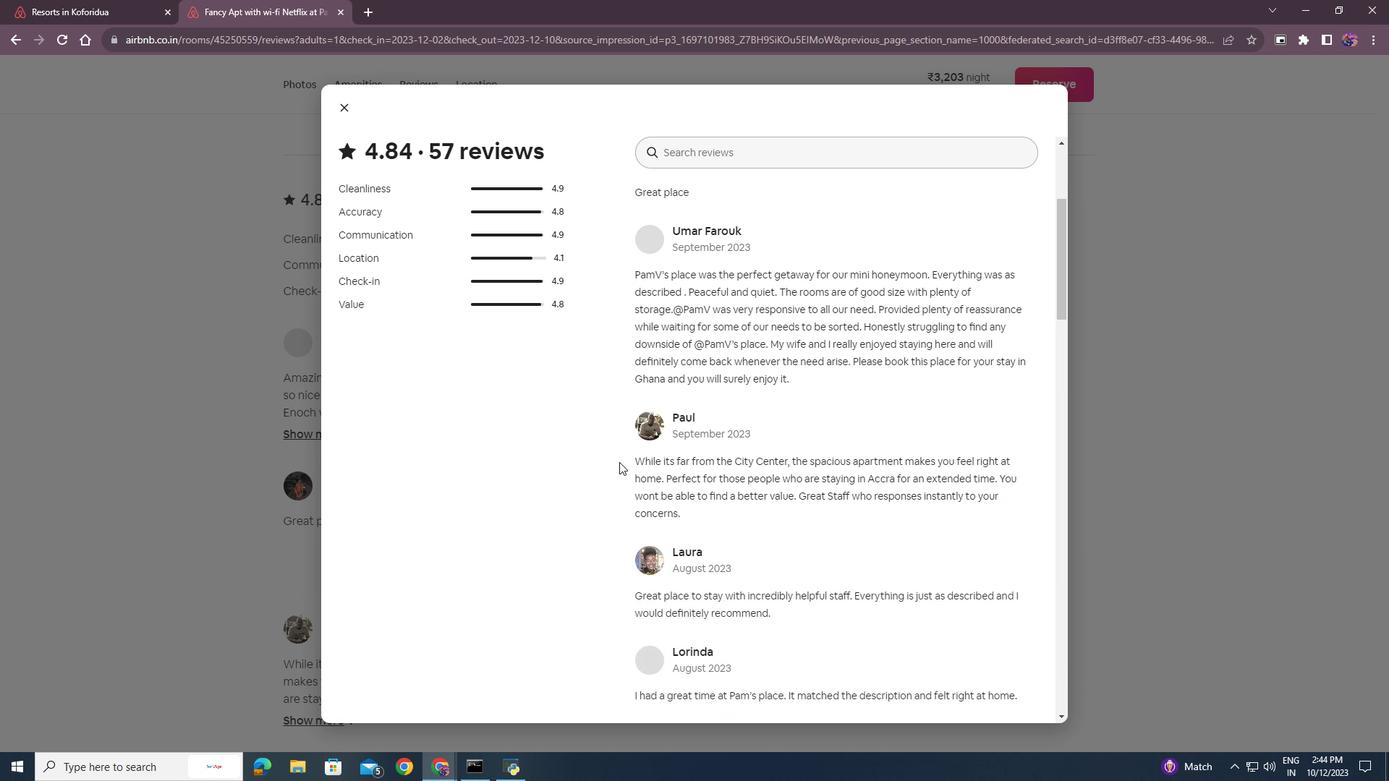 
Action: Mouse scrolled (619, 461) with delta (0, 0)
Screenshot: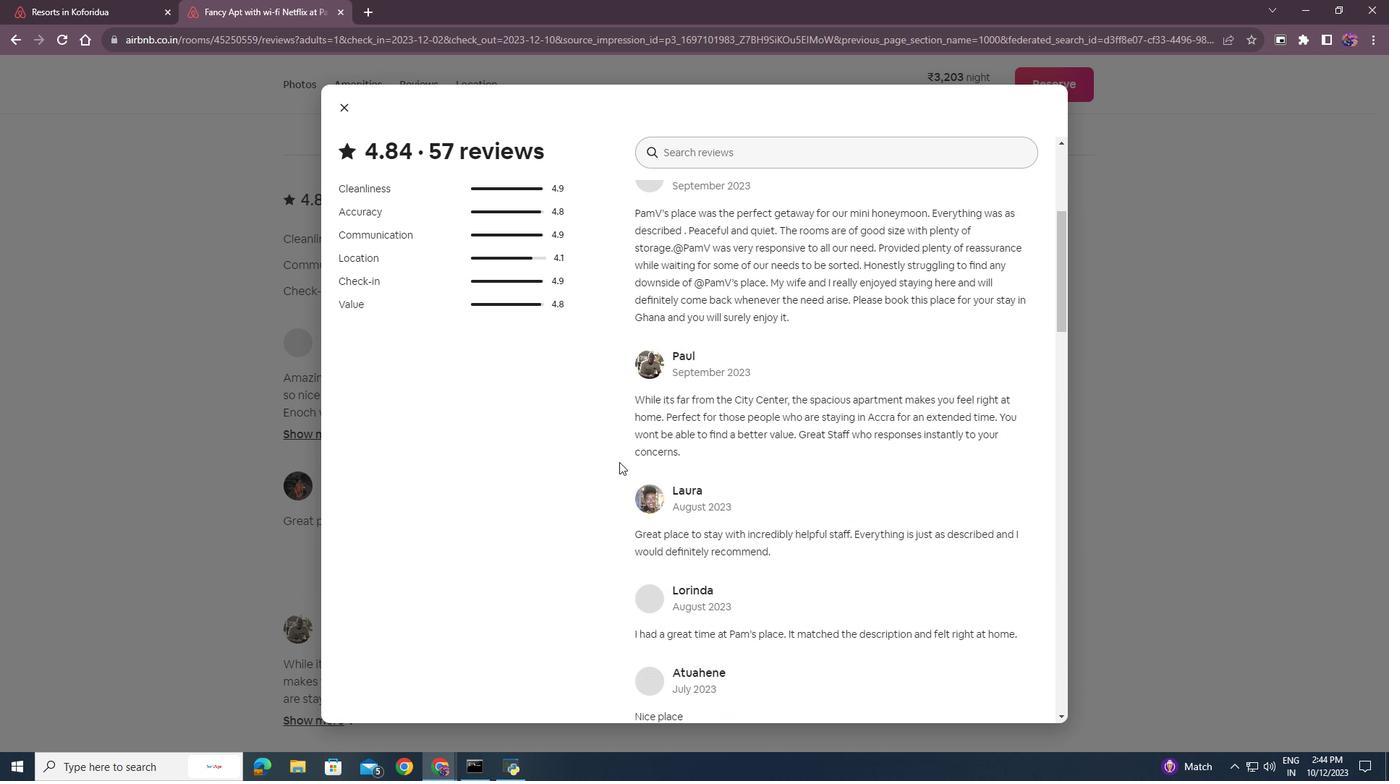 
Action: Mouse scrolled (619, 461) with delta (0, 0)
Screenshot: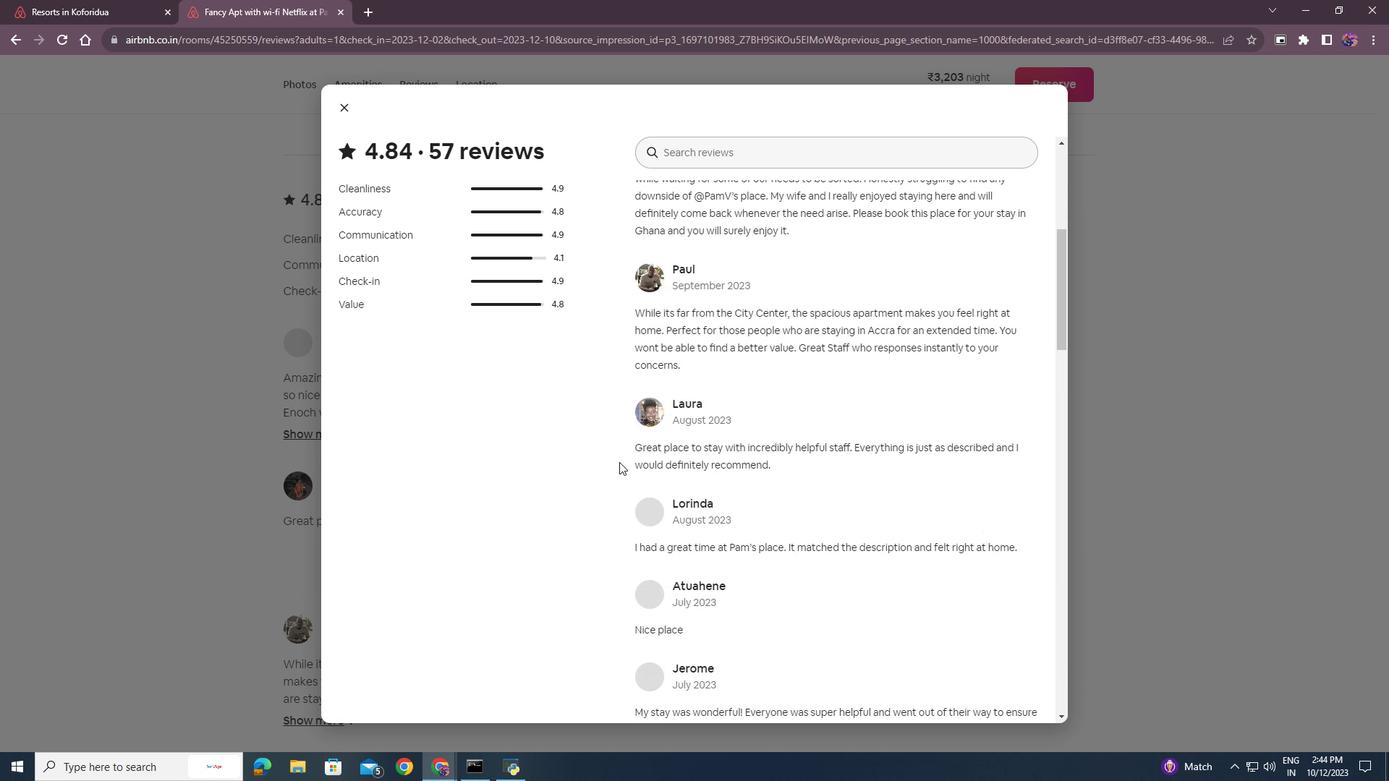 
Action: Mouse scrolled (619, 461) with delta (0, 0)
Screenshot: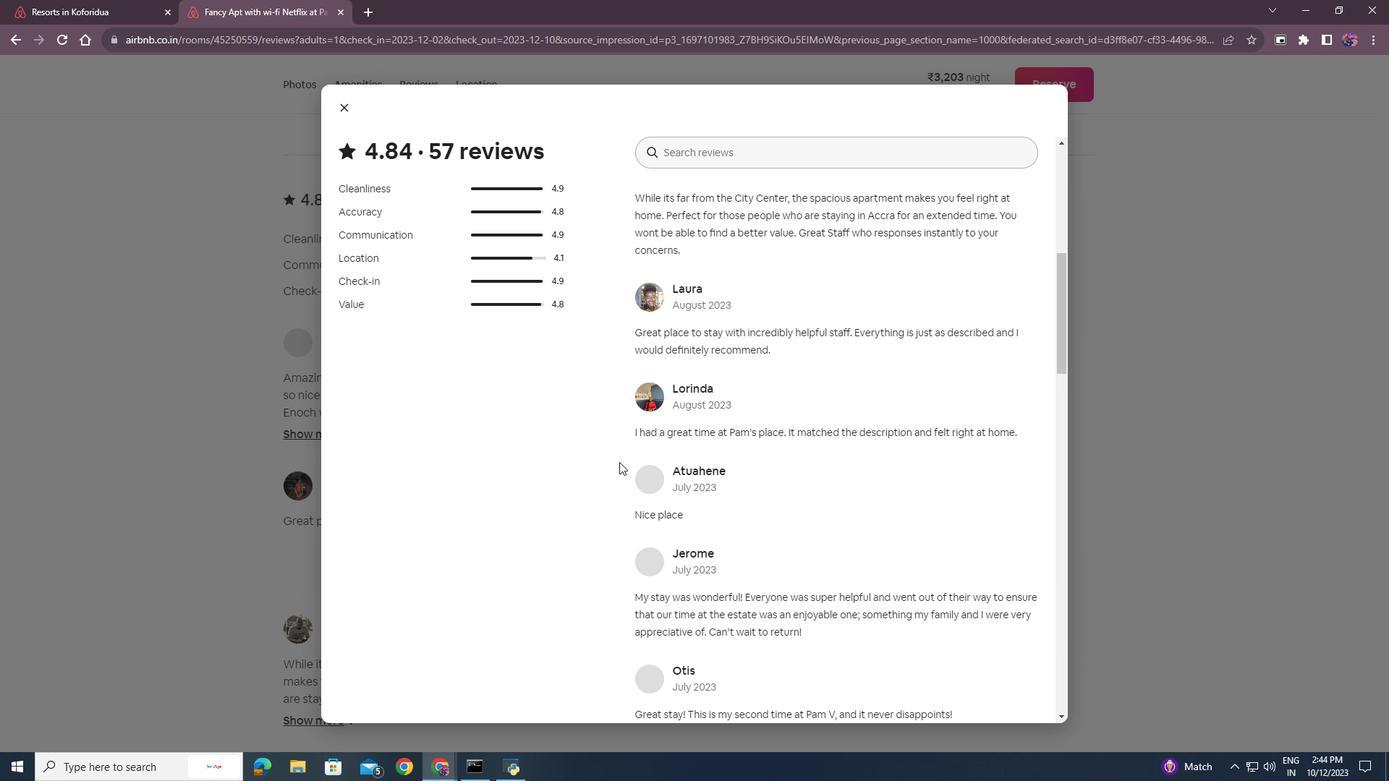 
Action: Mouse scrolled (619, 461) with delta (0, 0)
Screenshot: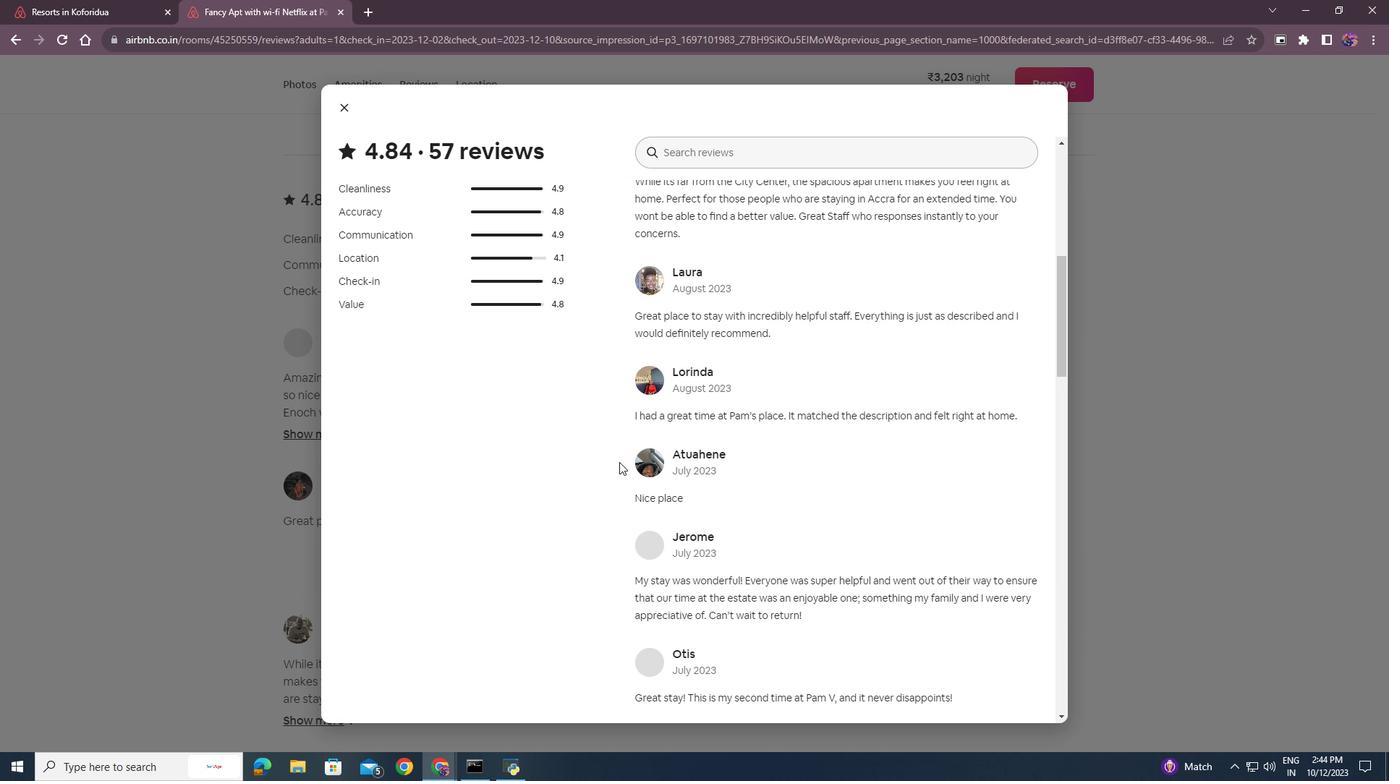 
Action: Mouse scrolled (619, 461) with delta (0, 0)
